 Task: Buy 4 Vacuum Valves from Exhaust & Emissions section under best seller category for shipping address: Garrett Sanchez, 1401 Camden Street, Reno, Nevada 89501, Cell Number 7752551231. Pay from credit card ending with 2005, CVV 3321
Action: Mouse moved to (26, 101)
Screenshot: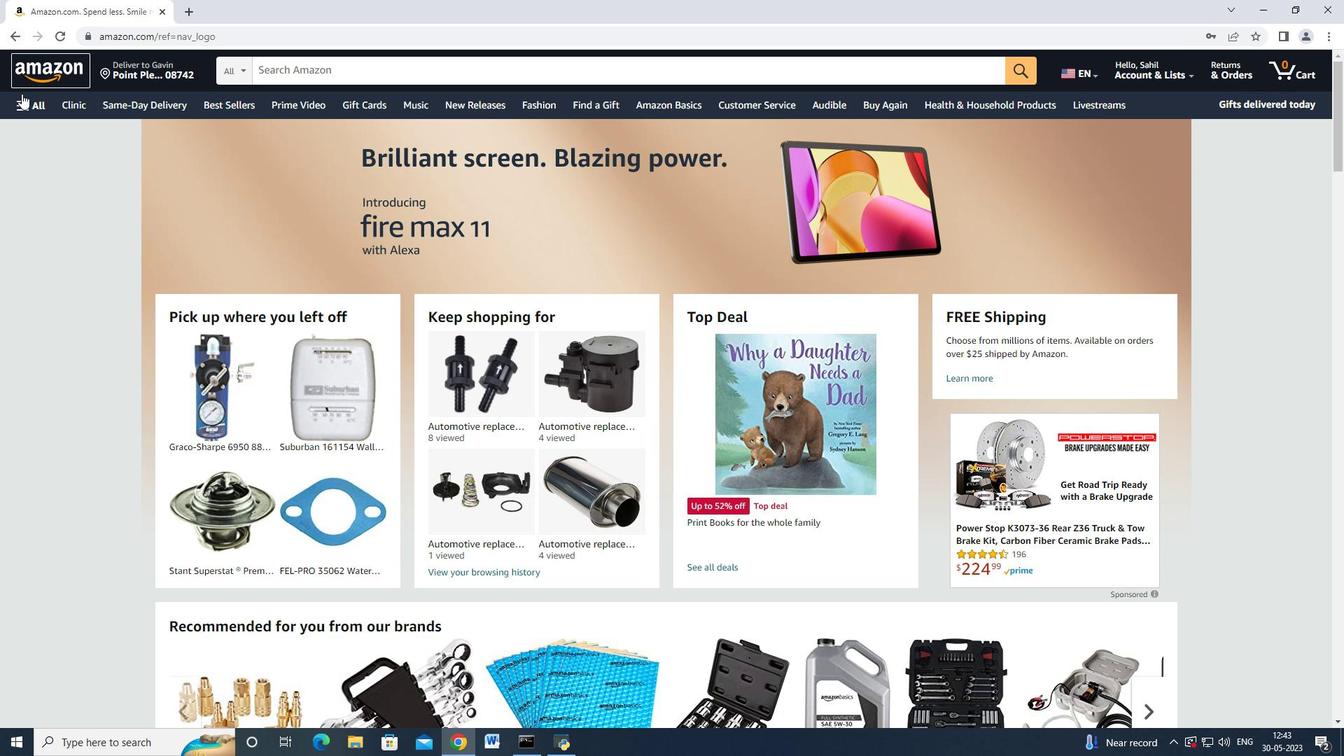 
Action: Mouse pressed left at (26, 101)
Screenshot: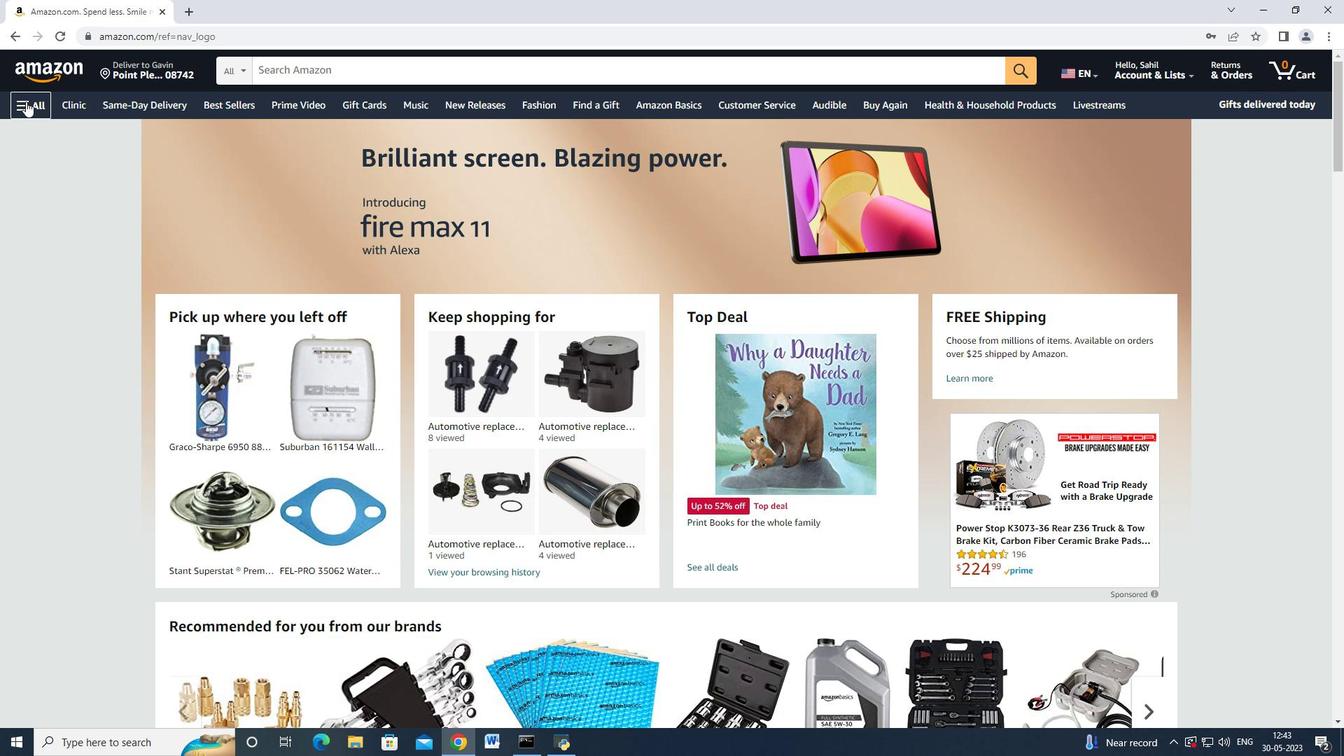 
Action: Mouse moved to (115, 201)
Screenshot: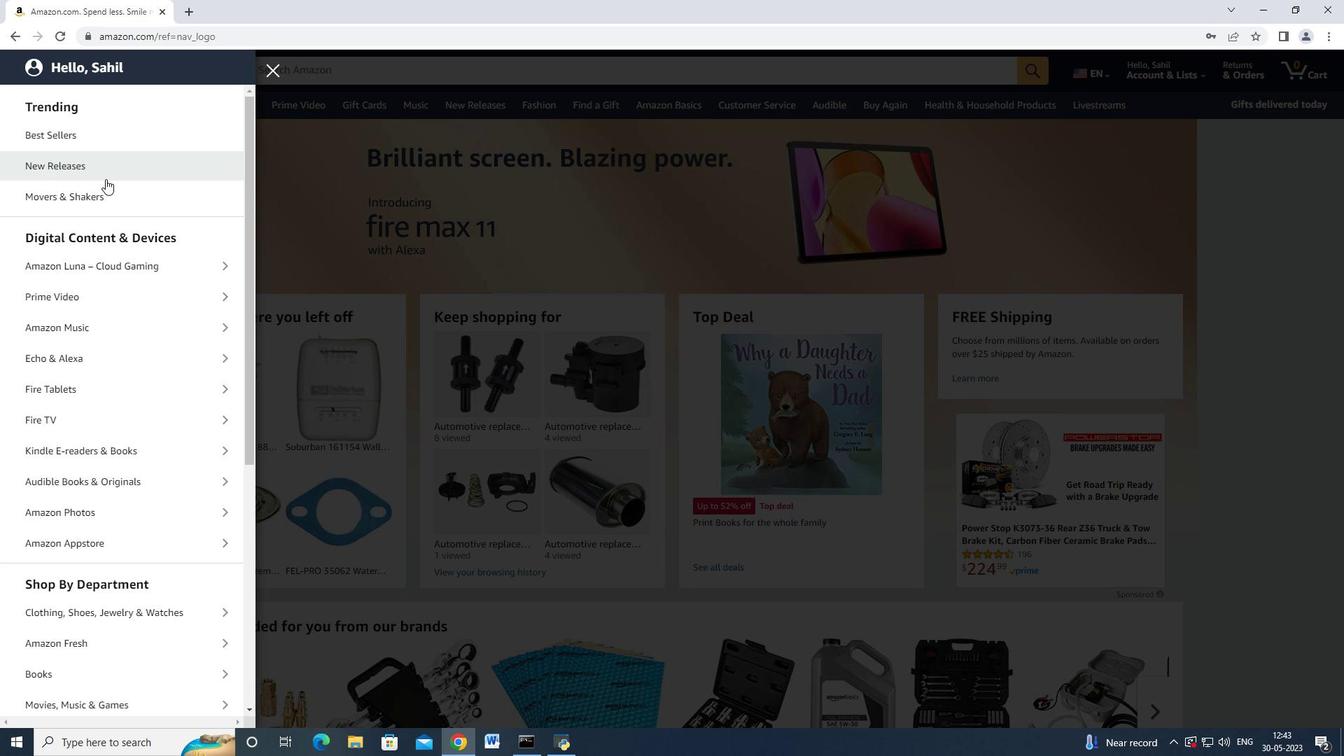
Action: Mouse scrolled (115, 200) with delta (0, 0)
Screenshot: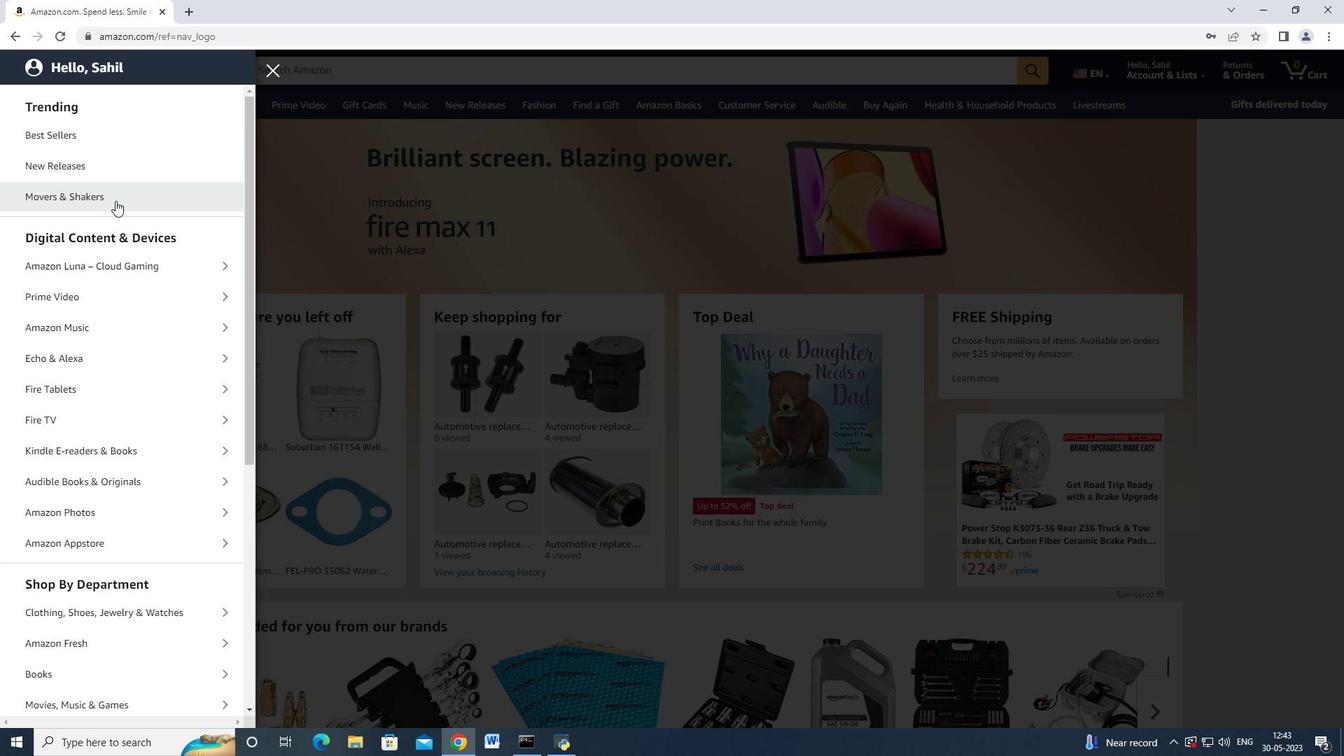 
Action: Mouse moved to (115, 201)
Screenshot: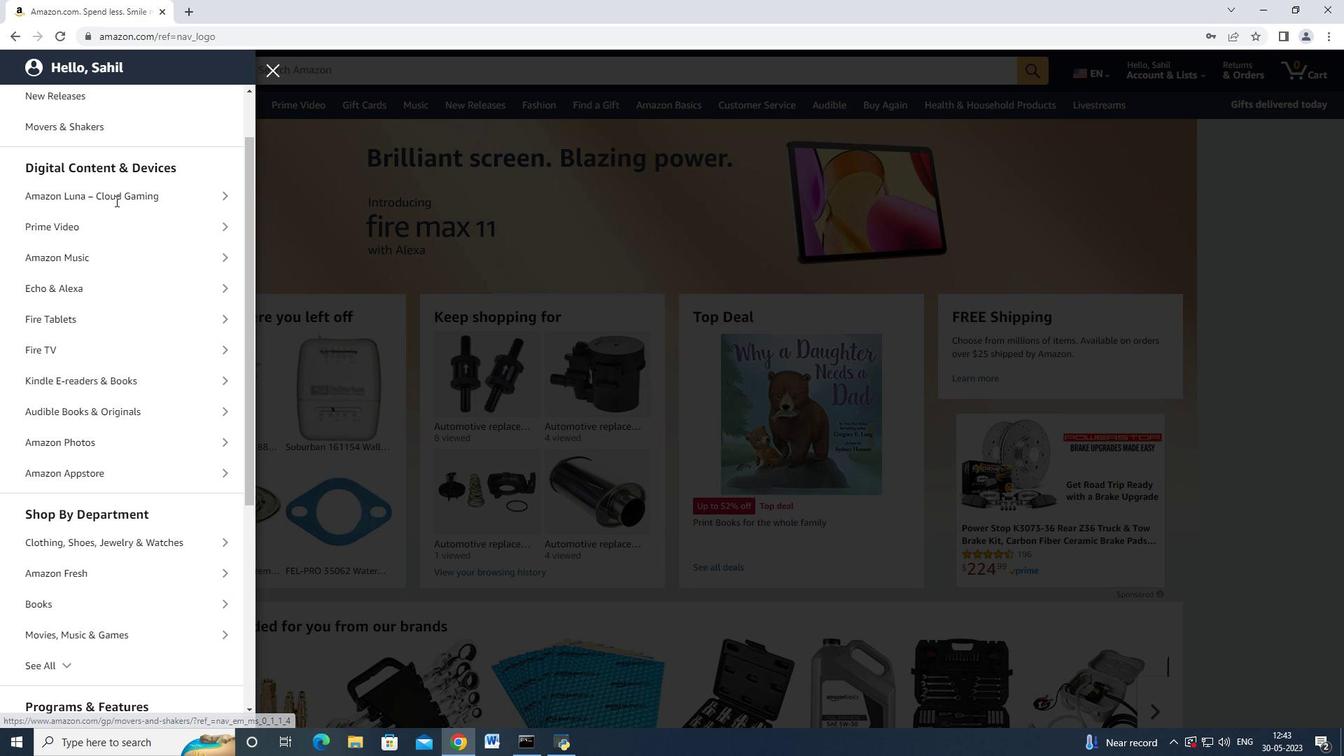 
Action: Mouse scrolled (115, 201) with delta (0, 0)
Screenshot: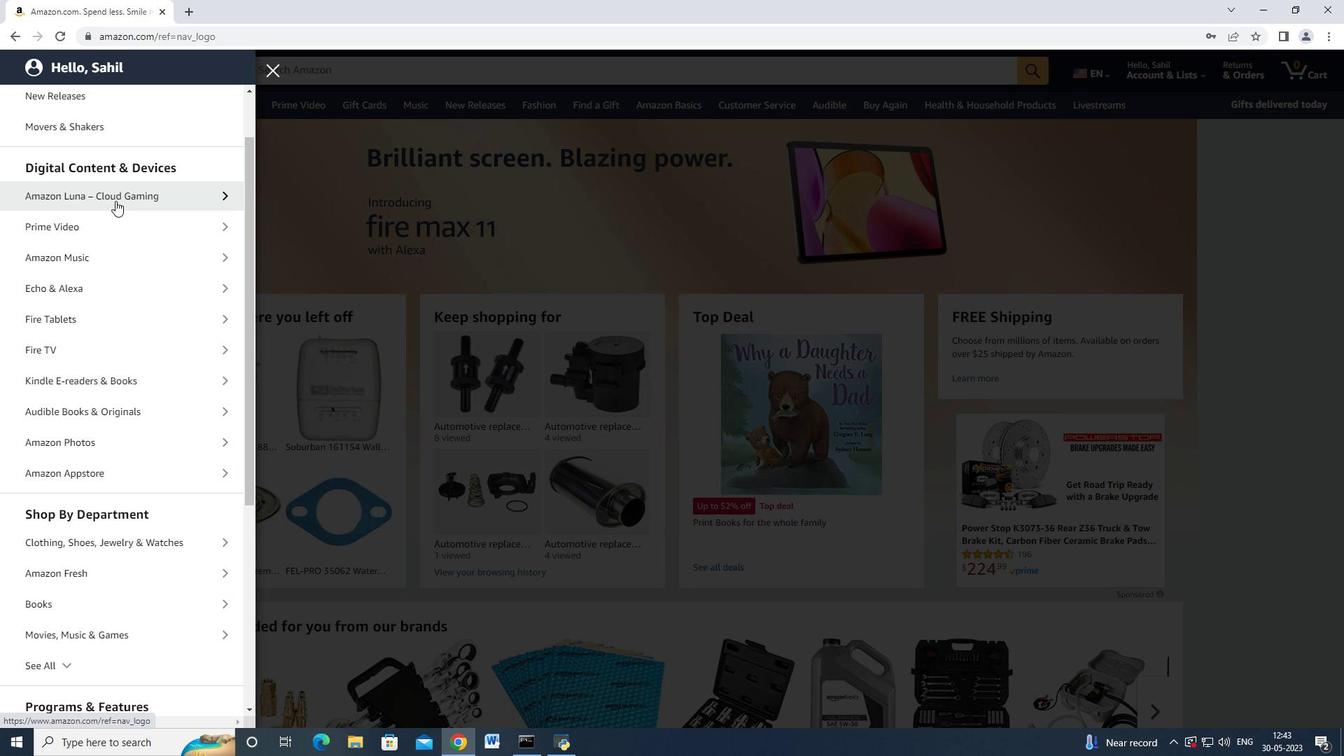 
Action: Mouse scrolled (115, 200) with delta (0, 0)
Screenshot: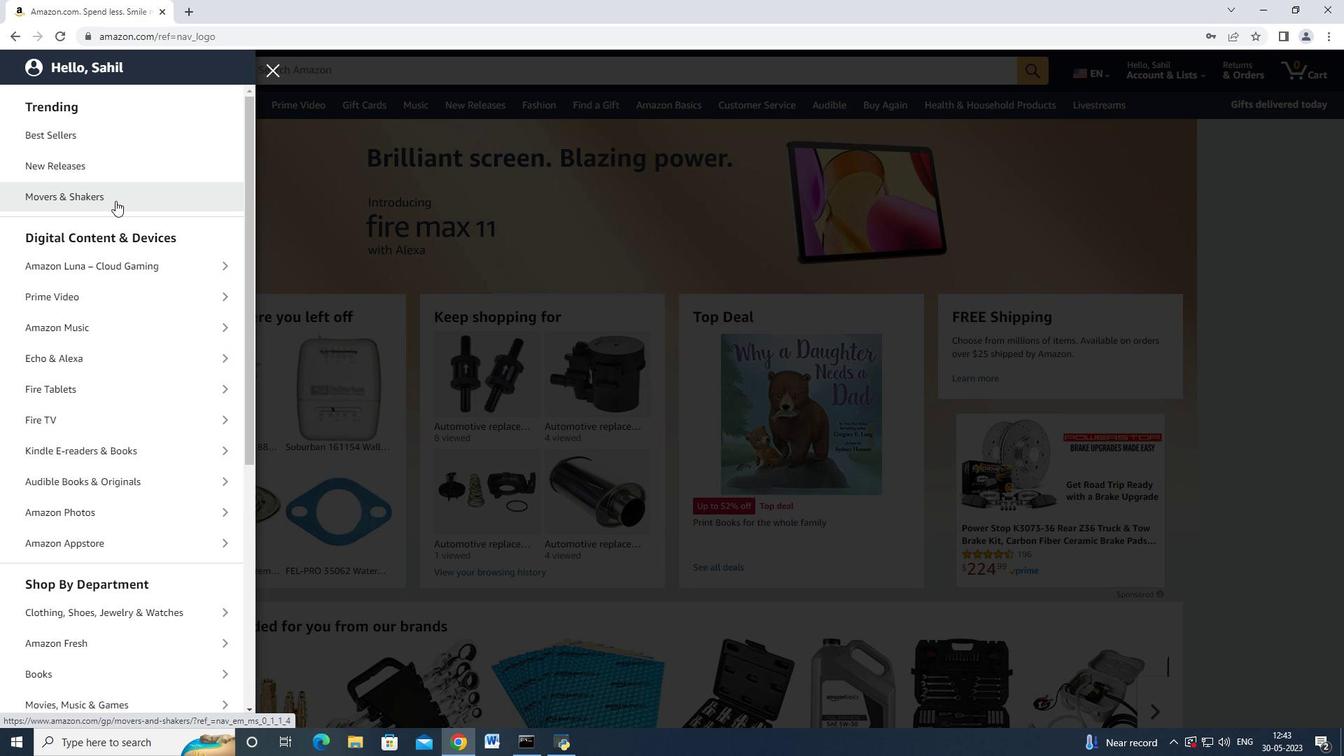 
Action: Mouse moved to (121, 240)
Screenshot: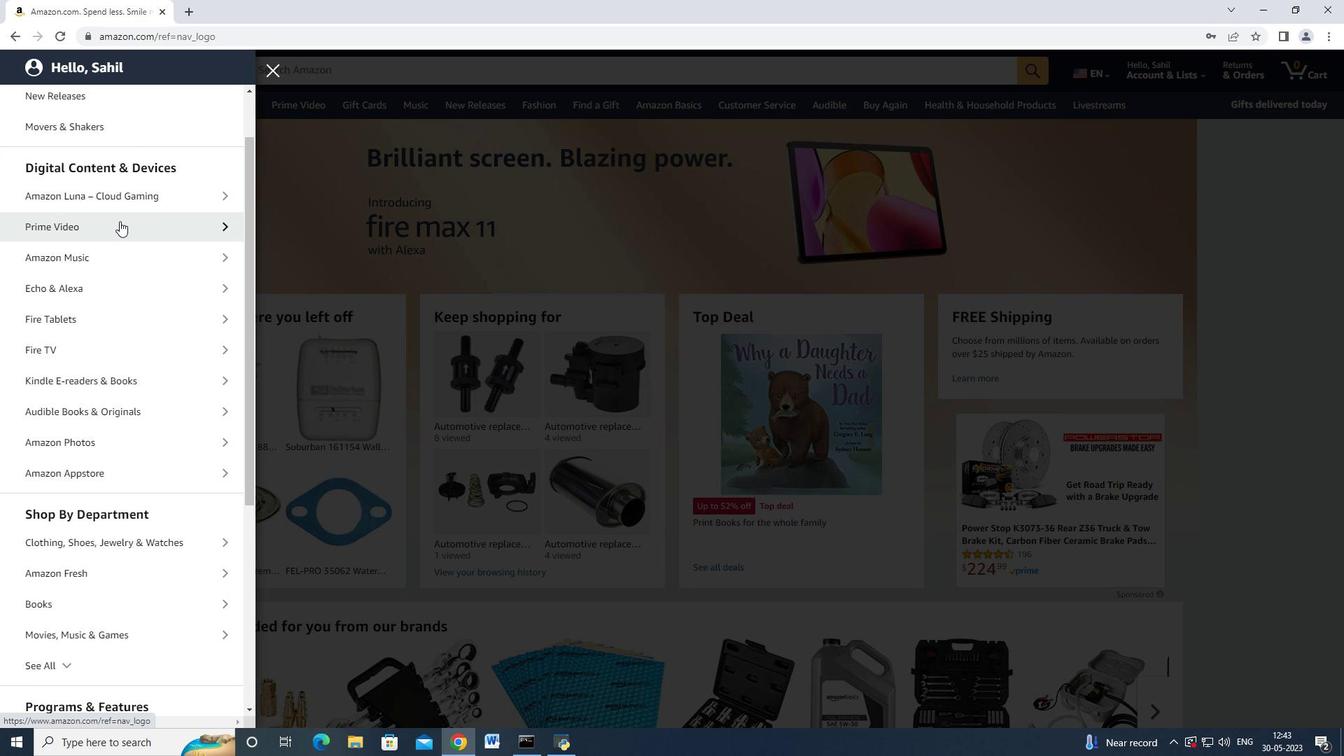 
Action: Mouse scrolled (121, 240) with delta (0, 0)
Screenshot: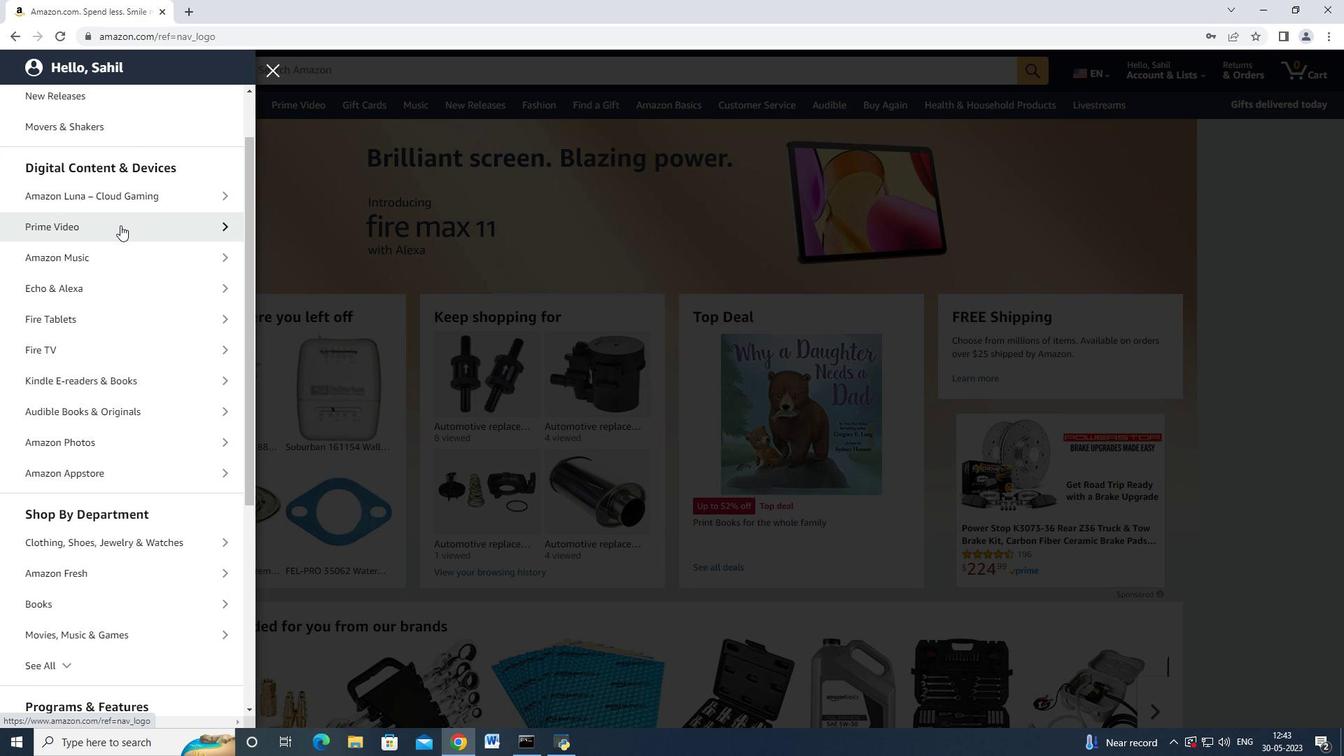 
Action: Mouse moved to (119, 318)
Screenshot: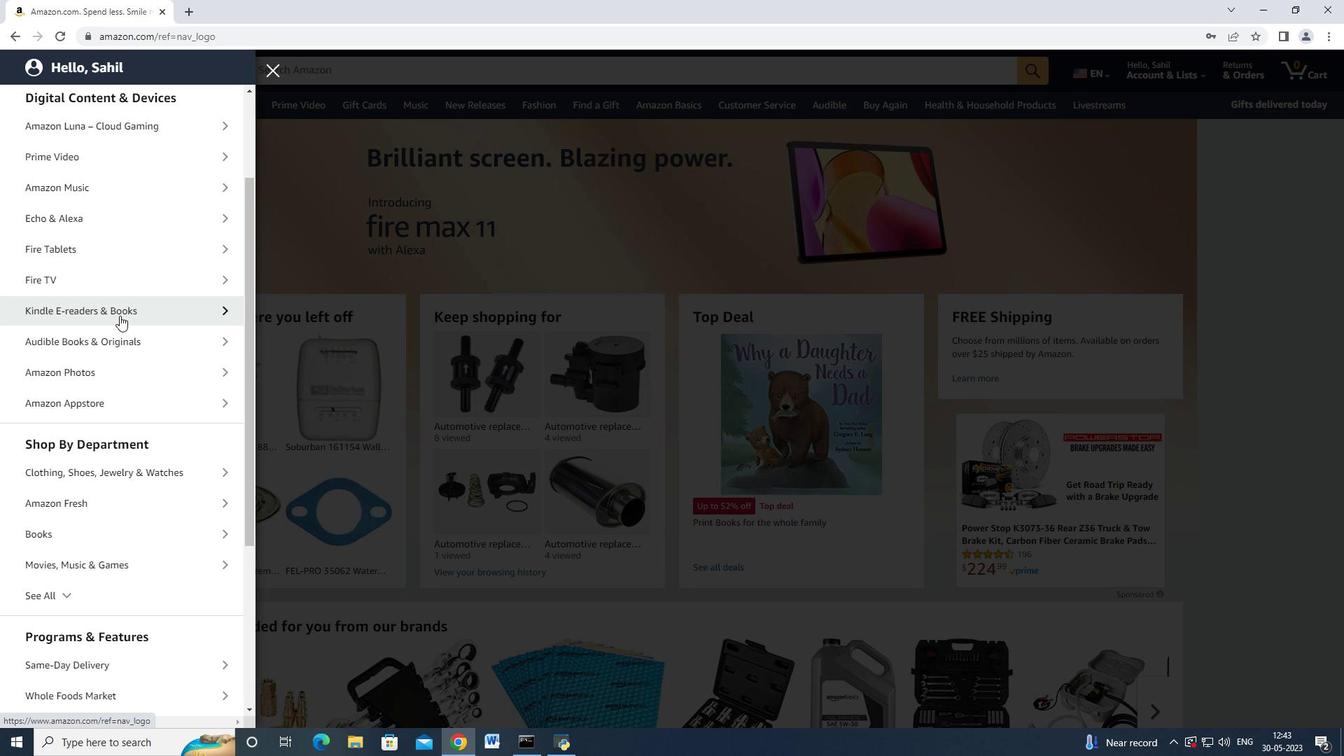 
Action: Mouse scrolled (119, 318) with delta (0, 0)
Screenshot: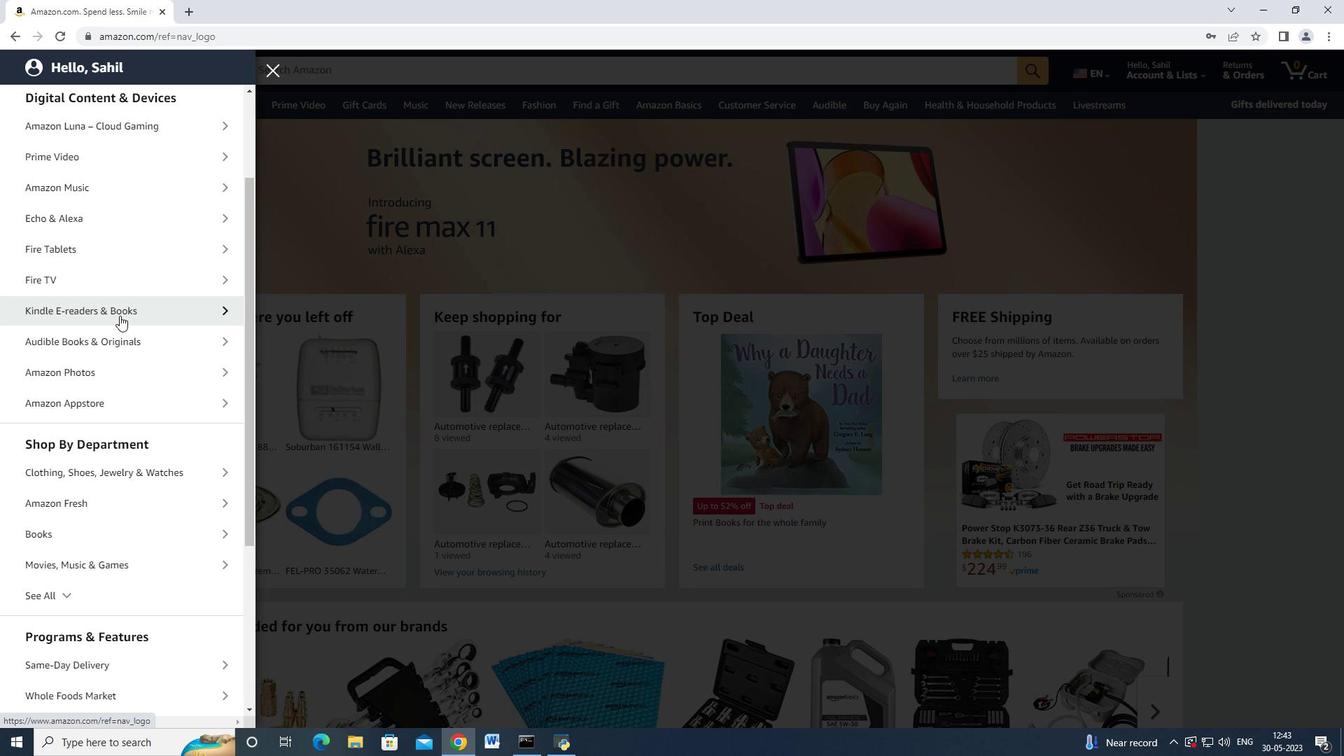 
Action: Mouse moved to (119, 327)
Screenshot: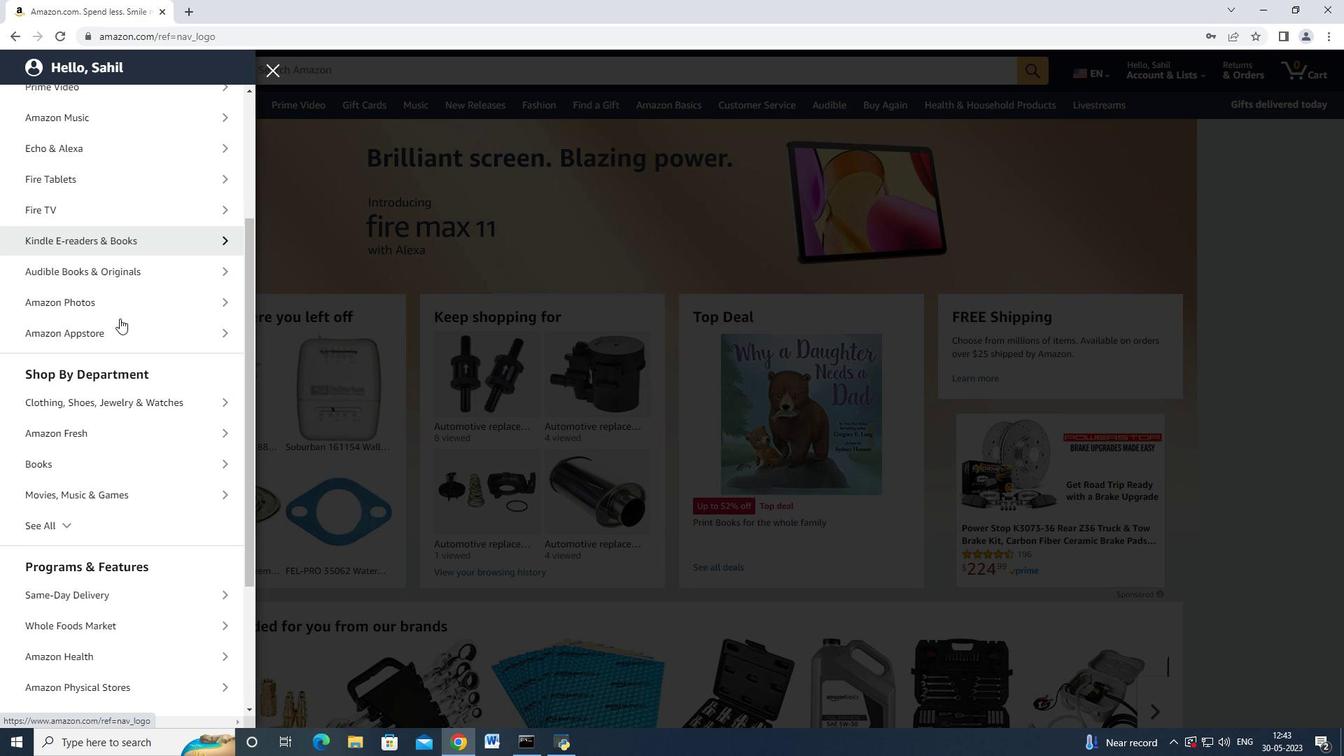 
Action: Mouse scrolled (119, 327) with delta (0, 0)
Screenshot: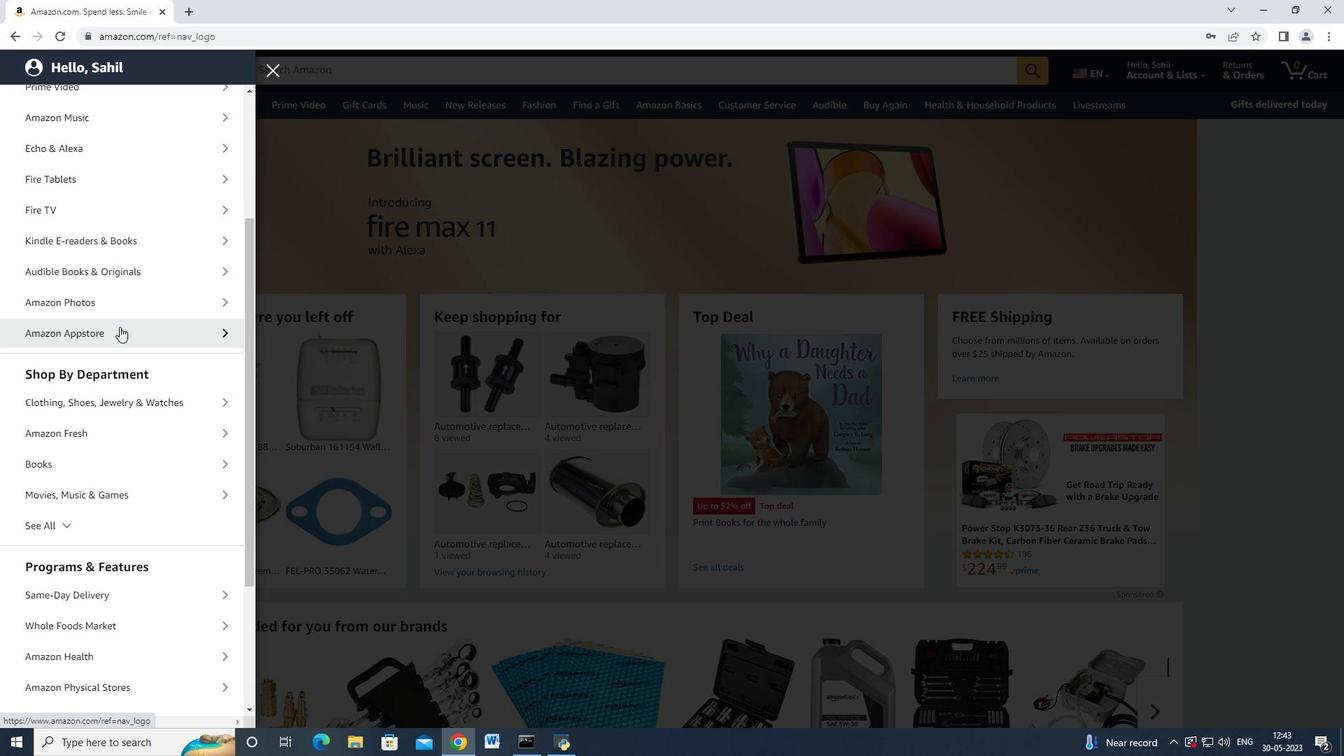 
Action: Mouse scrolled (119, 327) with delta (0, 0)
Screenshot: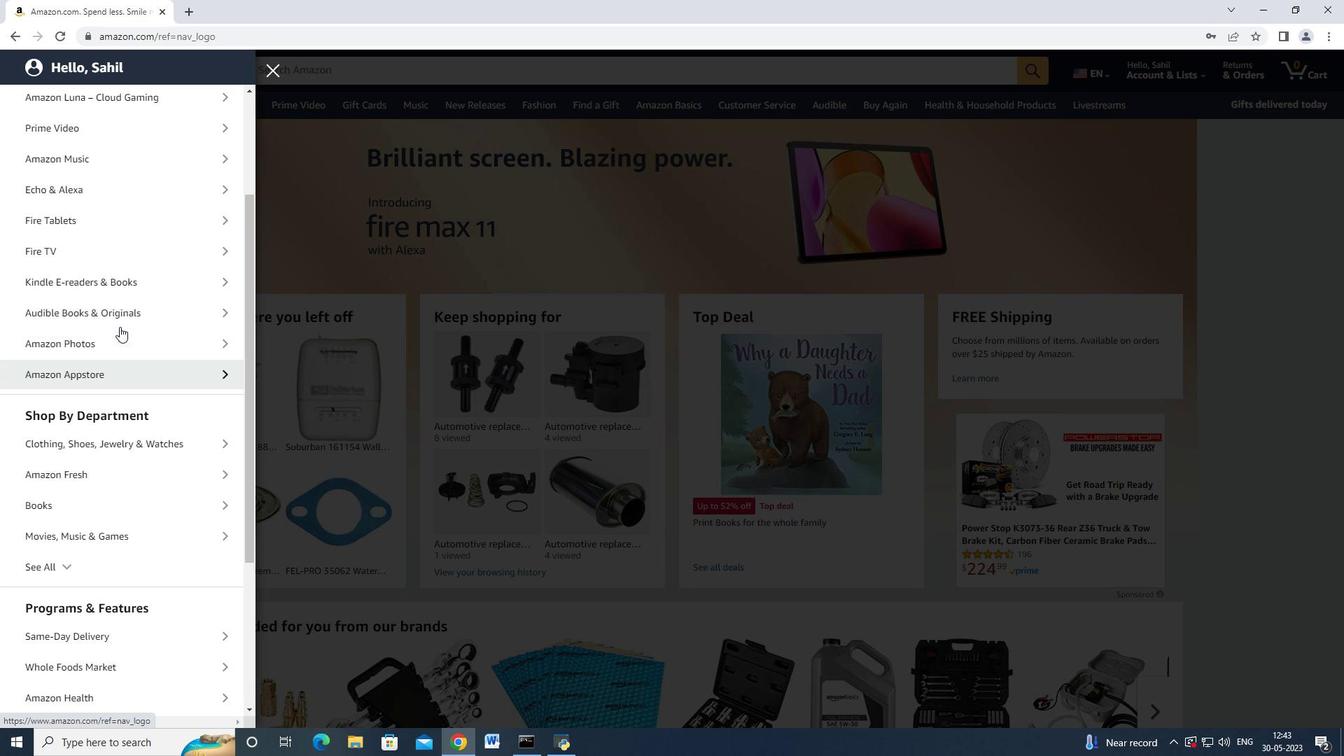 
Action: Mouse scrolled (119, 327) with delta (0, 0)
Screenshot: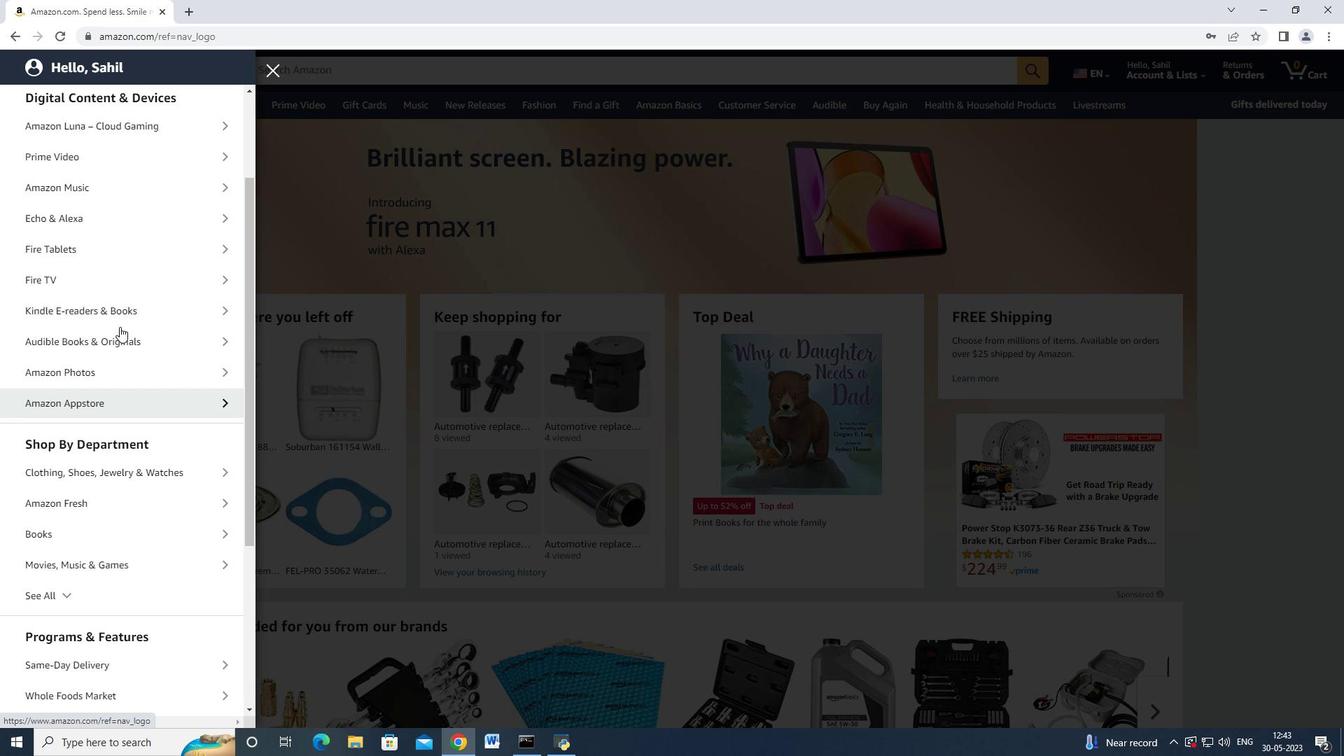 
Action: Mouse moved to (110, 294)
Screenshot: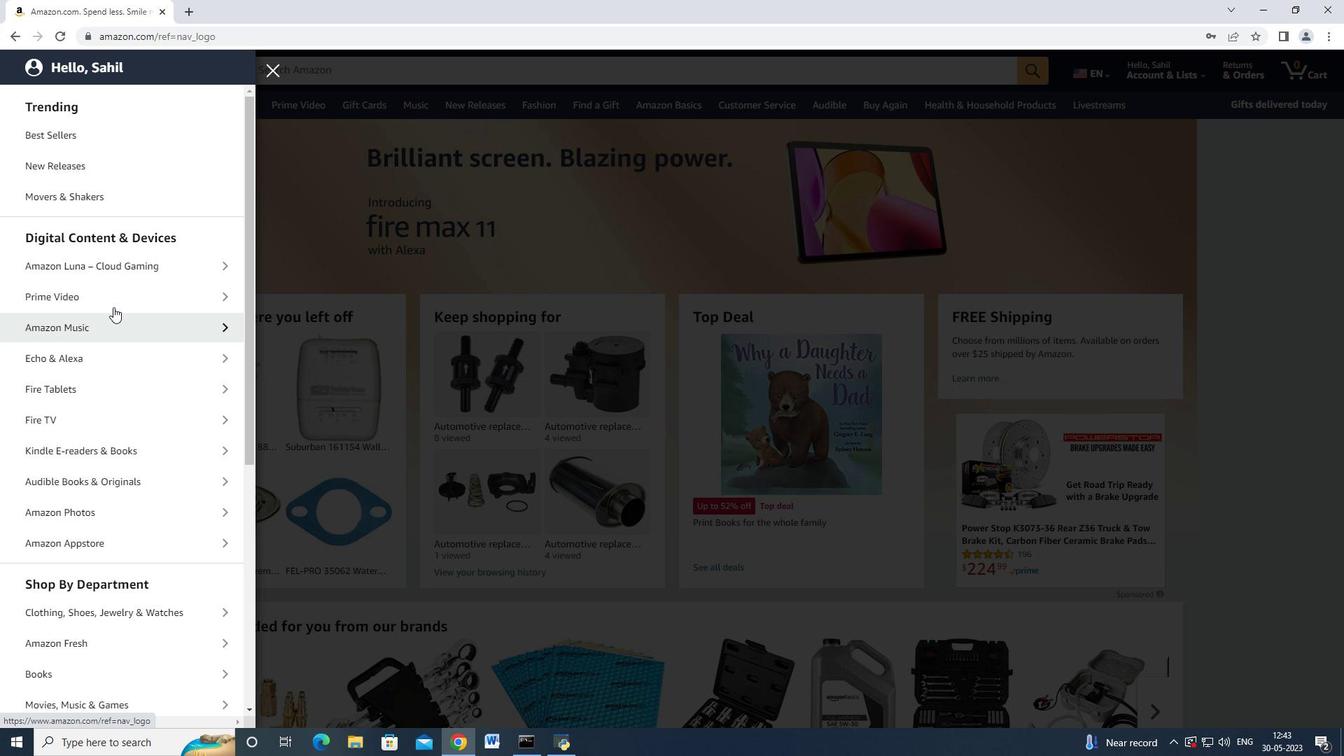 
Action: Mouse scrolled (110, 295) with delta (0, 0)
Screenshot: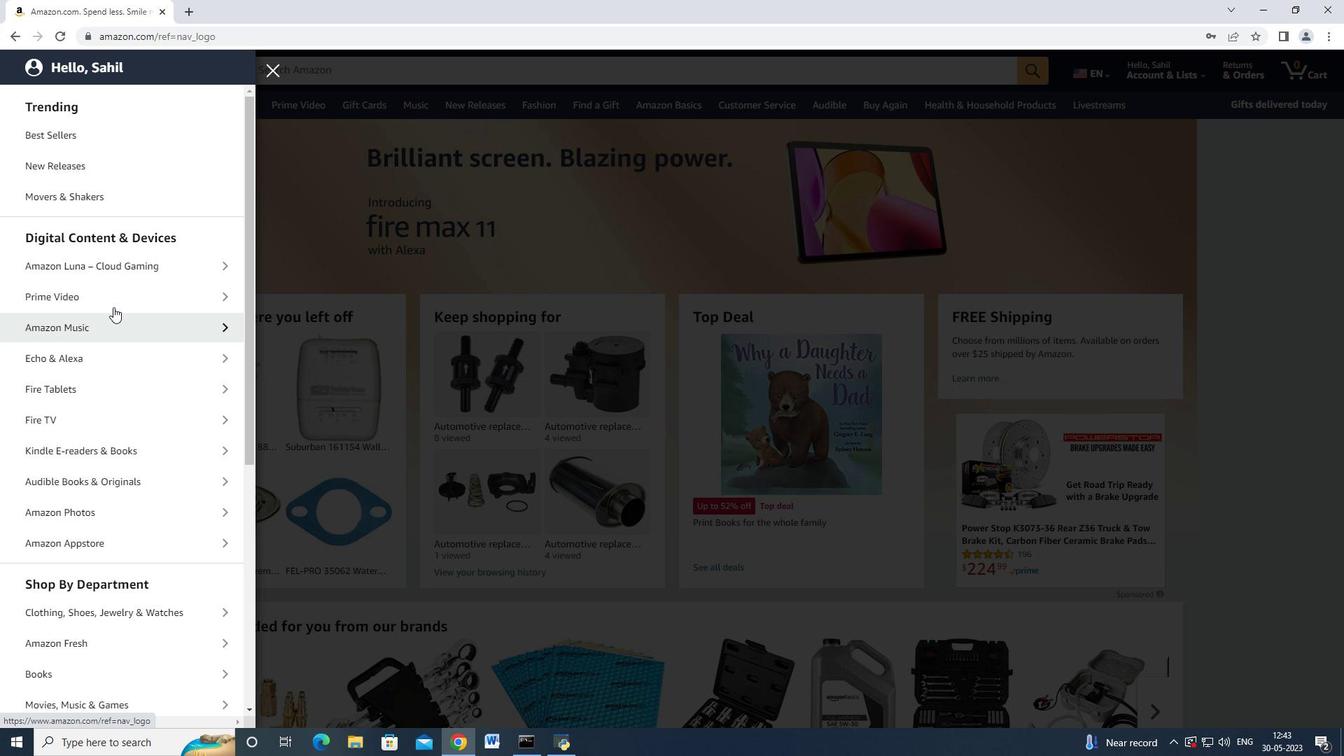 
Action: Mouse moved to (110, 294)
Screenshot: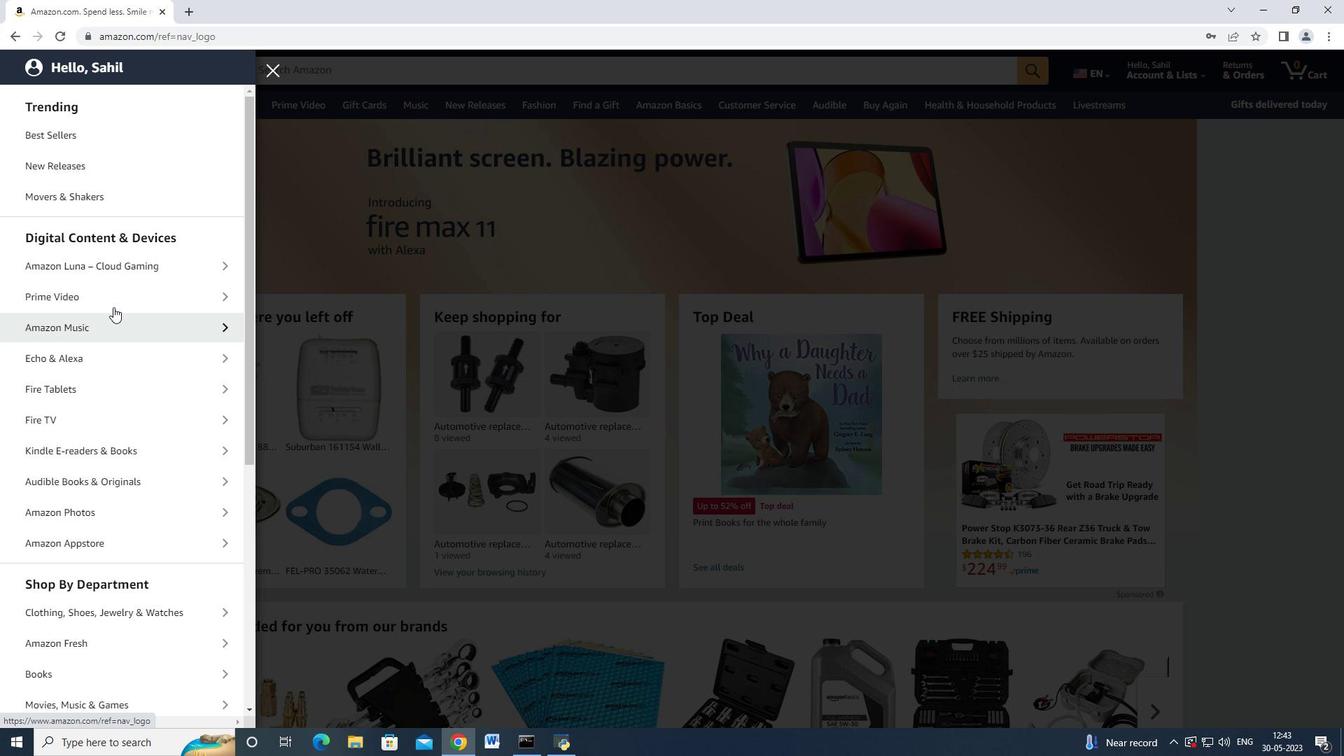
Action: Mouse scrolled (110, 294) with delta (0, 0)
Screenshot: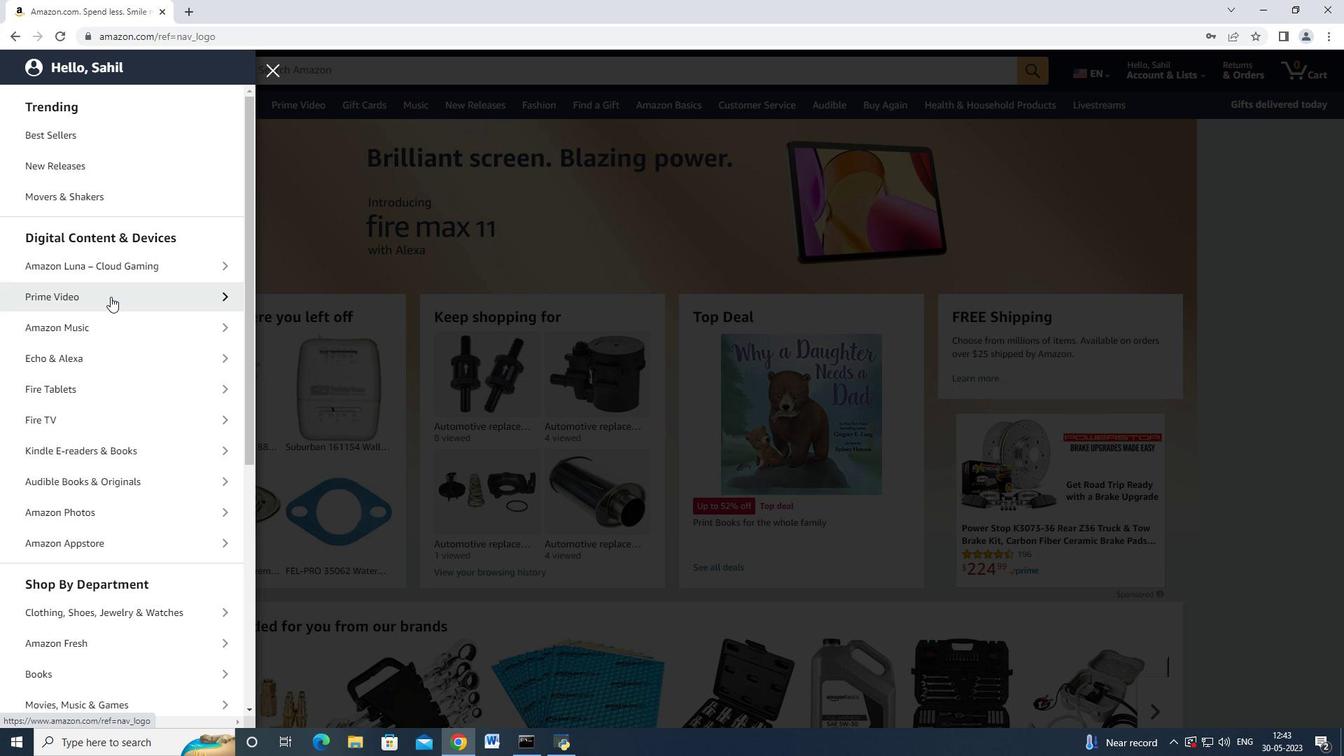 
Action: Mouse scrolled (110, 293) with delta (0, 0)
Screenshot: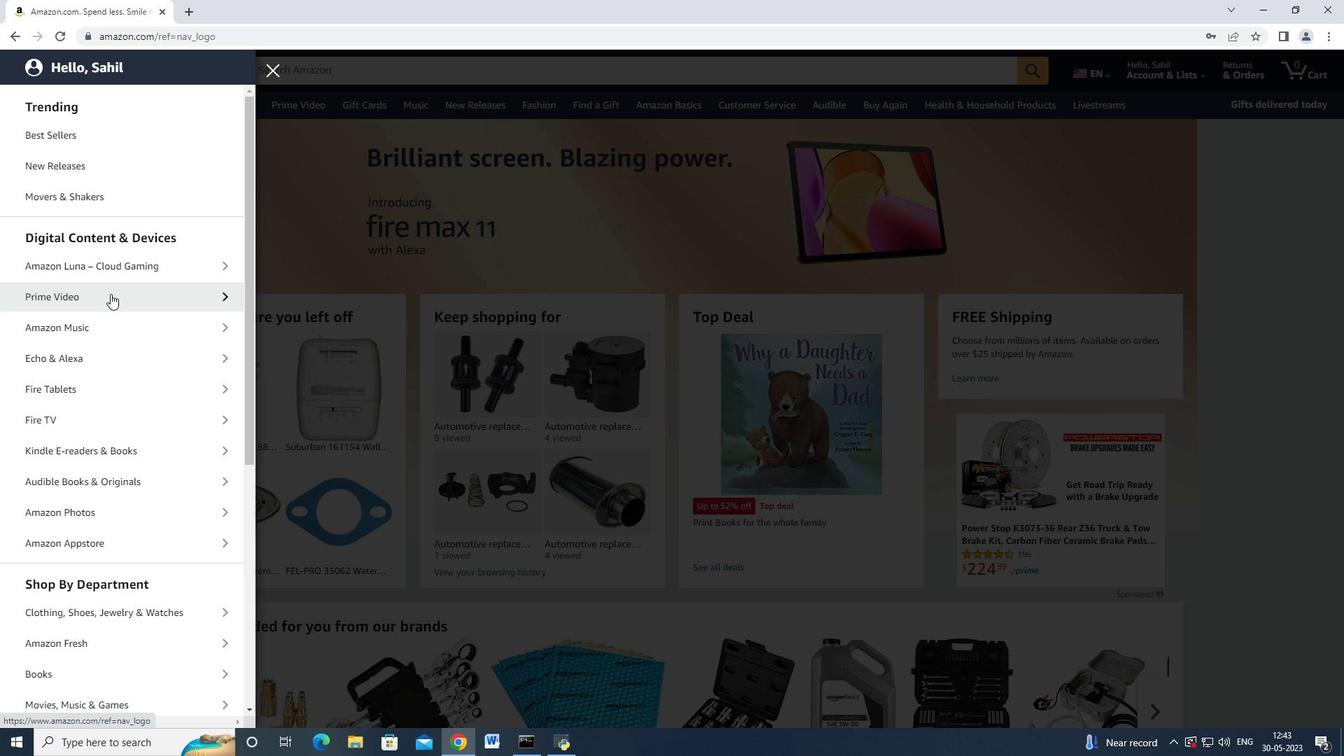 
Action: Mouse scrolled (110, 293) with delta (0, 0)
Screenshot: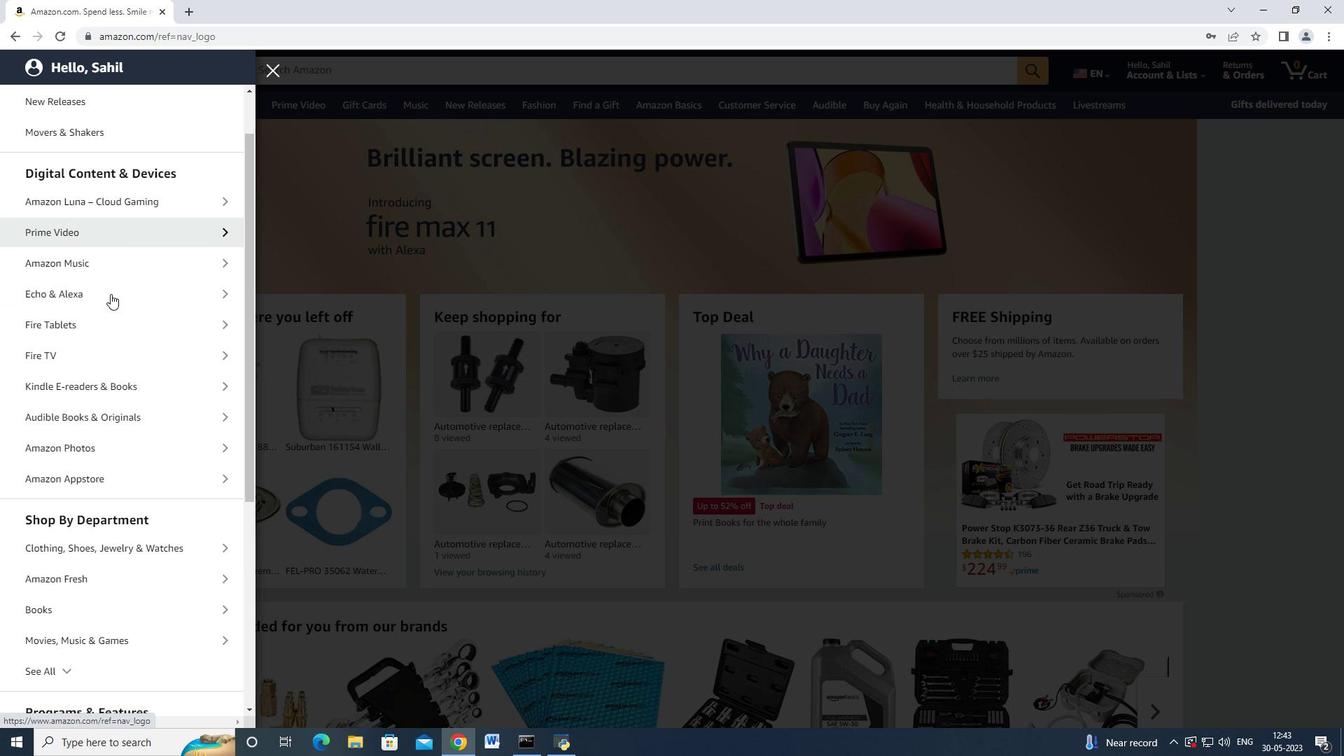 
Action: Mouse scrolled (110, 293) with delta (0, 0)
Screenshot: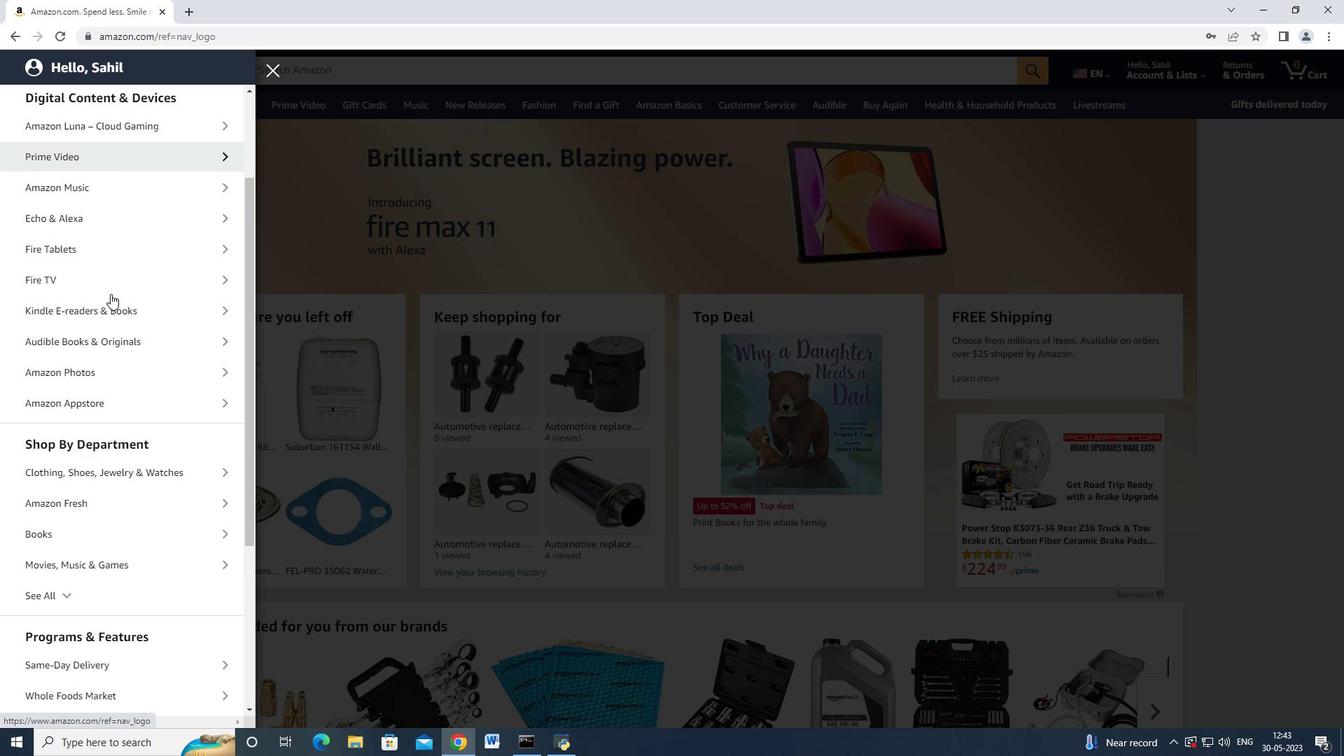
Action: Mouse scrolled (110, 293) with delta (0, 0)
Screenshot: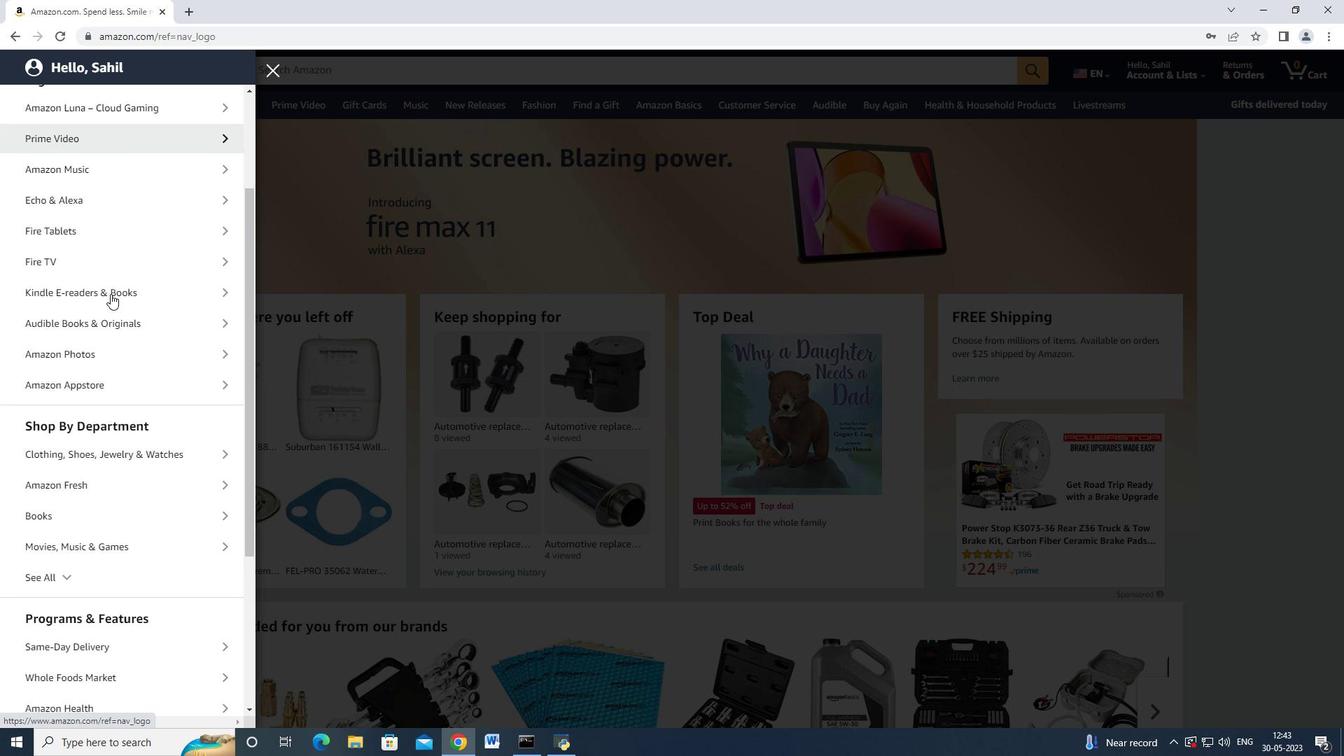 
Action: Mouse moved to (116, 371)
Screenshot: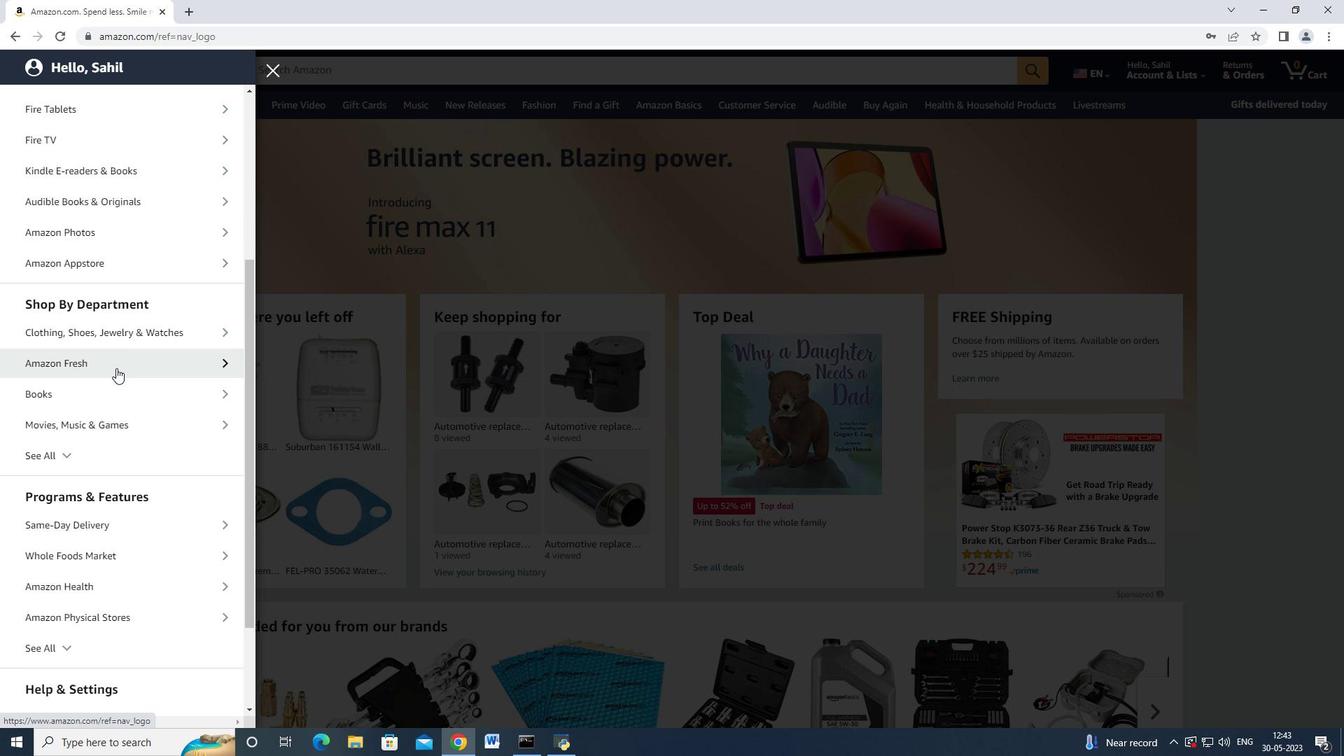 
Action: Mouse scrolled (116, 369) with delta (0, 0)
Screenshot: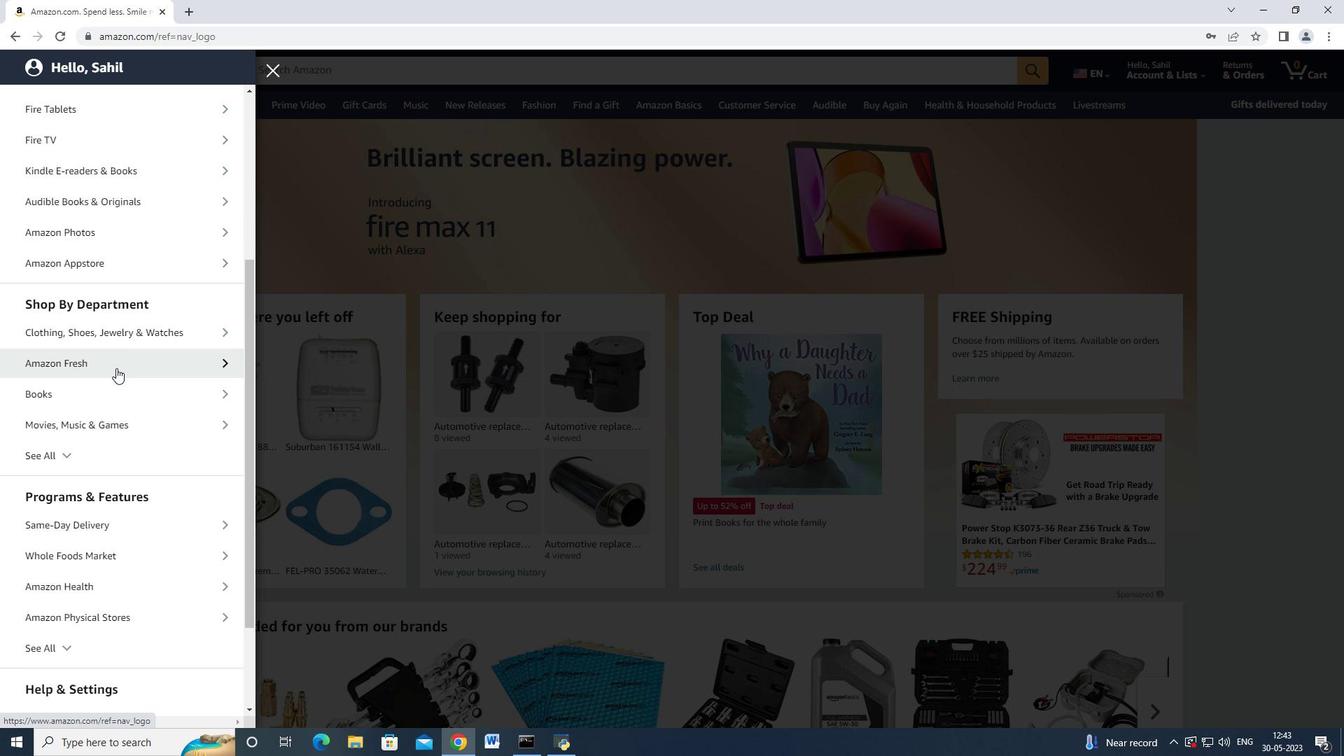 
Action: Mouse scrolled (116, 370) with delta (0, 0)
Screenshot: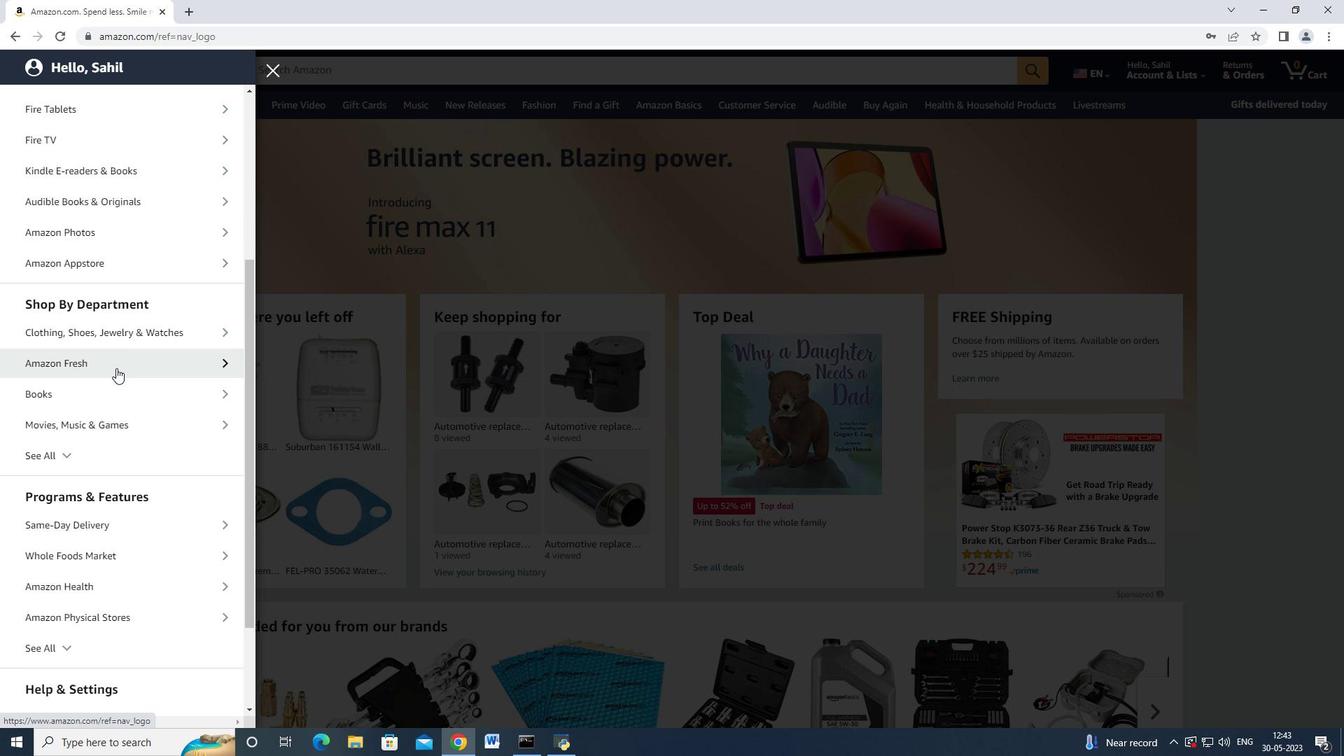 
Action: Mouse moved to (115, 367)
Screenshot: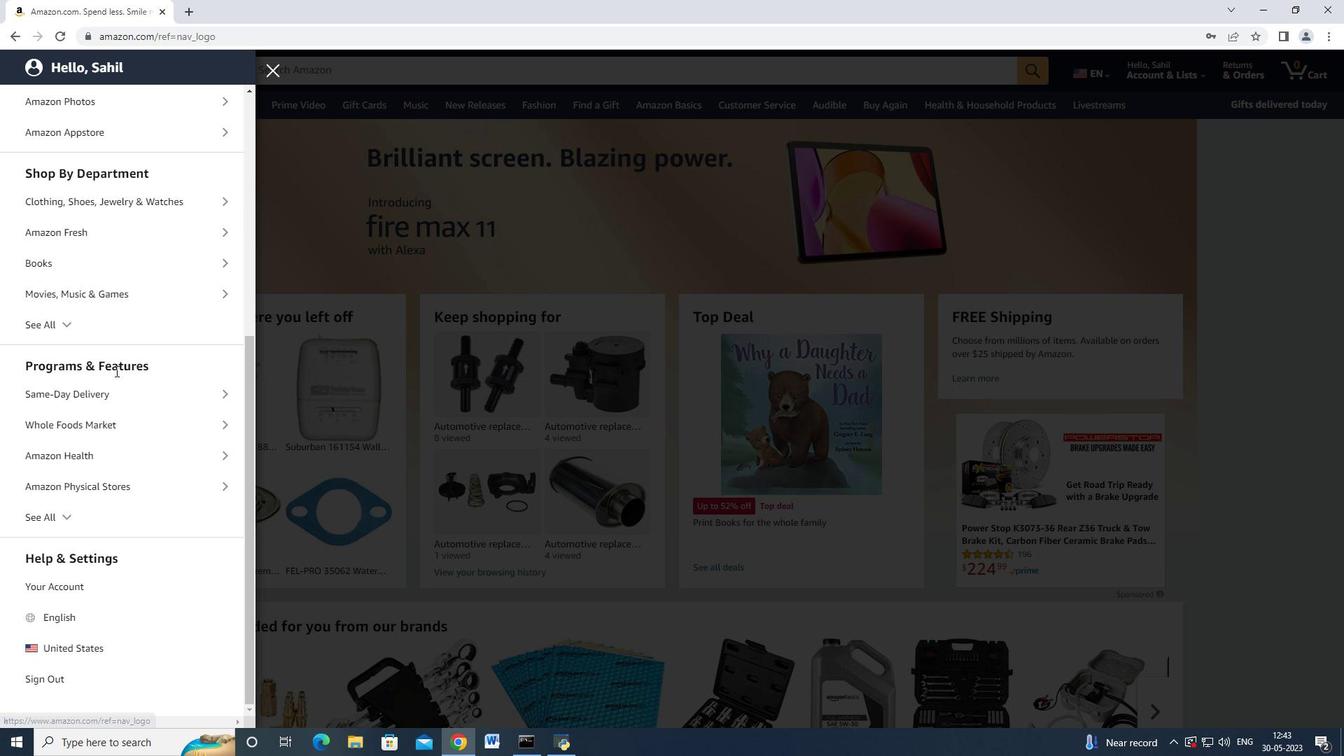 
Action: Mouse scrolled (115, 367) with delta (0, 0)
Screenshot: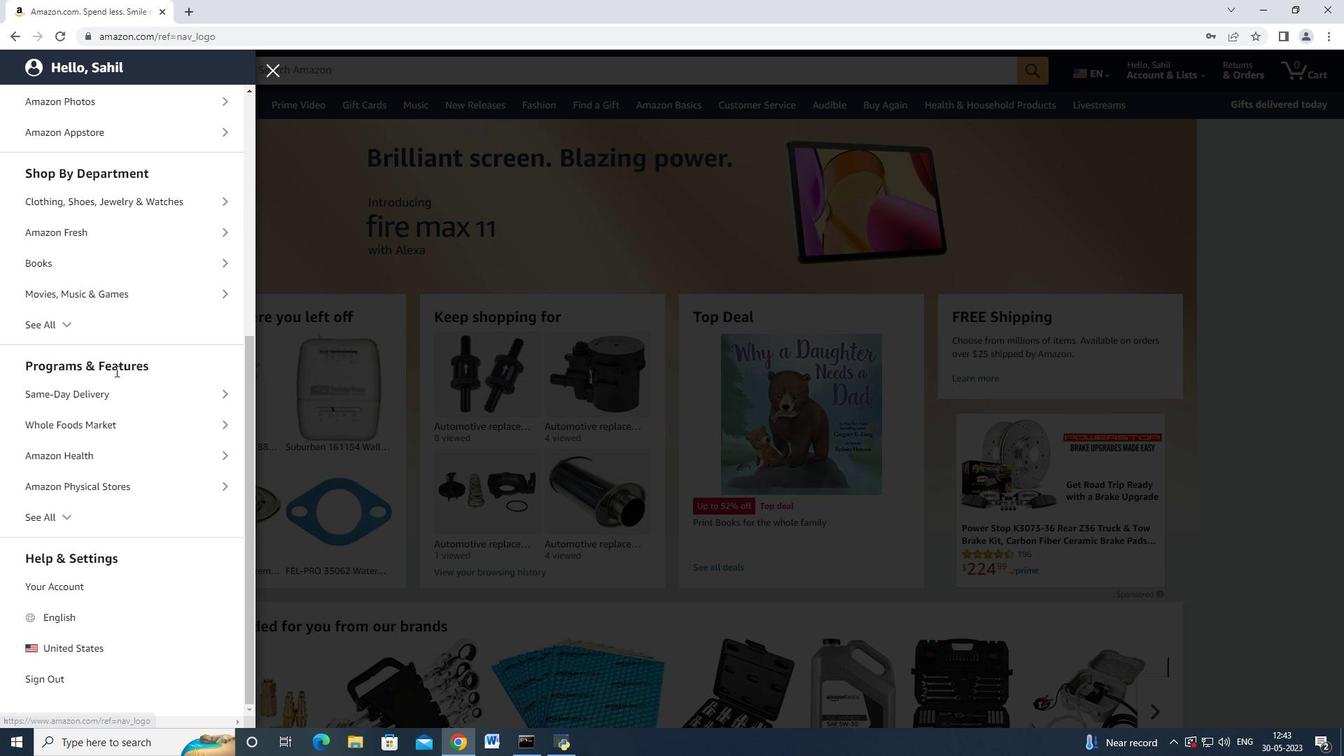 
Action: Mouse moved to (115, 366)
Screenshot: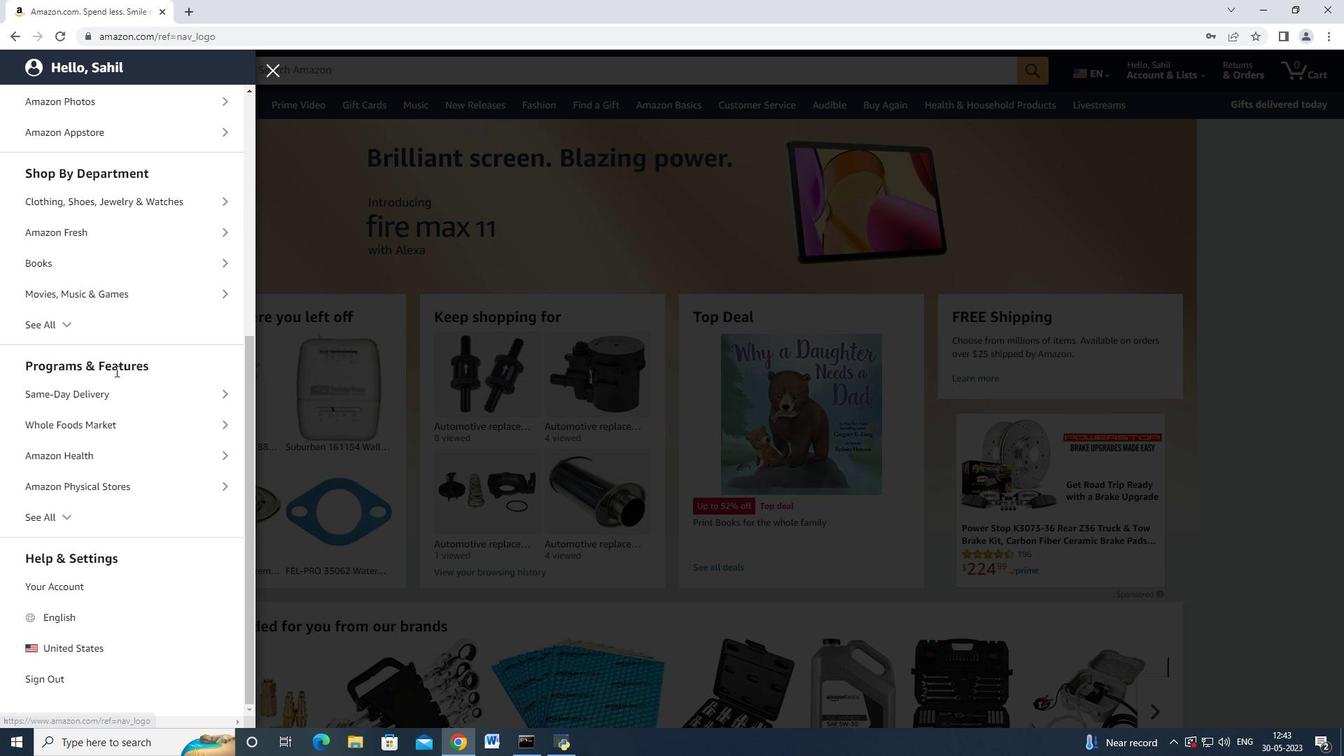 
Action: Mouse scrolled (115, 367) with delta (0, 0)
Screenshot: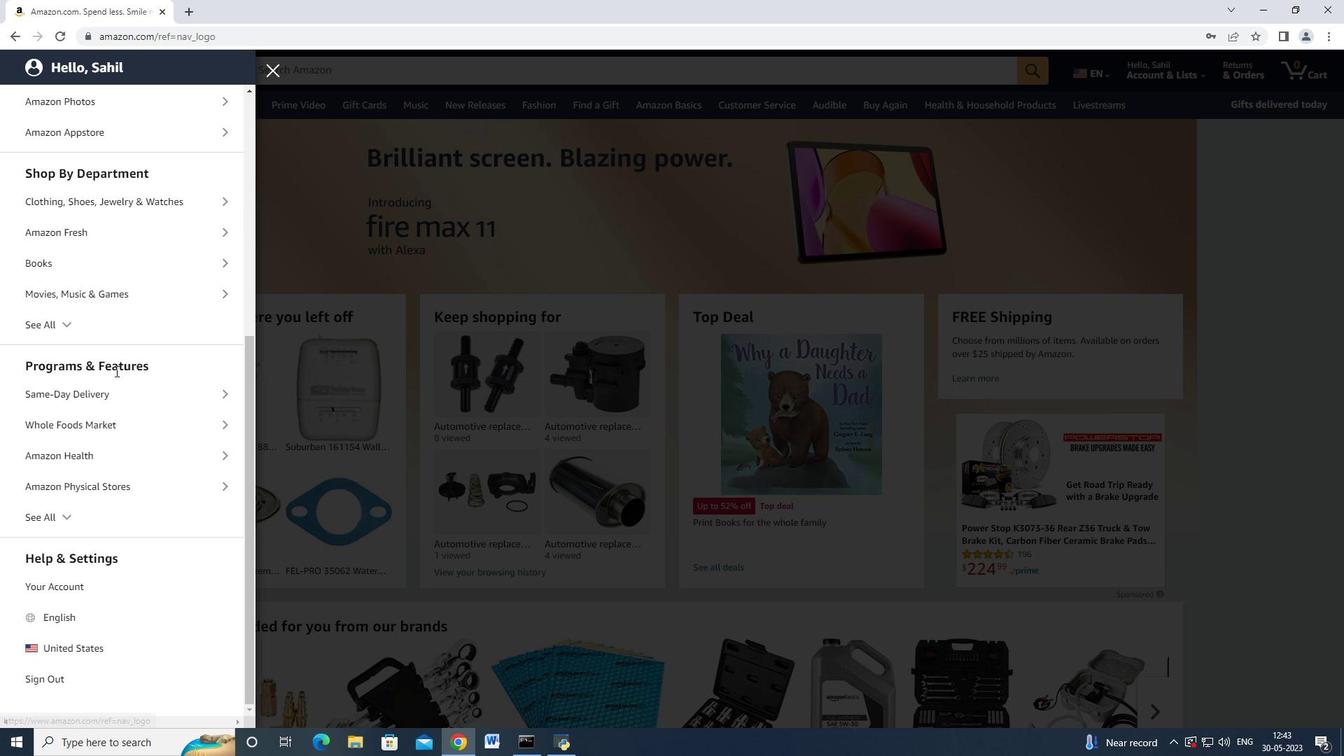 
Action: Mouse moved to (71, 466)
Screenshot: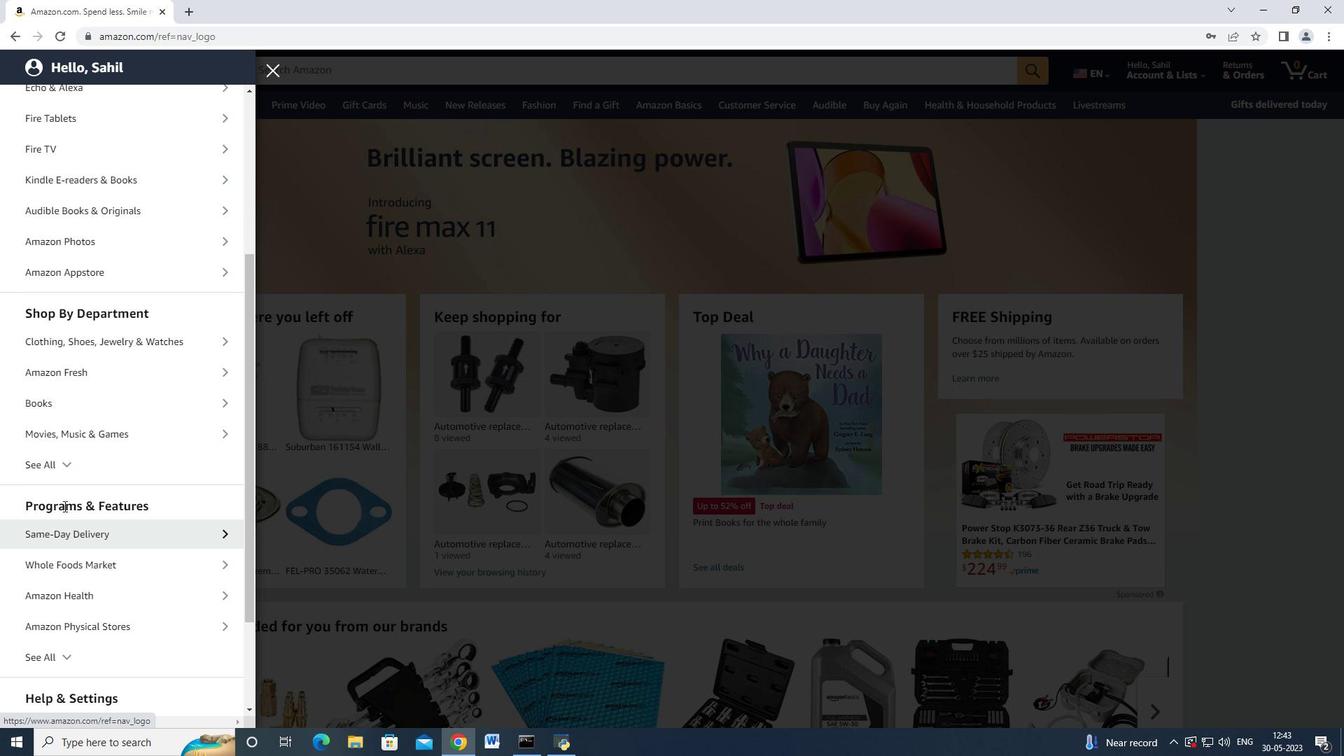 
Action: Mouse pressed left at (71, 466)
Screenshot: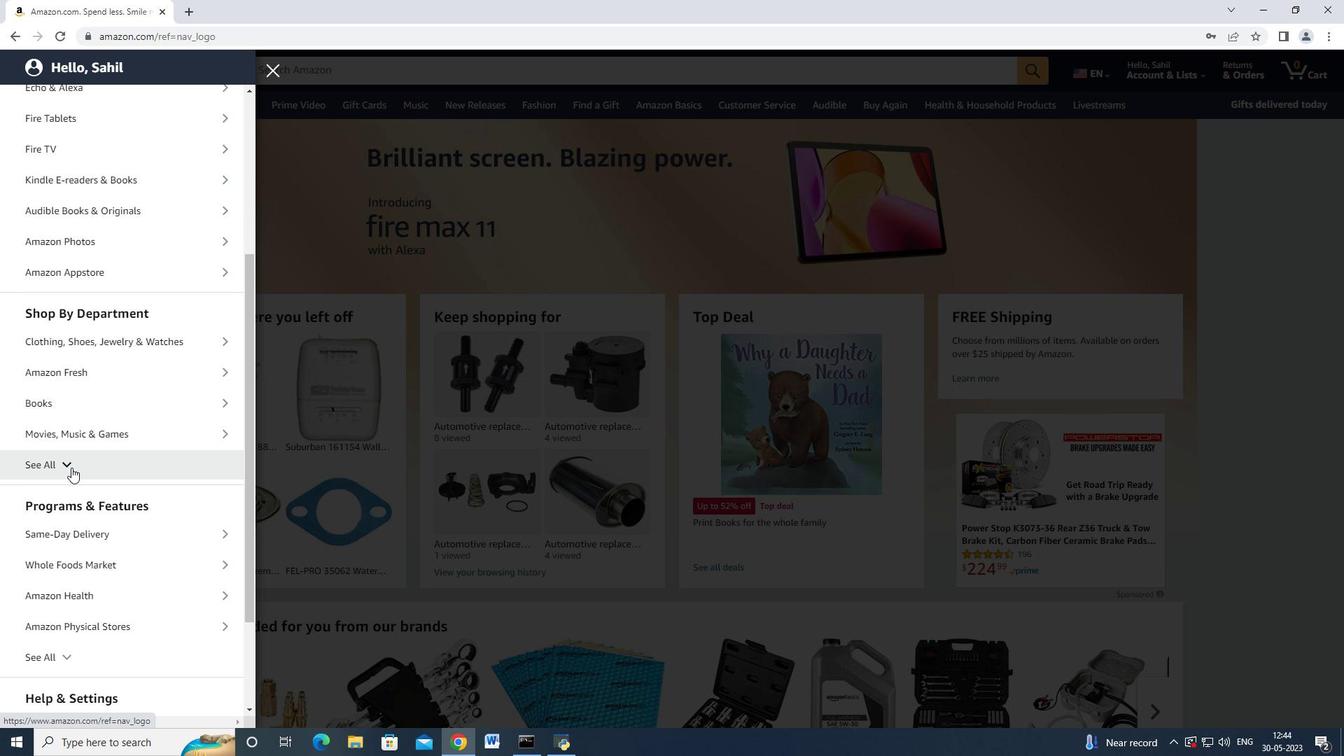 
Action: Mouse moved to (75, 465)
Screenshot: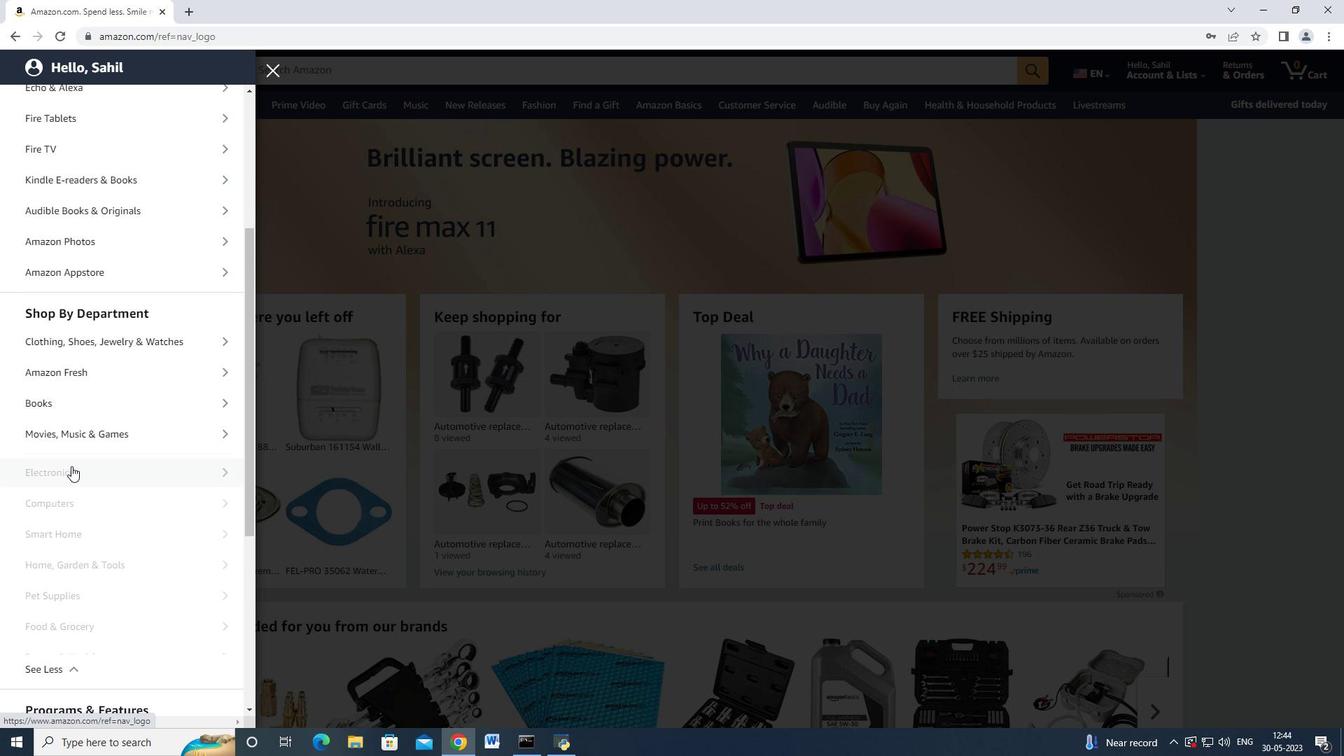 
Action: Mouse scrolled (75, 465) with delta (0, 0)
Screenshot: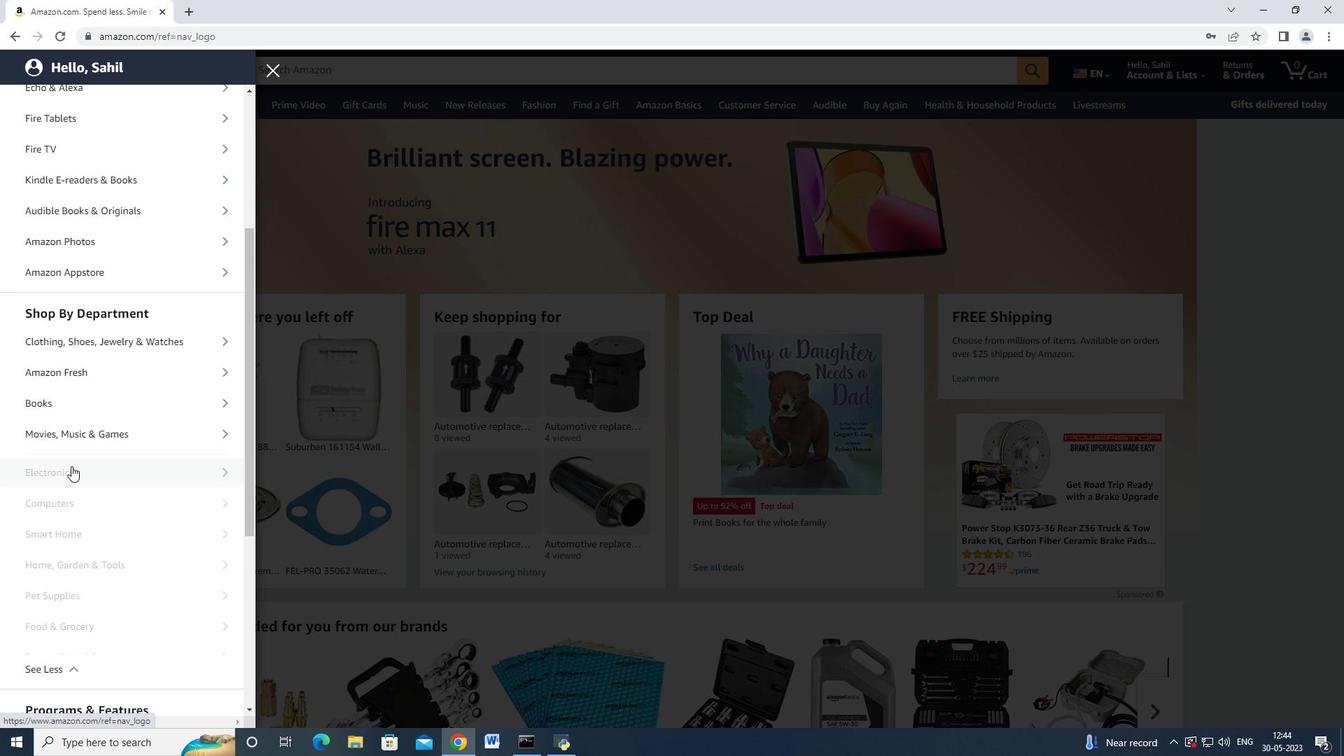 
Action: Mouse scrolled (75, 465) with delta (0, 0)
Screenshot: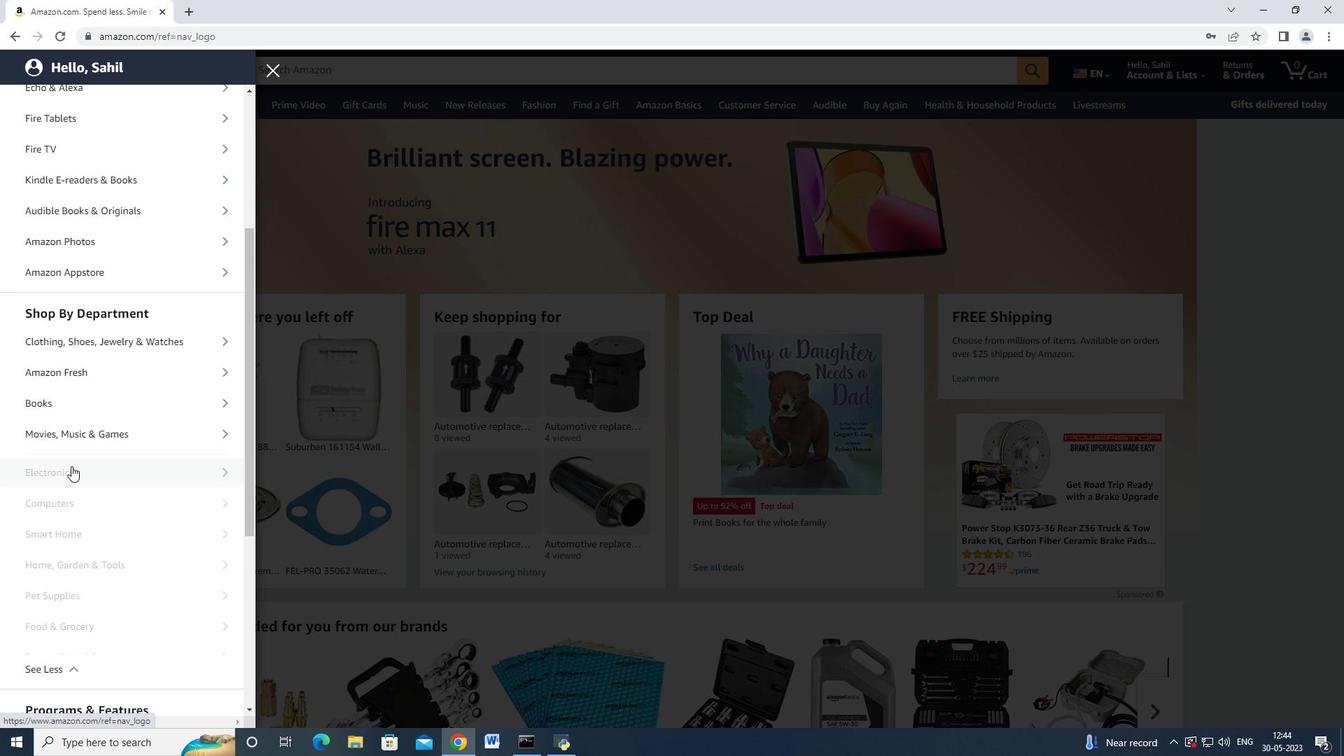 
Action: Mouse scrolled (75, 465) with delta (0, 0)
Screenshot: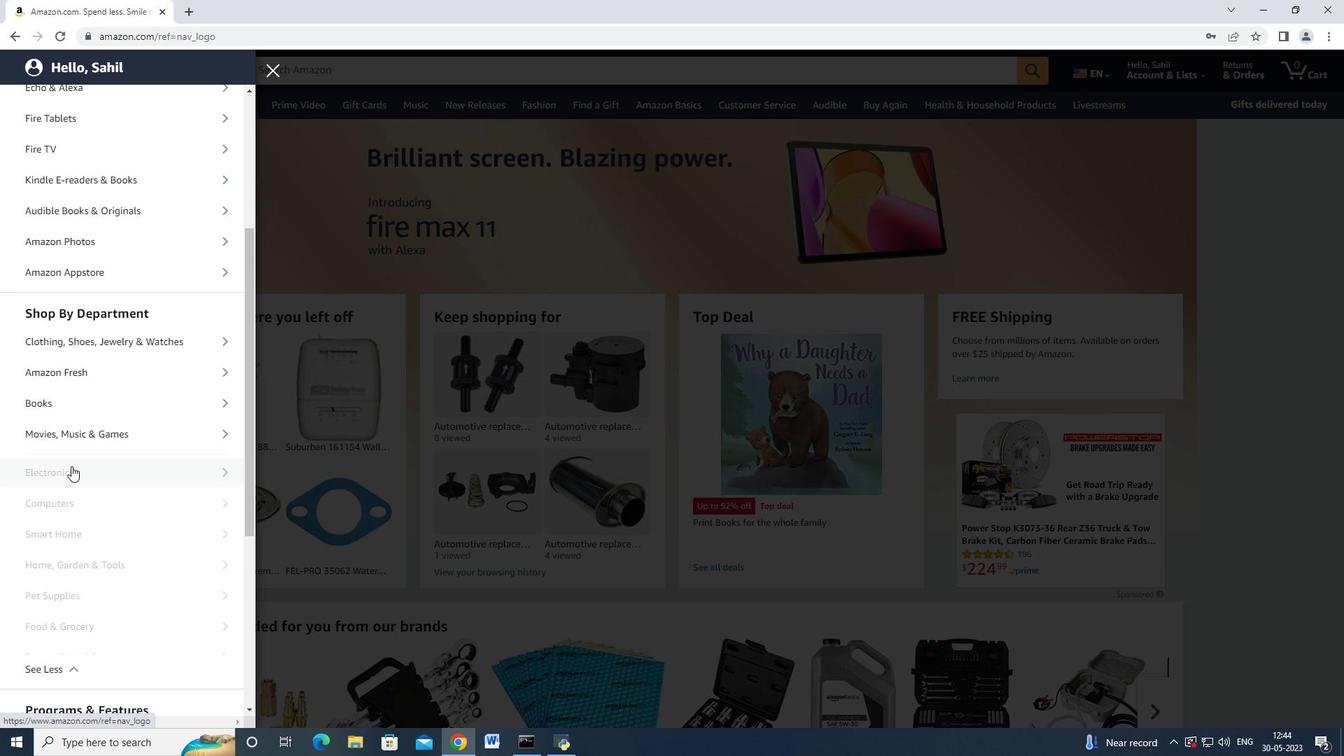 
Action: Mouse scrolled (75, 465) with delta (0, 0)
Screenshot: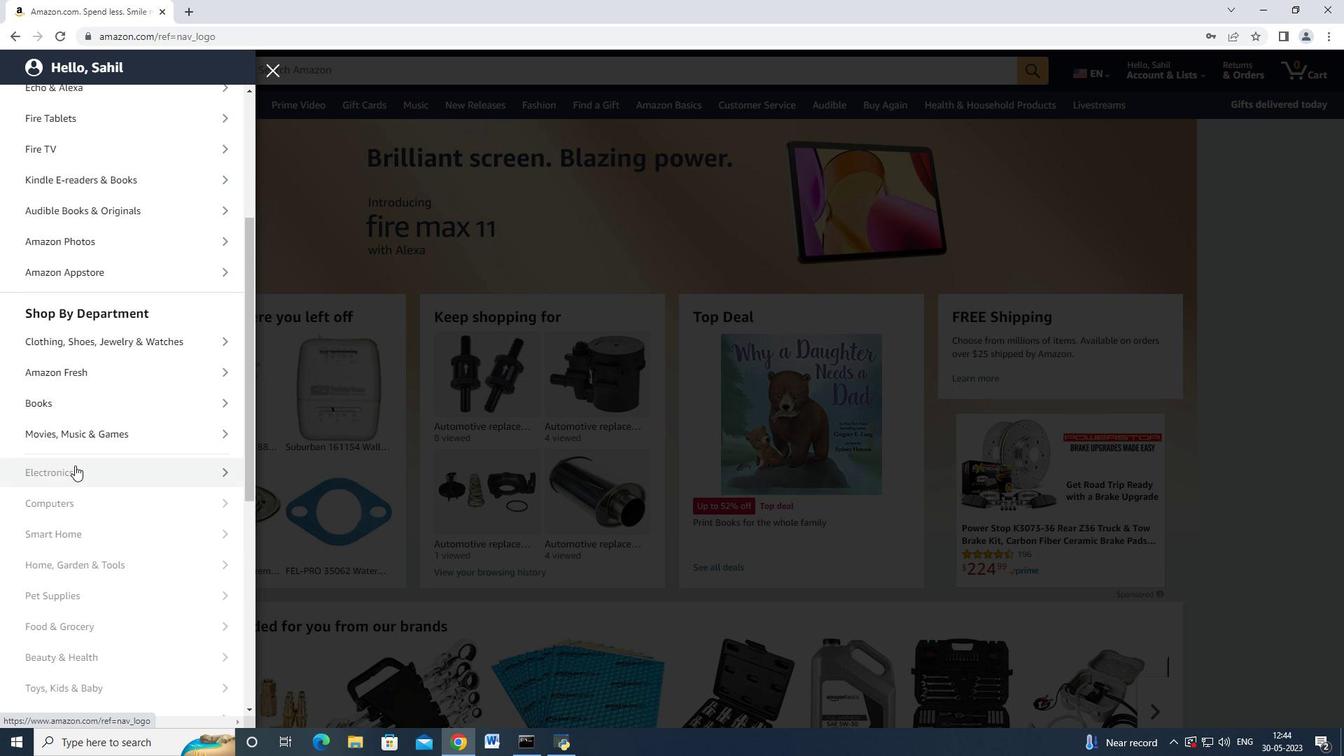 
Action: Mouse scrolled (75, 465) with delta (0, 0)
Screenshot: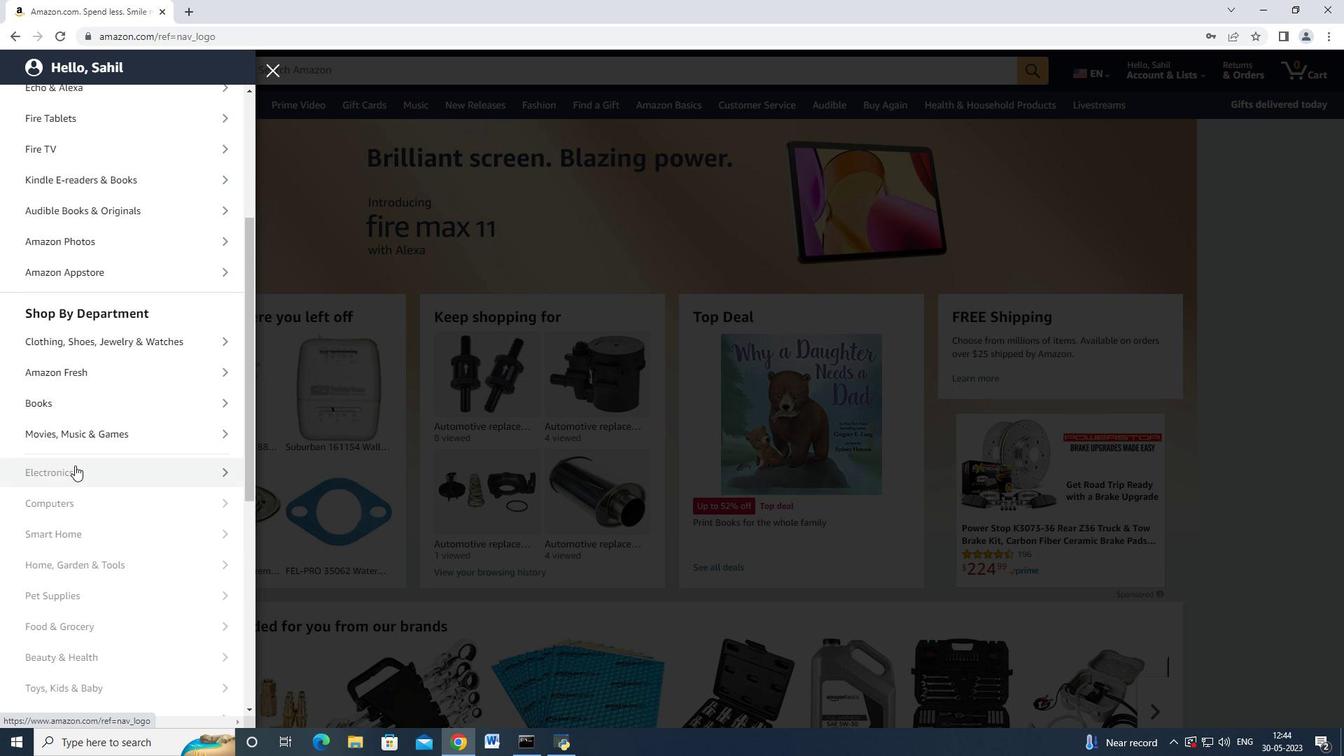 
Action: Mouse moved to (89, 341)
Screenshot: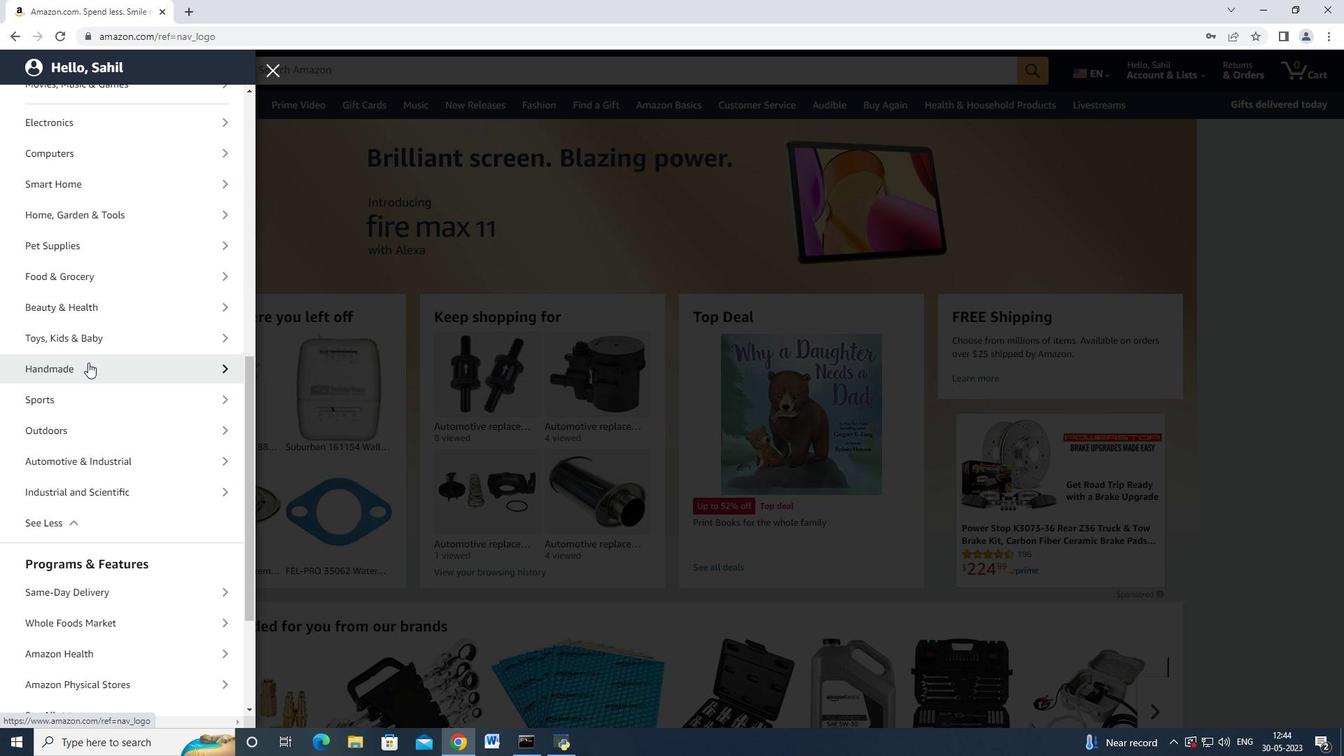 
Action: Mouse scrolled (89, 341) with delta (0, 0)
Screenshot: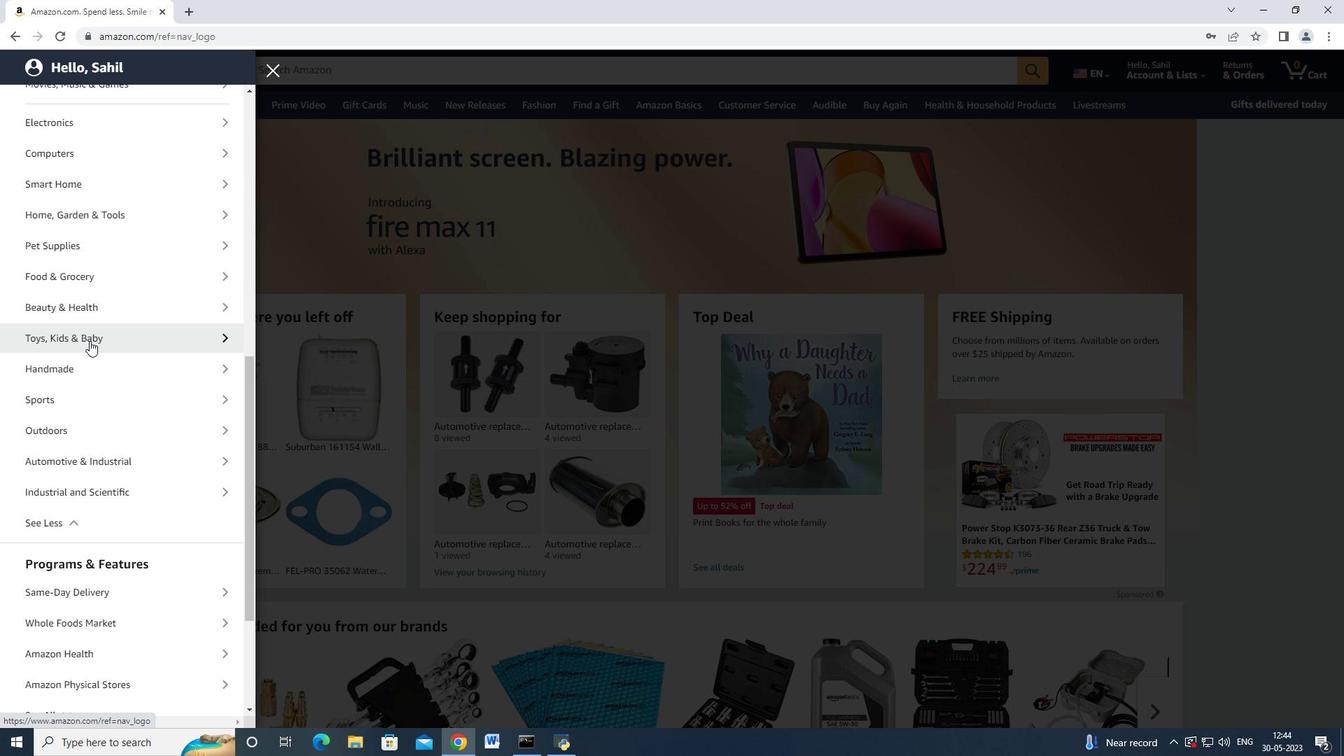 
Action: Mouse scrolled (89, 340) with delta (0, 0)
Screenshot: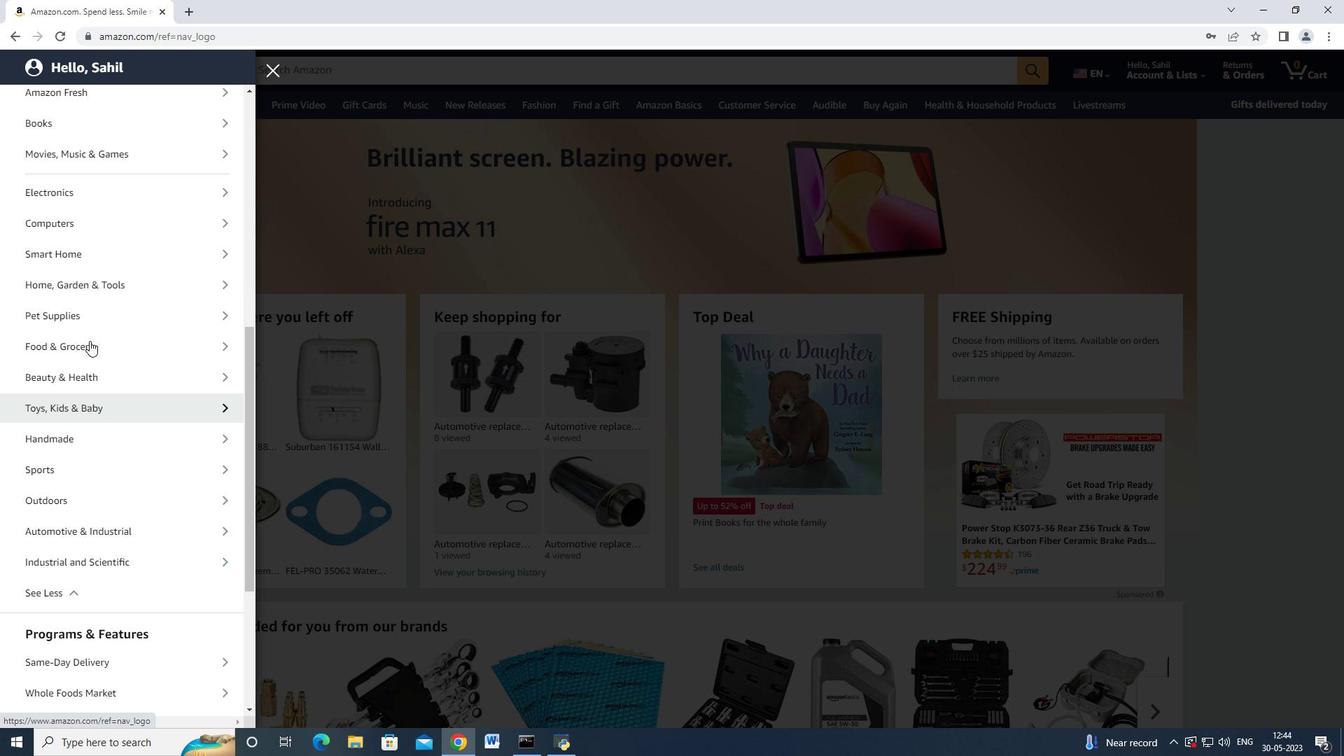 
Action: Mouse scrolled (89, 340) with delta (0, 0)
Screenshot: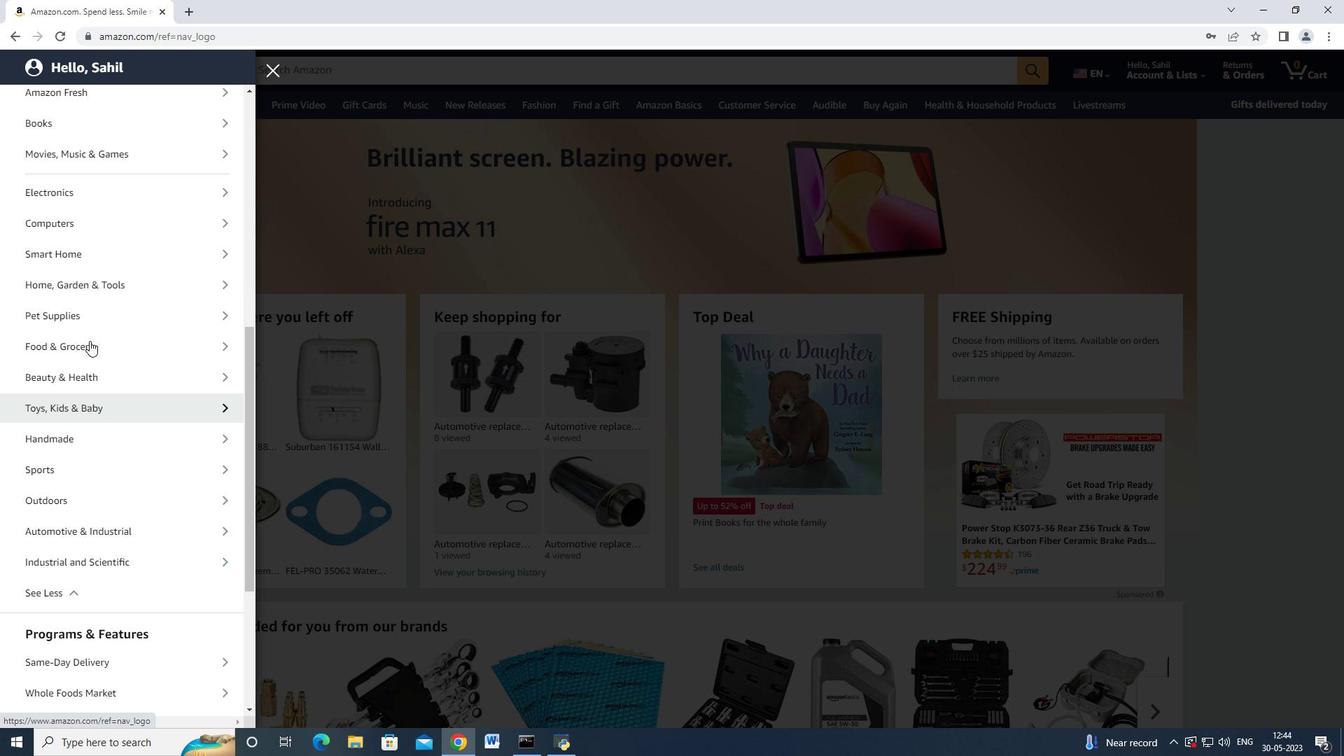 
Action: Mouse moved to (107, 397)
Screenshot: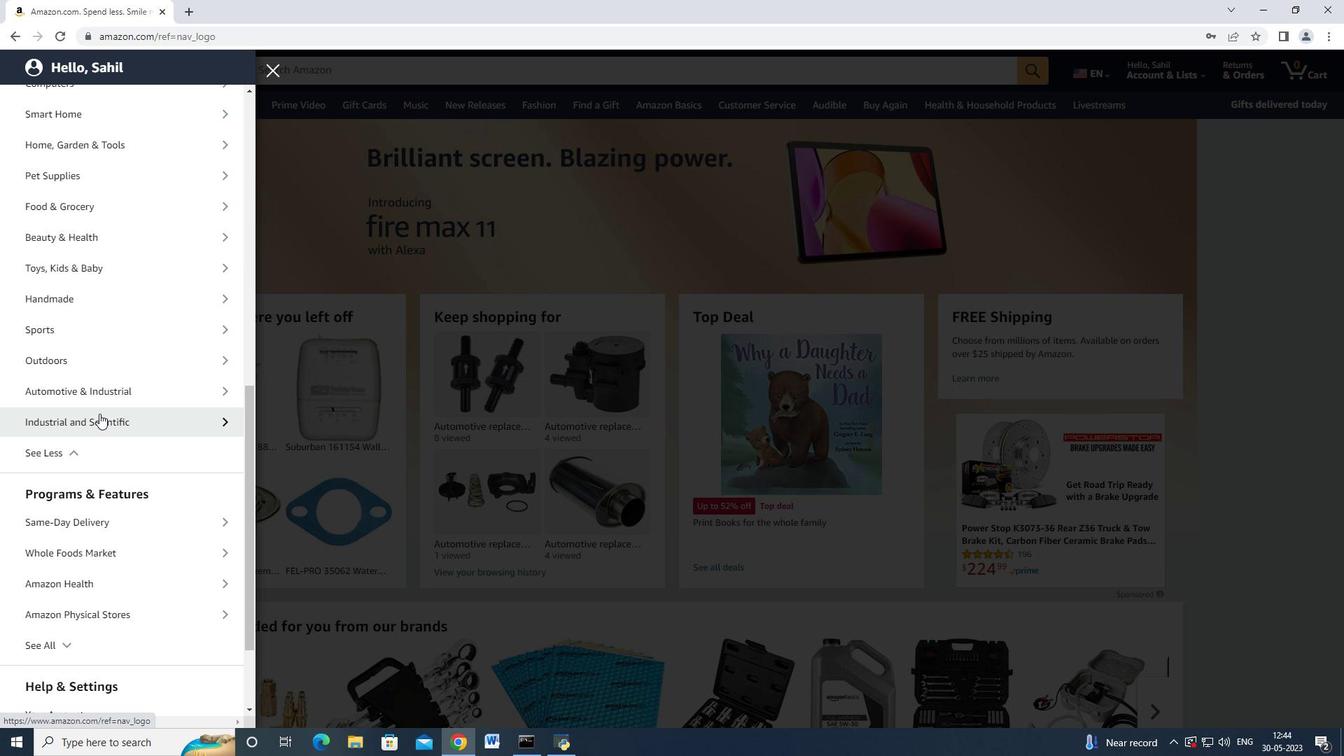 
Action: Mouse pressed left at (107, 397)
Screenshot: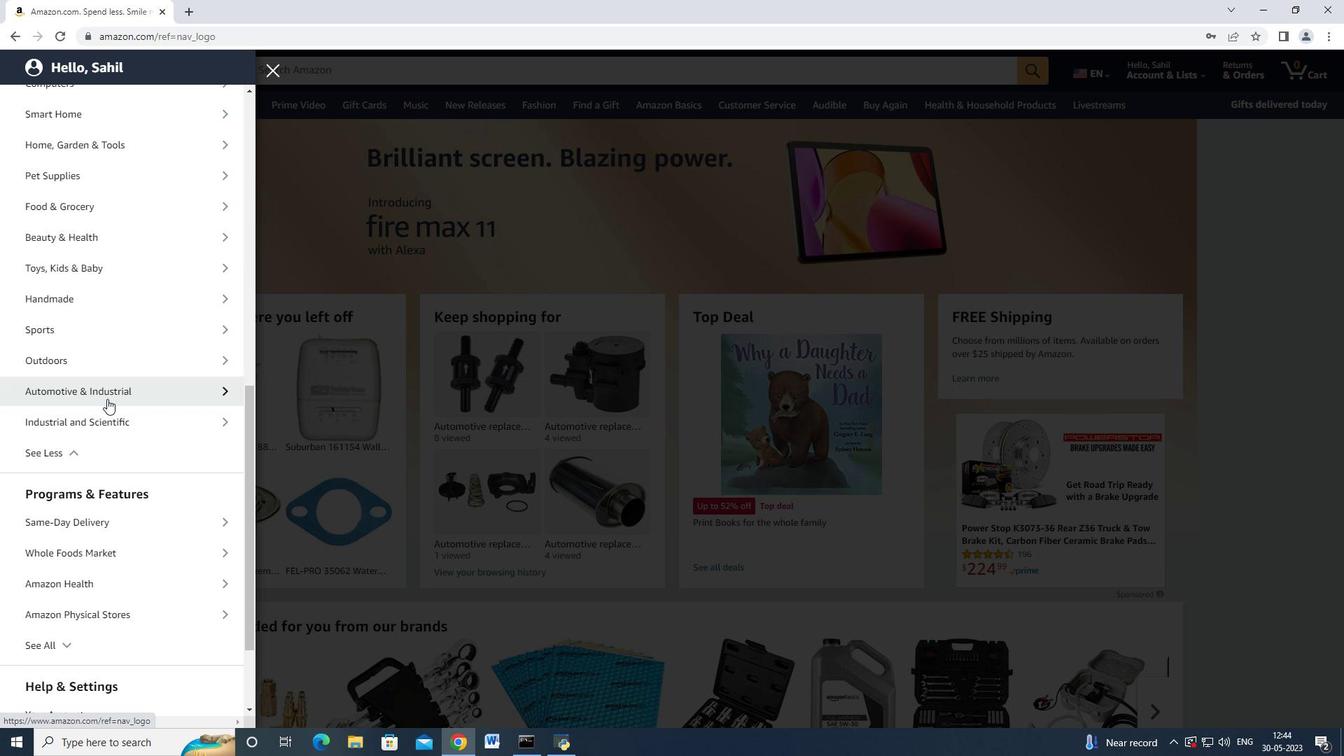
Action: Mouse moved to (109, 169)
Screenshot: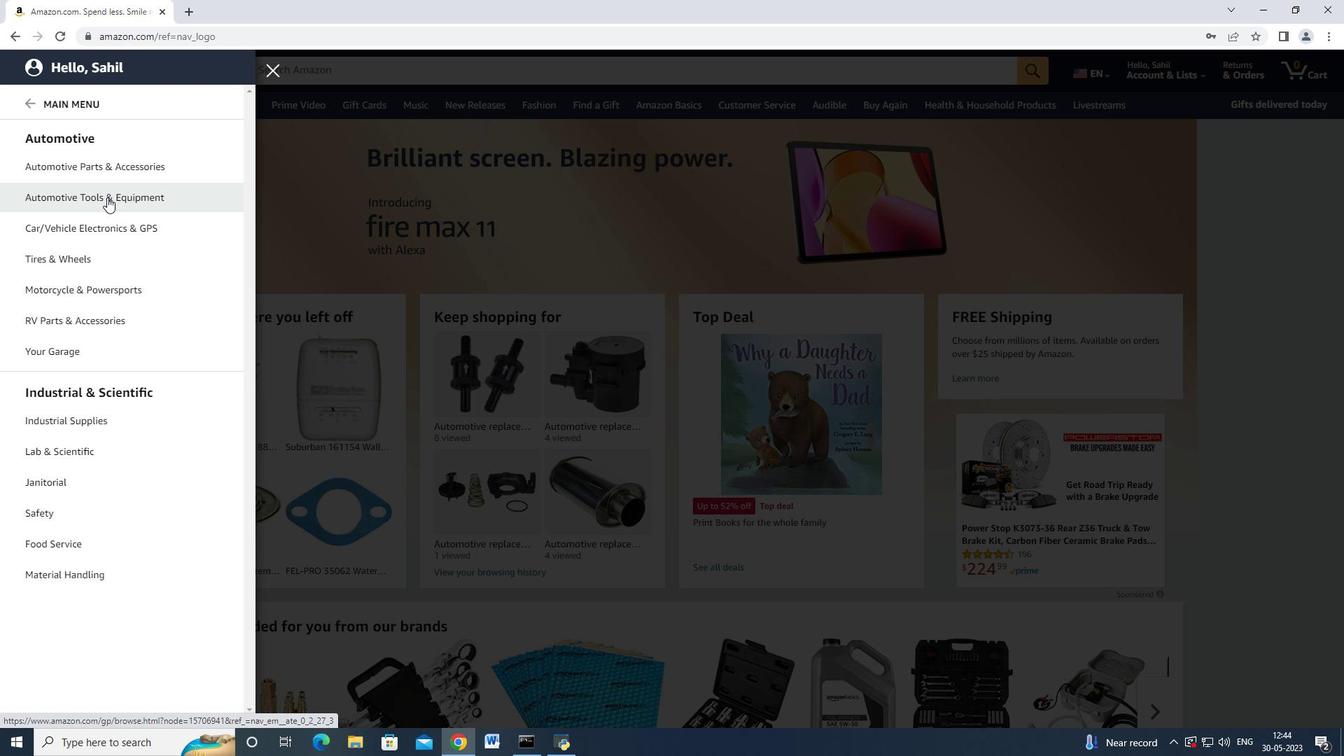 
Action: Mouse pressed left at (109, 169)
Screenshot: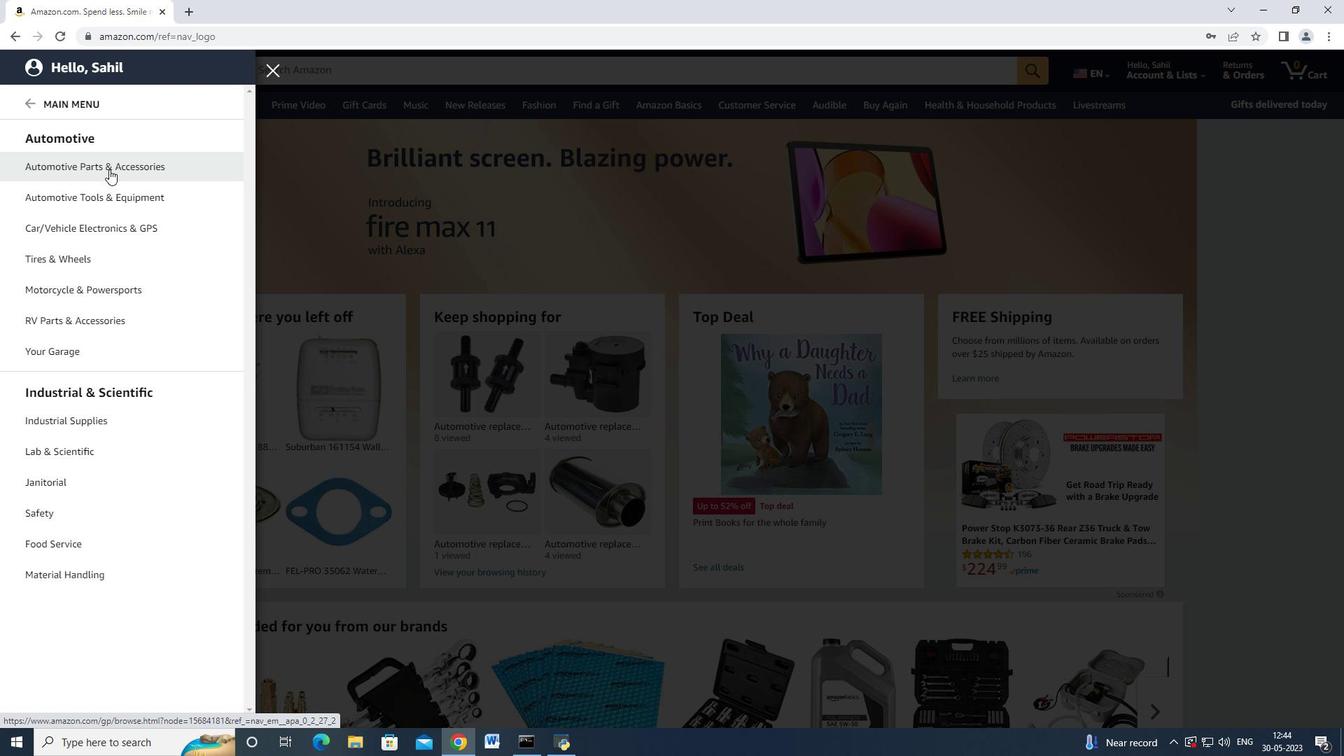 
Action: Mouse moved to (250, 108)
Screenshot: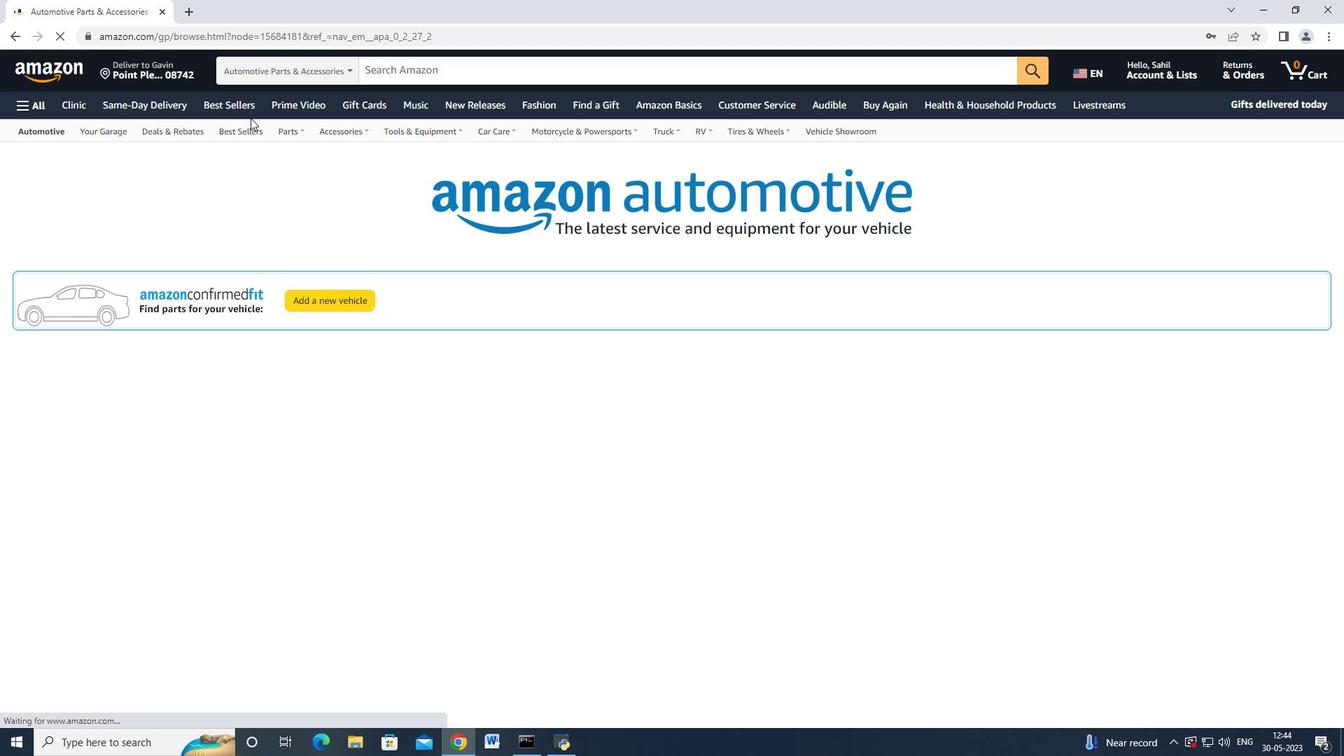 
Action: Mouse pressed left at (250, 108)
Screenshot: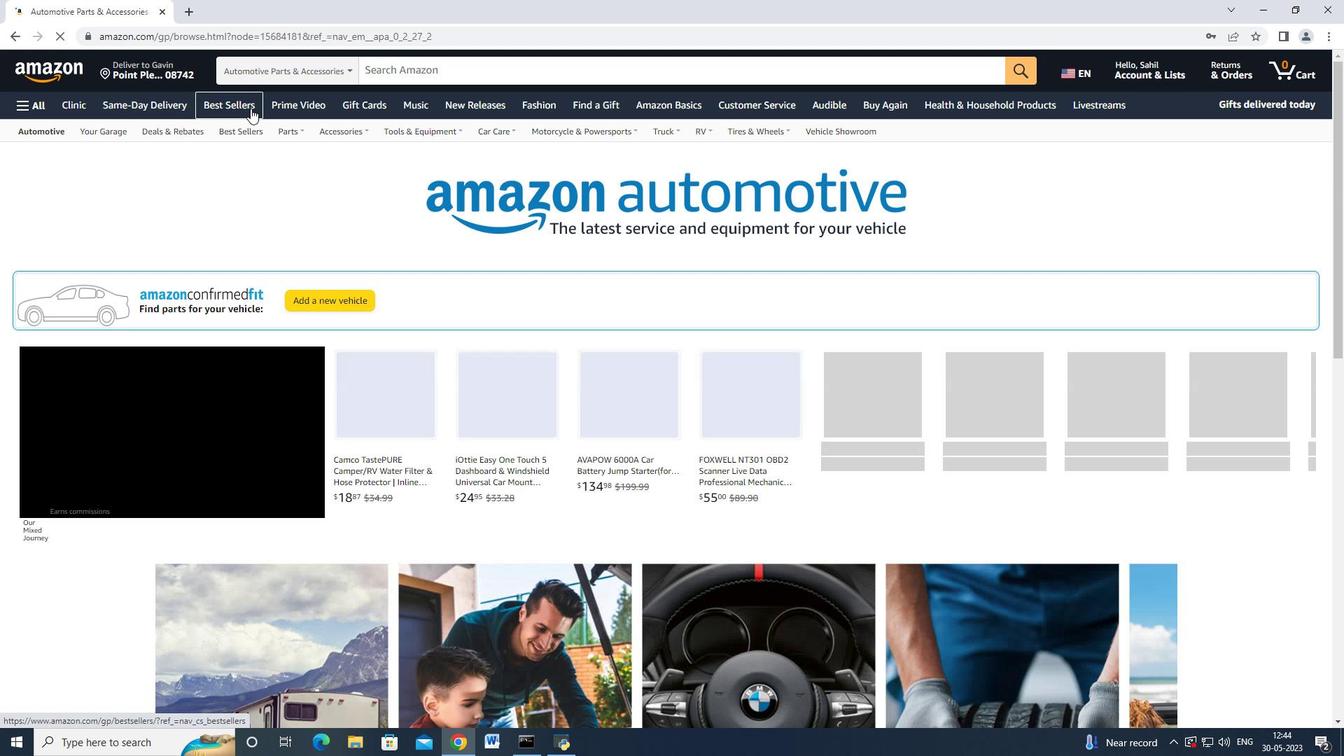 
Action: Mouse moved to (217, 286)
Screenshot: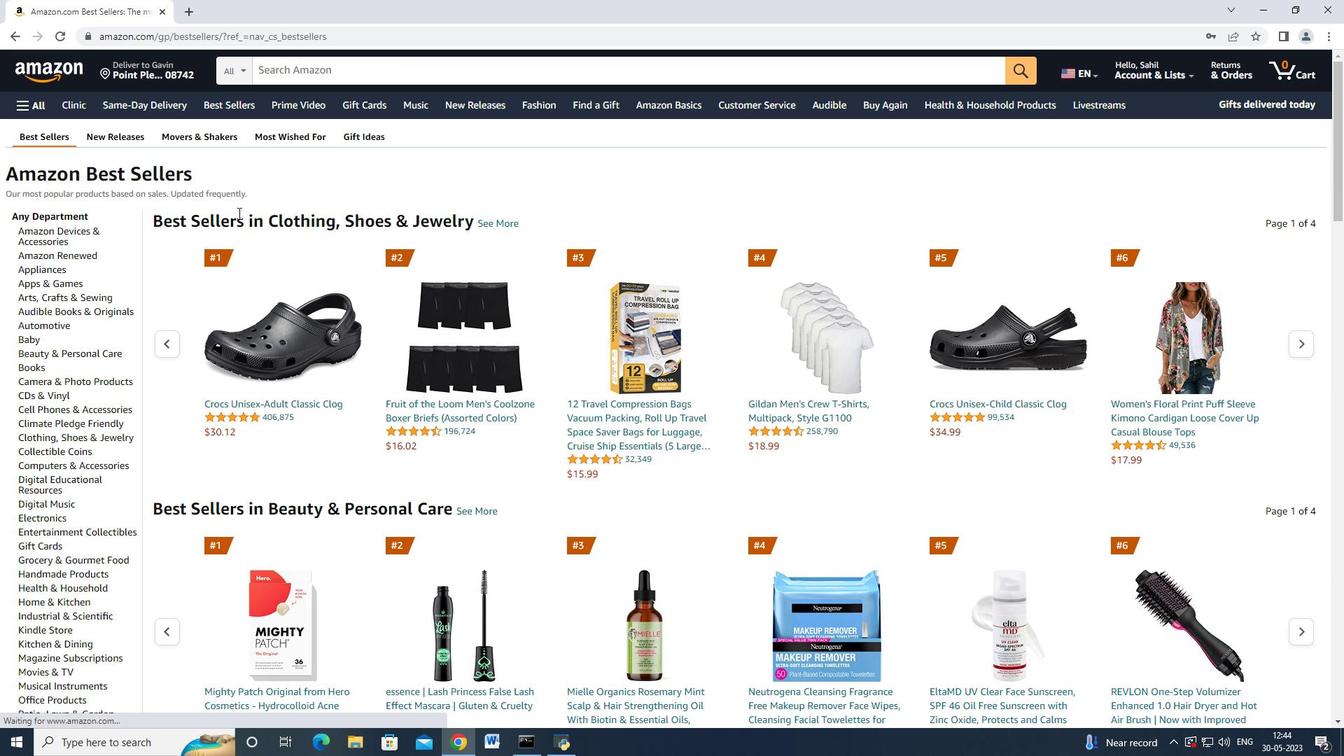 
Action: Mouse scrolled (217, 285) with delta (0, 0)
Screenshot: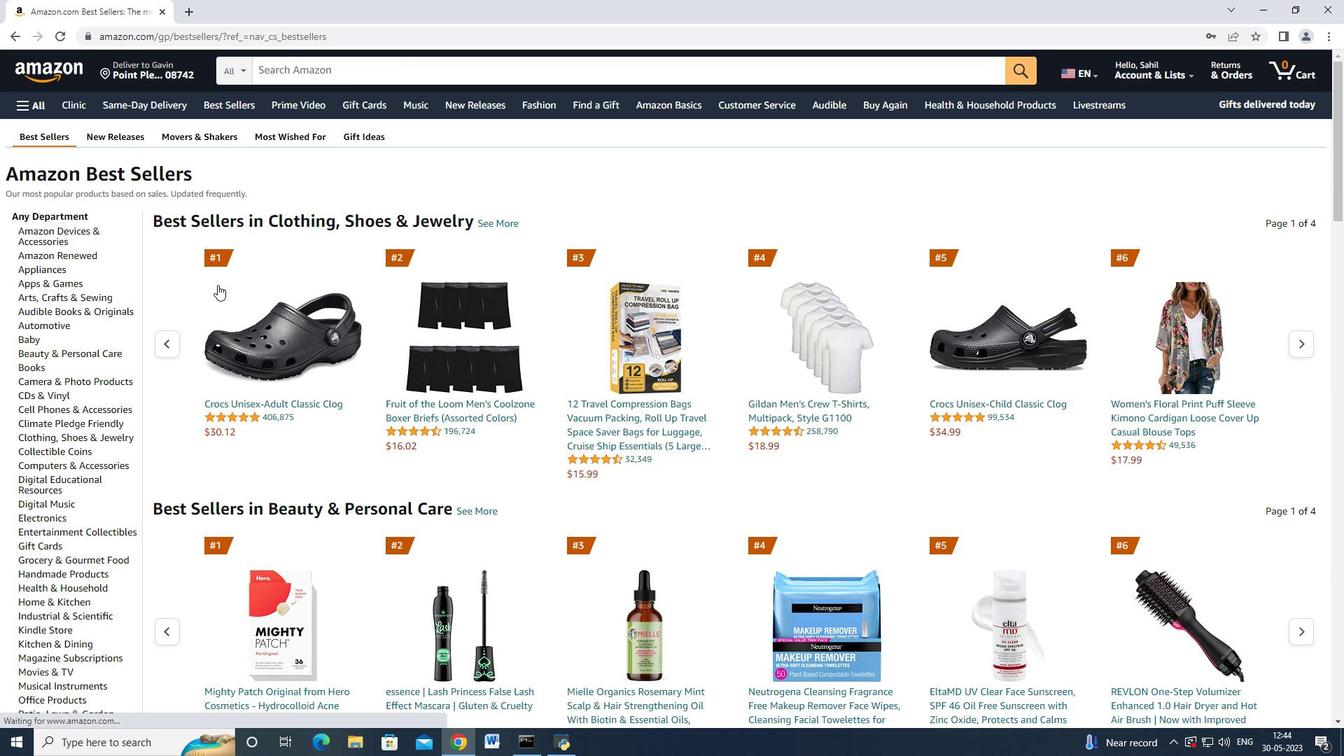 
Action: Mouse scrolled (217, 285) with delta (0, 0)
Screenshot: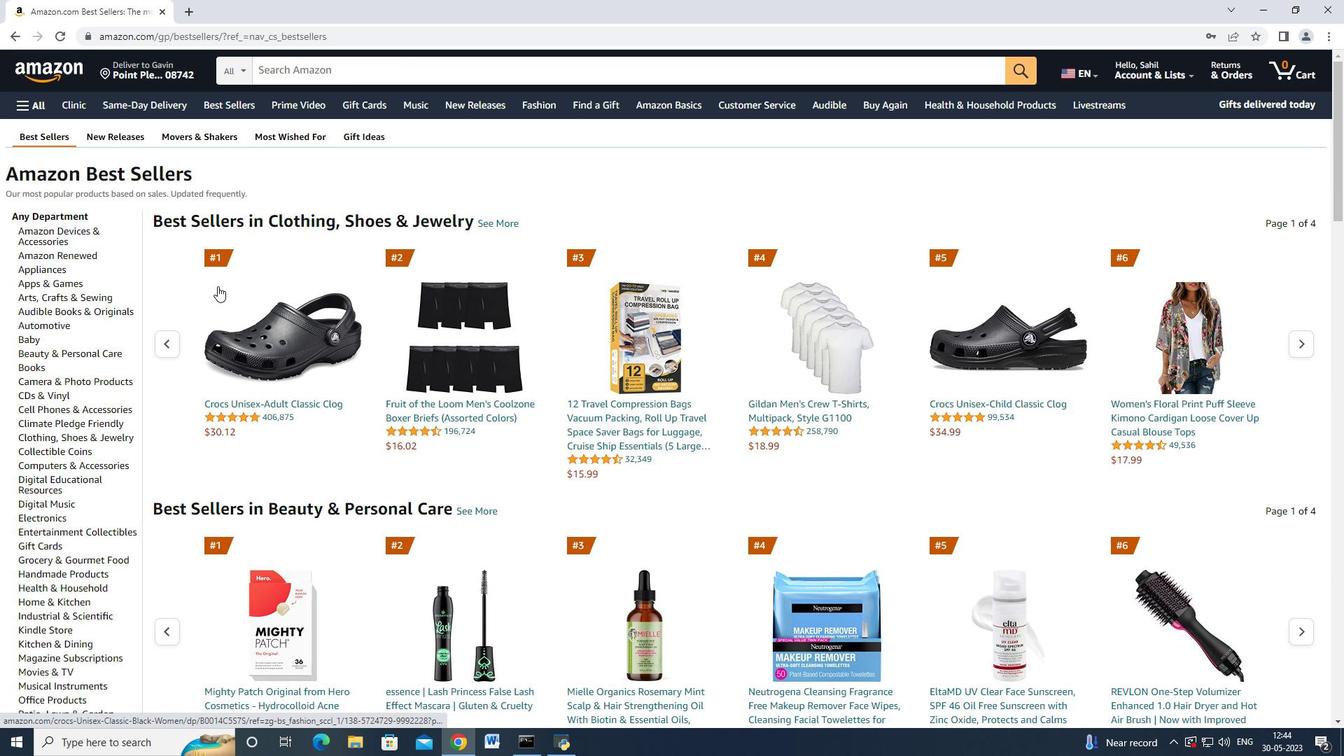 
Action: Mouse scrolled (217, 285) with delta (0, 0)
Screenshot: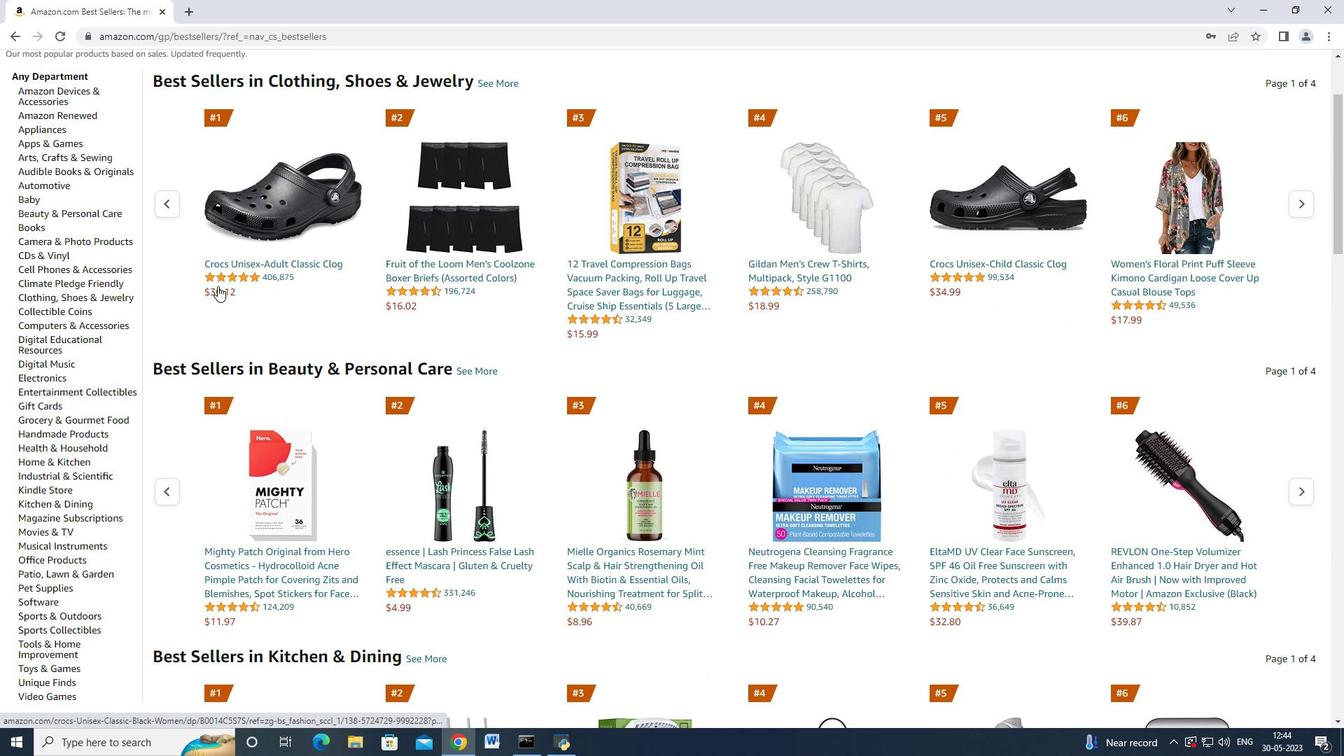 
Action: Mouse scrolled (217, 287) with delta (0, 0)
Screenshot: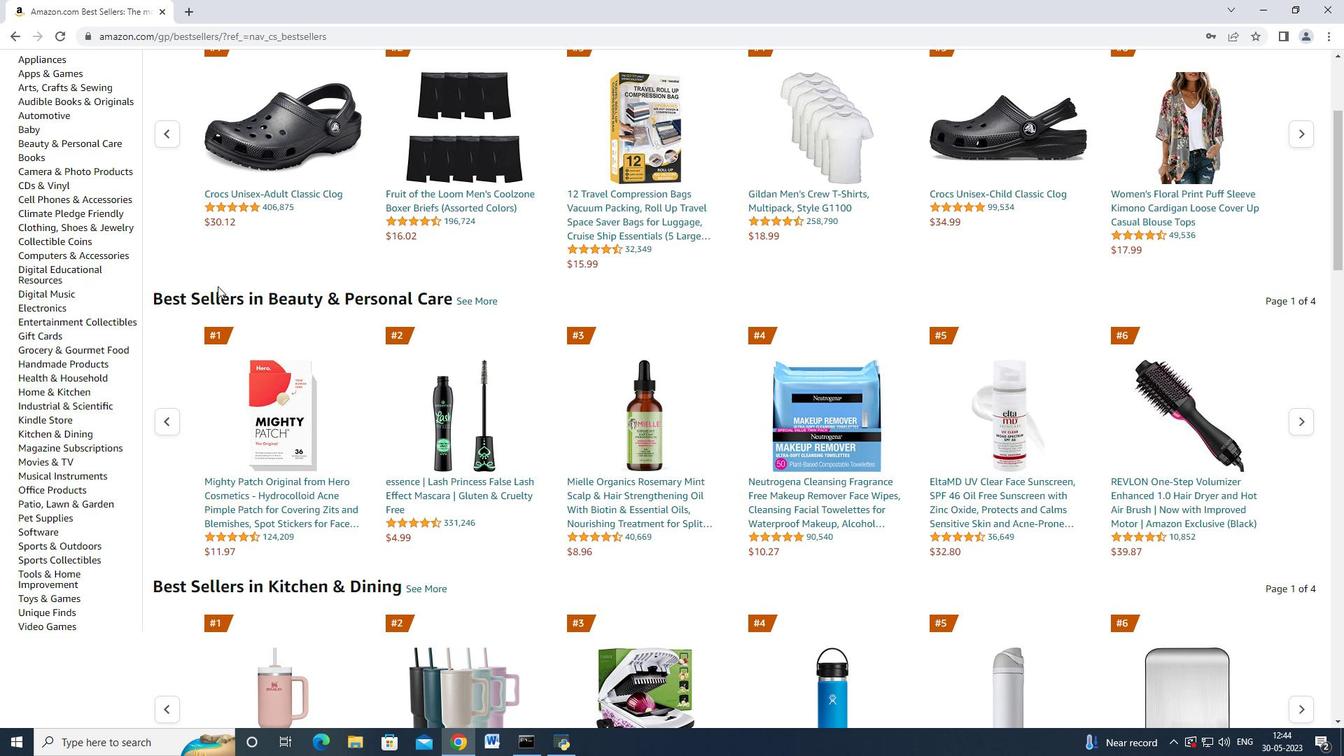 
Action: Mouse scrolled (217, 287) with delta (0, 0)
Screenshot: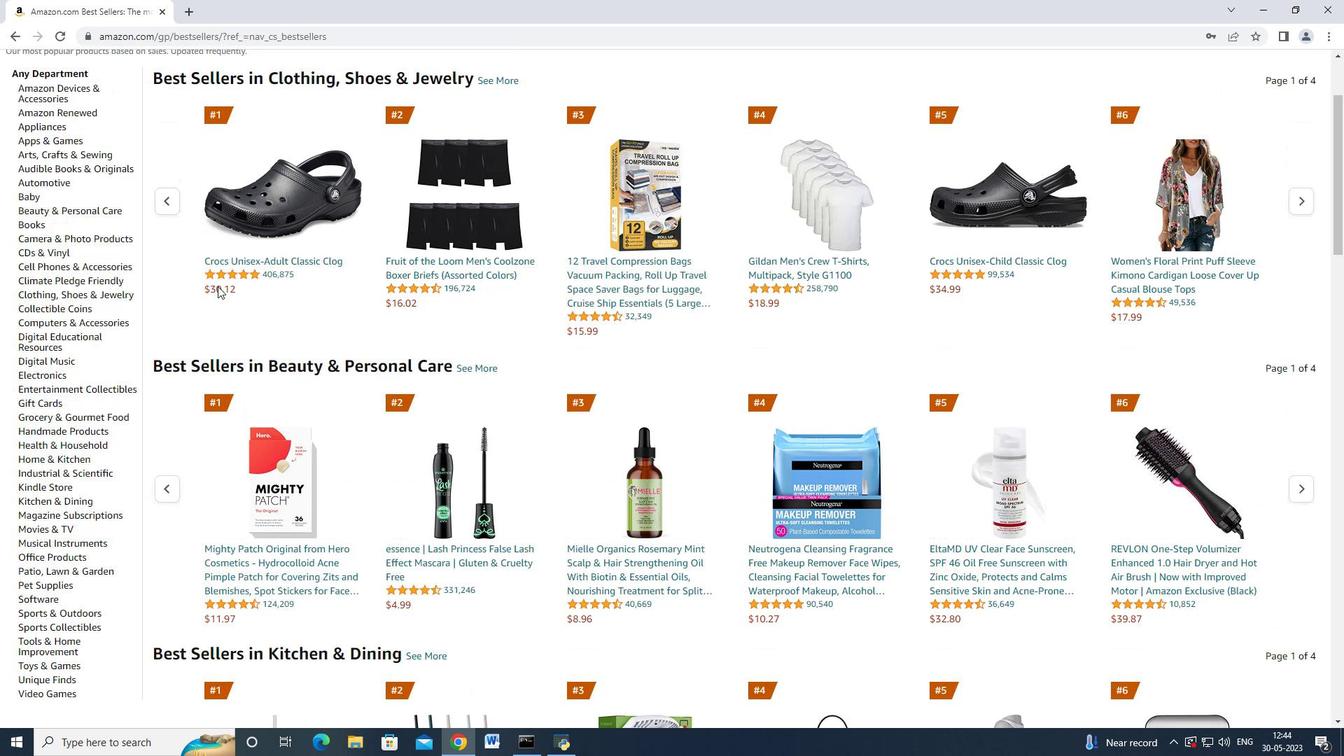 
Action: Mouse scrolled (217, 287) with delta (0, 0)
Screenshot: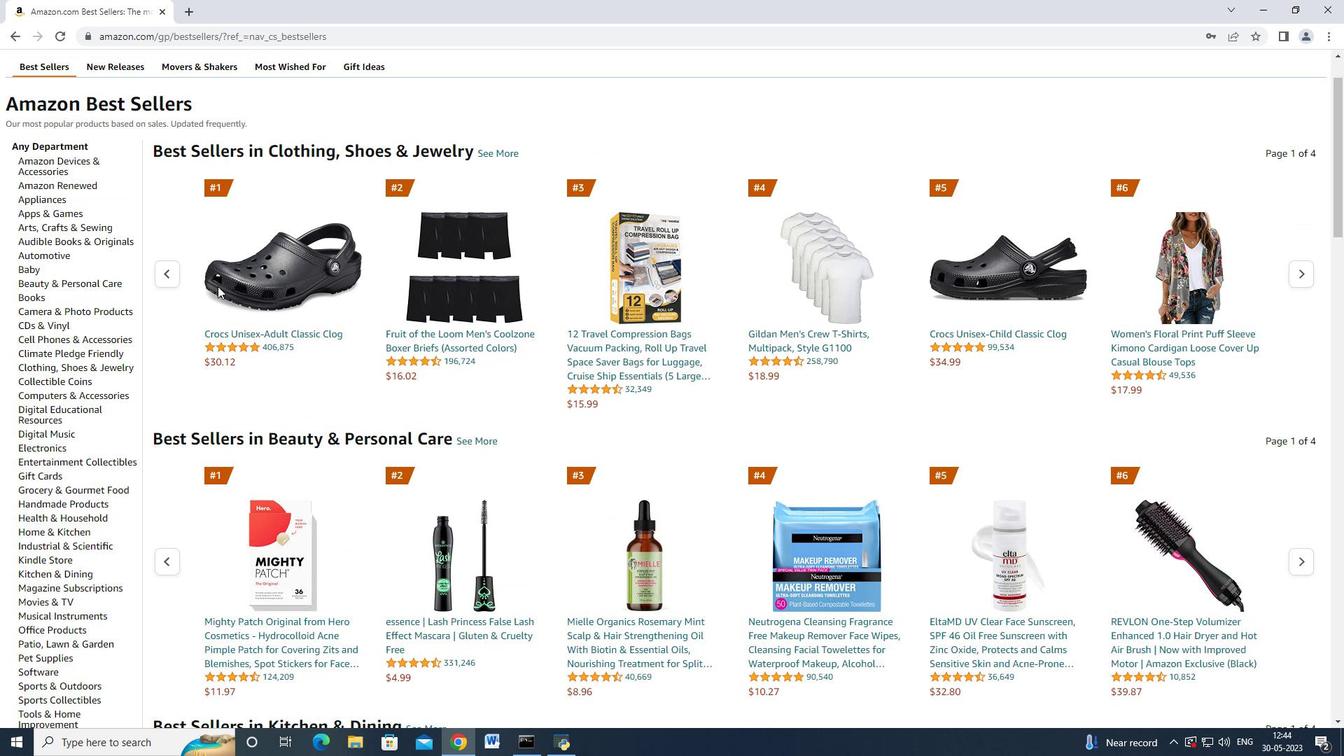 
Action: Mouse scrolled (217, 287) with delta (0, 0)
Screenshot: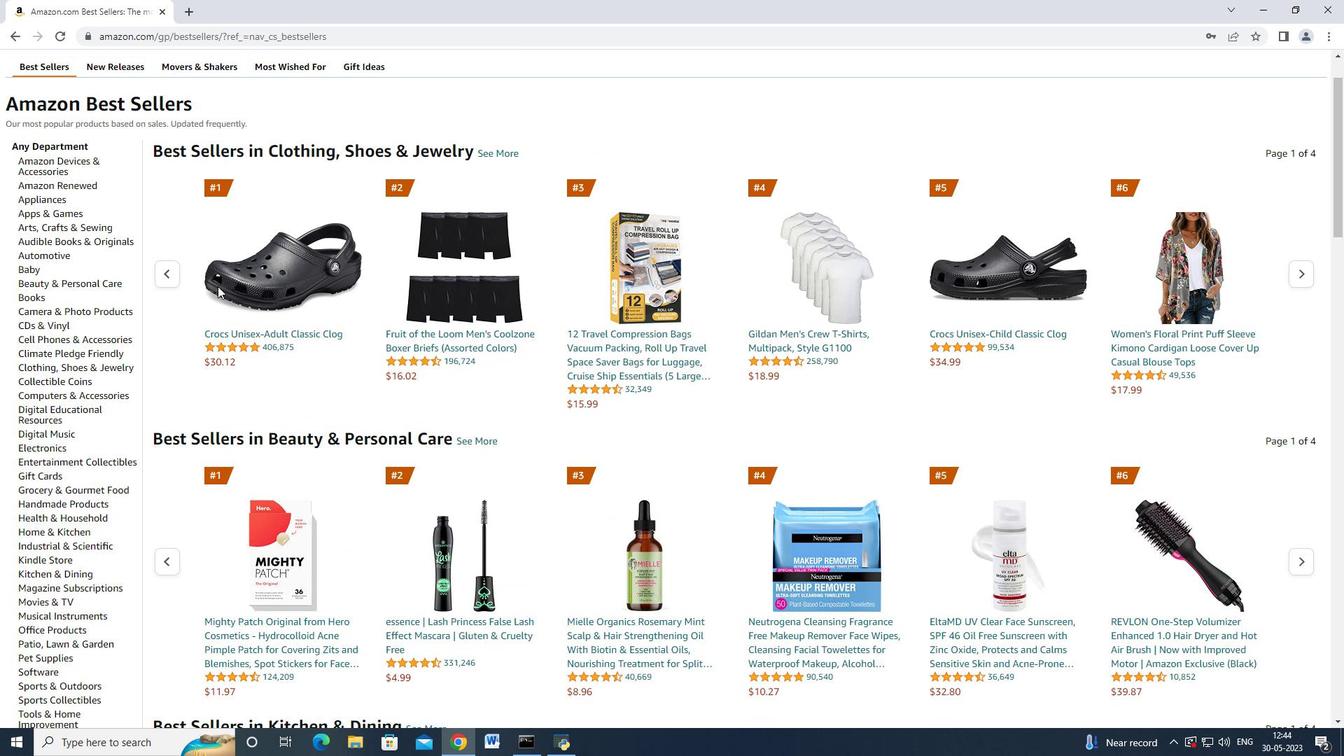 
Action: Mouse scrolled (217, 287) with delta (0, 0)
Screenshot: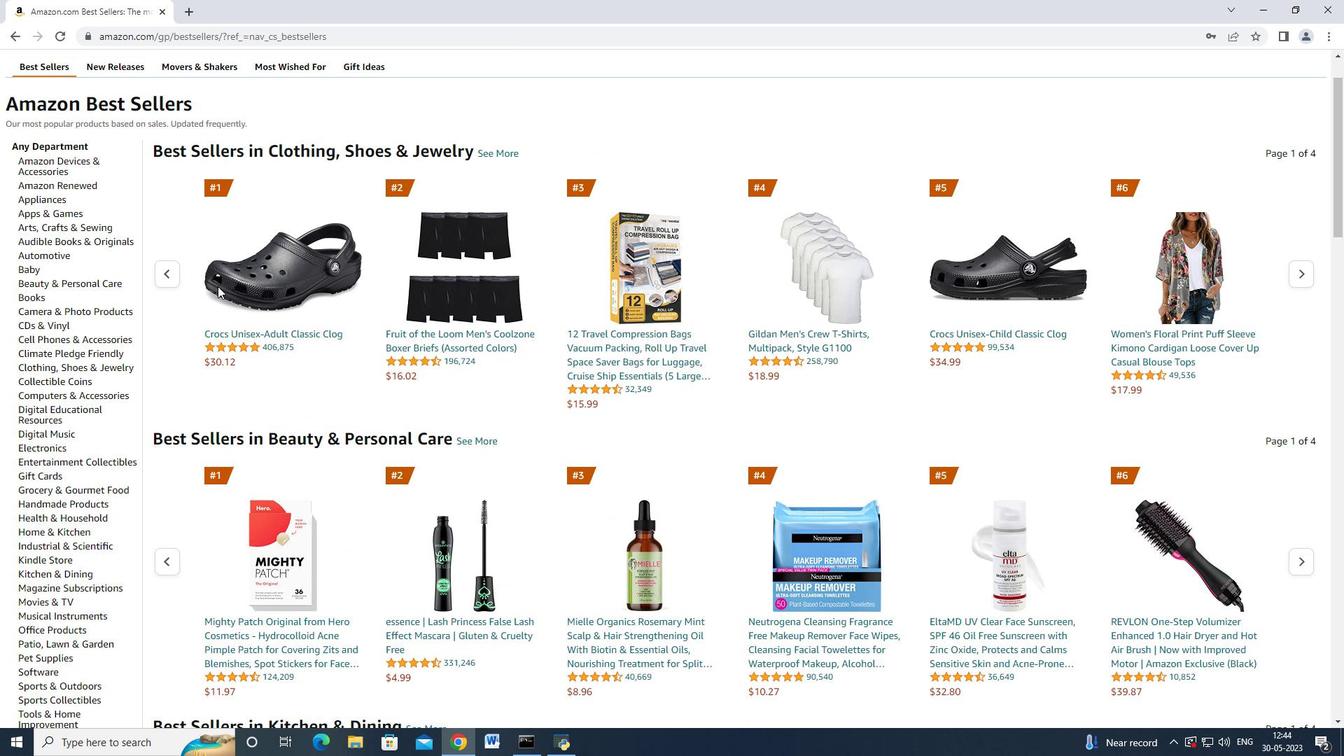 
Action: Mouse moved to (11, 39)
Screenshot: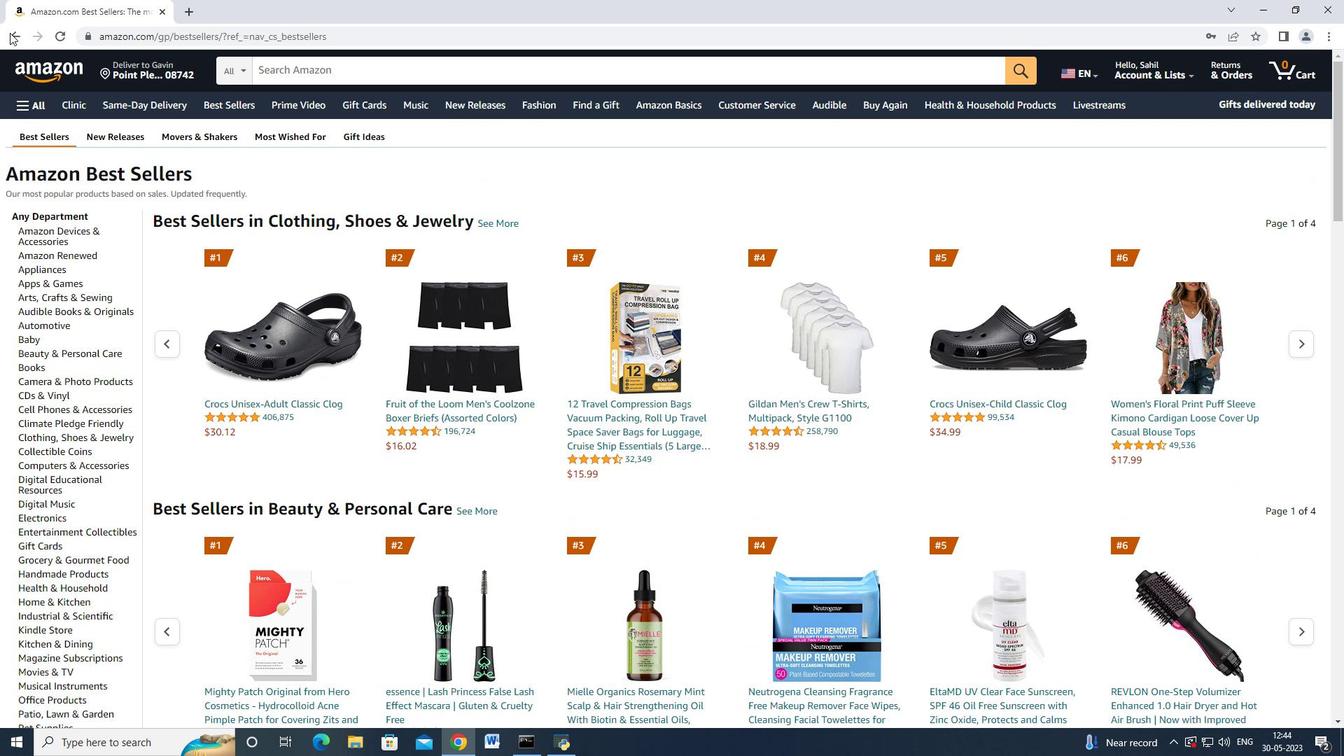 
Action: Mouse pressed left at (11, 39)
Screenshot: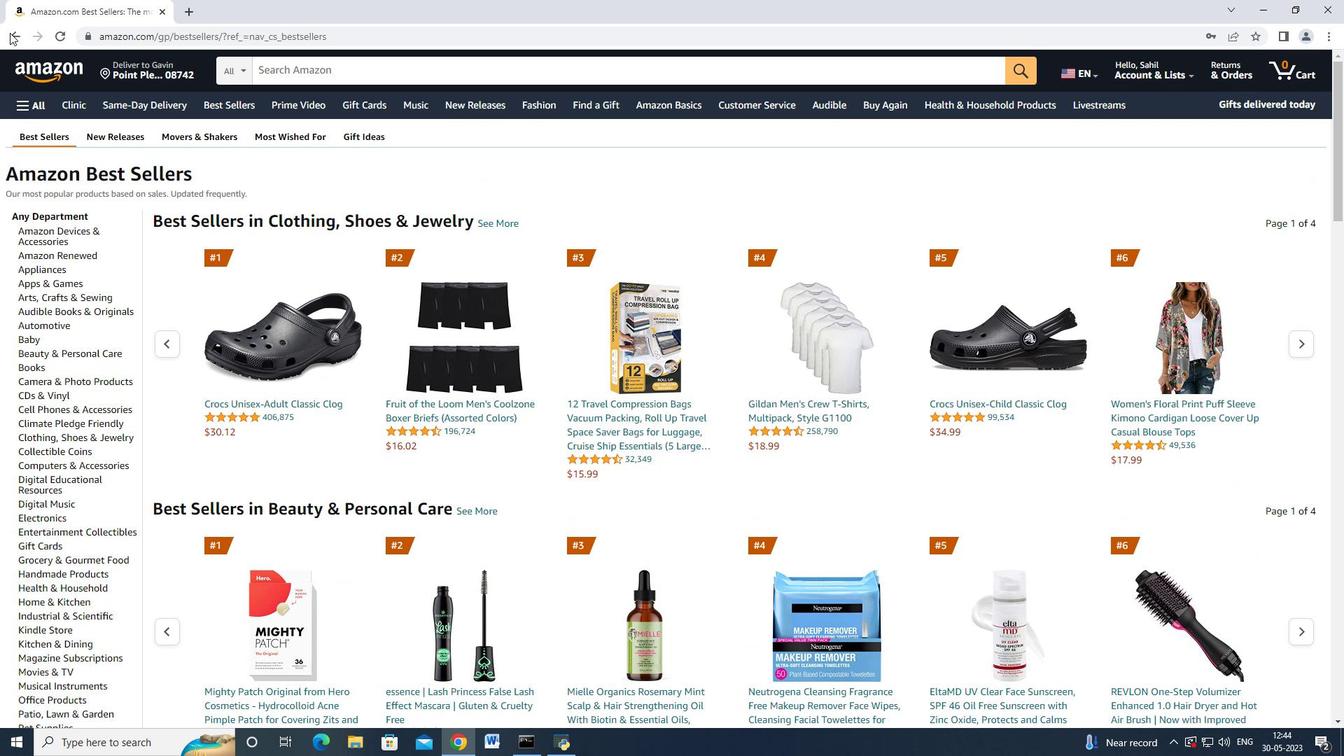 
Action: Mouse moved to (219, 128)
Screenshot: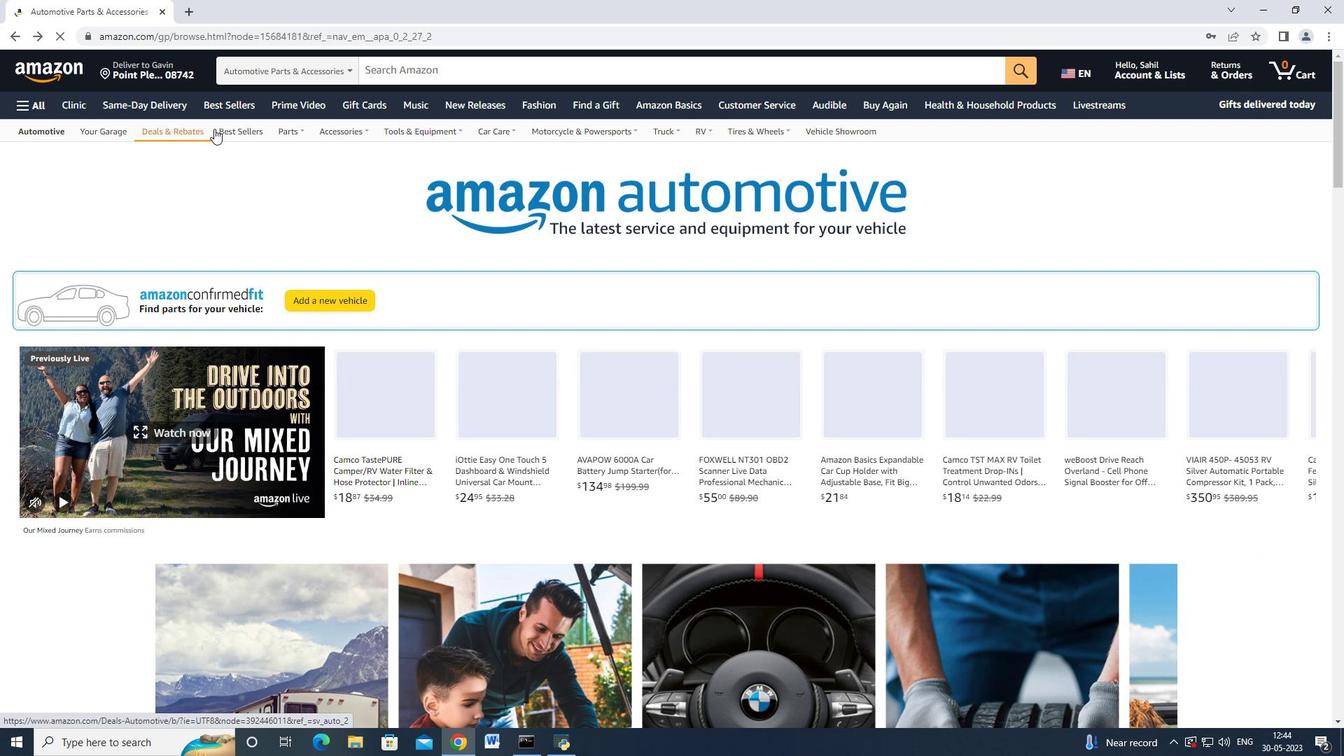 
Action: Mouse pressed left at (219, 128)
Screenshot: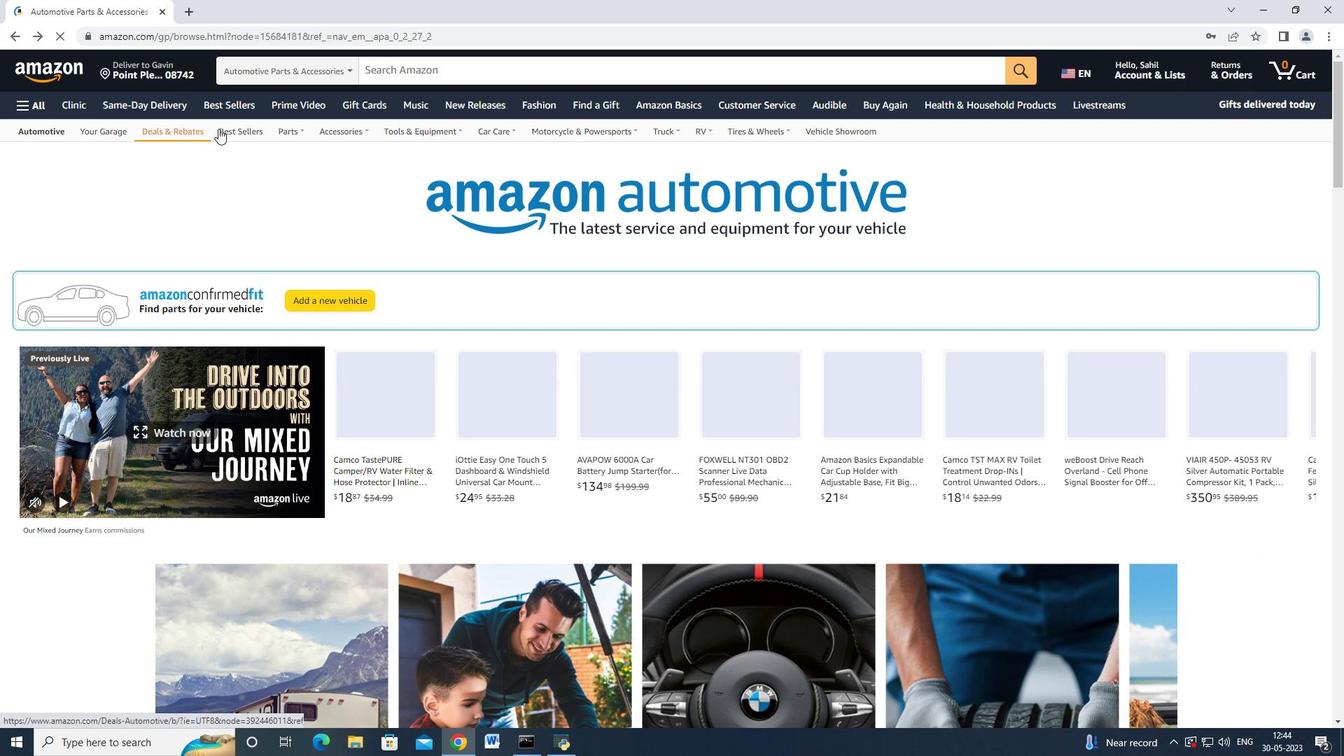 
Action: Mouse moved to (301, 180)
Screenshot: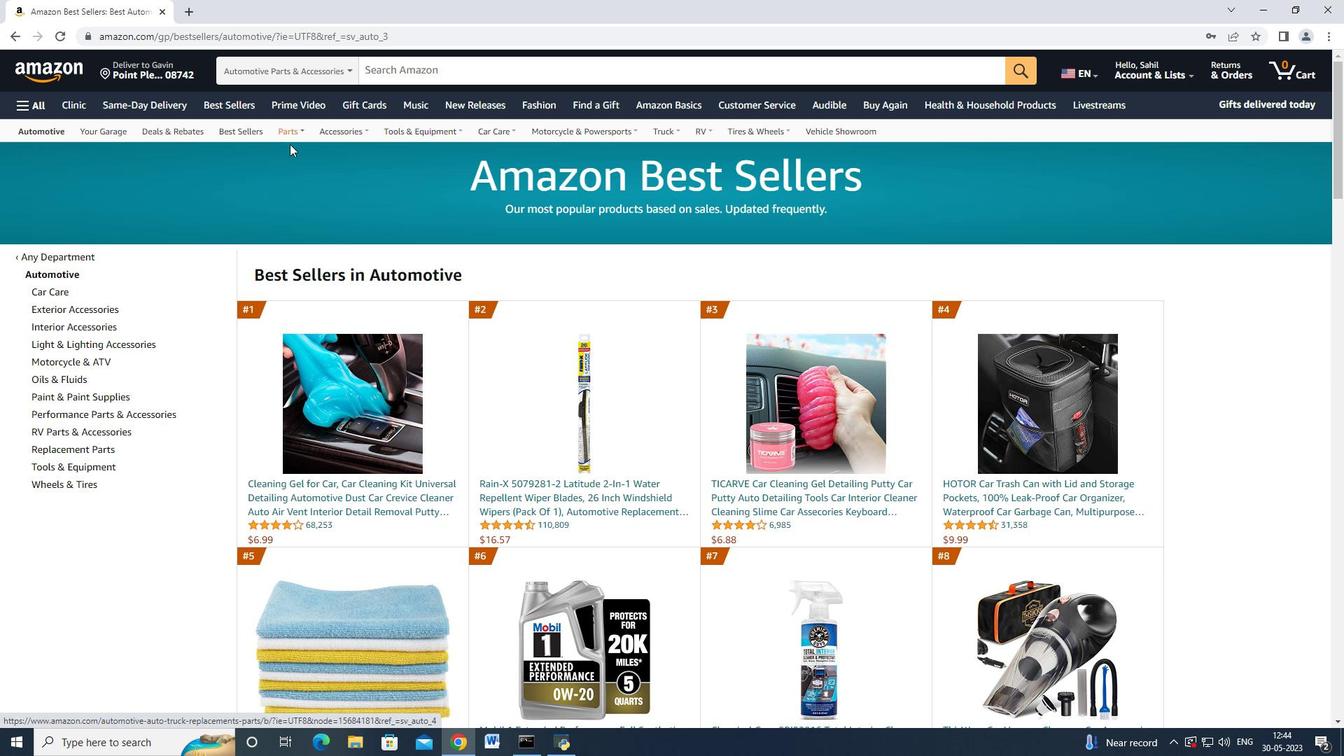 
Action: Mouse scrolled (301, 179) with delta (0, 0)
Screenshot: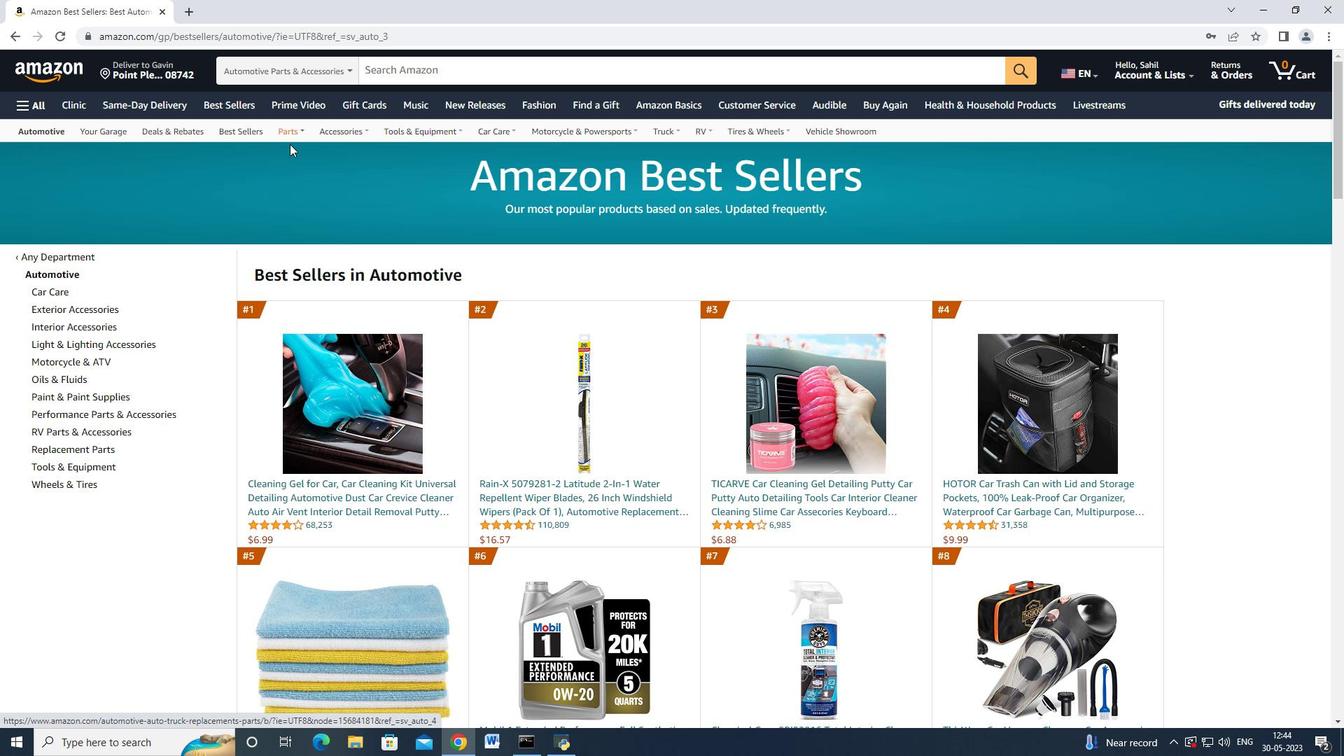 
Action: Mouse moved to (242, 248)
Screenshot: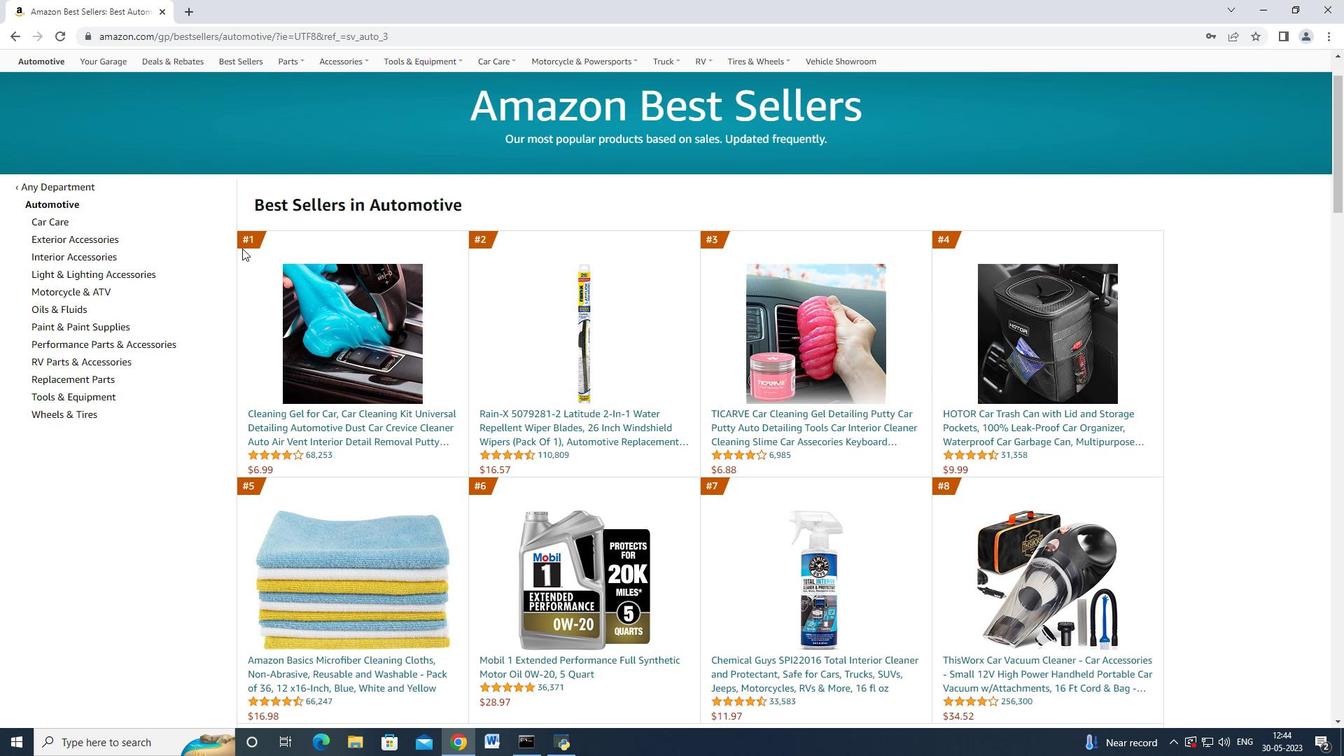 
Action: Mouse scrolled (242, 247) with delta (0, 0)
Screenshot: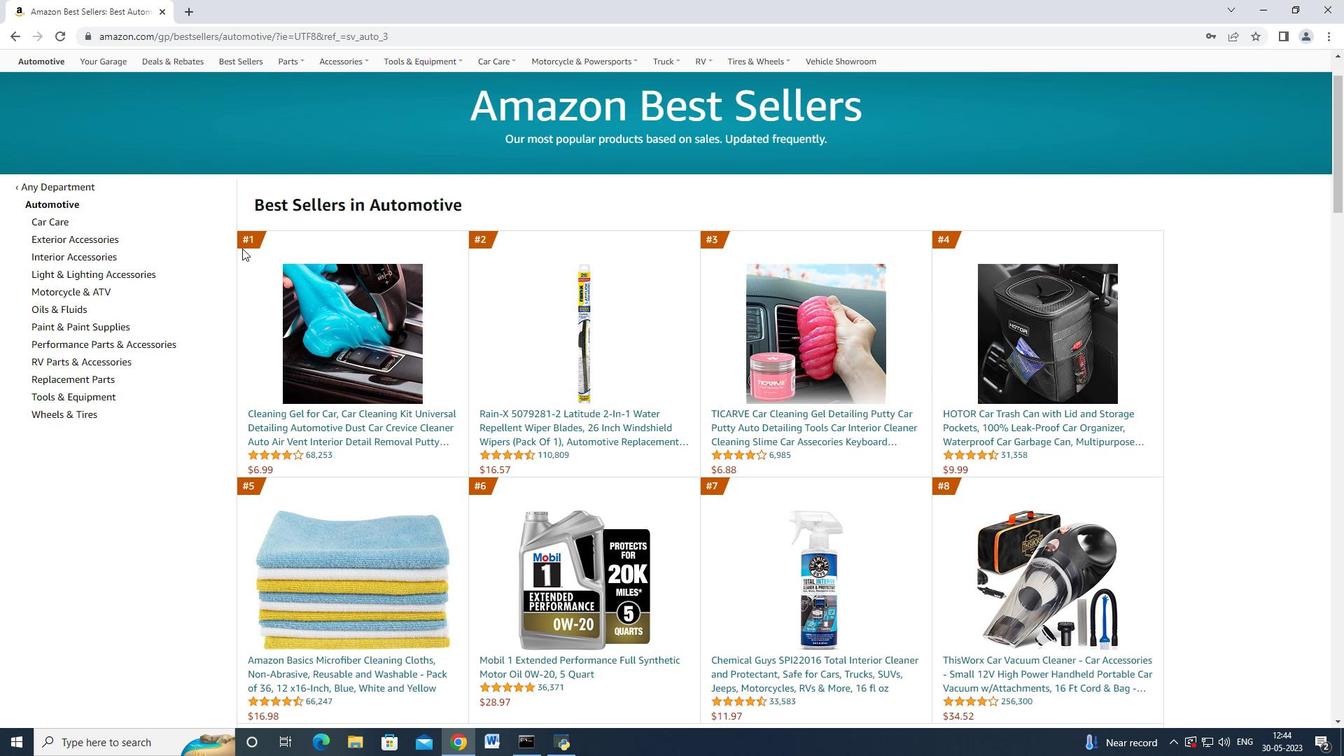 
Action: Mouse moved to (184, 293)
Screenshot: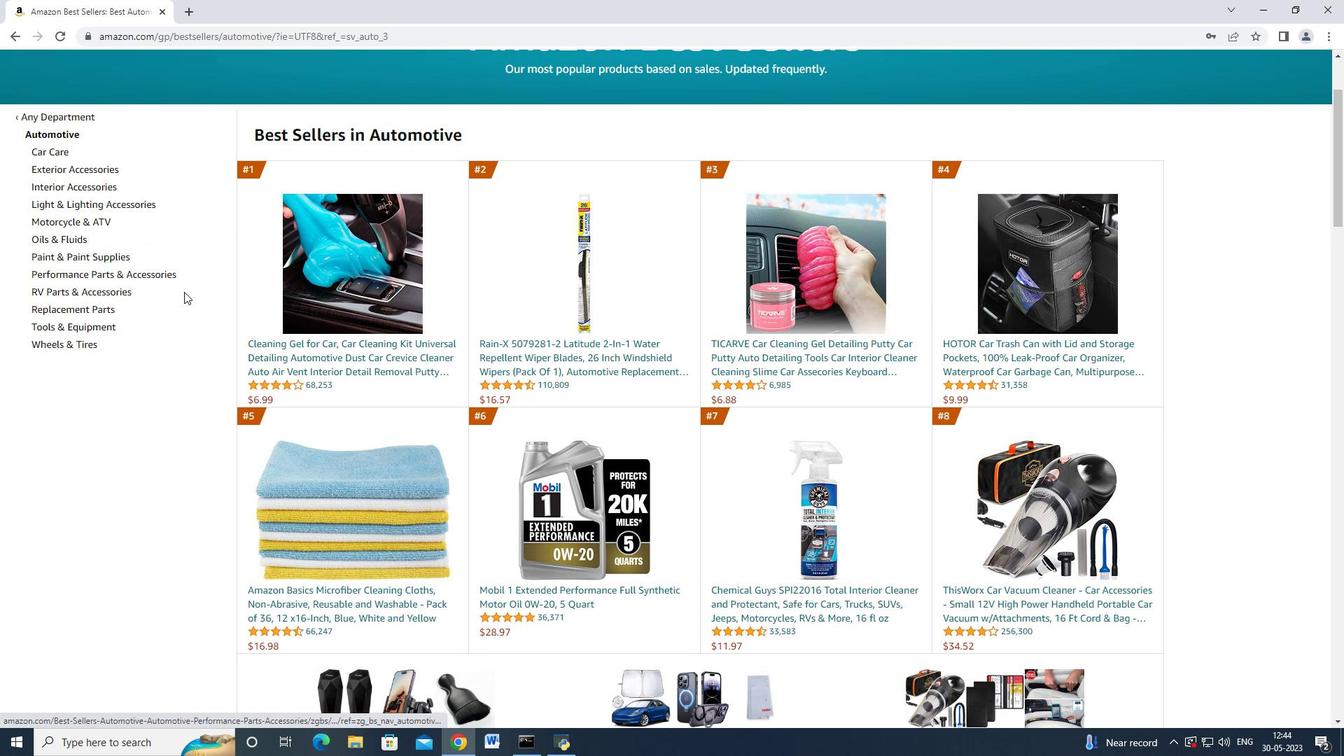 
Action: Mouse scrolled (184, 292) with delta (0, 0)
Screenshot: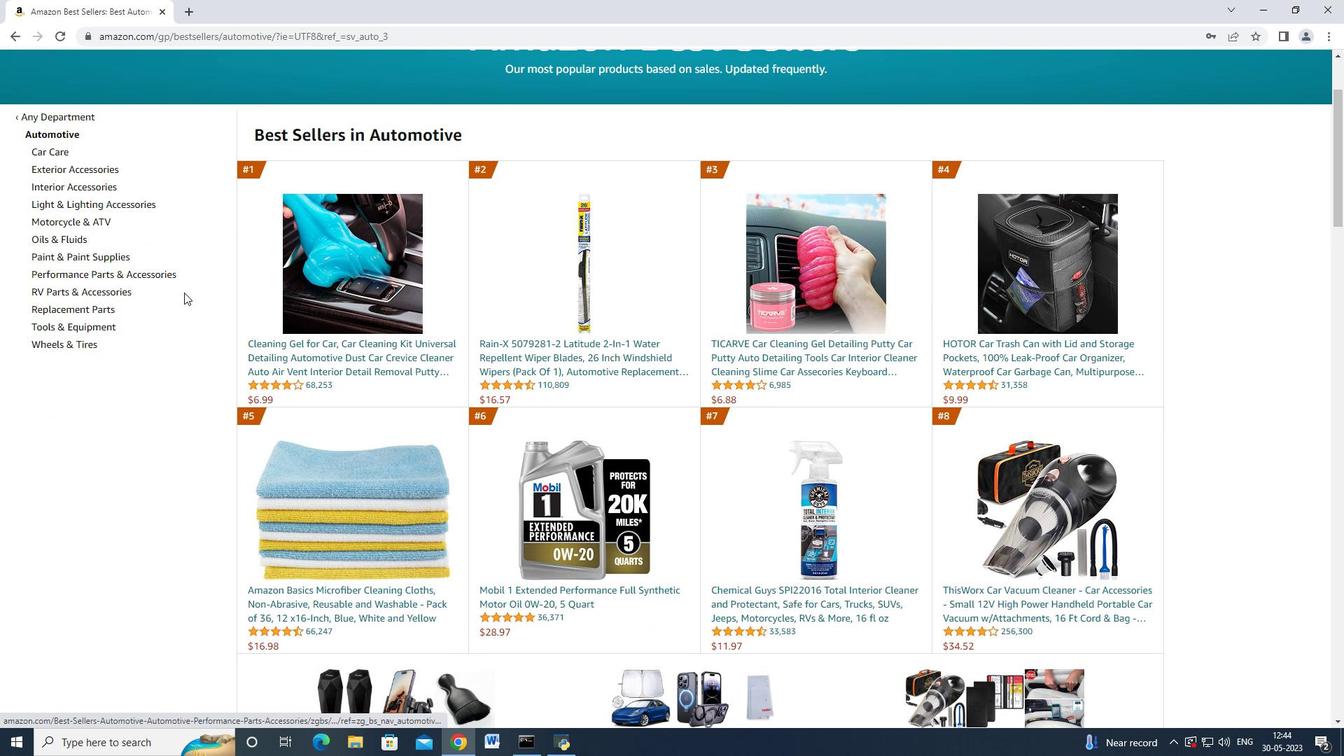 
Action: Mouse moved to (107, 245)
Screenshot: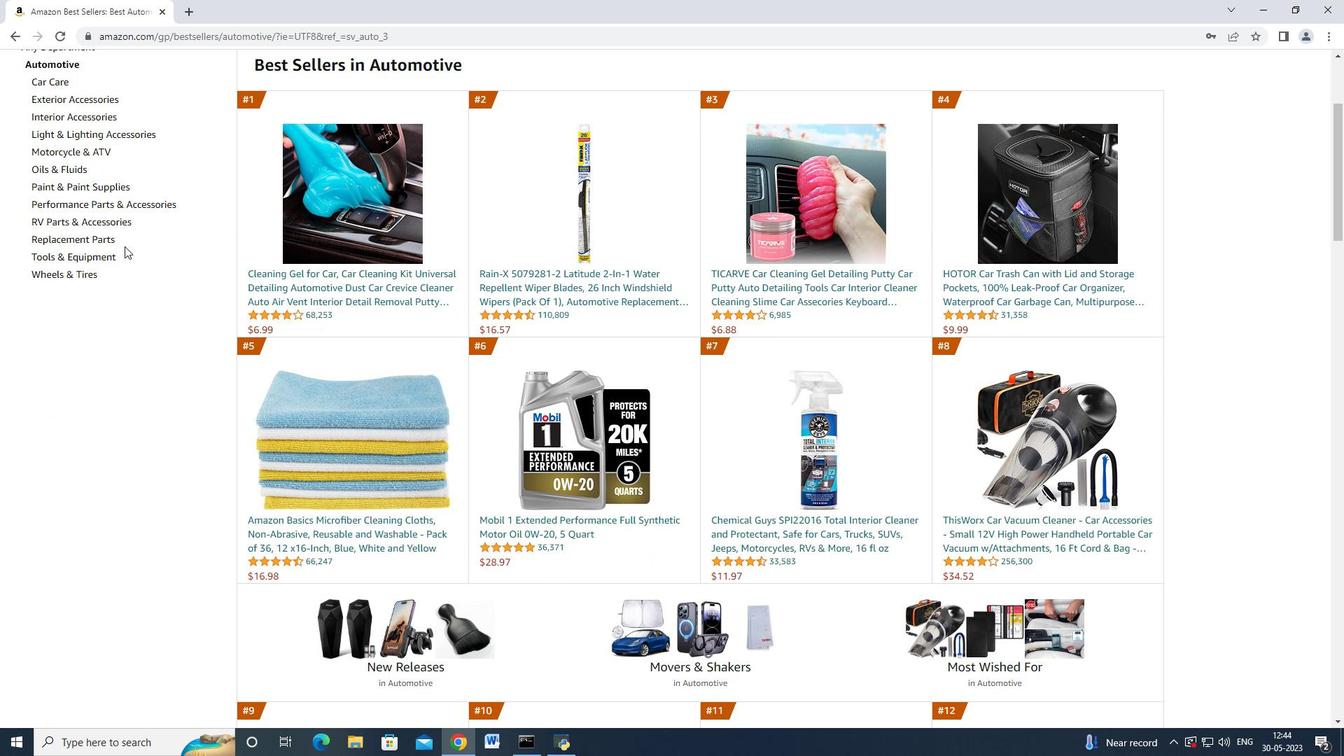 
Action: Mouse pressed left at (107, 245)
Screenshot: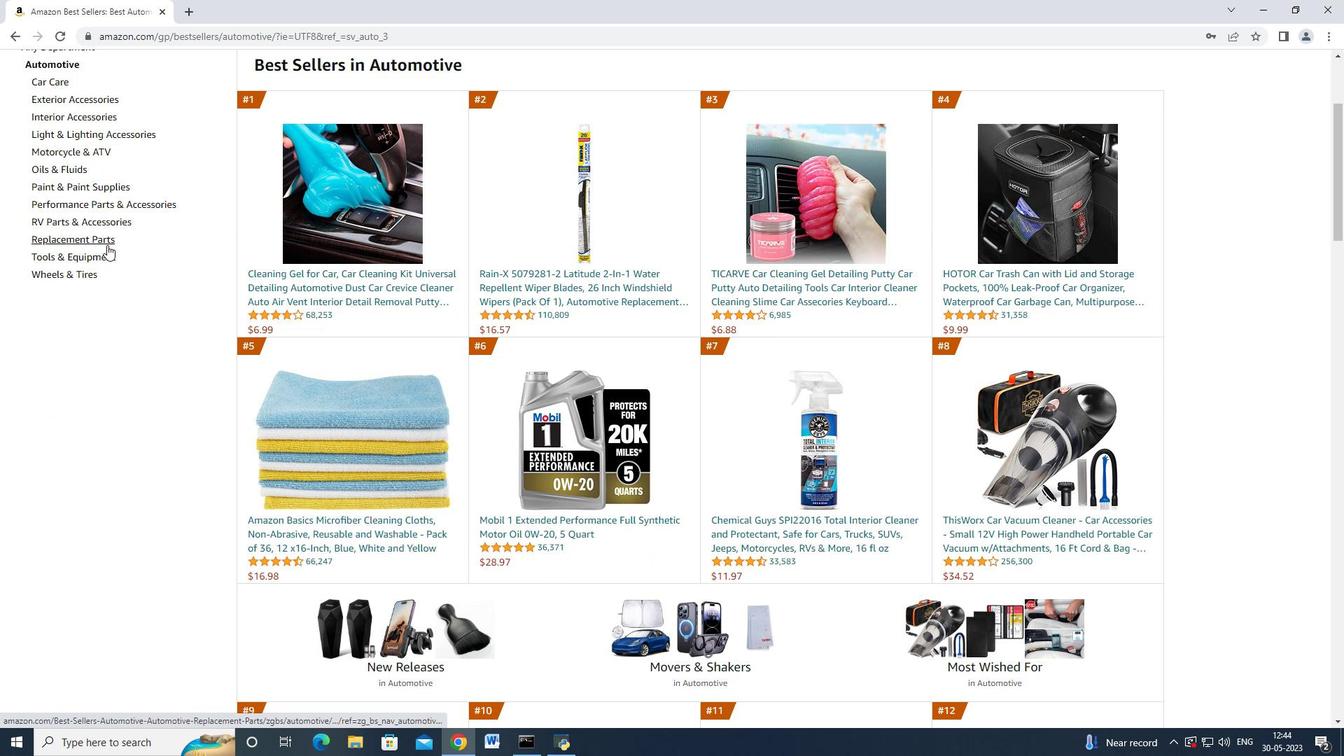 
Action: Mouse moved to (168, 273)
Screenshot: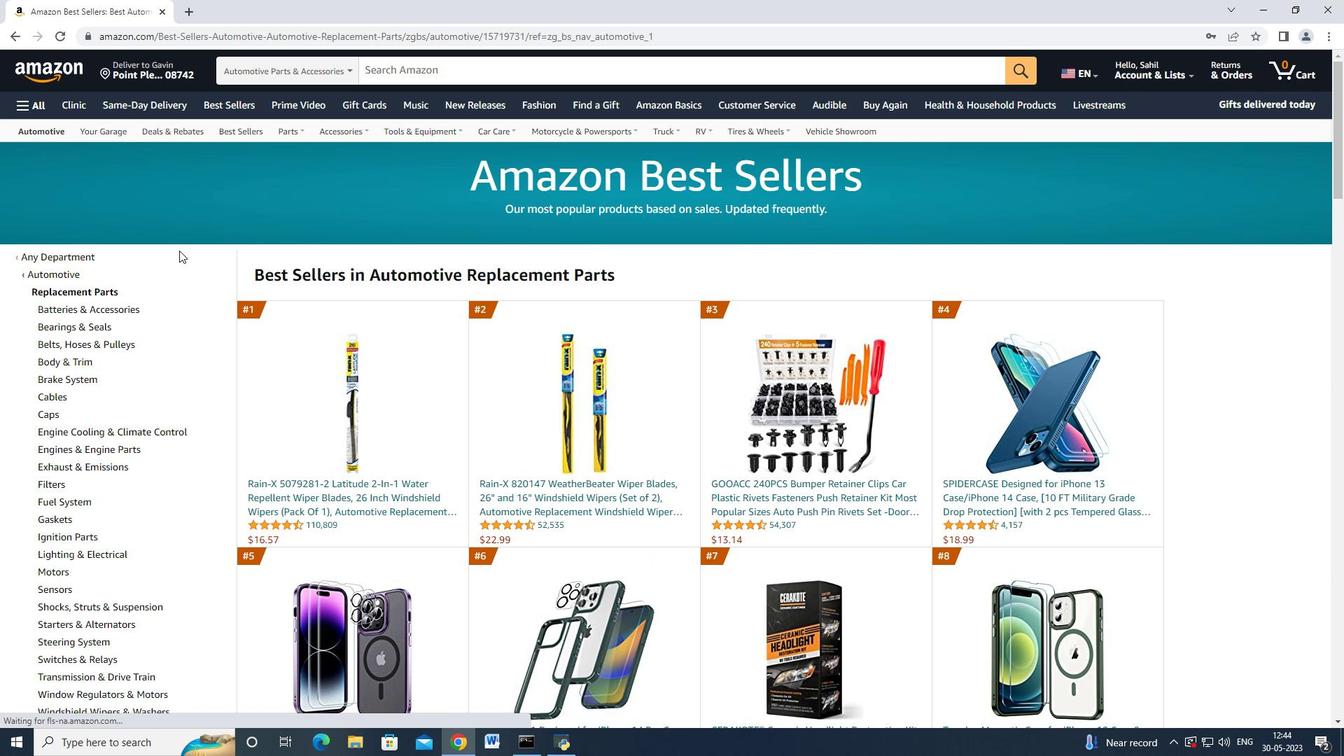 
Action: Mouse scrolled (168, 272) with delta (0, 0)
Screenshot: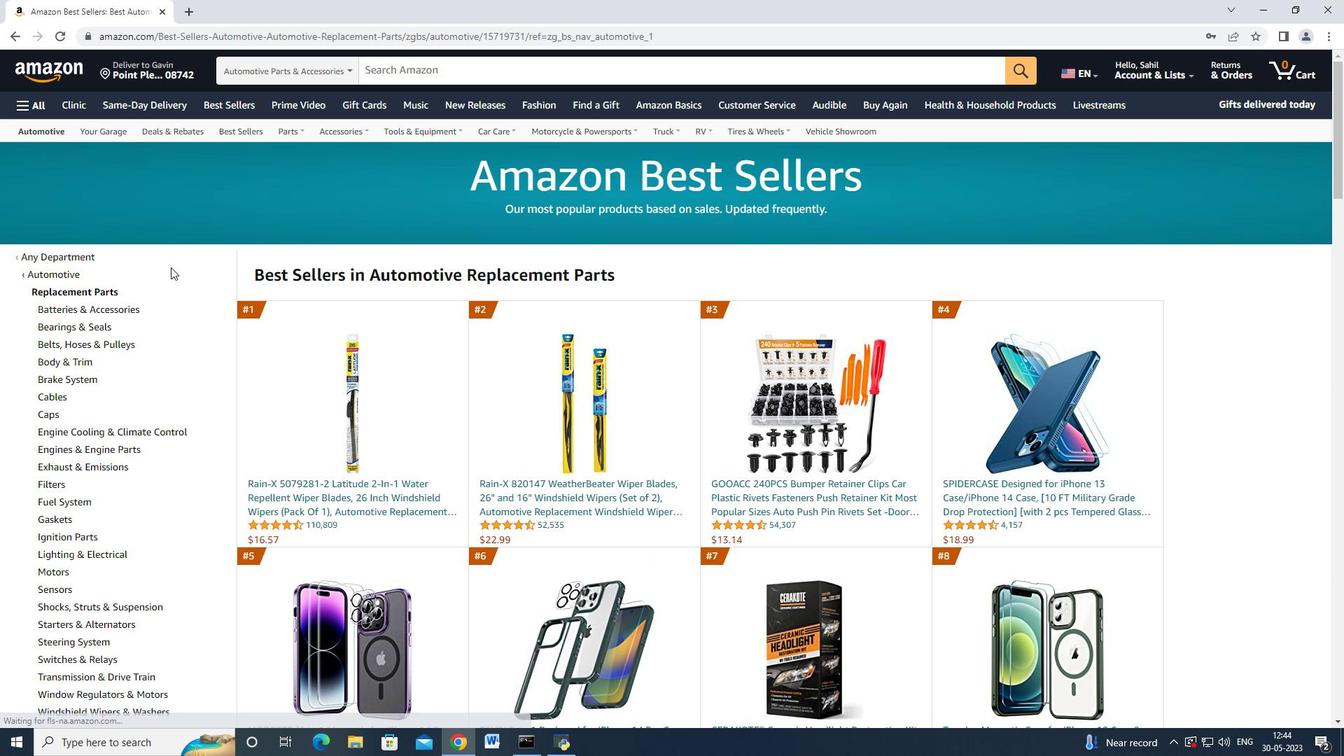 
Action: Mouse scrolled (168, 272) with delta (0, 0)
Screenshot: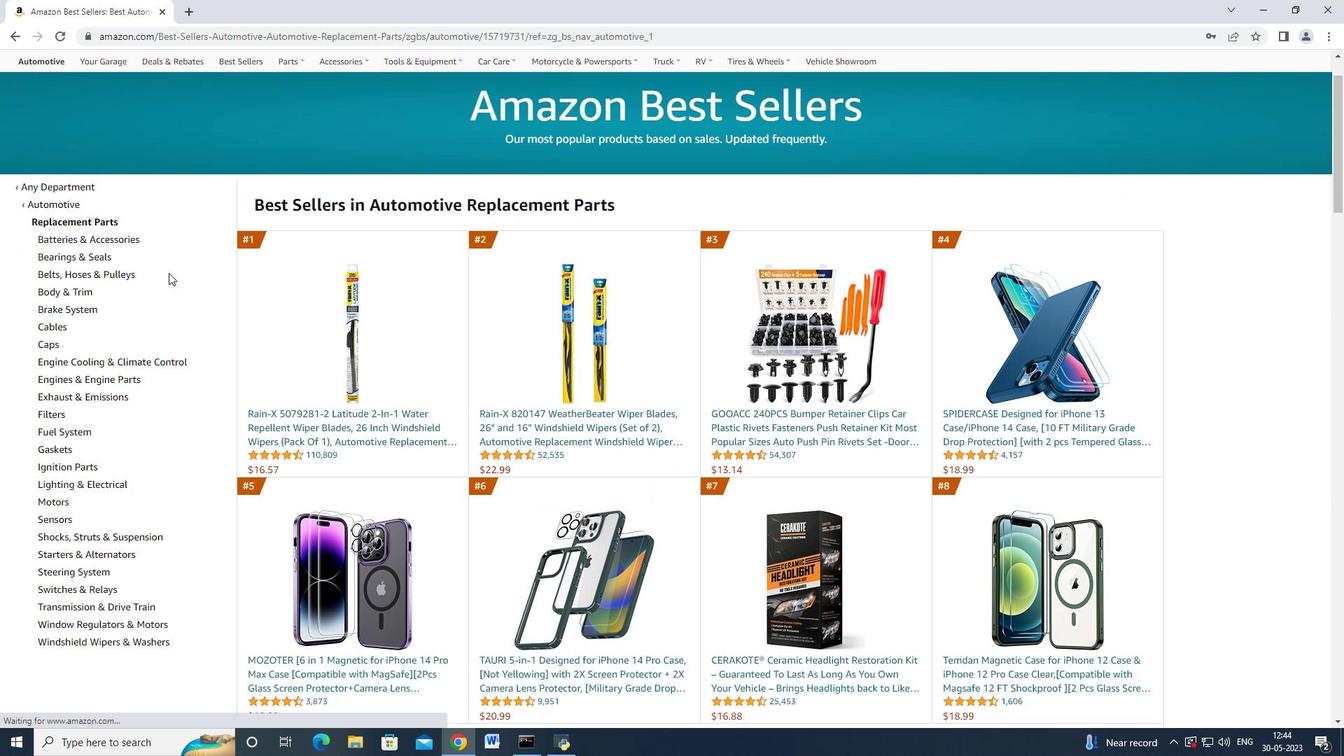 
Action: Mouse moved to (159, 287)
Screenshot: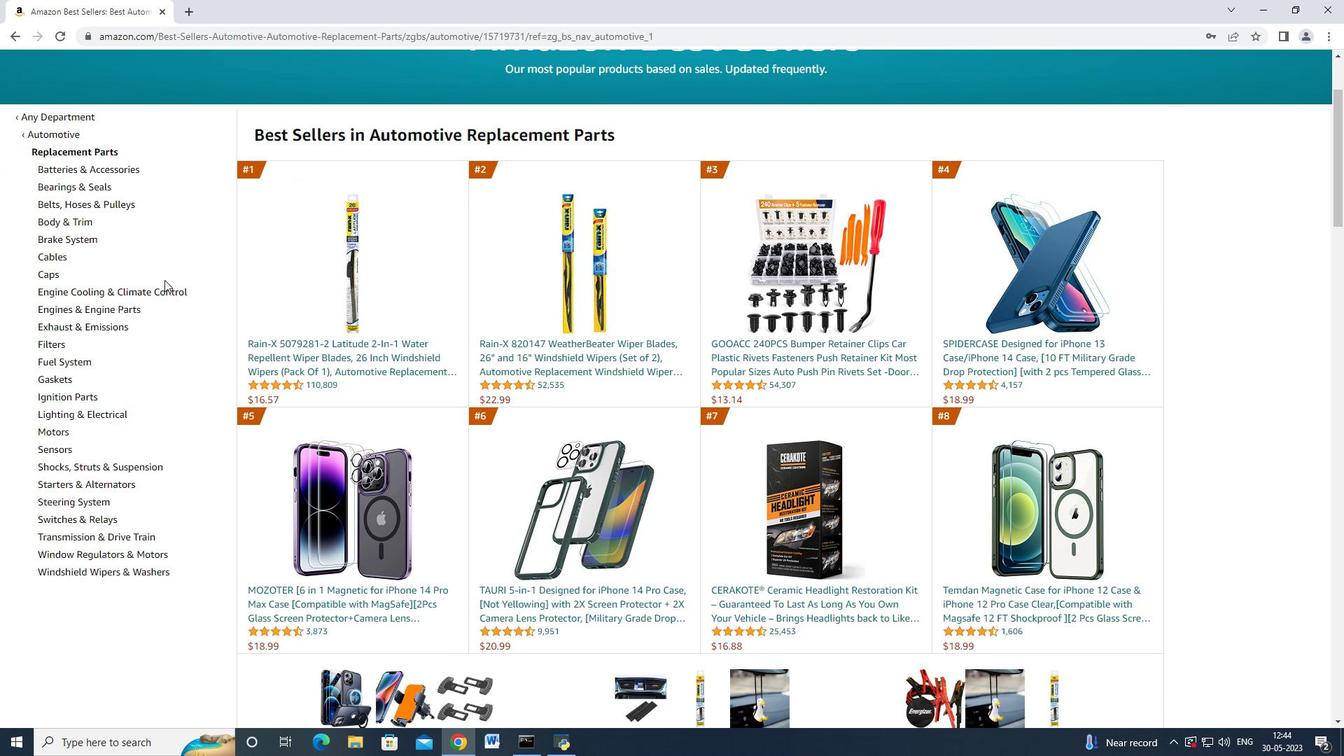 
Action: Mouse scrolled (159, 287) with delta (0, 0)
Screenshot: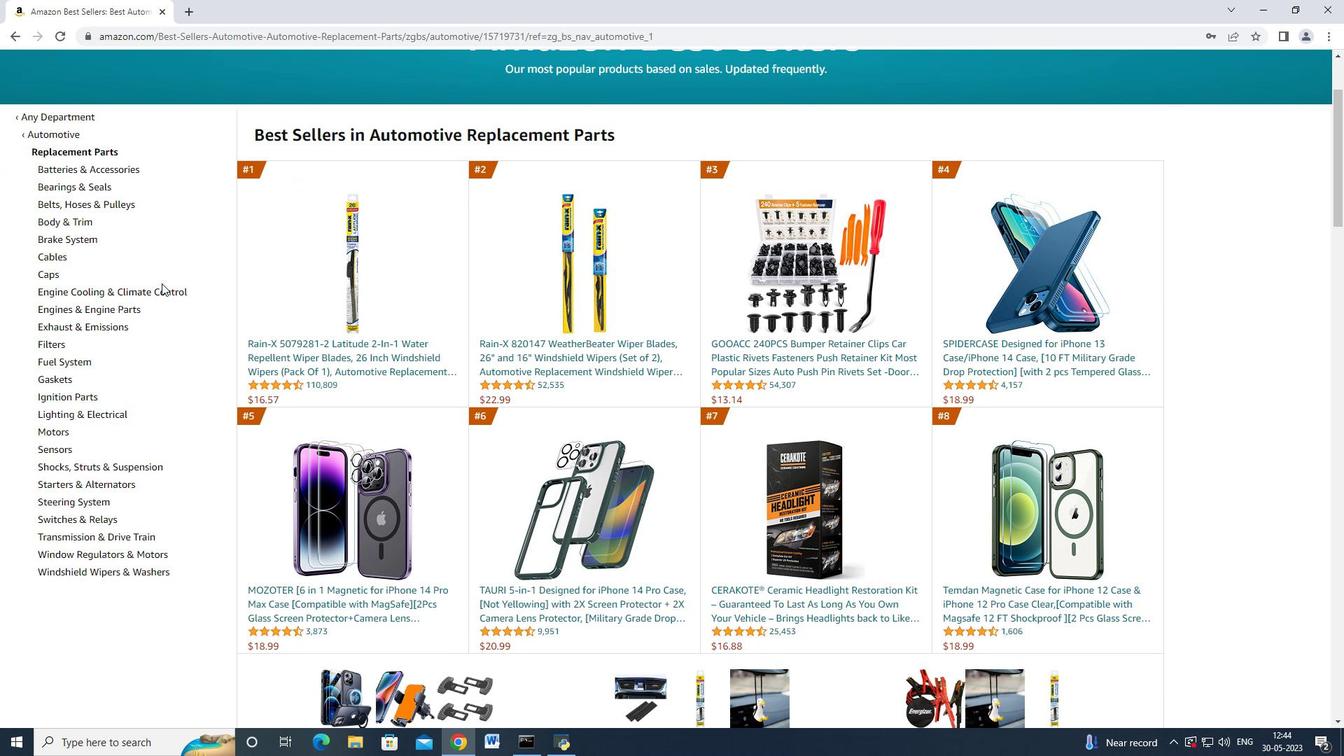 
Action: Mouse moved to (78, 258)
Screenshot: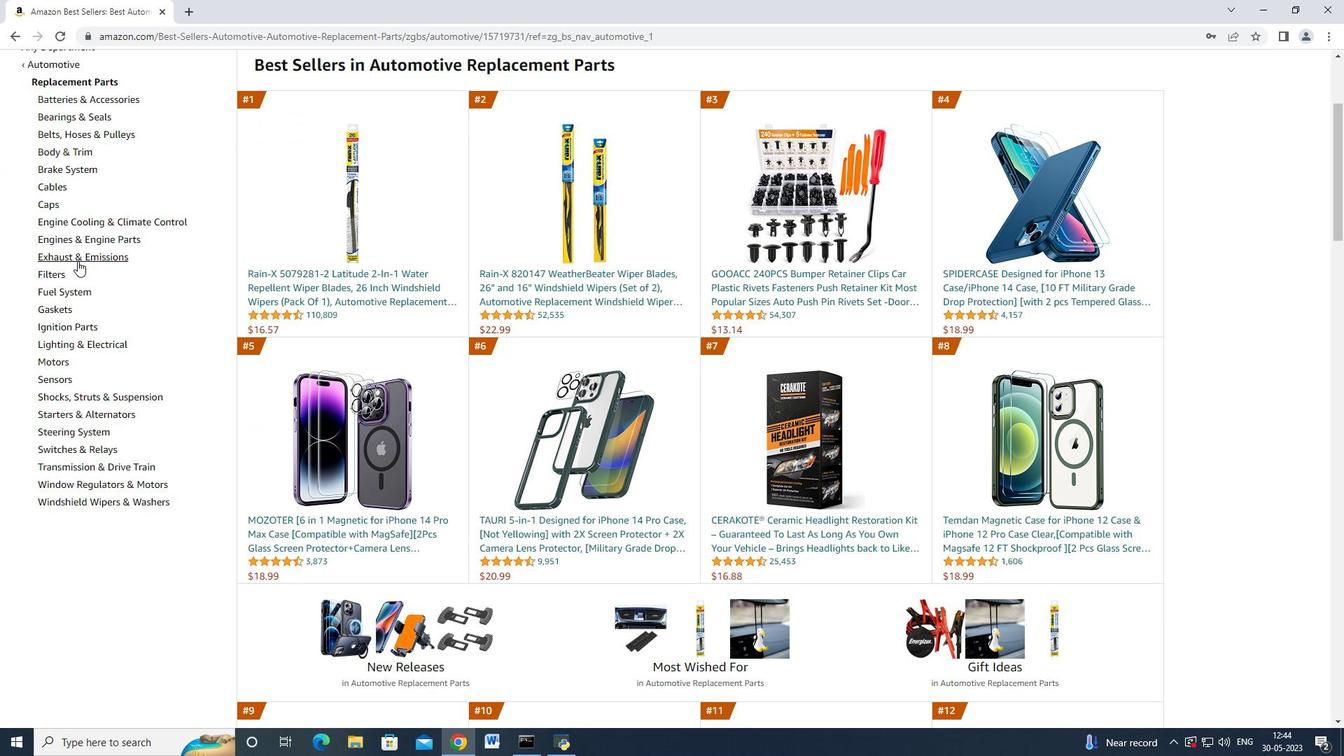 
Action: Mouse pressed left at (78, 258)
Screenshot: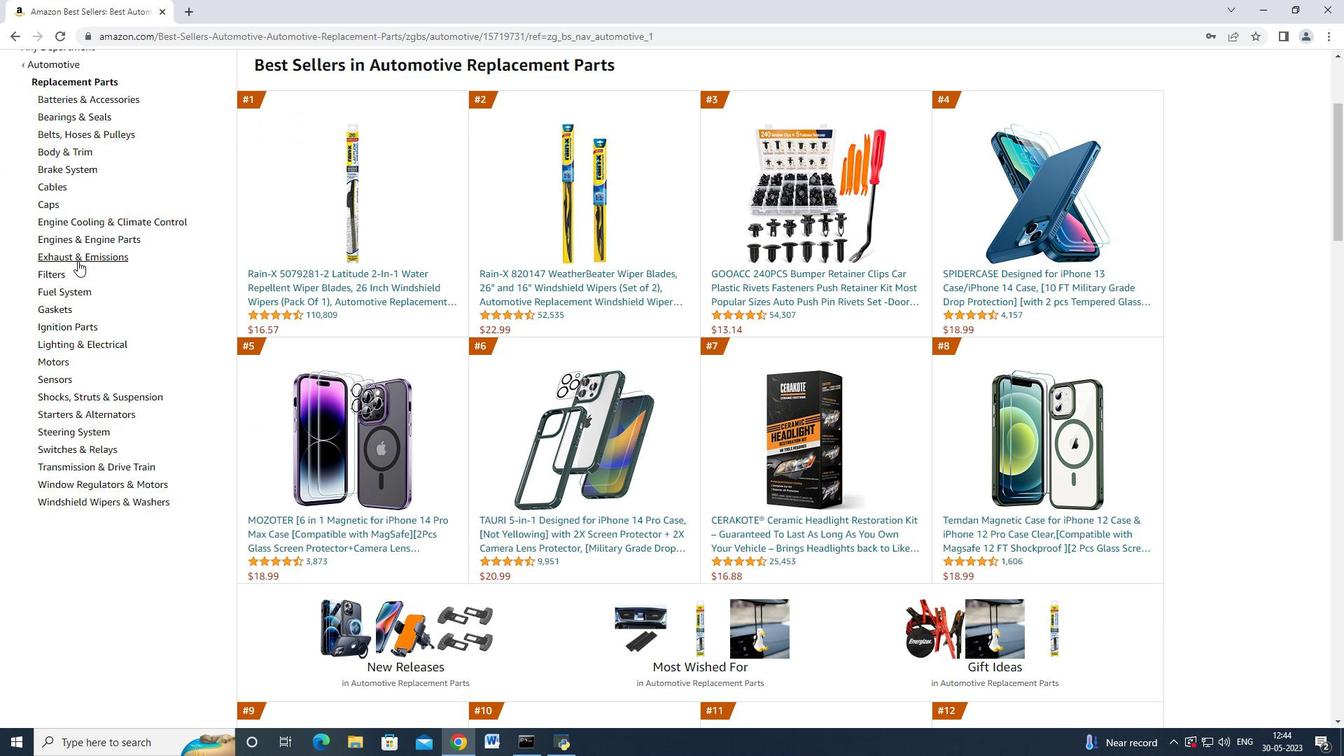 
Action: Mouse moved to (76, 298)
Screenshot: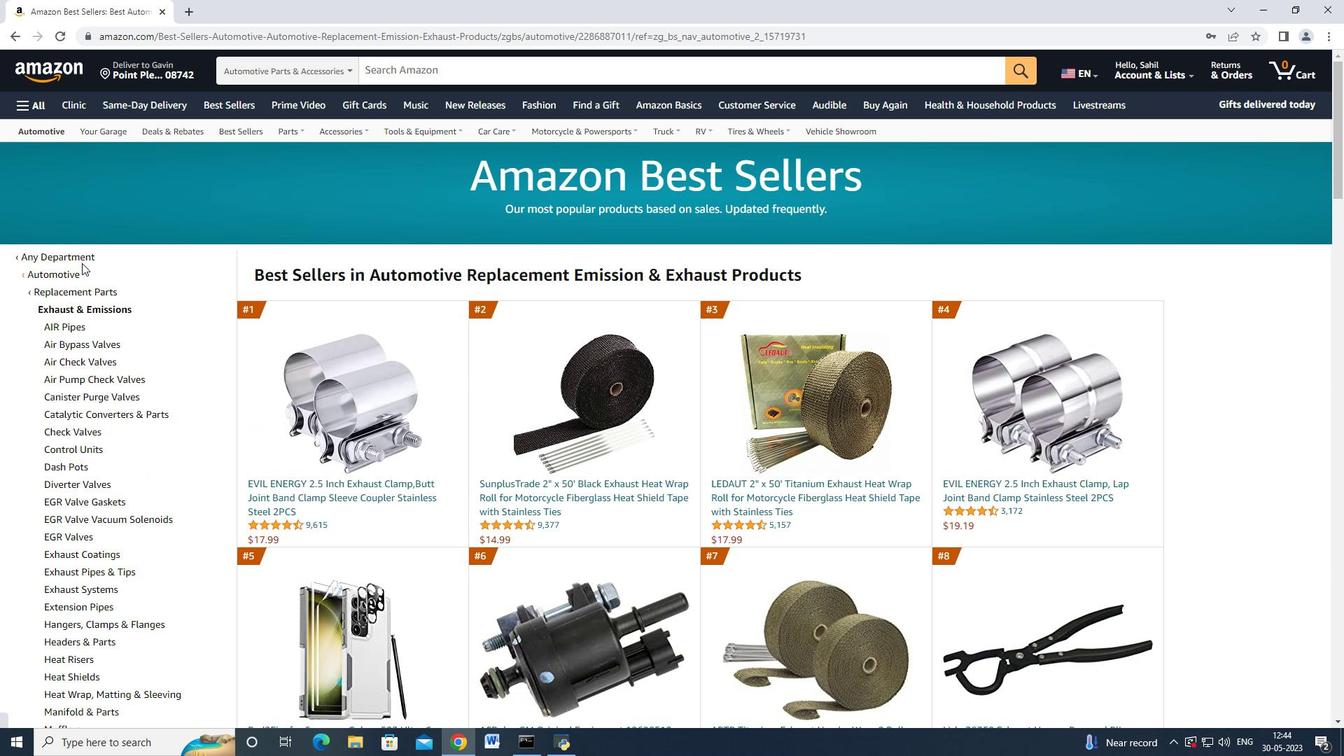
Action: Mouse scrolled (76, 297) with delta (0, 0)
Screenshot: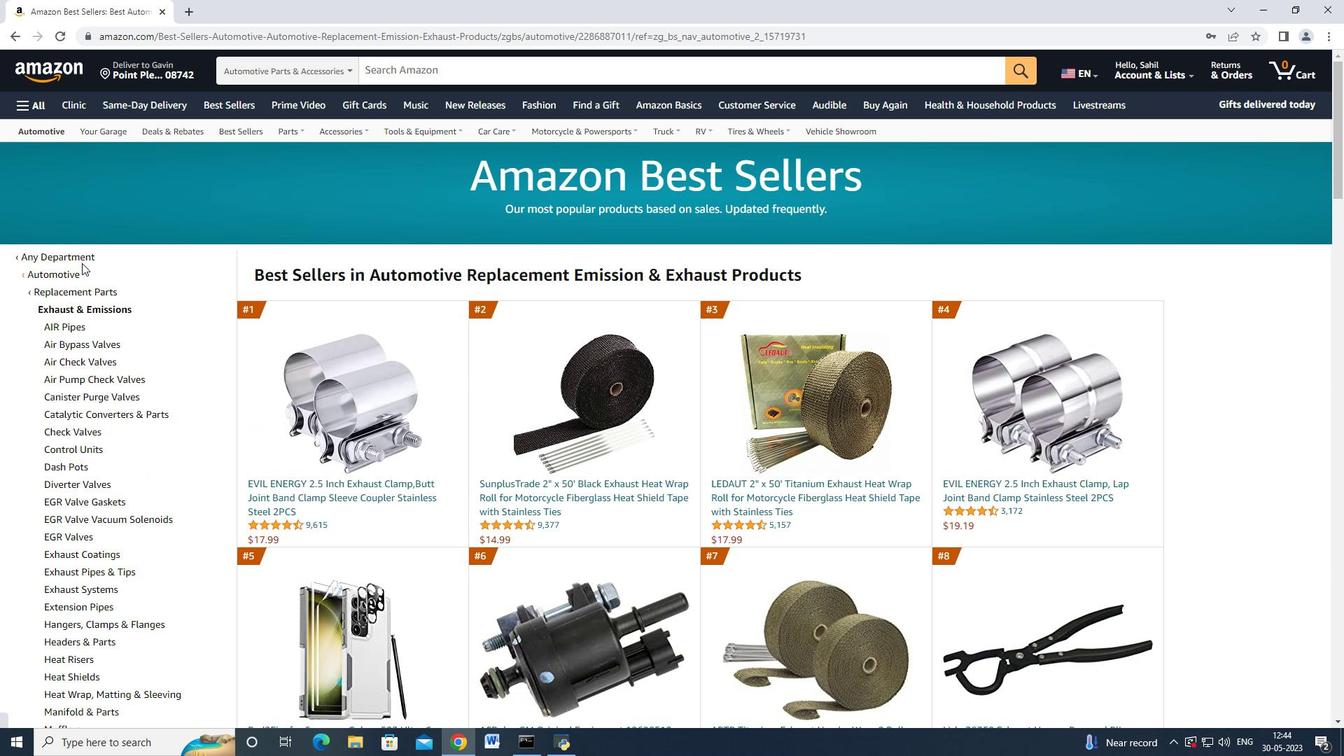 
Action: Mouse moved to (76, 308)
Screenshot: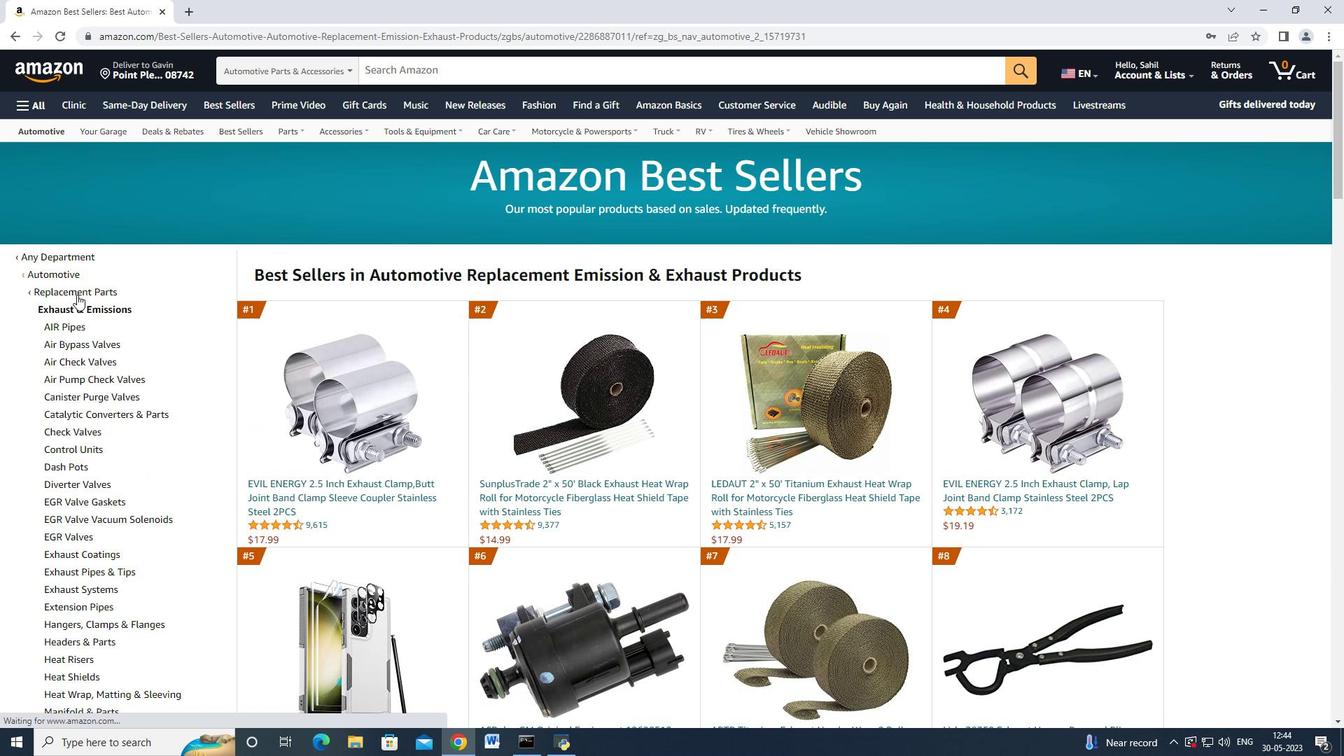 
Action: Mouse scrolled (76, 307) with delta (0, 0)
Screenshot: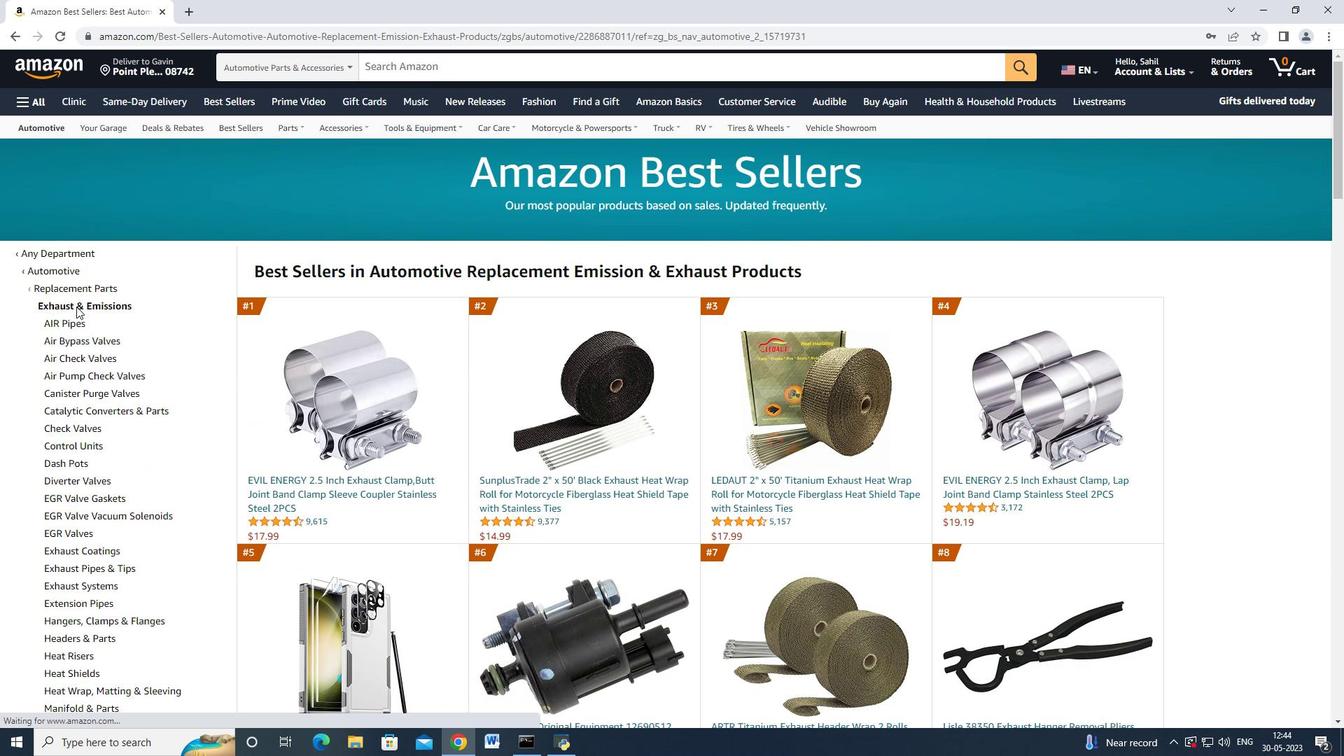 
Action: Mouse moved to (137, 430)
Screenshot: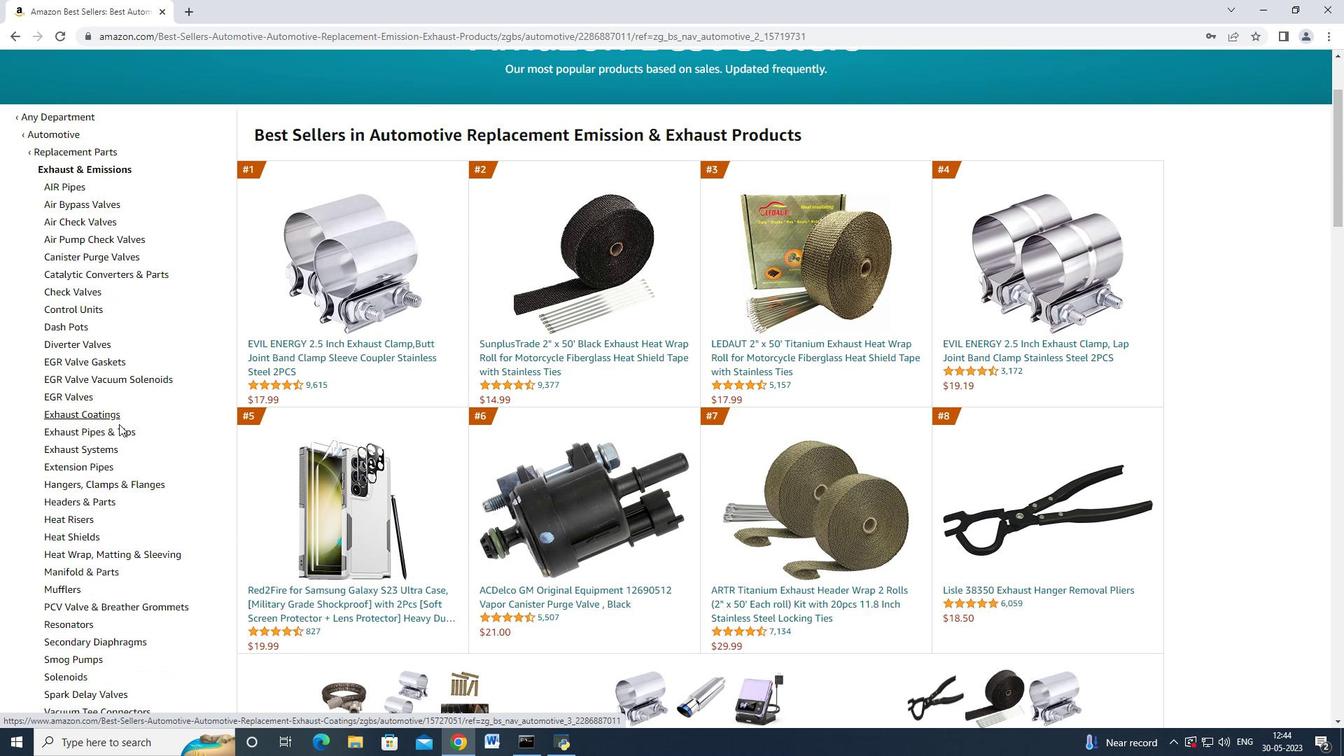 
Action: Mouse scrolled (137, 430) with delta (0, 0)
Screenshot: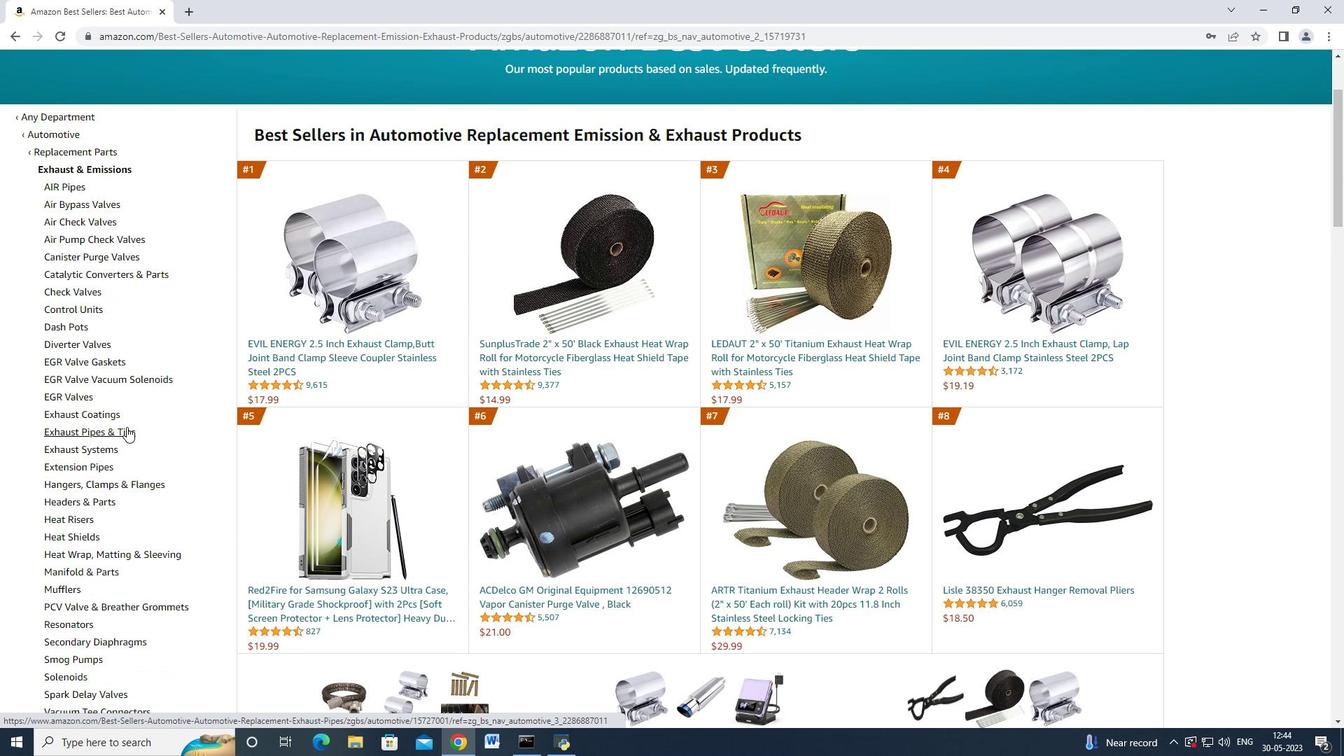 
Action: Mouse moved to (154, 429)
Screenshot: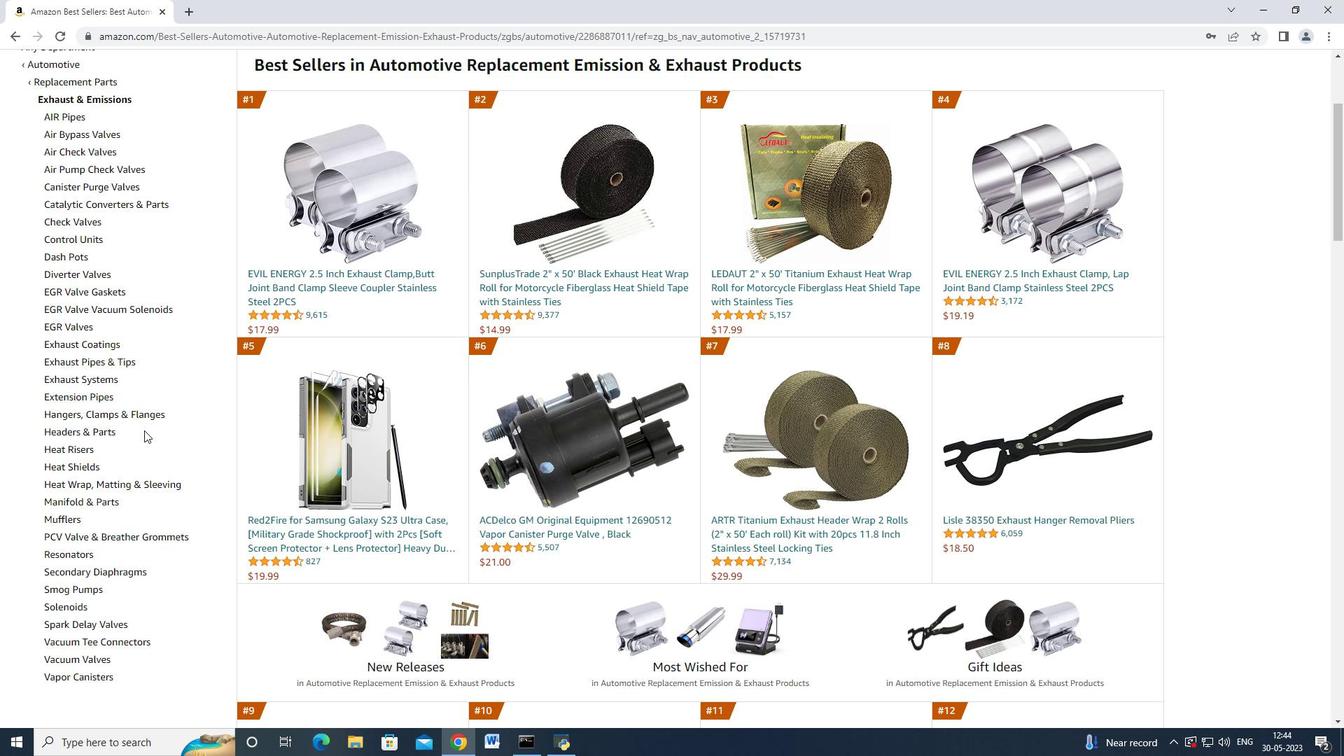 
Action: Mouse scrolled (154, 428) with delta (0, 0)
Screenshot: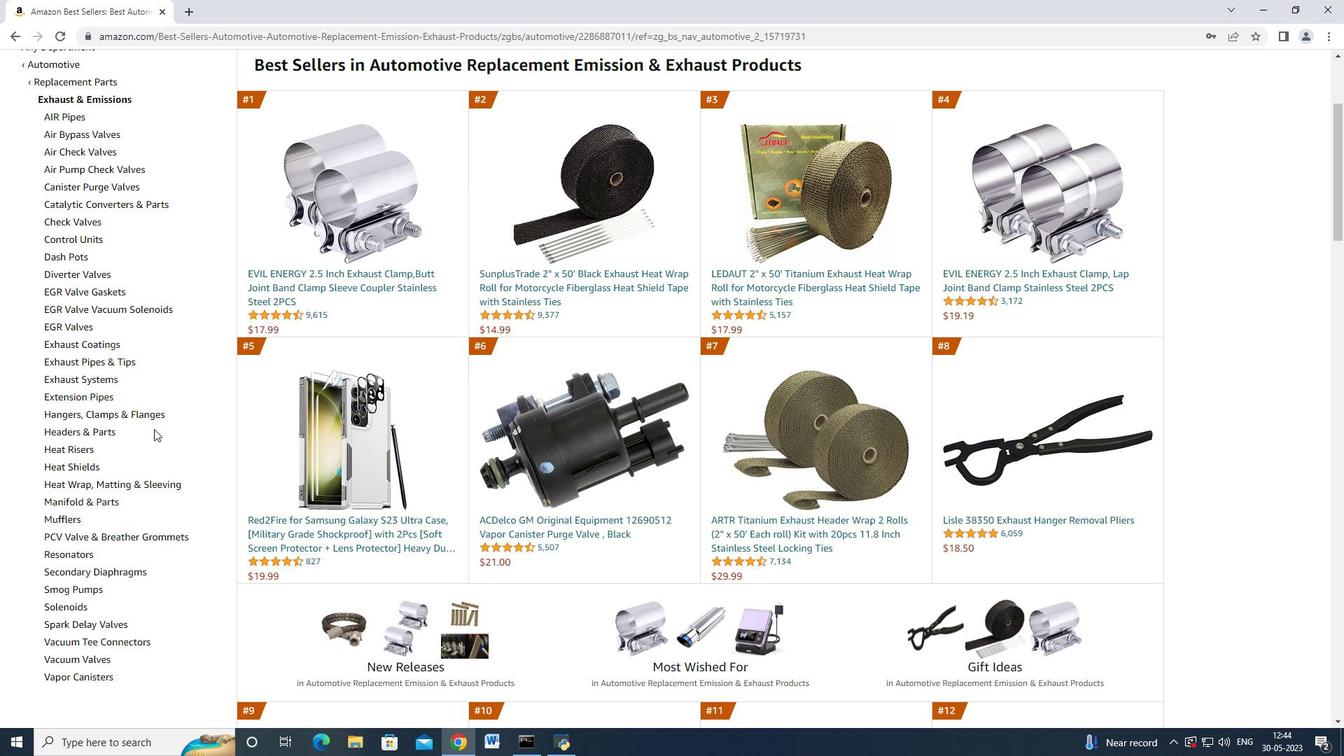 
Action: Mouse moved to (159, 427)
Screenshot: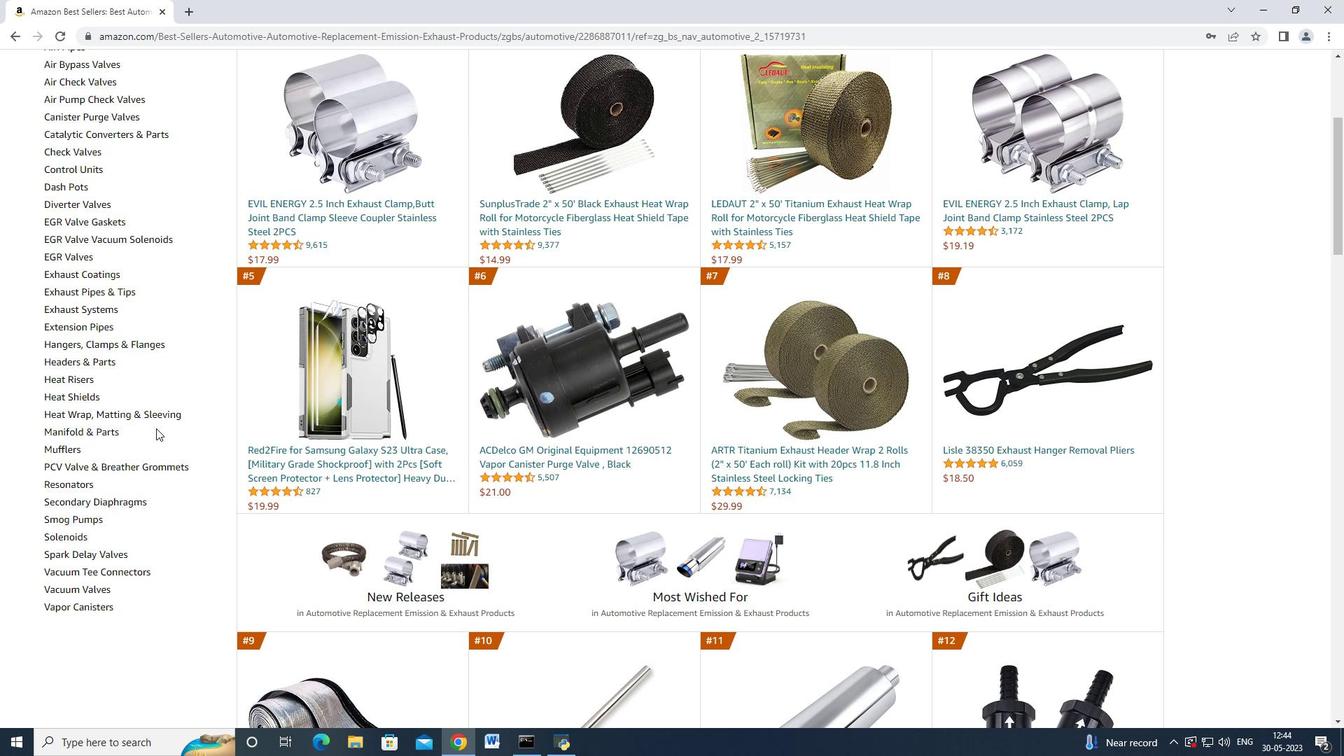 
Action: Mouse scrolled (159, 427) with delta (0, 0)
Screenshot: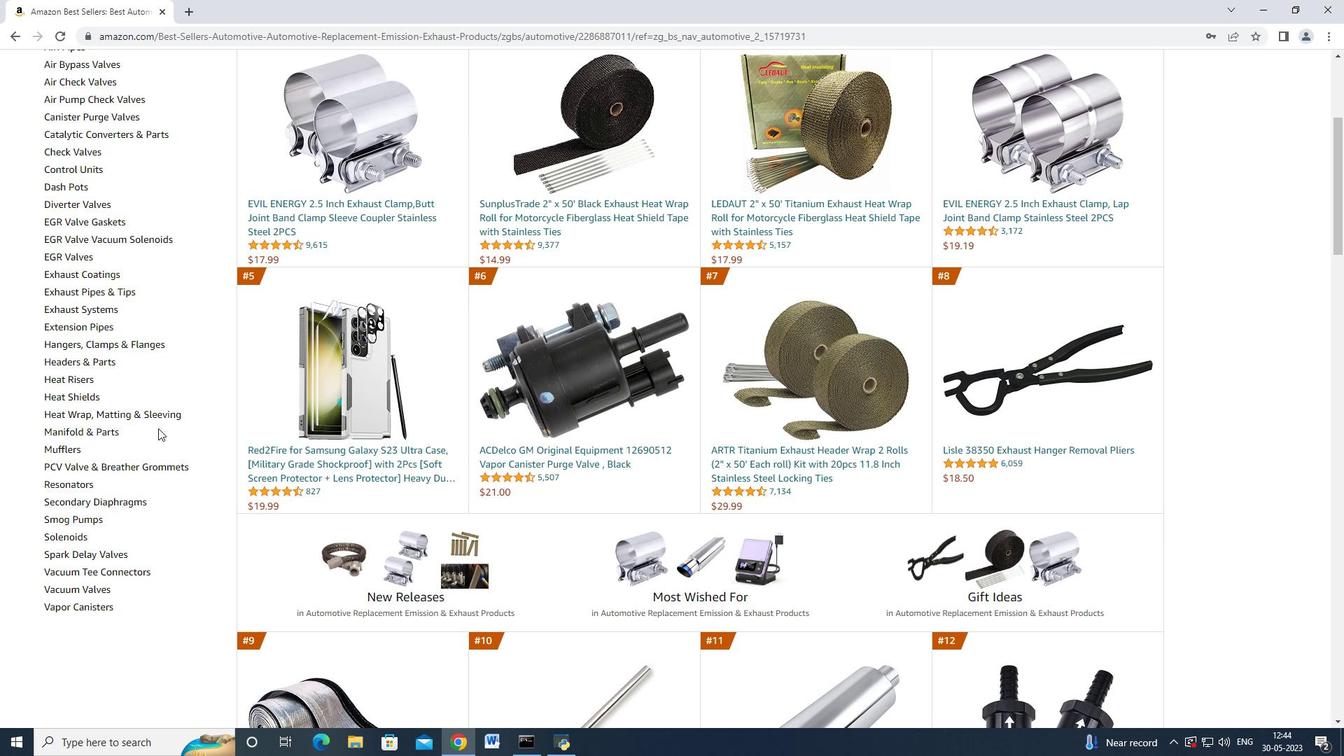 
Action: Mouse moved to (163, 427)
Screenshot: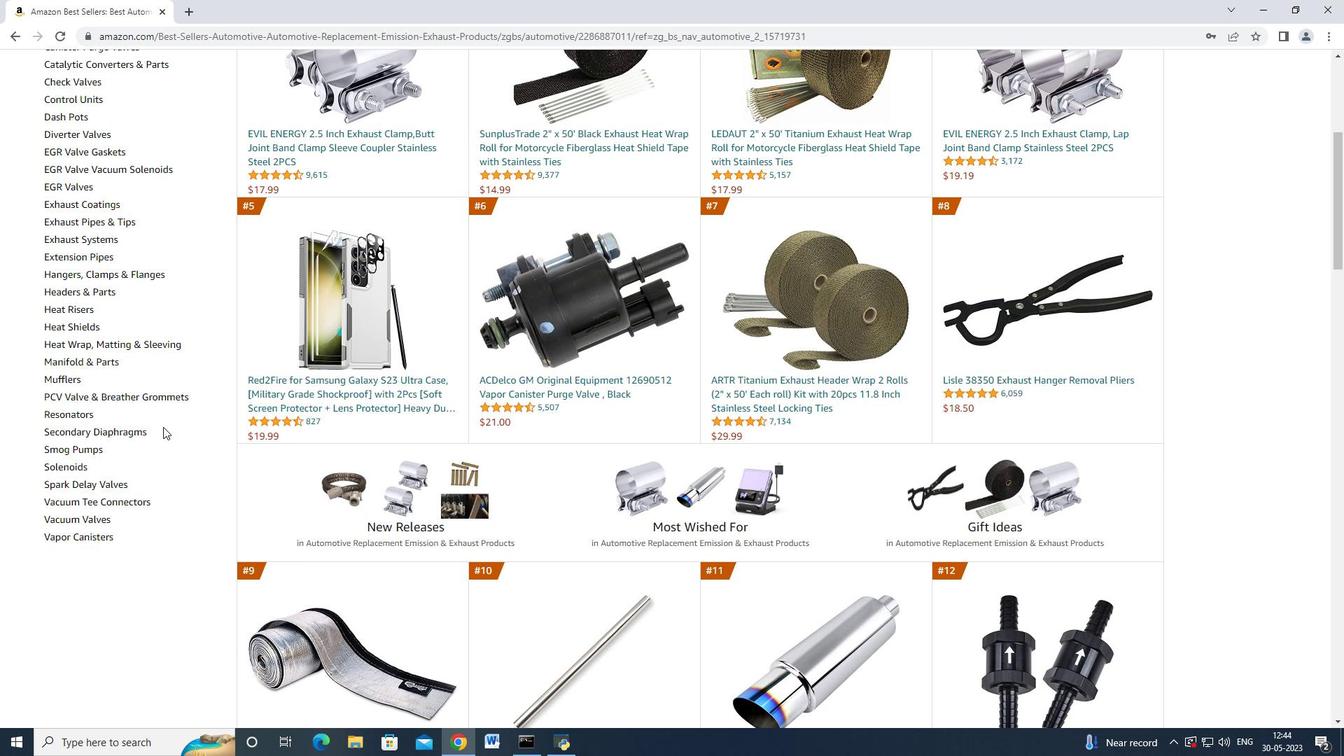 
Action: Mouse scrolled (163, 427) with delta (0, 0)
Screenshot: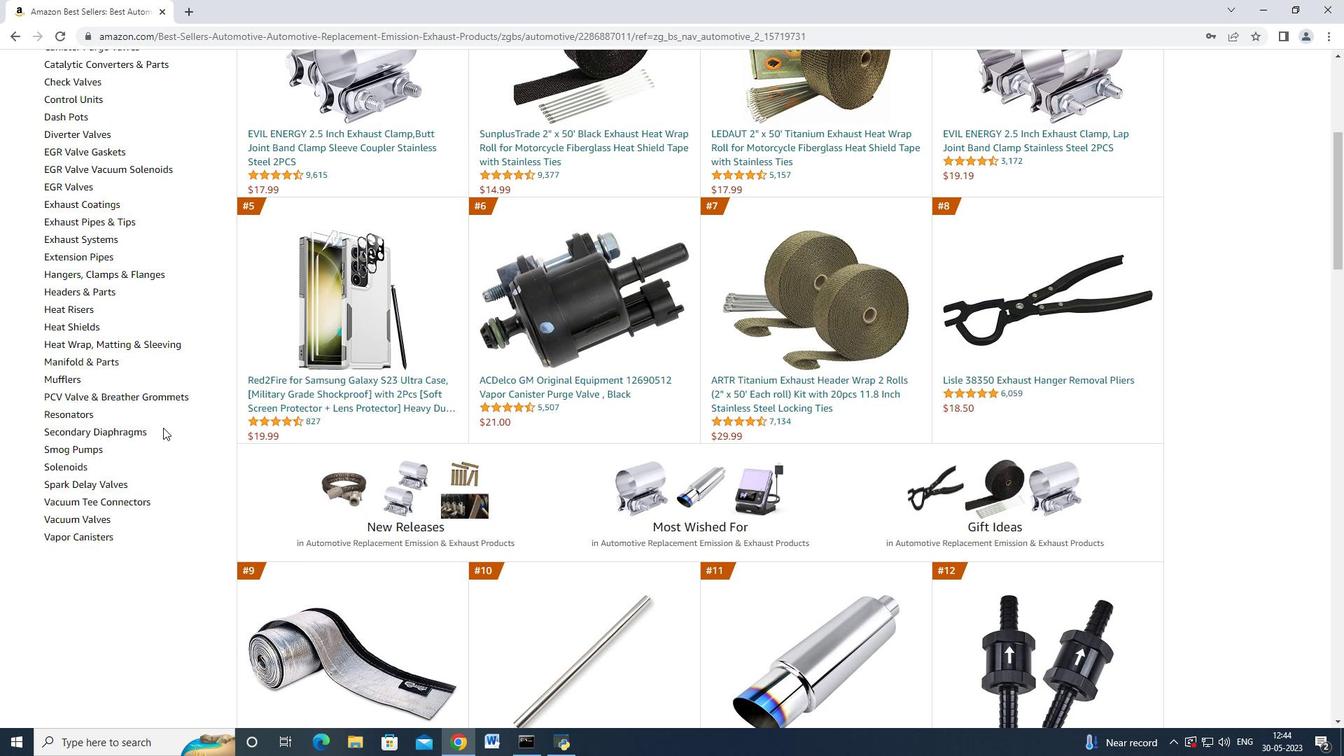 
Action: Mouse scrolled (163, 427) with delta (0, 0)
Screenshot: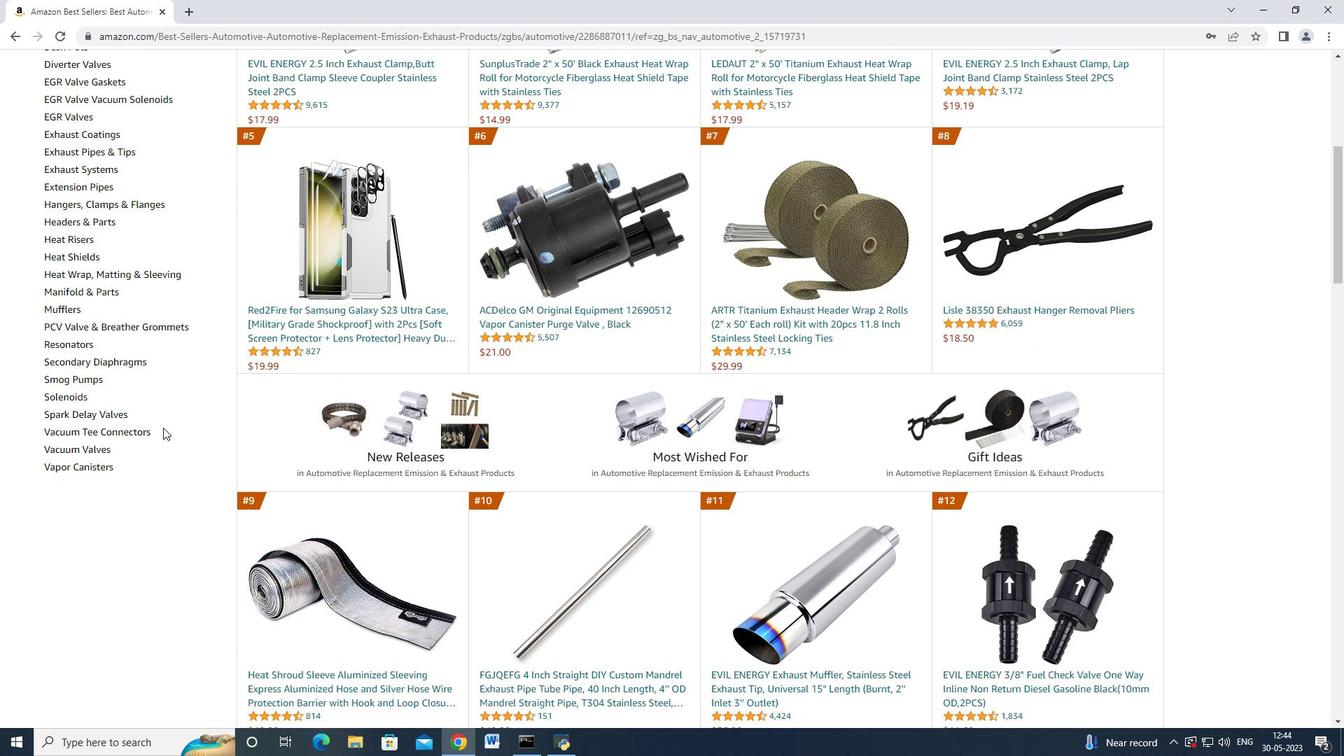
Action: Mouse scrolled (163, 428) with delta (0, 0)
Screenshot: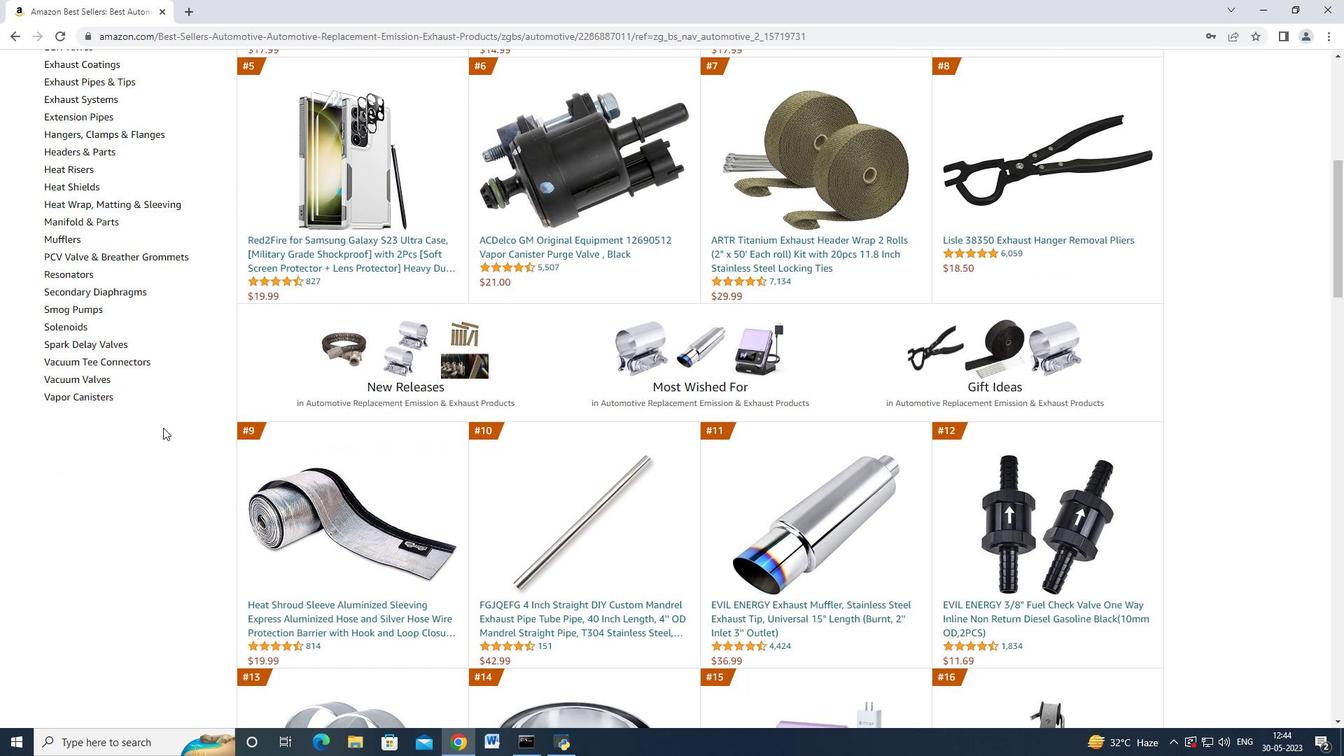 
Action: Mouse scrolled (163, 428) with delta (0, 0)
Screenshot: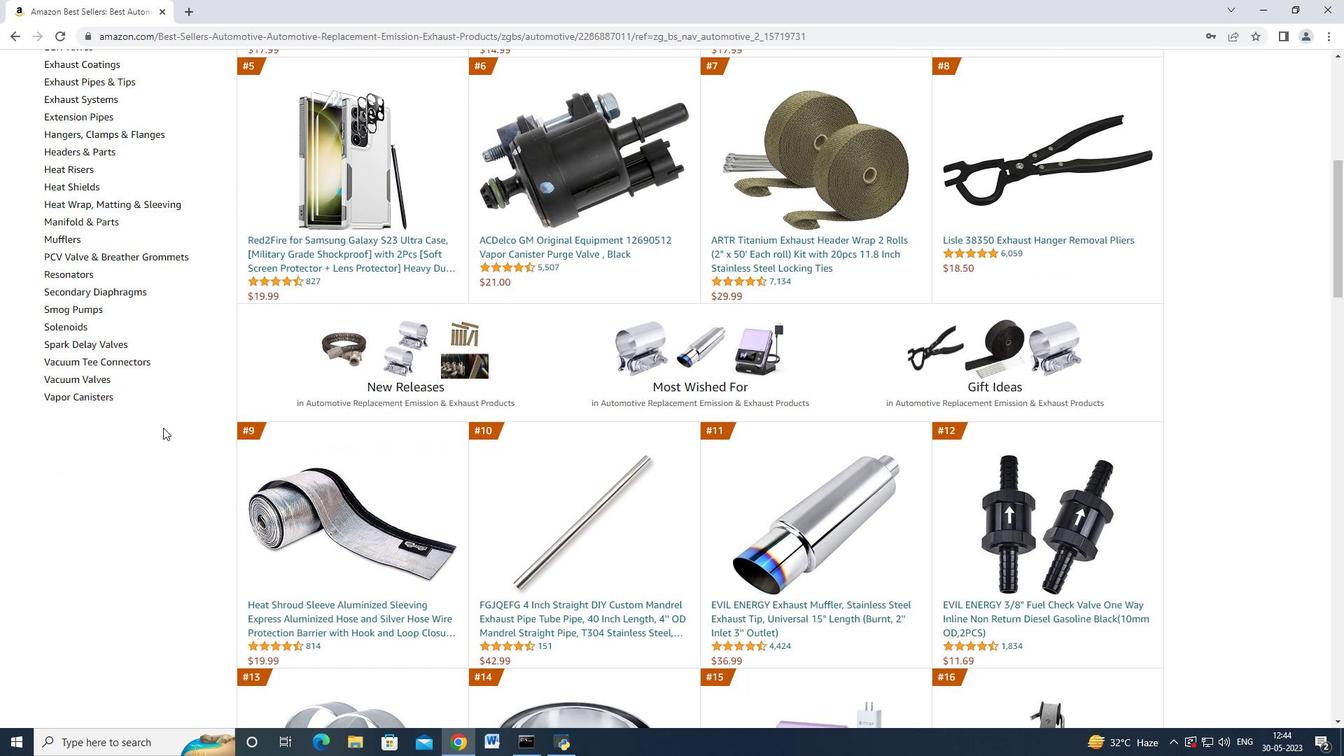 
Action: Mouse scrolled (163, 428) with delta (0, 0)
Screenshot: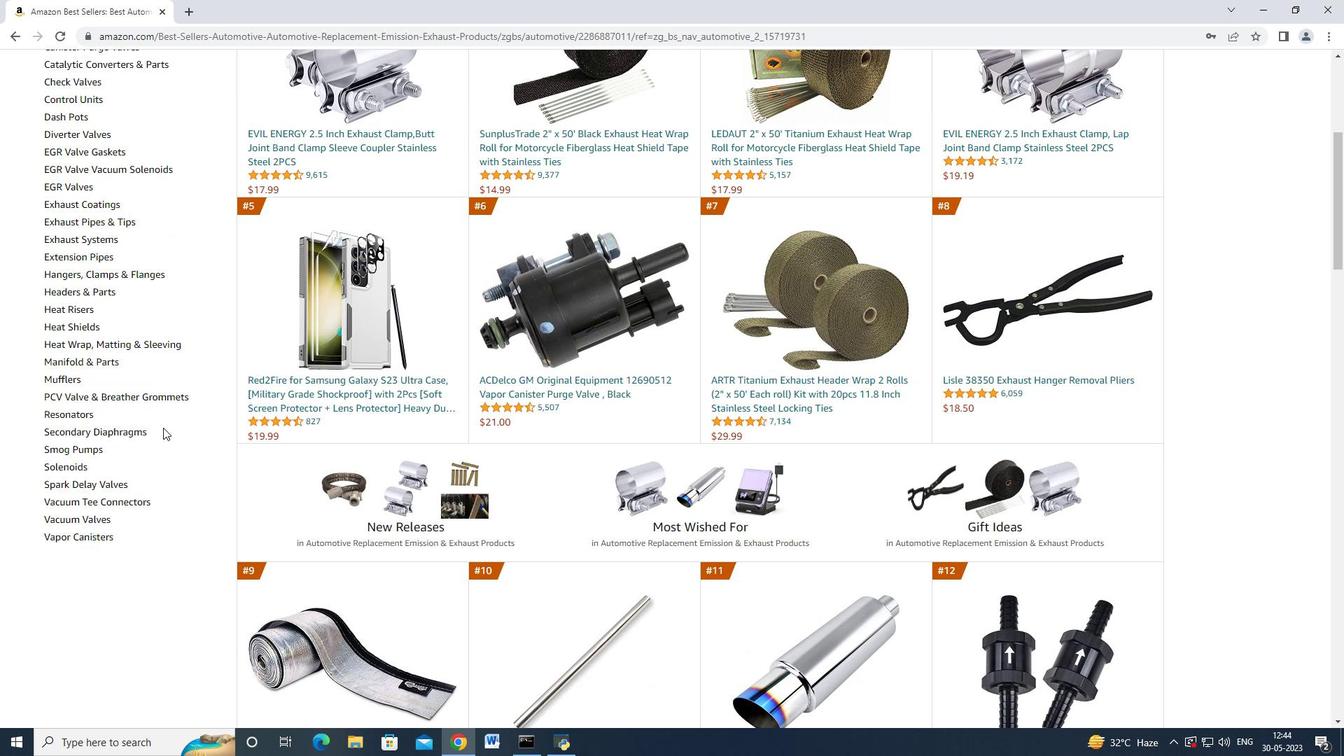 
Action: Mouse scrolled (163, 428) with delta (0, 0)
Screenshot: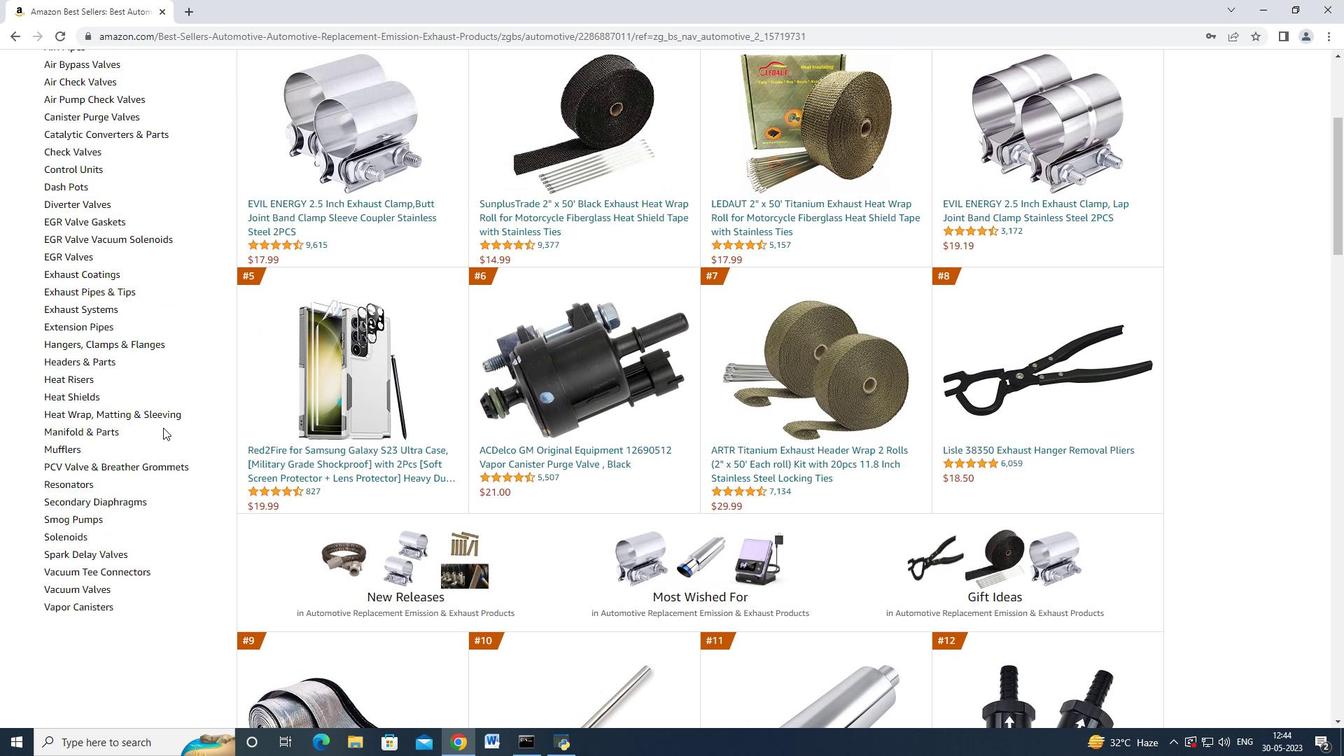 
Action: Mouse moved to (111, 364)
Screenshot: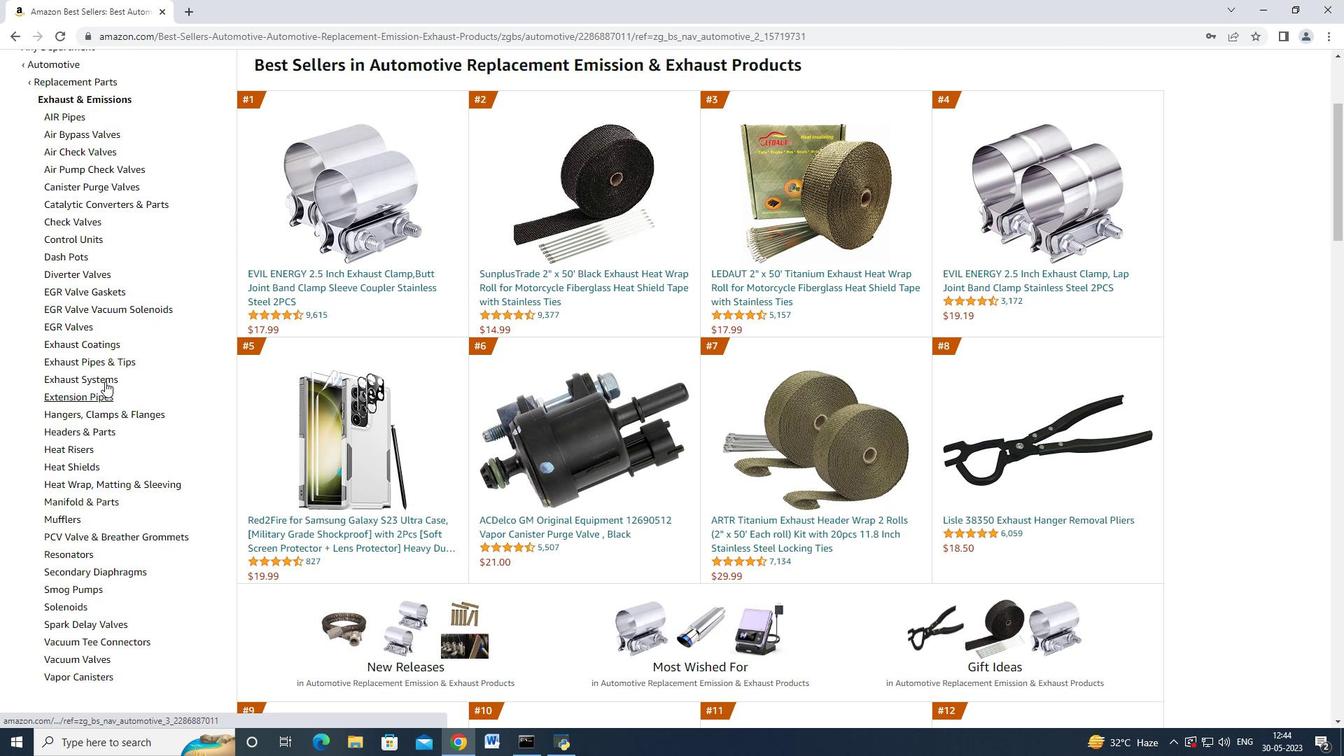 
Action: Mouse scrolled (111, 363) with delta (0, 0)
Screenshot: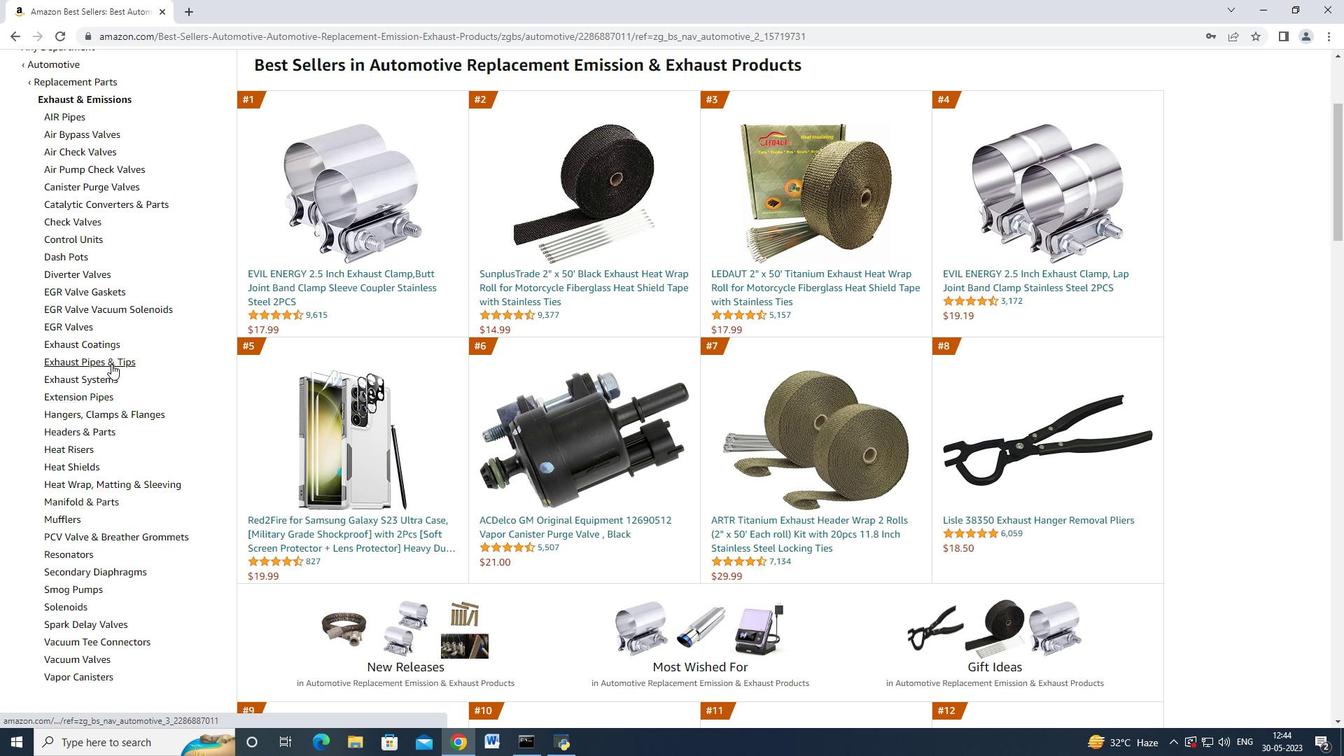 
Action: Mouse moved to (80, 592)
Screenshot: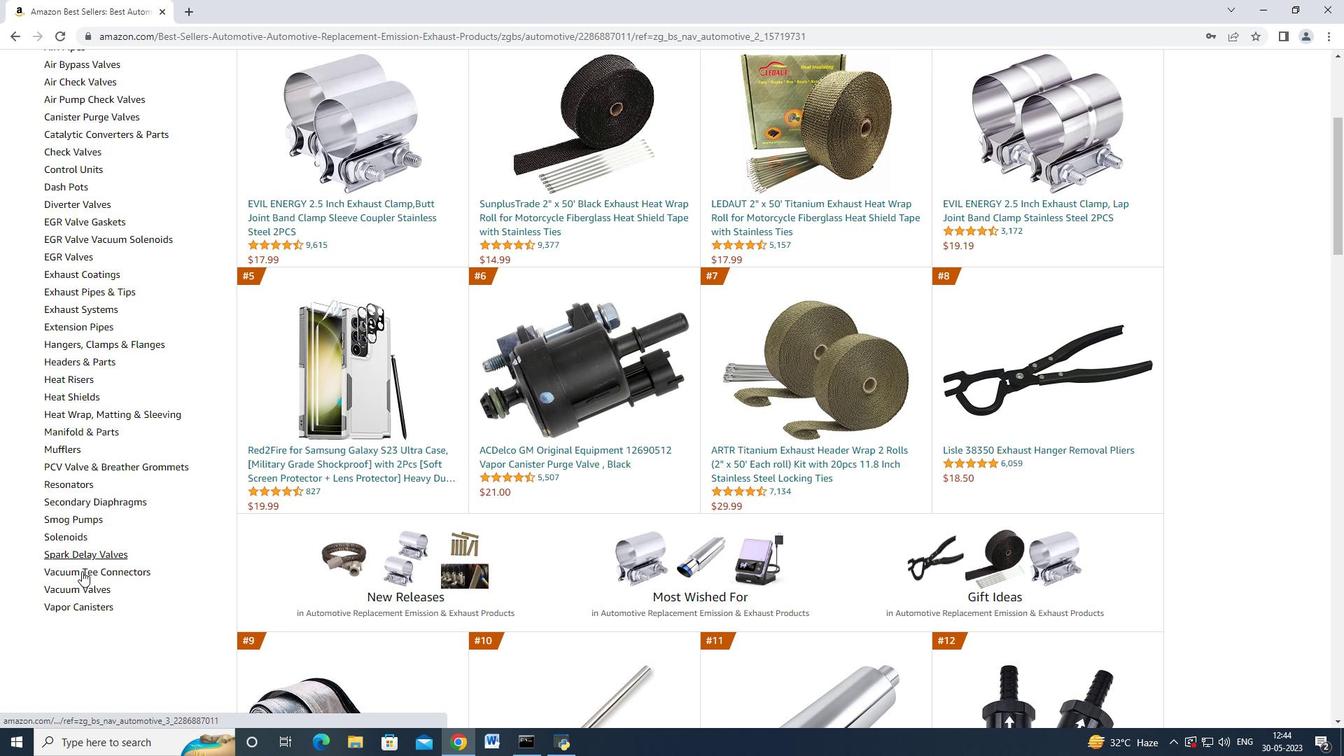 
Action: Mouse pressed left at (80, 592)
Screenshot: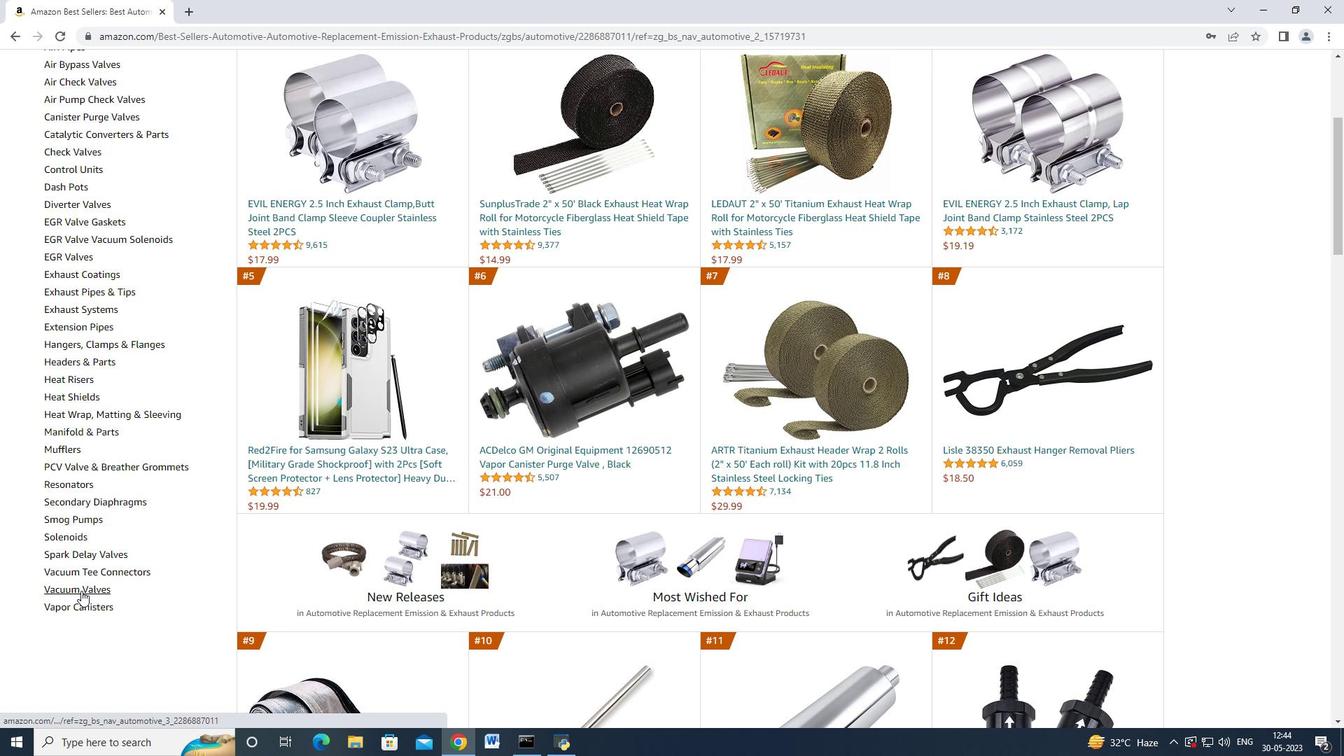 
Action: Mouse moved to (340, 479)
Screenshot: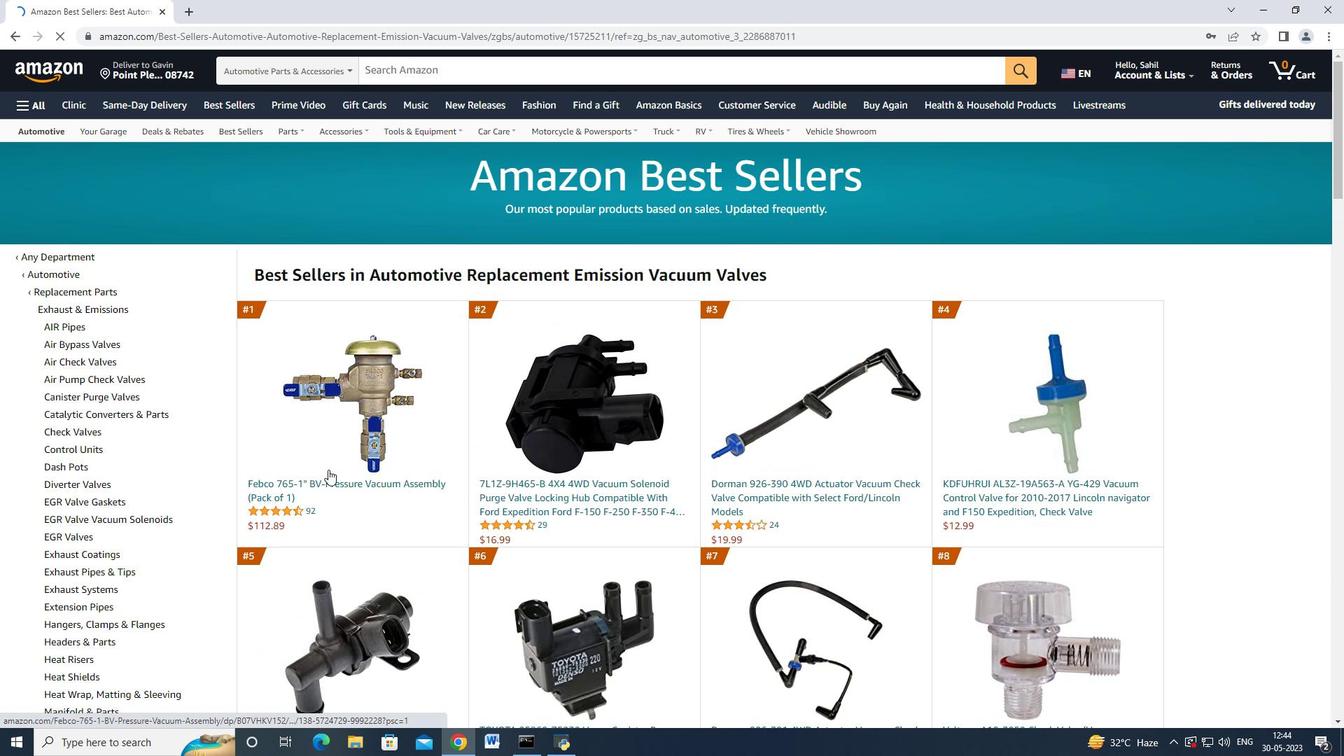 
Action: Mouse pressed left at (340, 479)
Screenshot: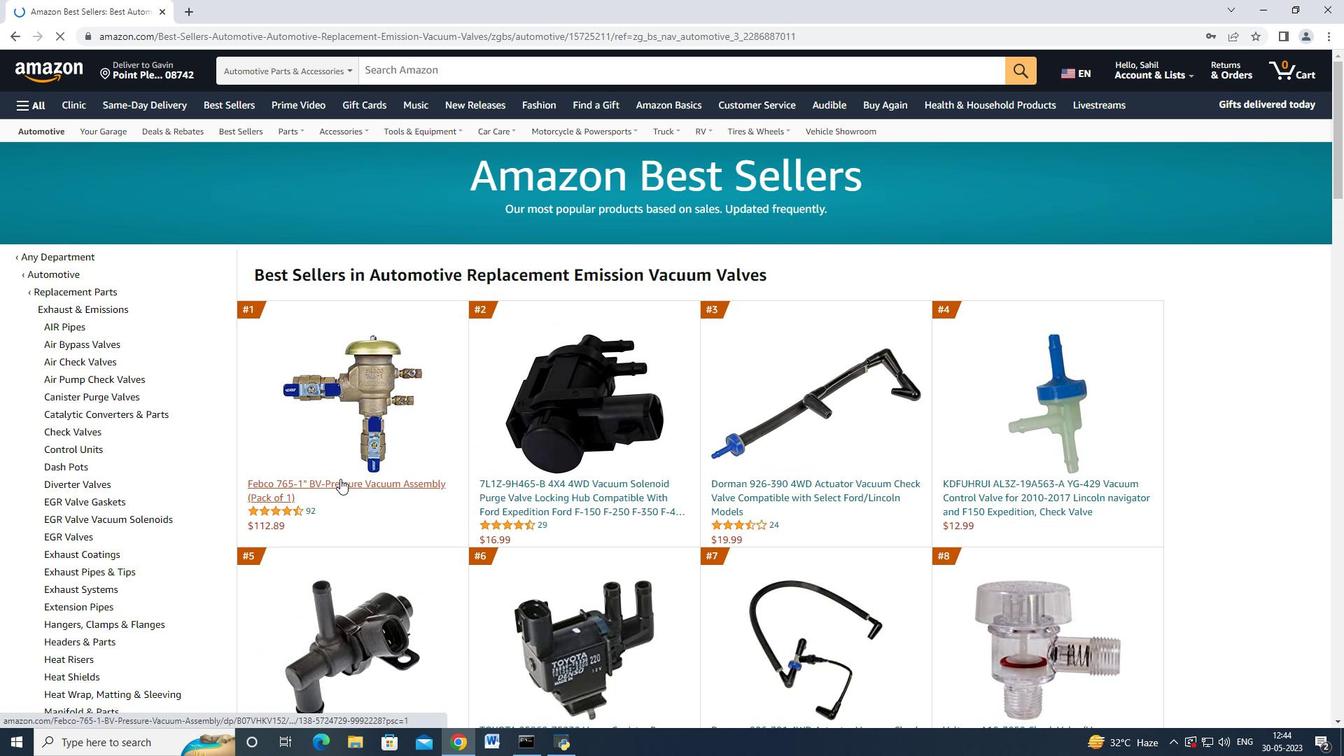 
Action: Mouse moved to (1051, 378)
Screenshot: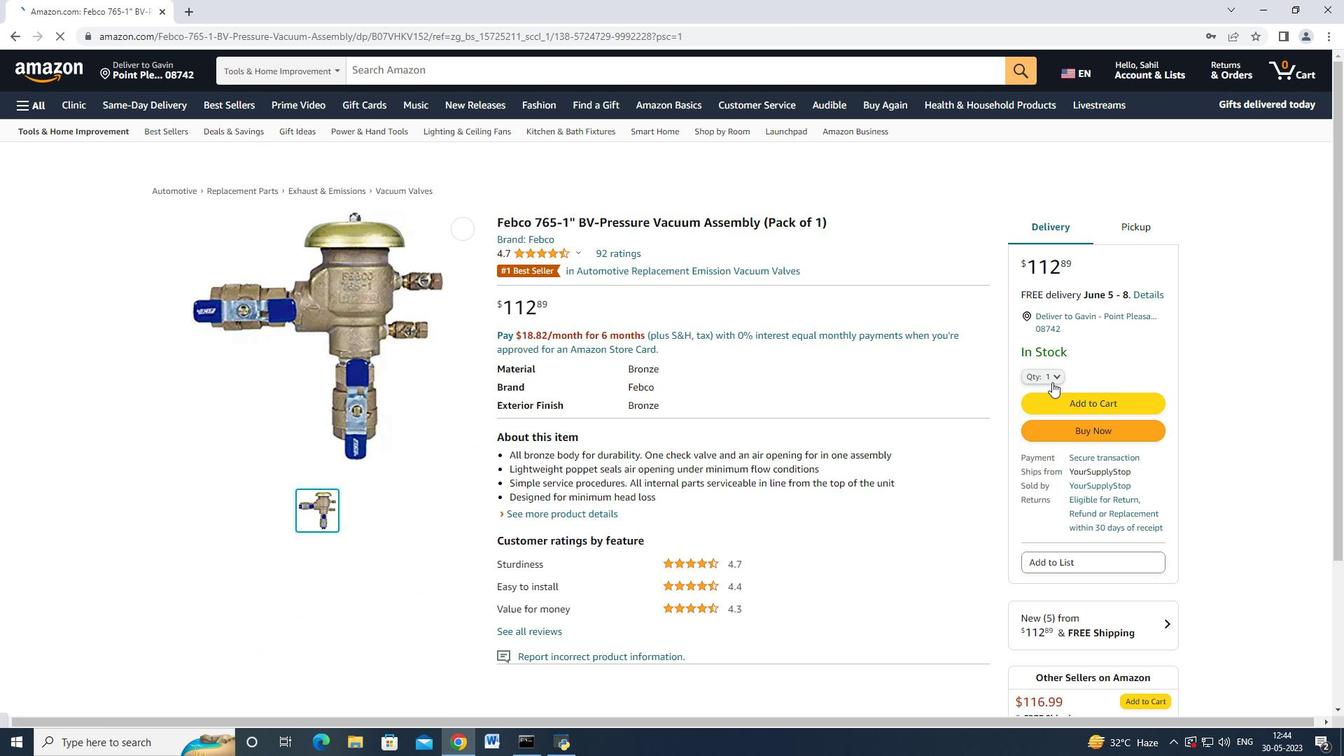 
Action: Mouse pressed left at (1051, 378)
Screenshot: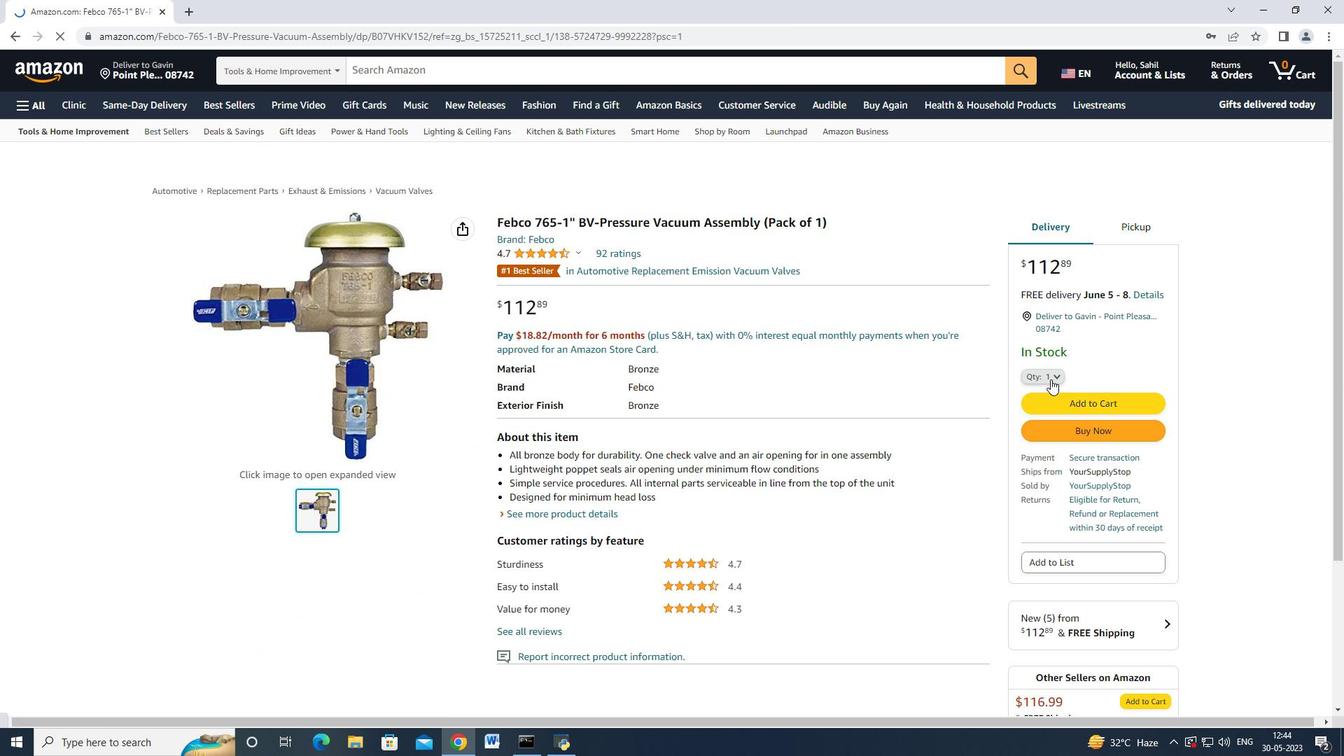 
Action: Mouse moved to (1042, 430)
Screenshot: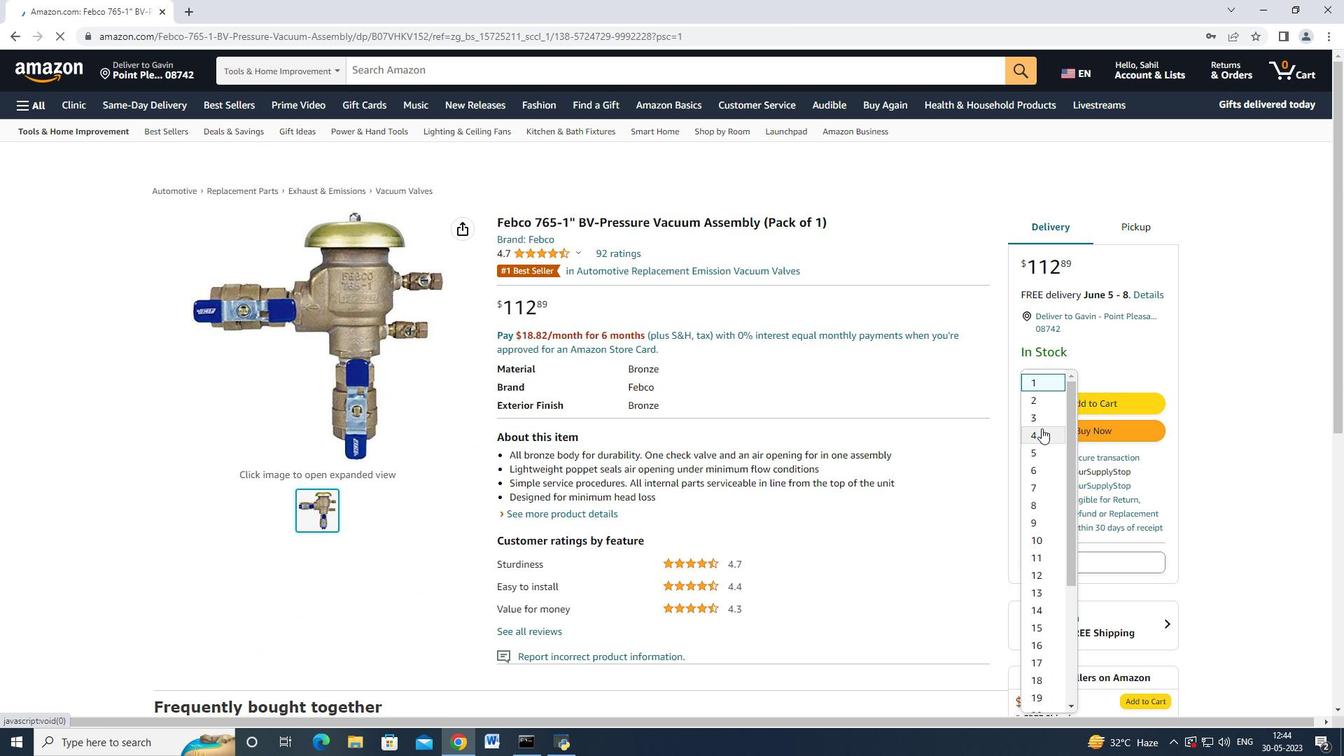 
Action: Mouse pressed left at (1042, 430)
Screenshot: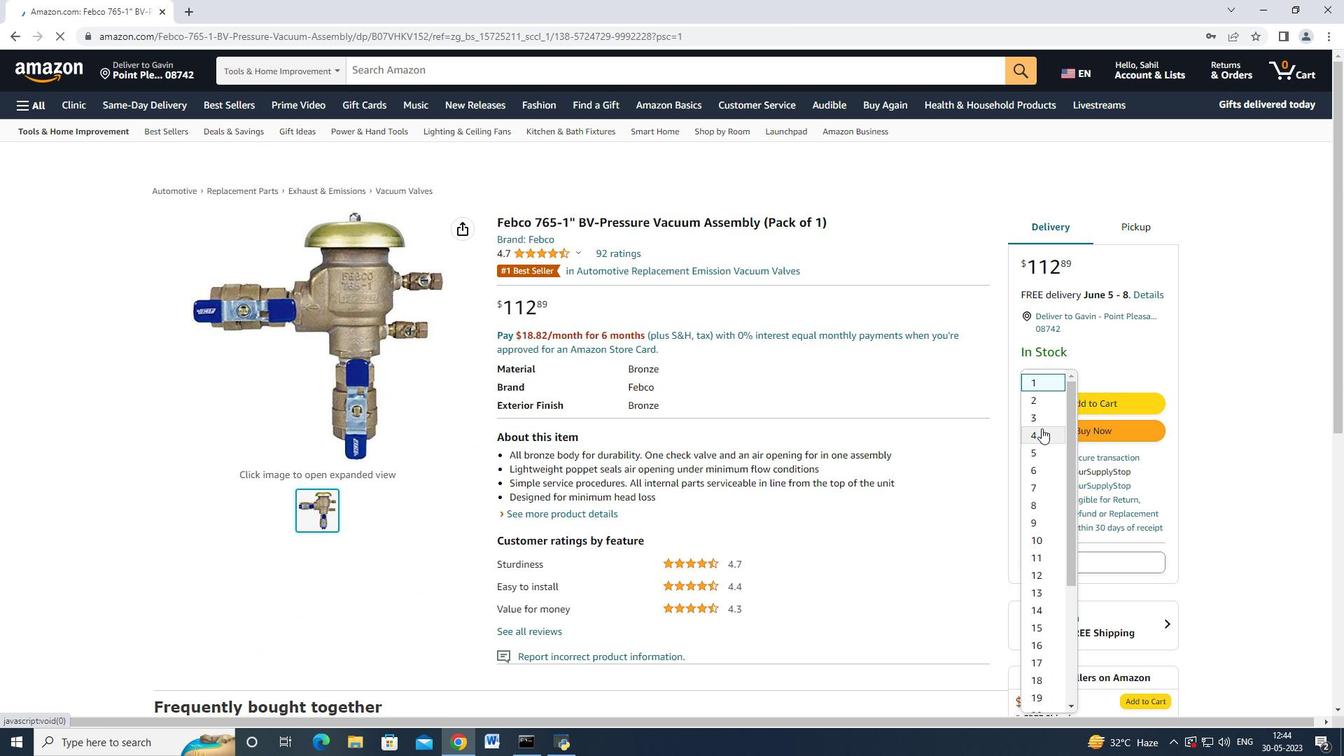 
Action: Mouse moved to (1089, 403)
Screenshot: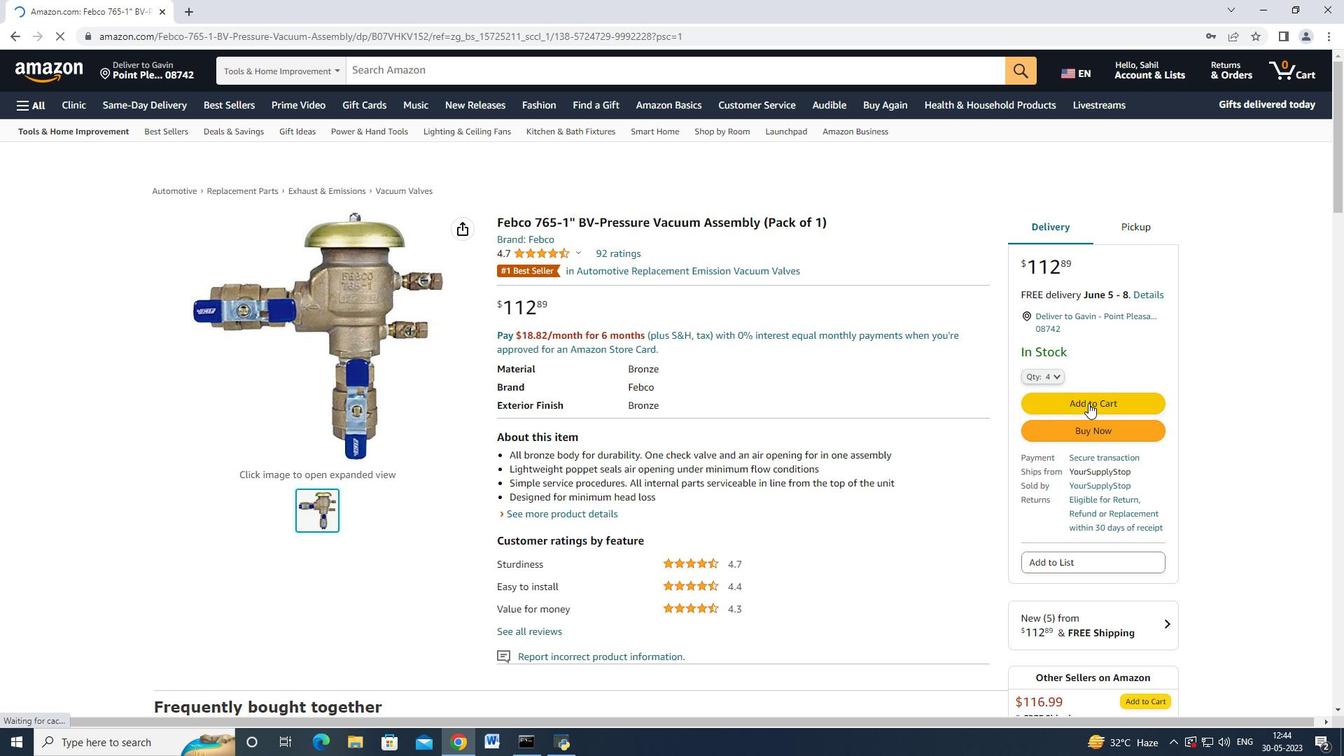 
Action: Mouse pressed left at (1089, 403)
Screenshot: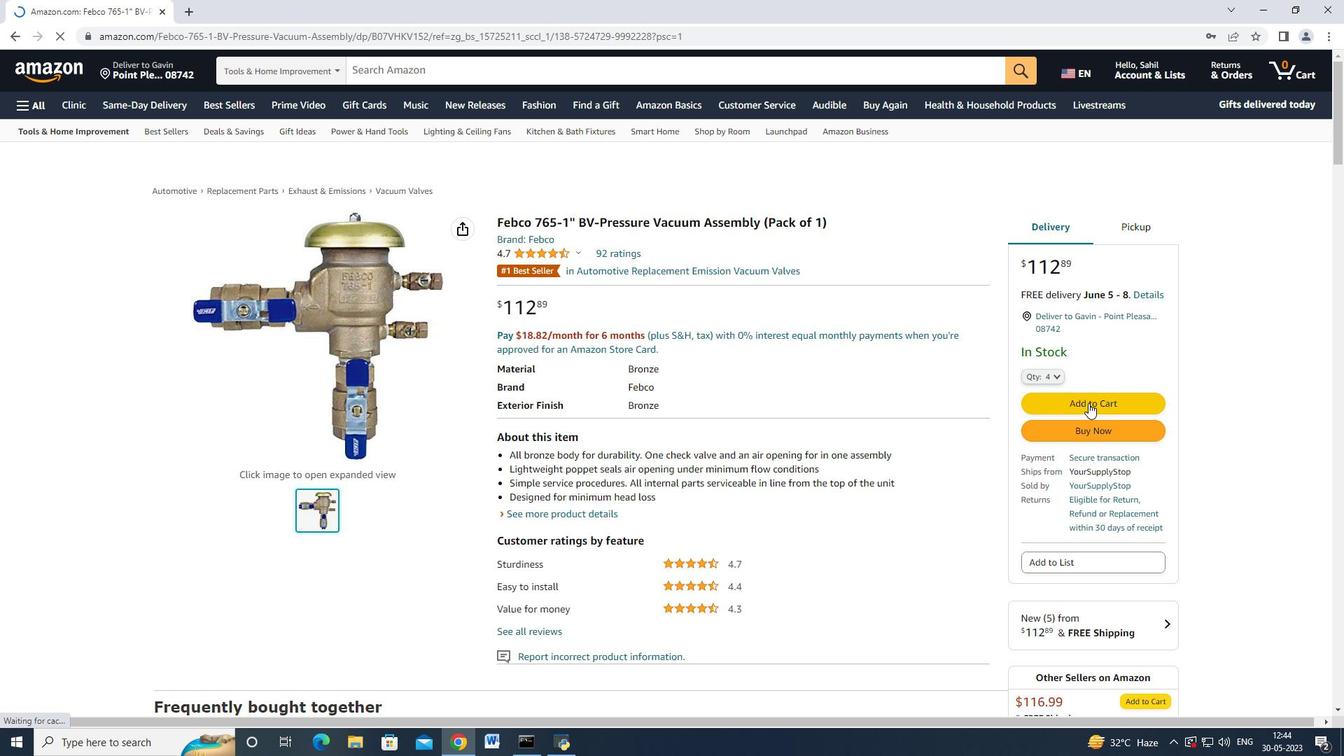 
Action: Mouse moved to (1136, 180)
Screenshot: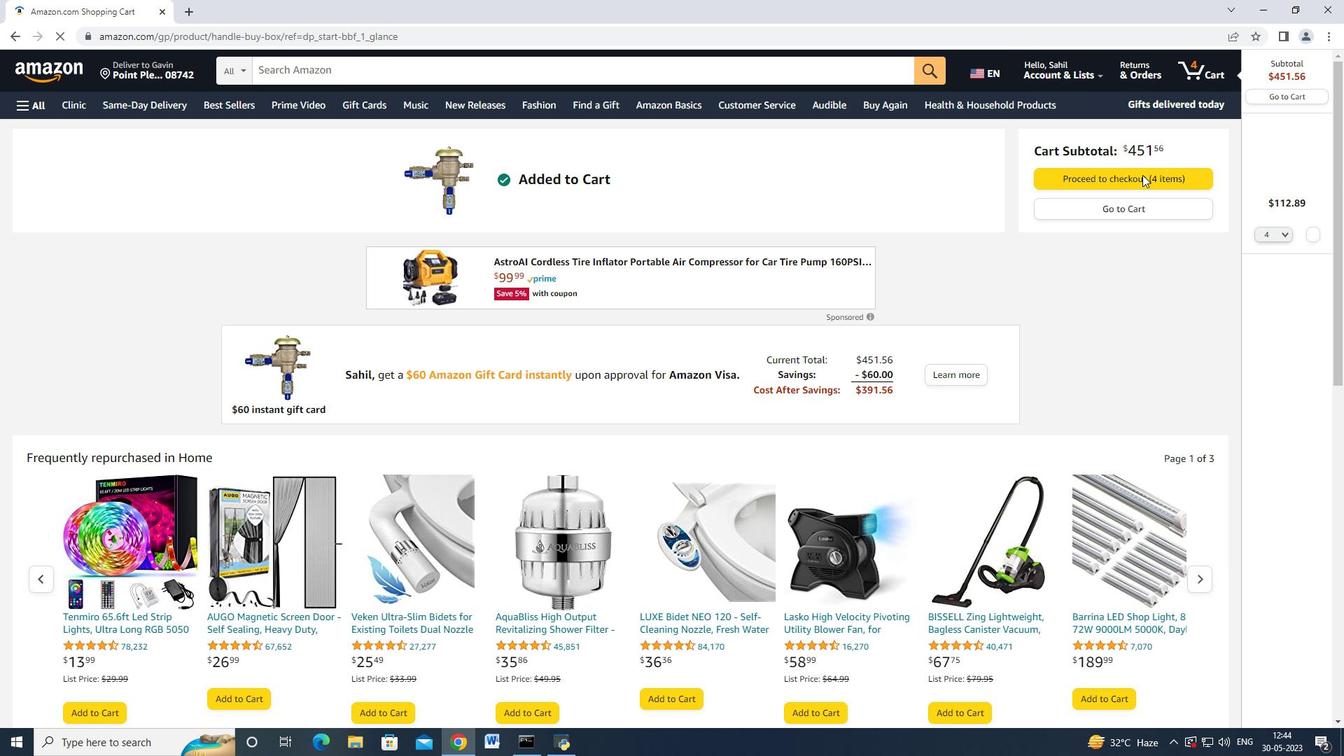 
Action: Mouse pressed left at (1136, 180)
Screenshot: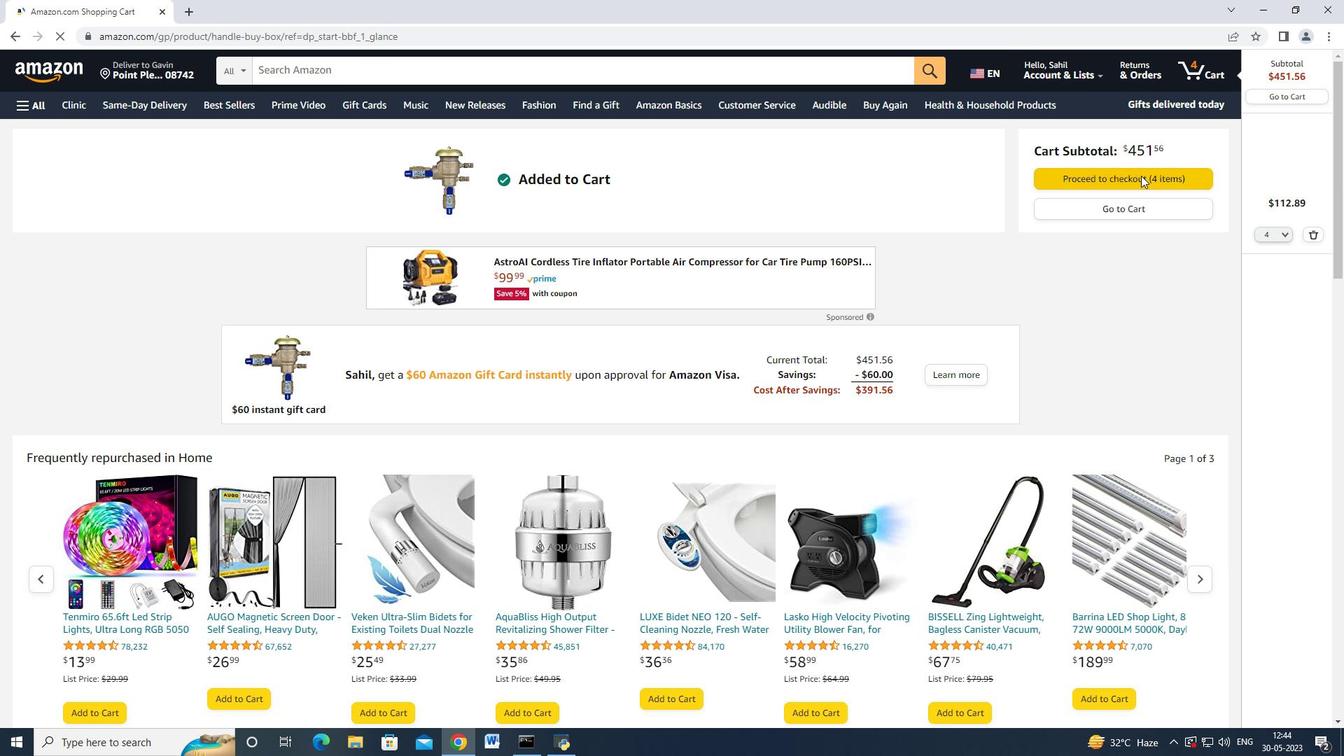 
Action: Mouse moved to (649, 257)
Screenshot: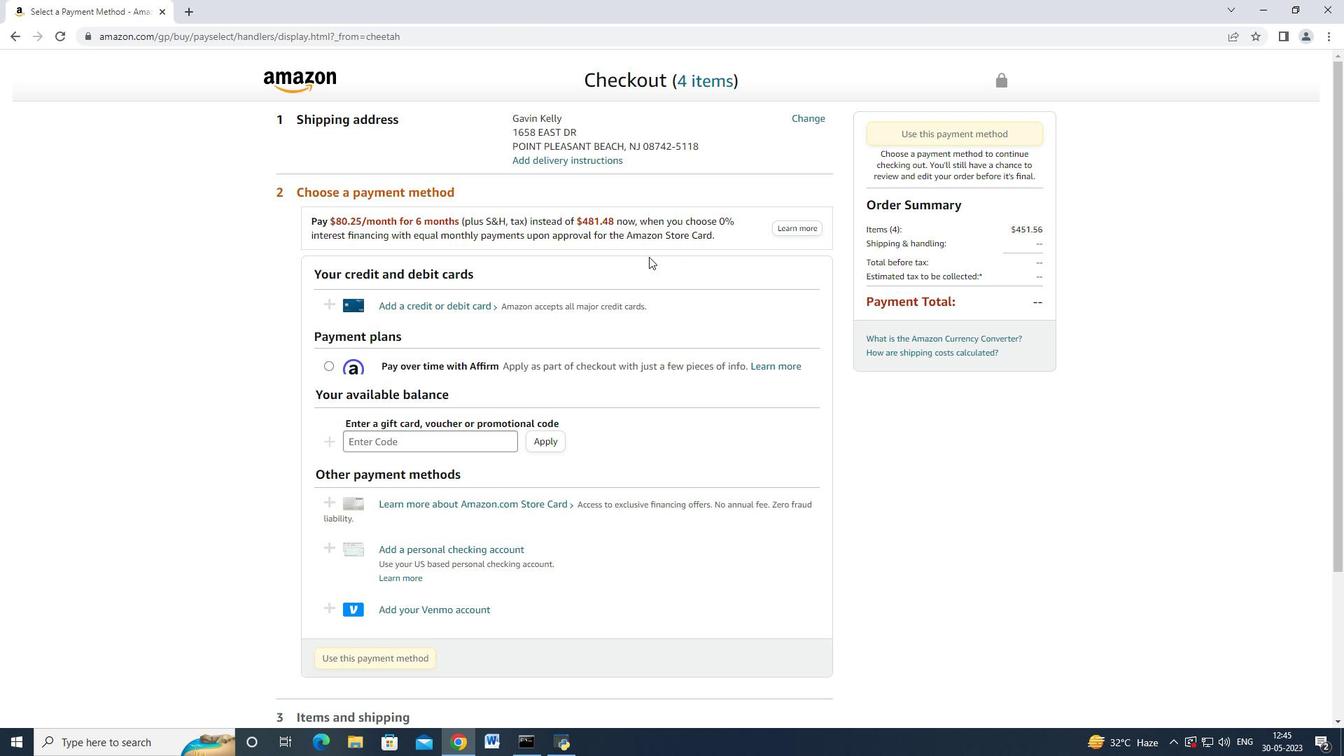 
Action: Mouse scrolled (649, 256) with delta (0, 0)
Screenshot: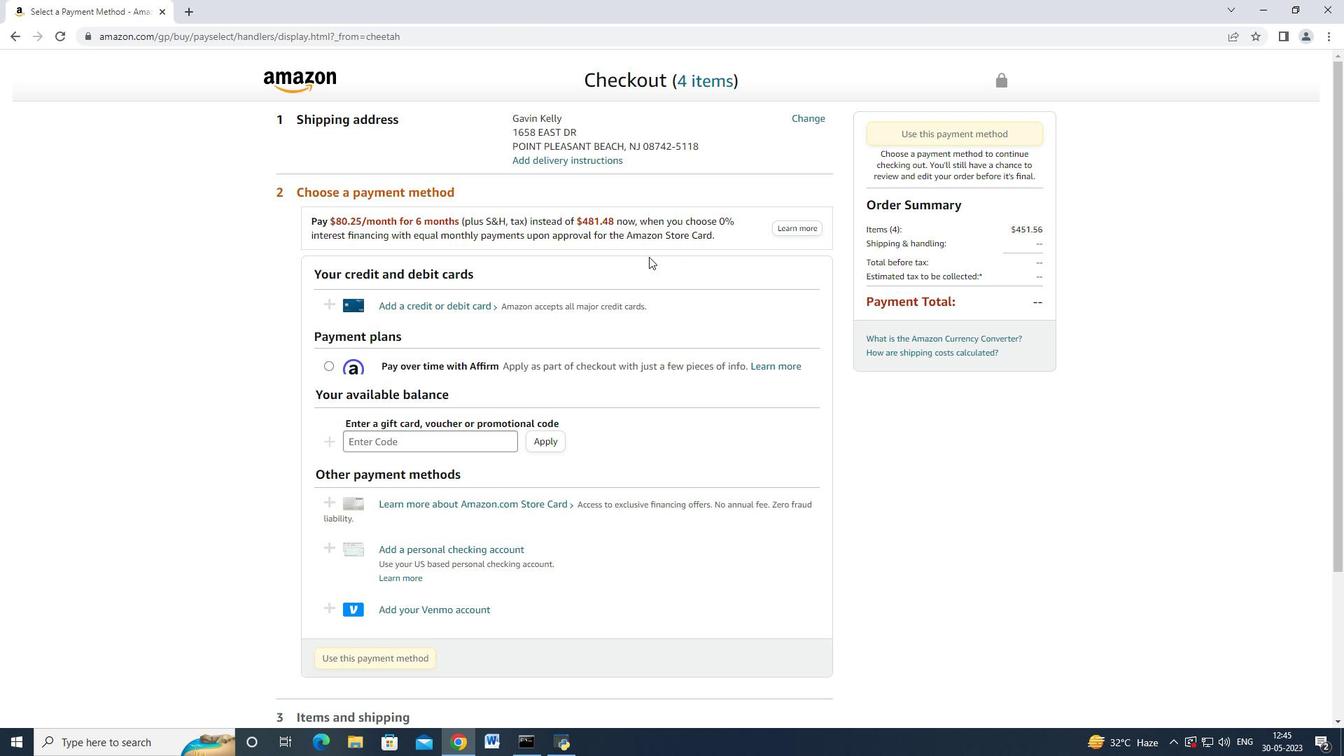 
Action: Mouse moved to (615, 262)
Screenshot: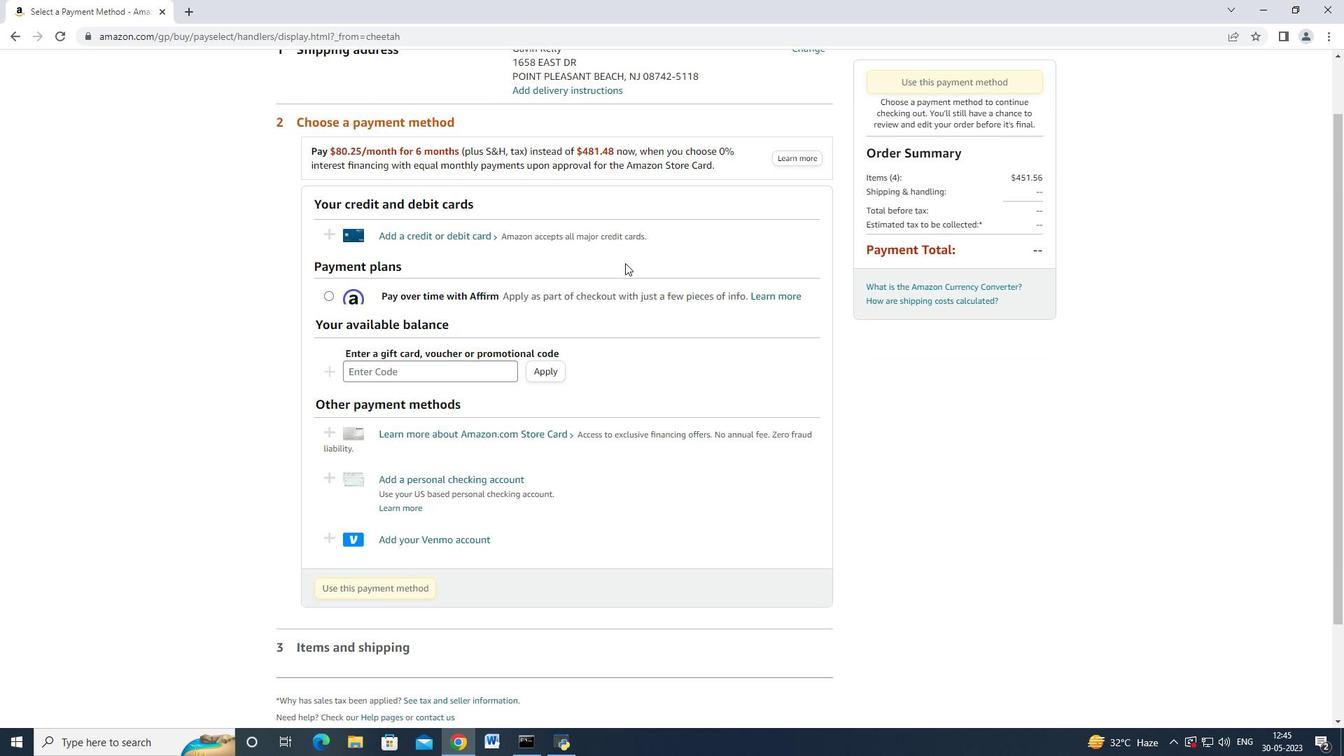 
Action: Mouse scrolled (615, 263) with delta (0, 0)
Screenshot: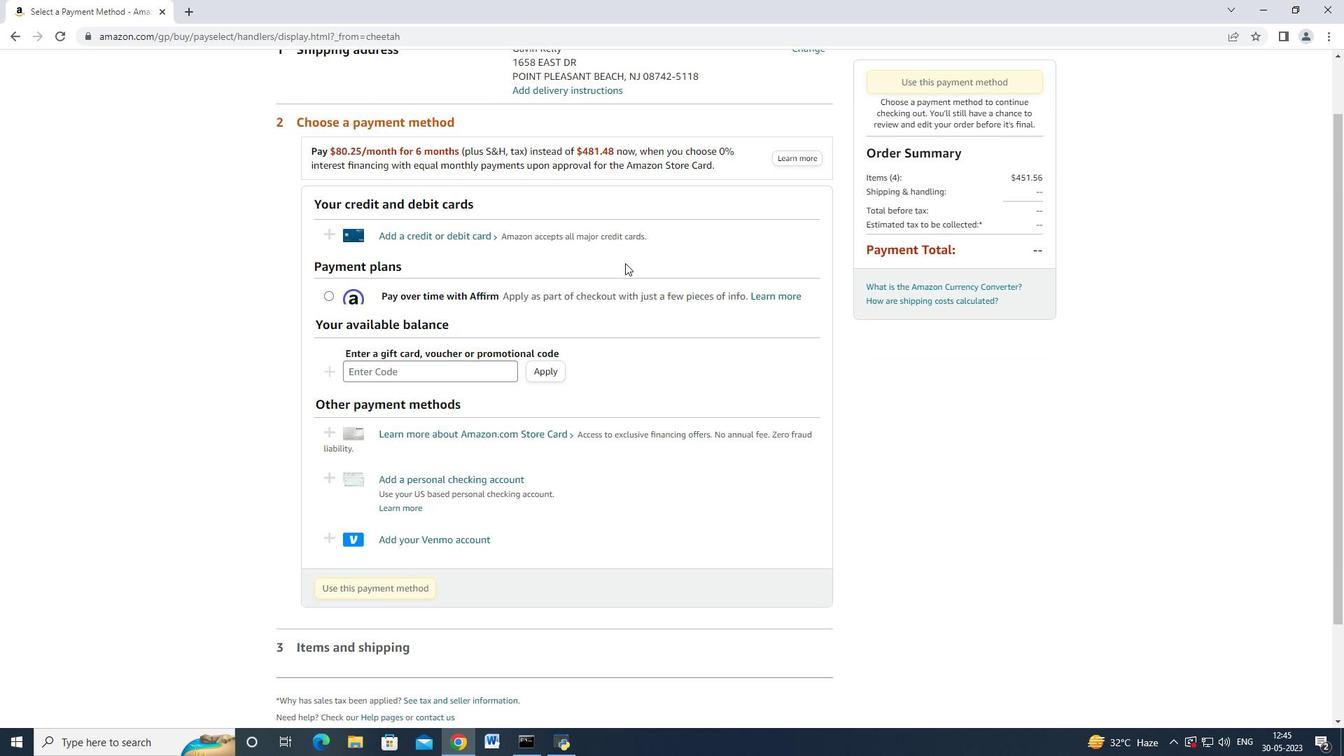 
Action: Mouse moved to (435, 304)
Screenshot: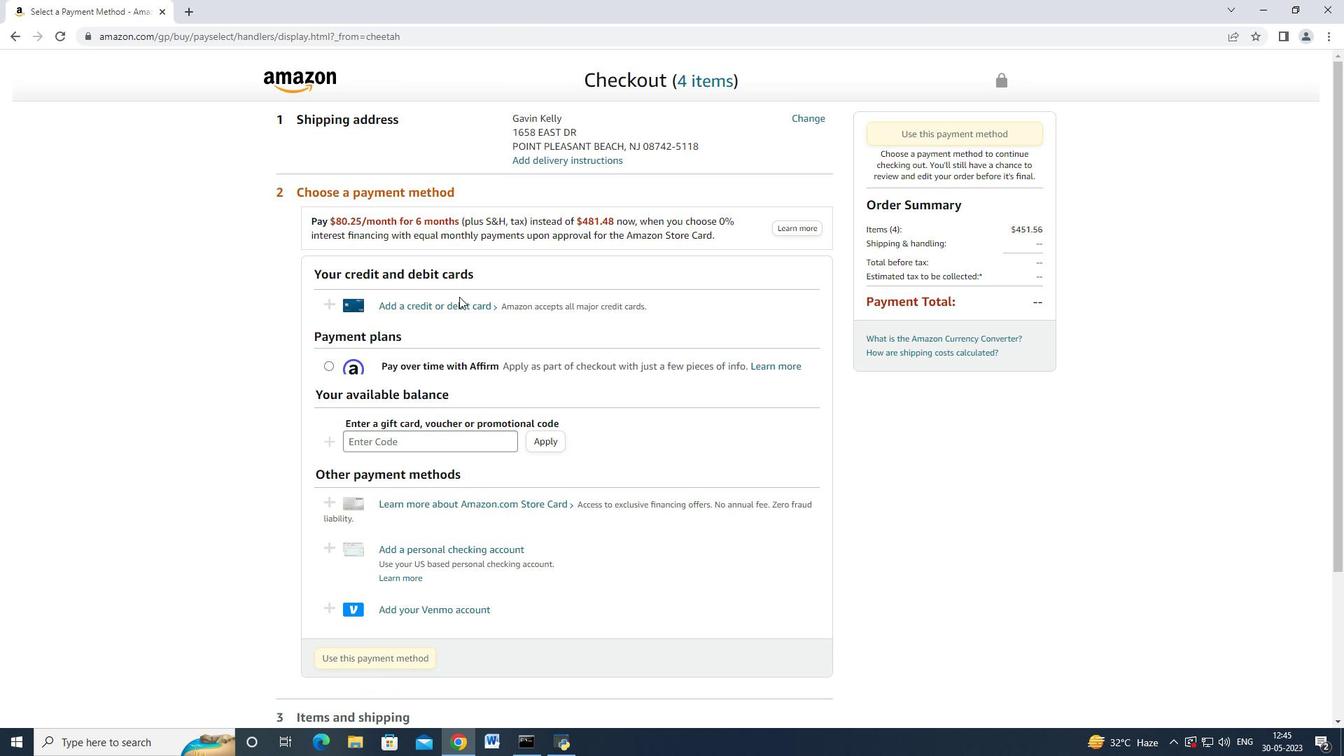 
Action: Mouse pressed left at (435, 304)
Screenshot: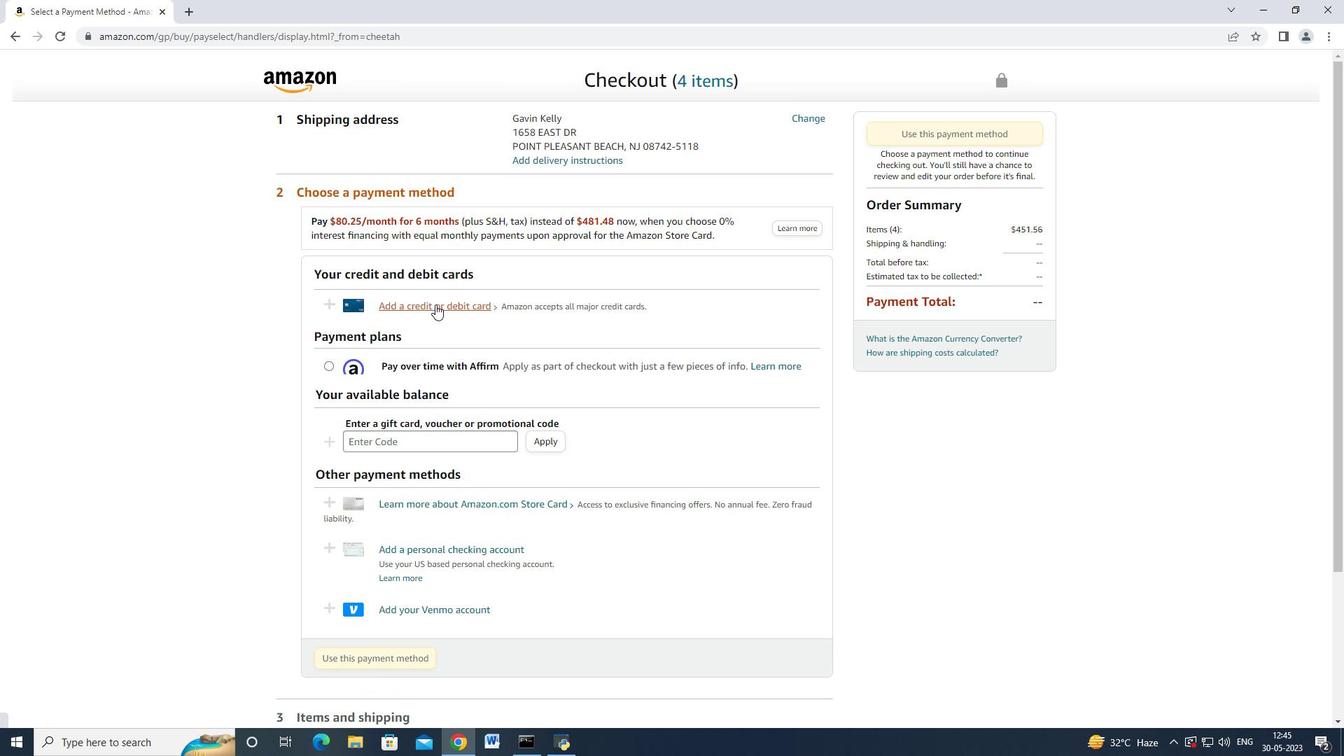 
Action: Mouse moved to (890, 282)
Screenshot: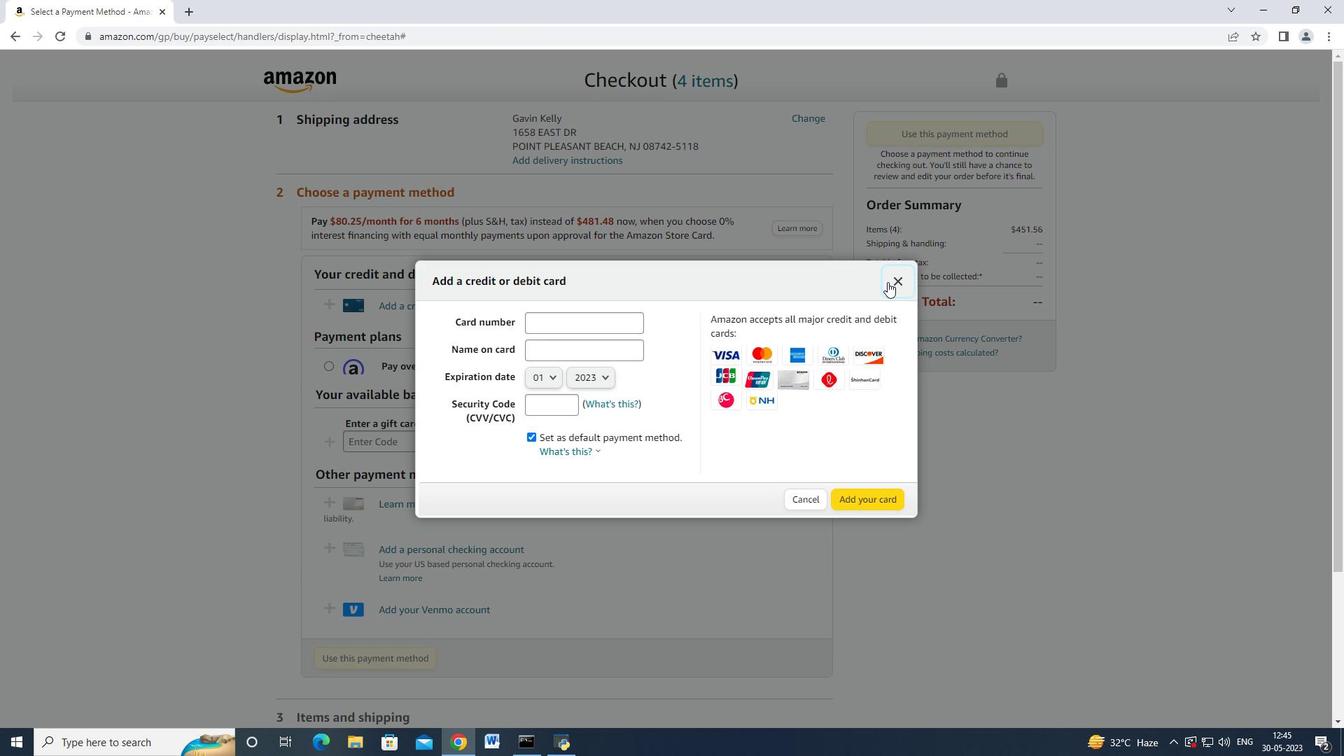 
Action: Mouse pressed left at (890, 282)
Screenshot: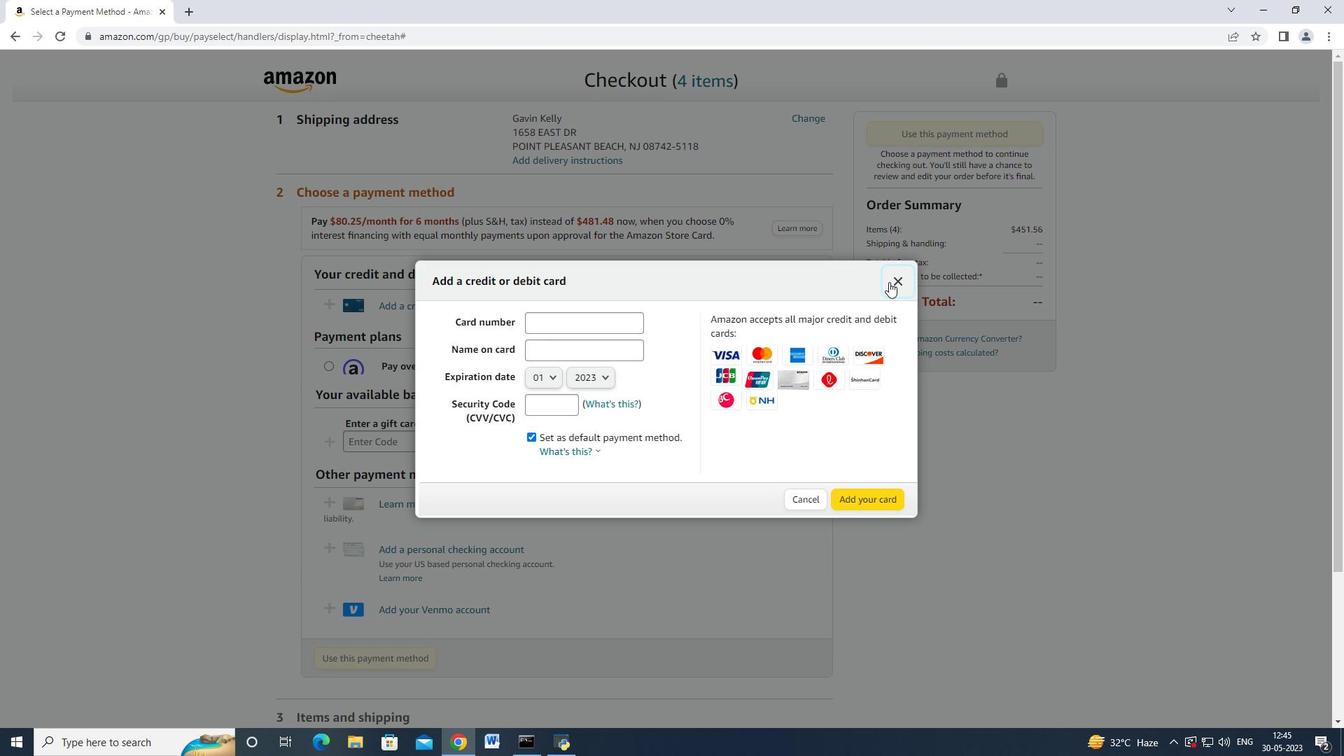 
Action: Mouse moved to (807, 120)
Screenshot: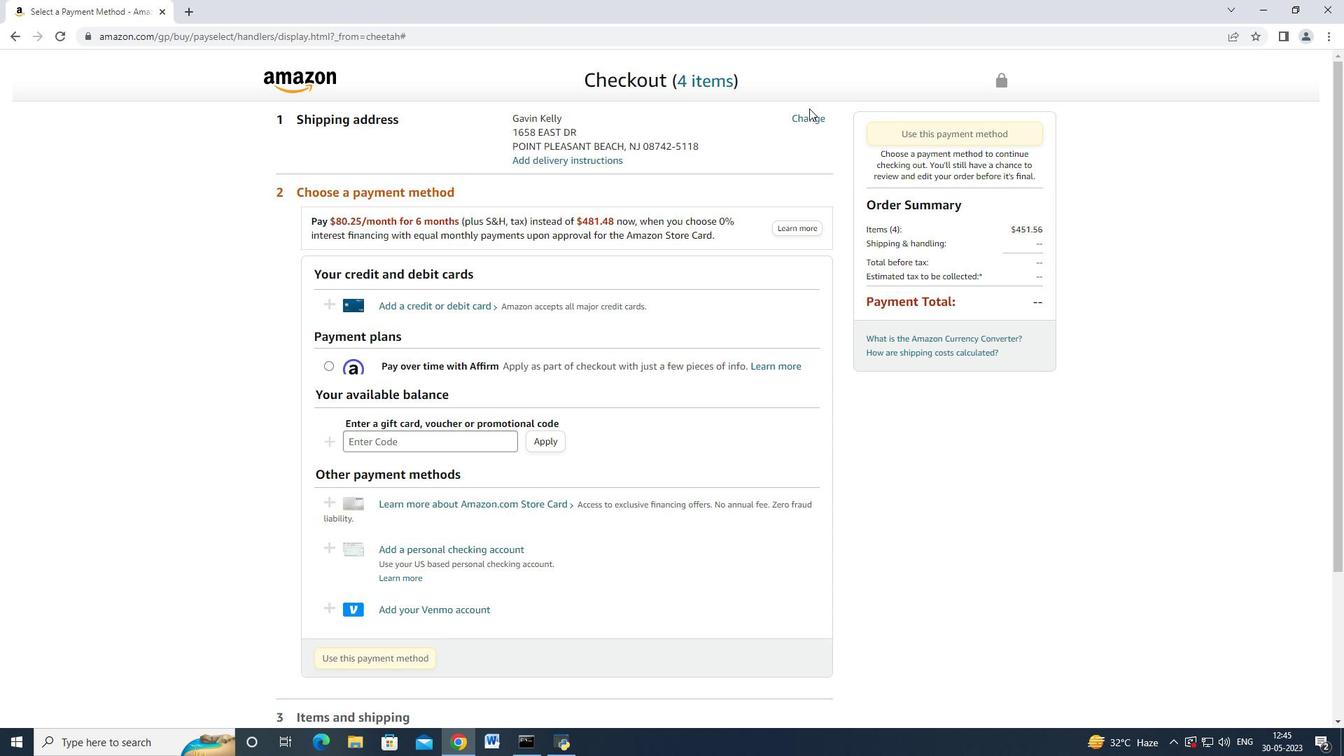 
Action: Mouse pressed left at (807, 120)
Screenshot: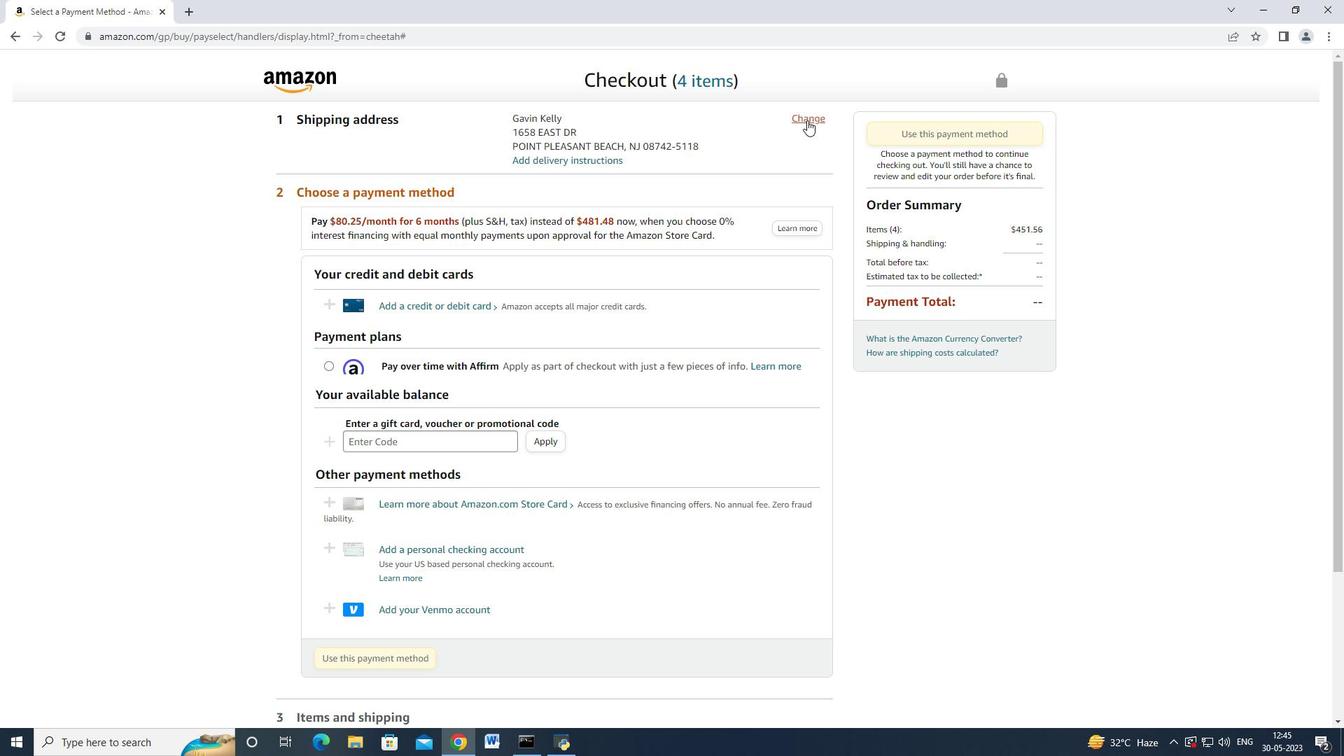 
Action: Mouse moved to (592, 297)
Screenshot: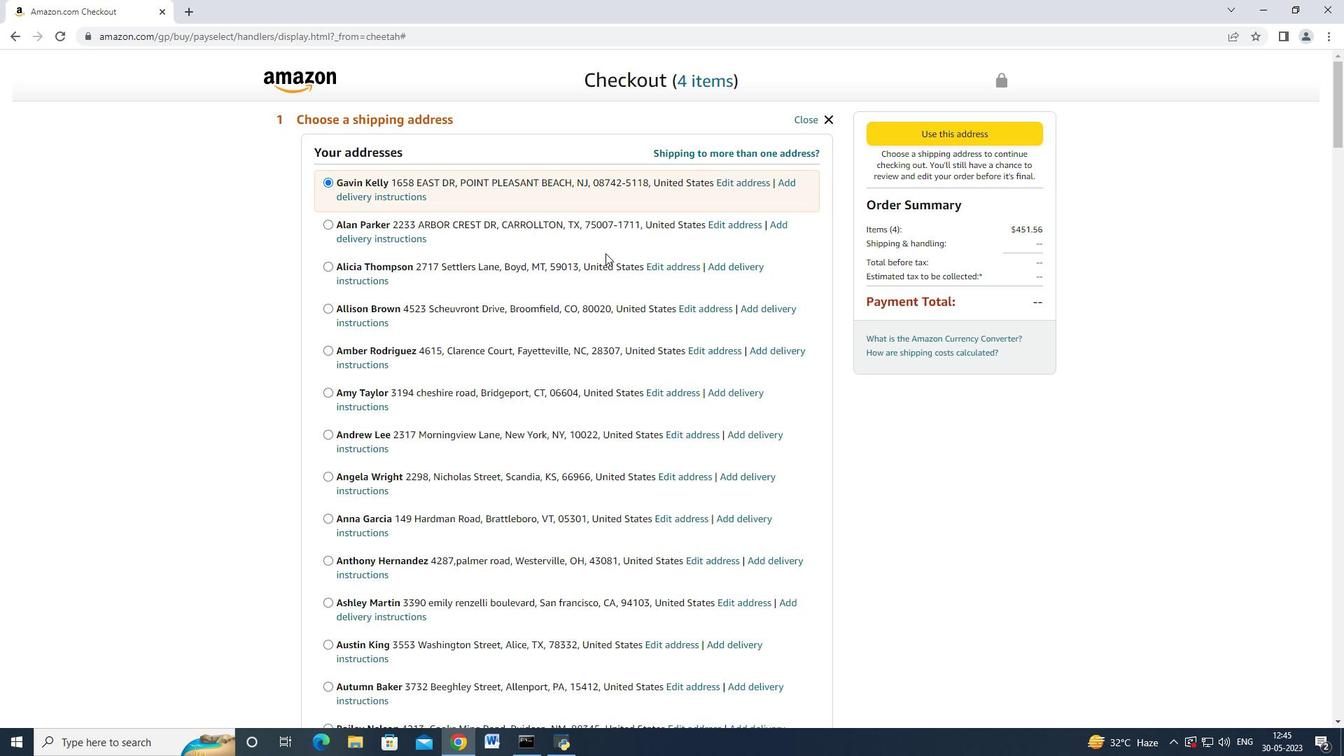 
Action: Mouse scrolled (592, 296) with delta (0, 0)
Screenshot: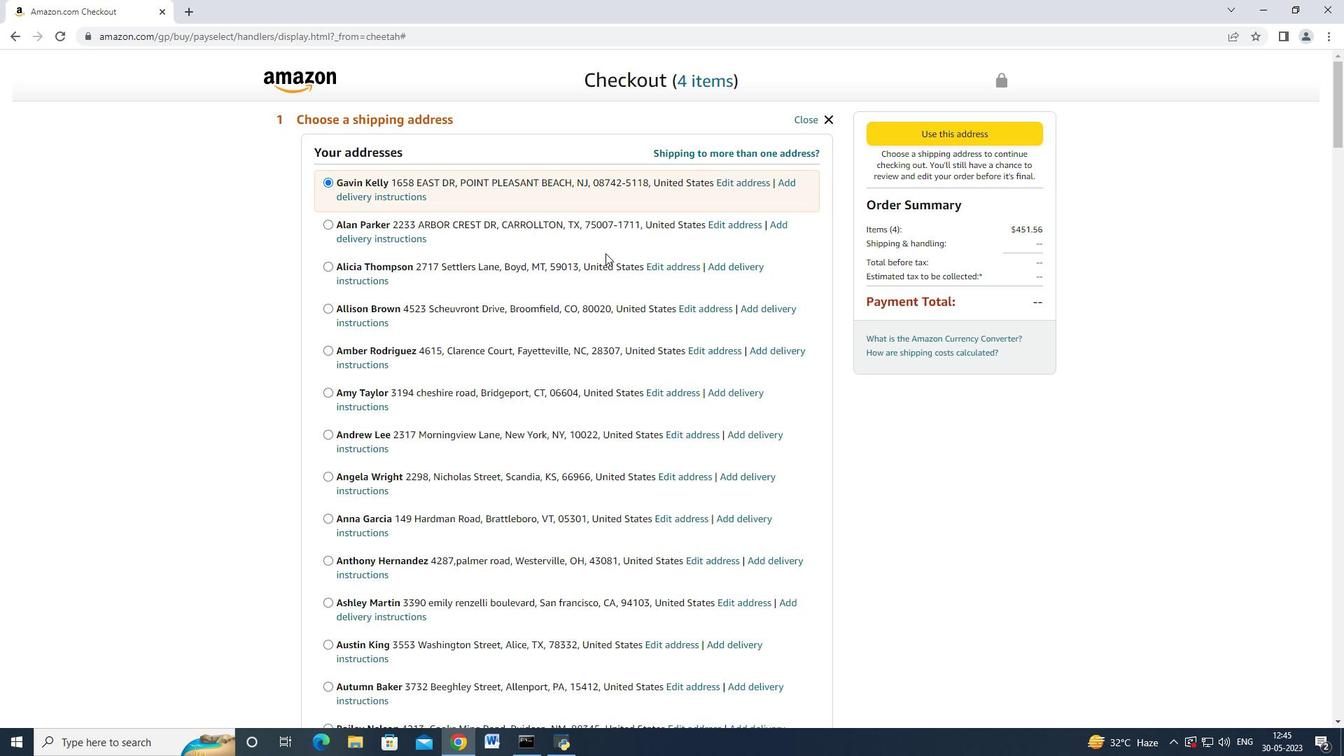 
Action: Mouse moved to (590, 298)
Screenshot: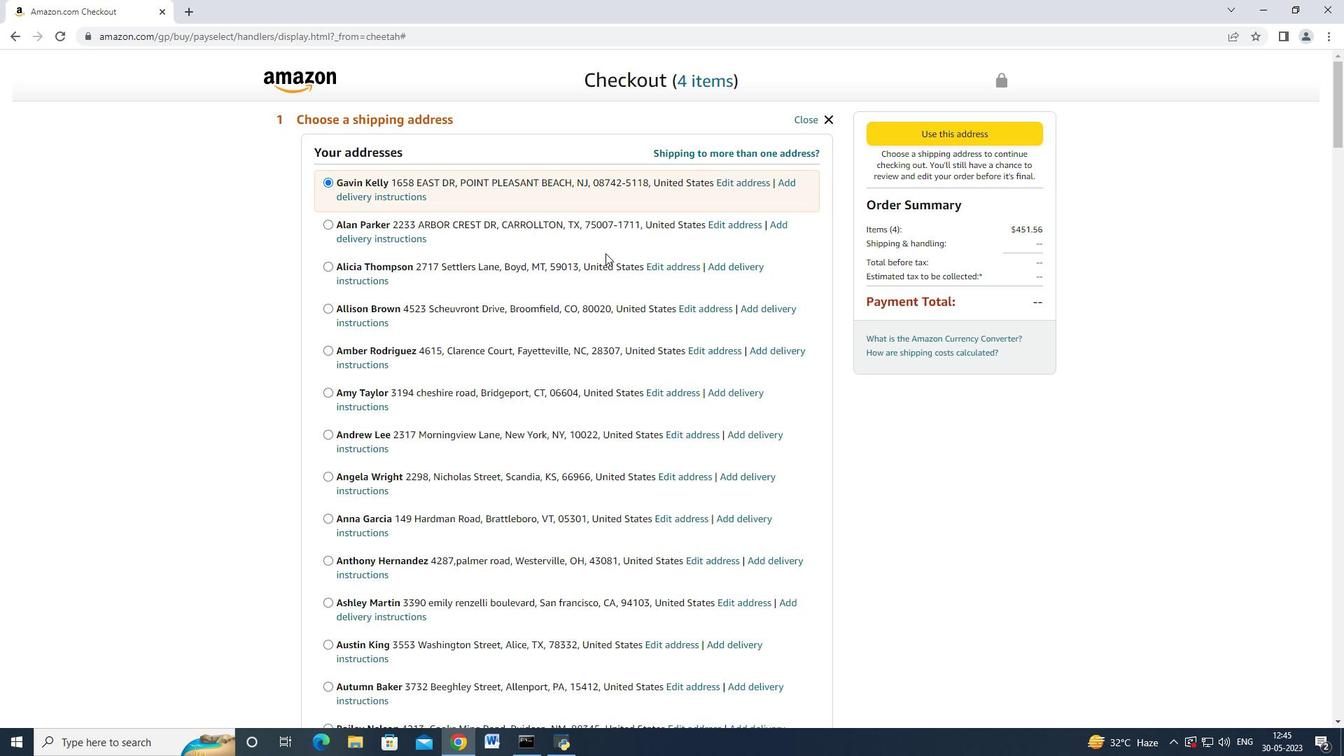 
Action: Mouse scrolled (590, 297) with delta (0, 0)
Screenshot: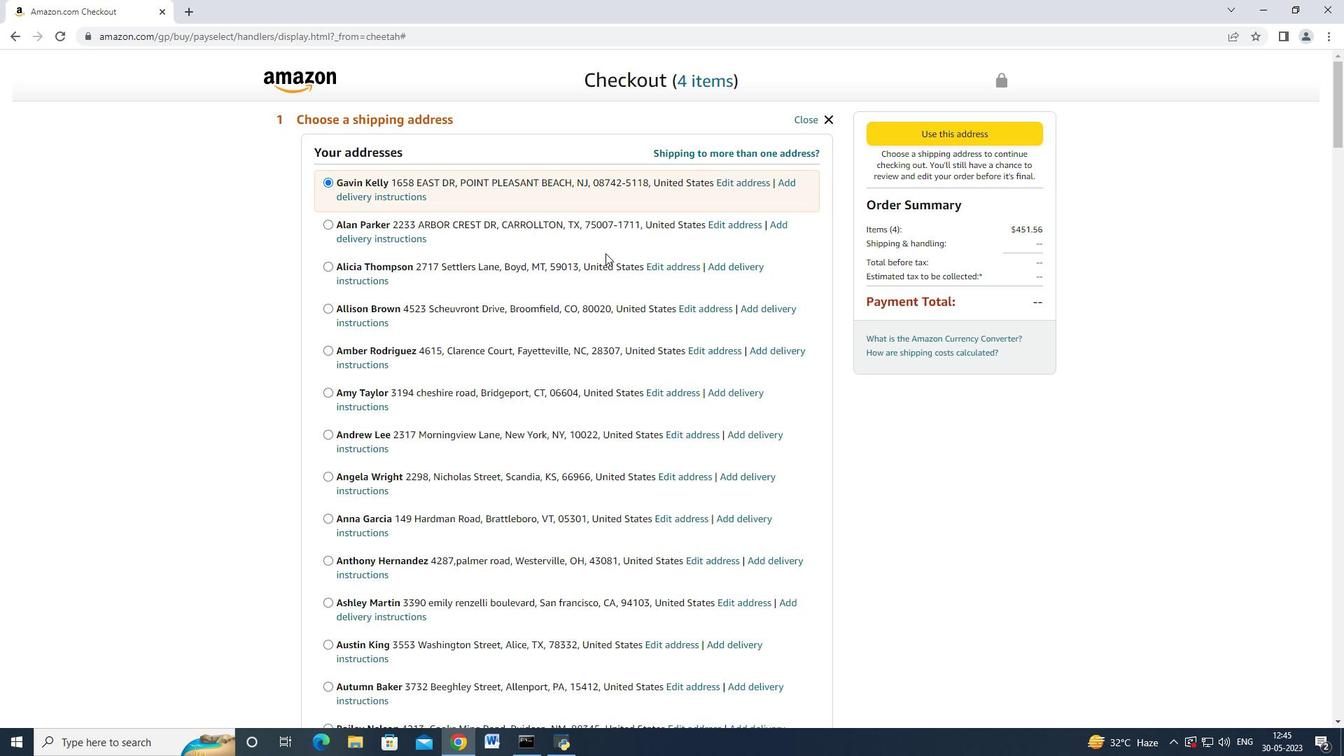 
Action: Mouse moved to (589, 298)
Screenshot: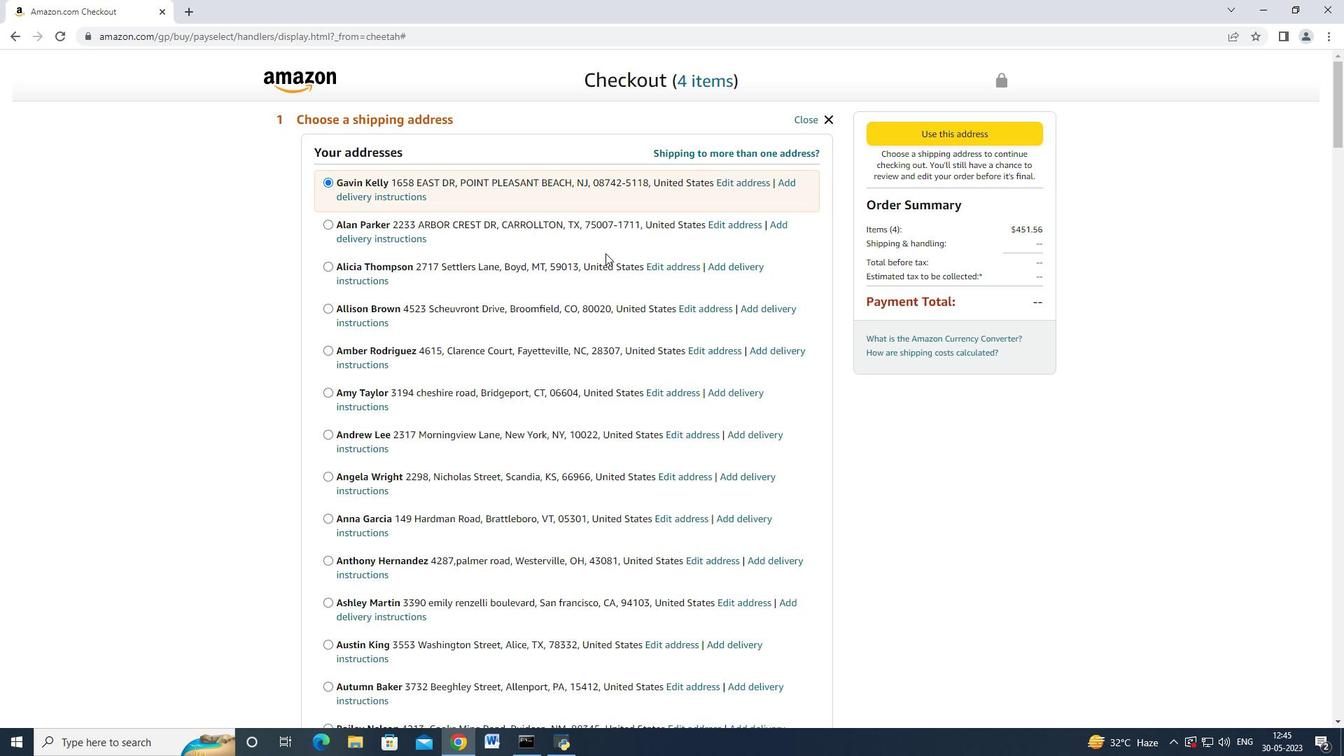 
Action: Mouse scrolled (589, 297) with delta (0, 0)
Screenshot: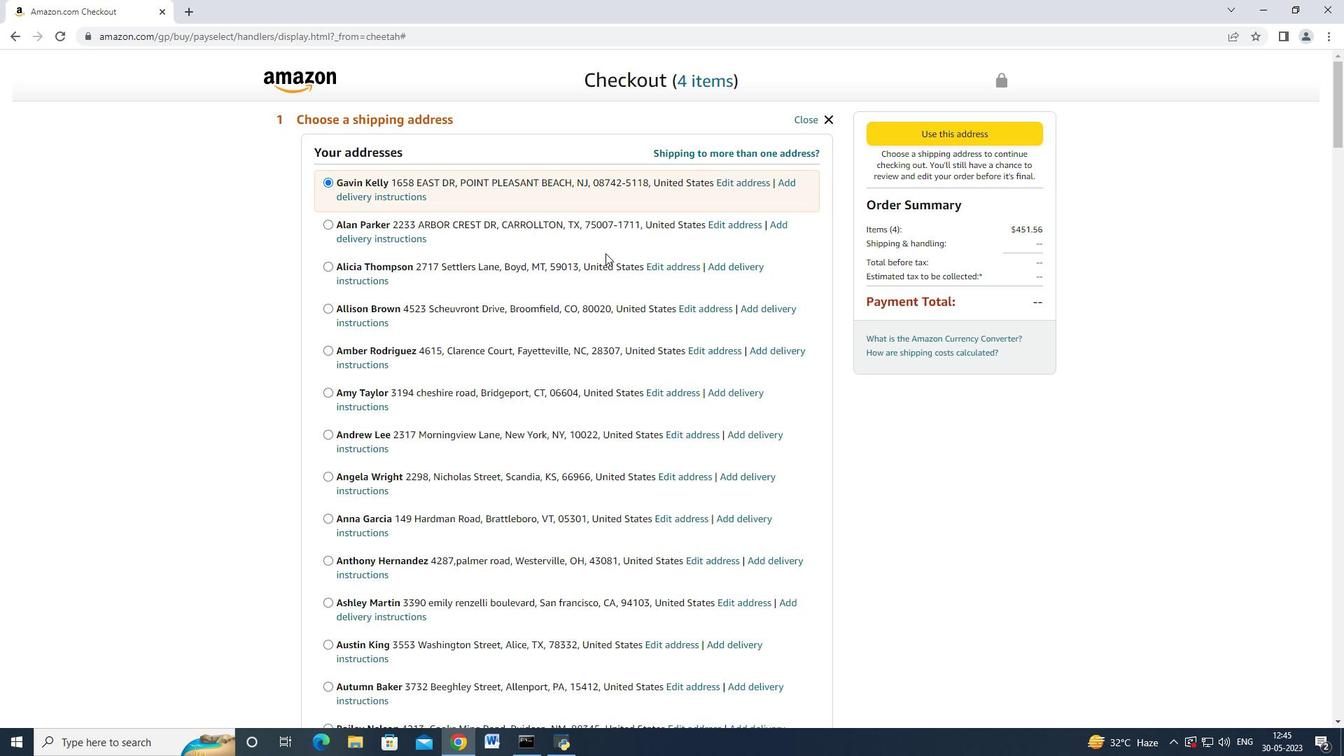 
Action: Mouse moved to (589, 298)
Screenshot: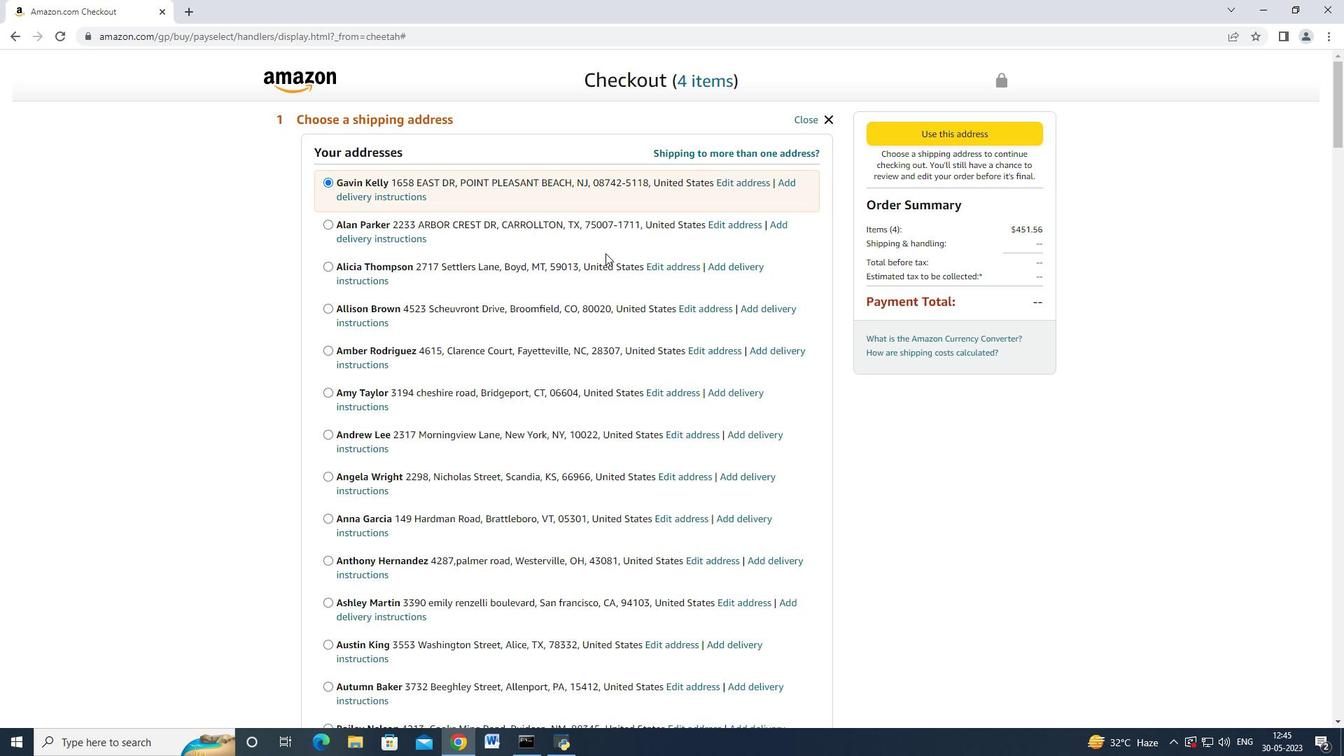 
Action: Mouse scrolled (589, 297) with delta (0, 0)
Screenshot: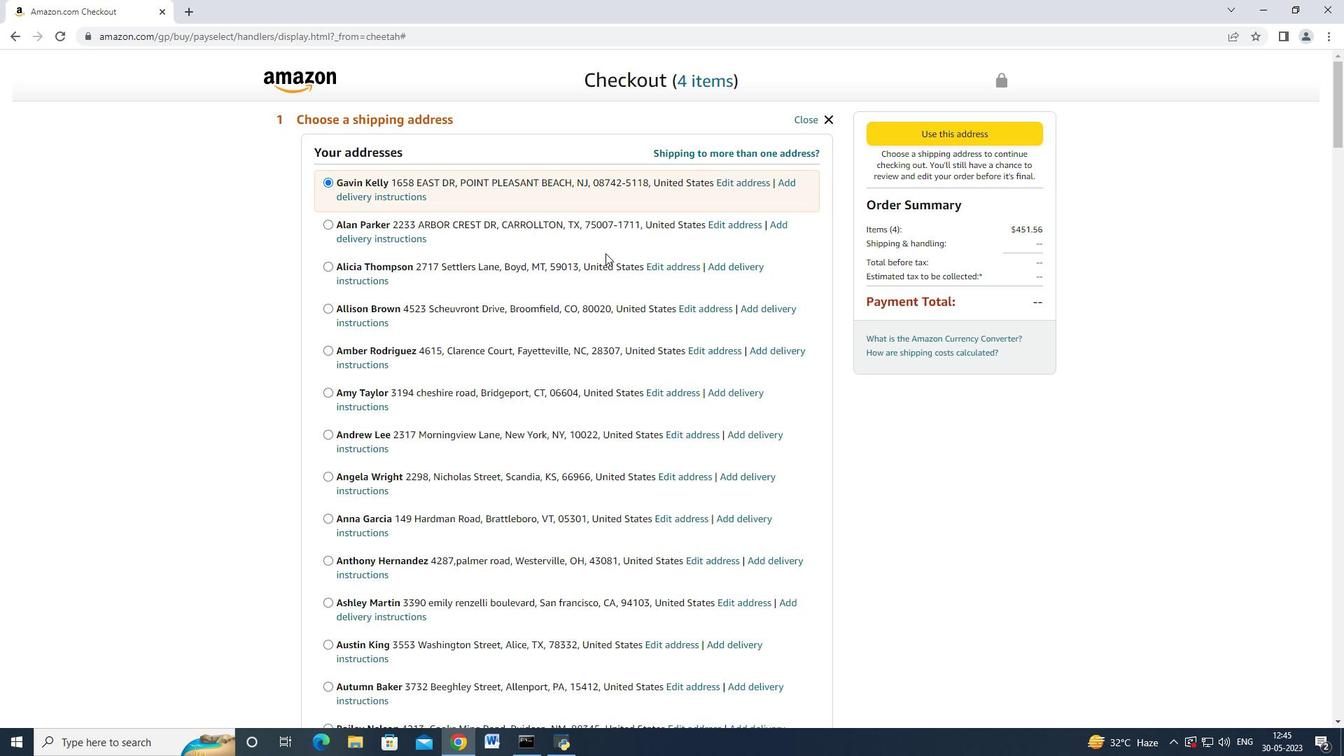 
Action: Mouse moved to (587, 298)
Screenshot: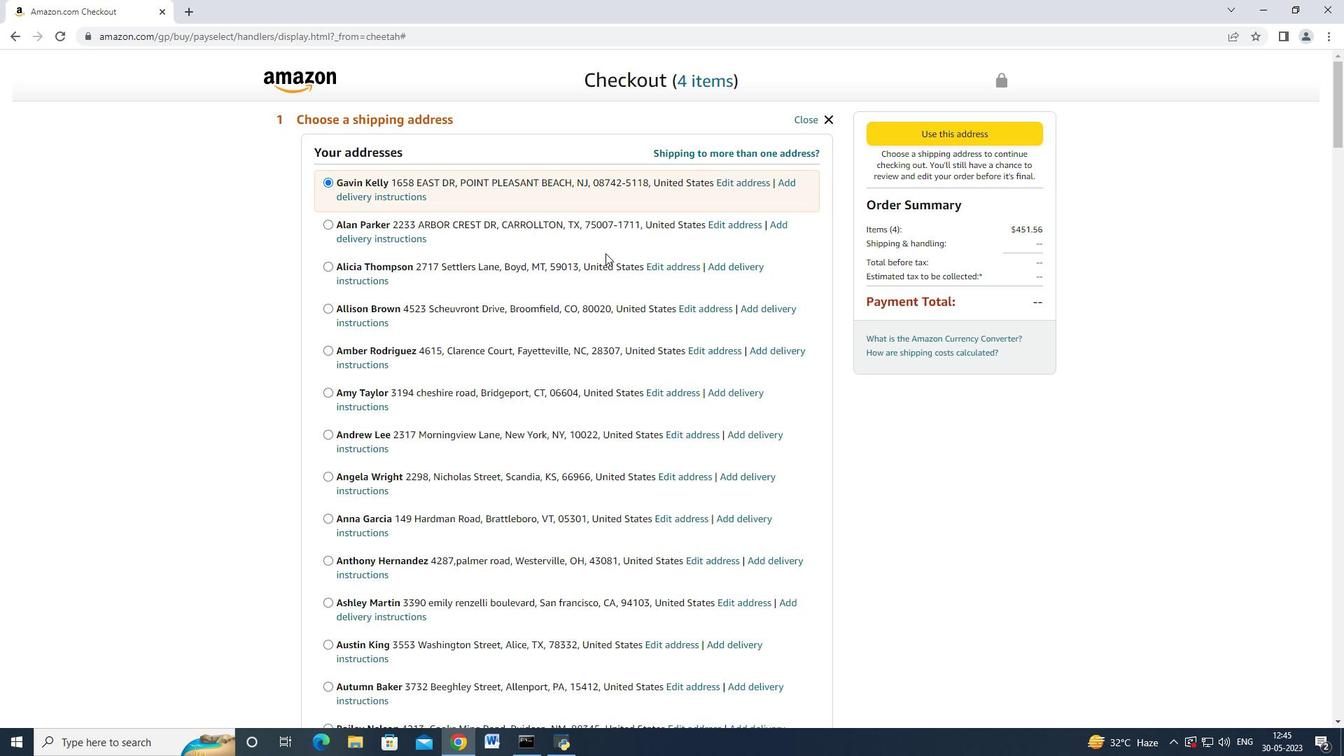 
Action: Mouse scrolled (589, 297) with delta (0, 0)
Screenshot: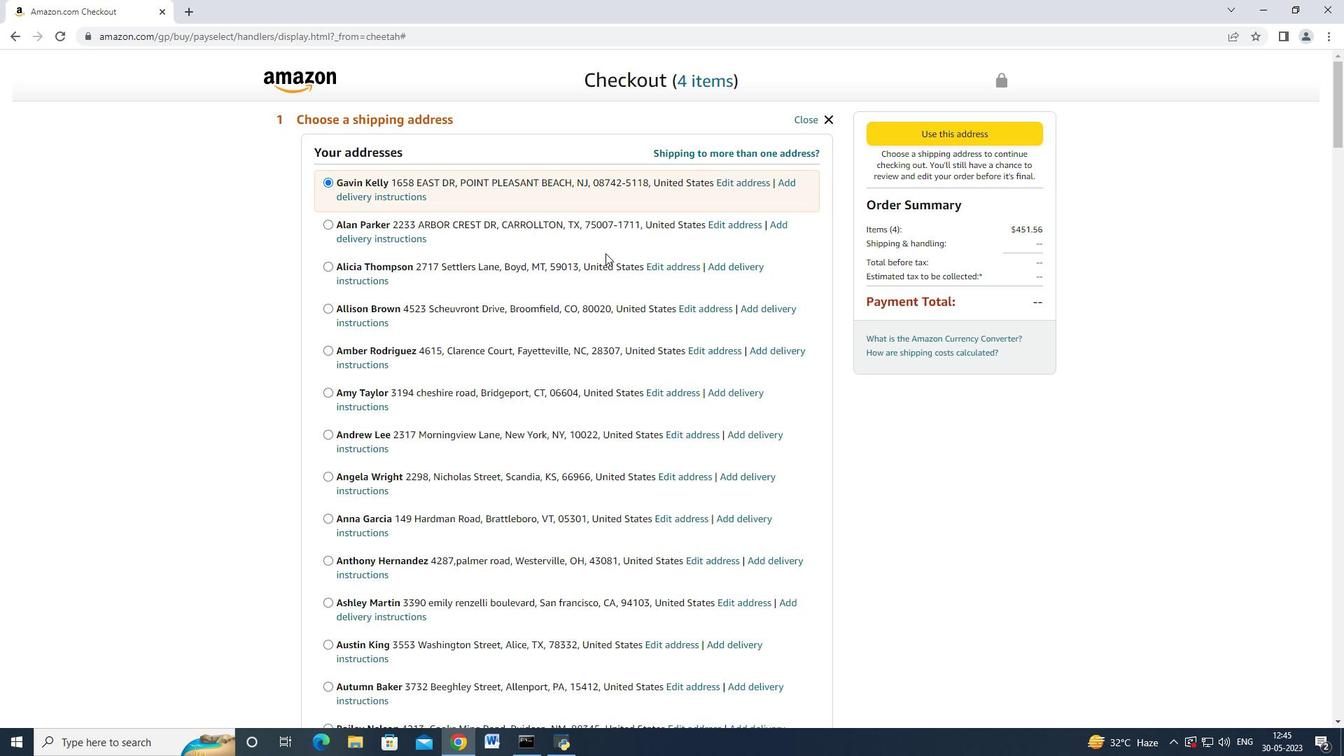 
Action: Mouse moved to (586, 298)
Screenshot: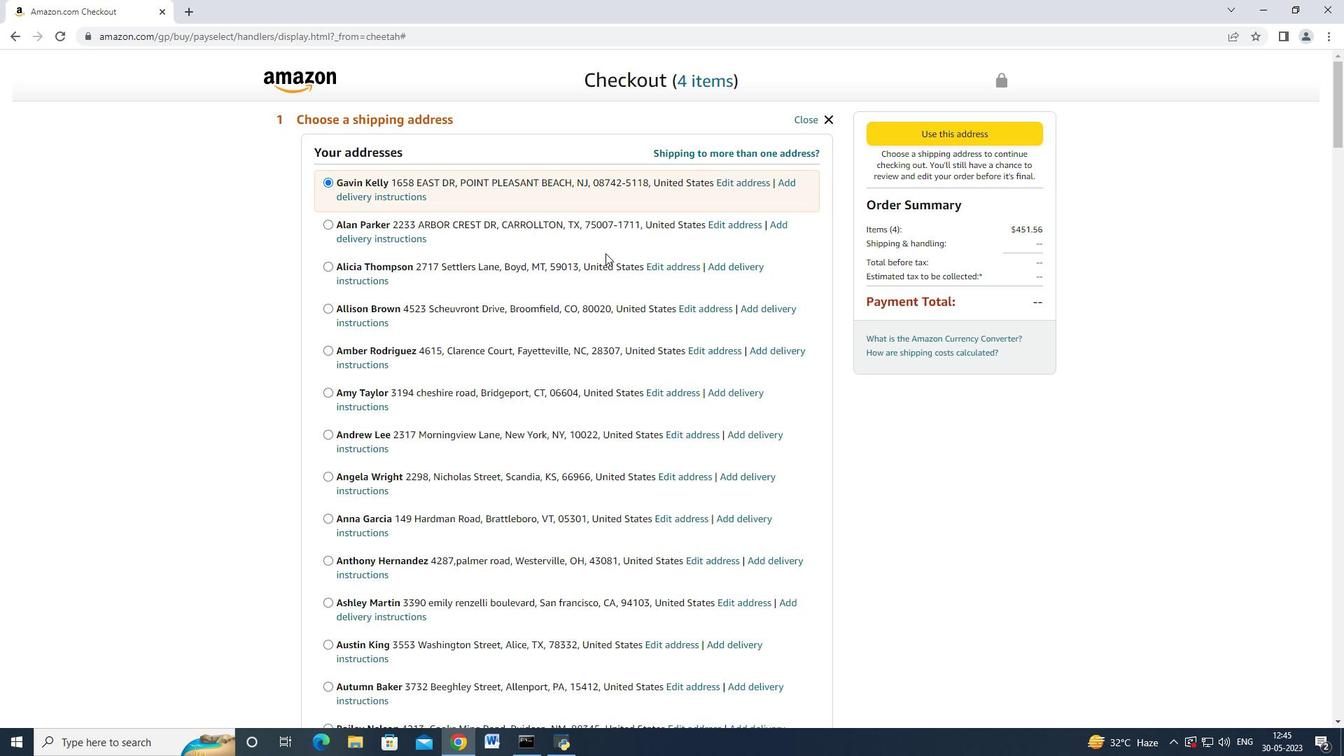 
Action: Mouse scrolled (587, 297) with delta (0, 0)
Screenshot: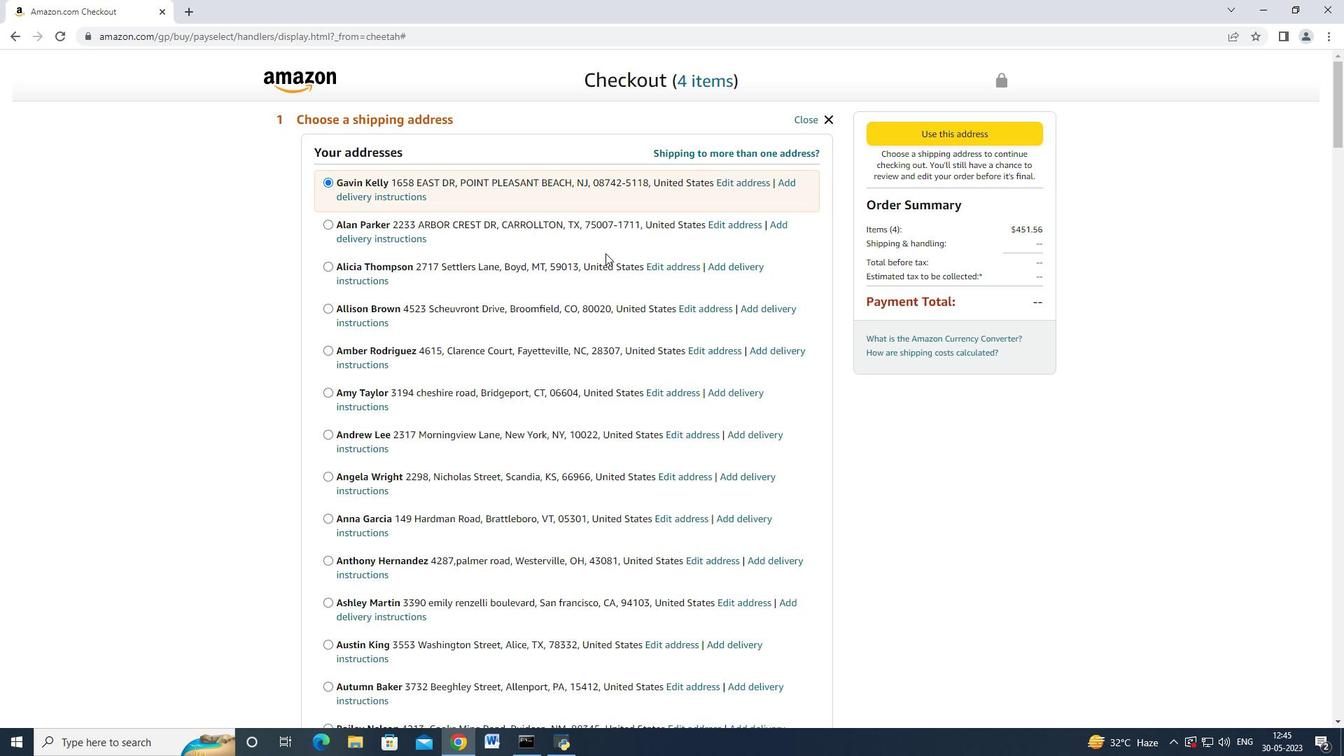 
Action: Mouse moved to (584, 298)
Screenshot: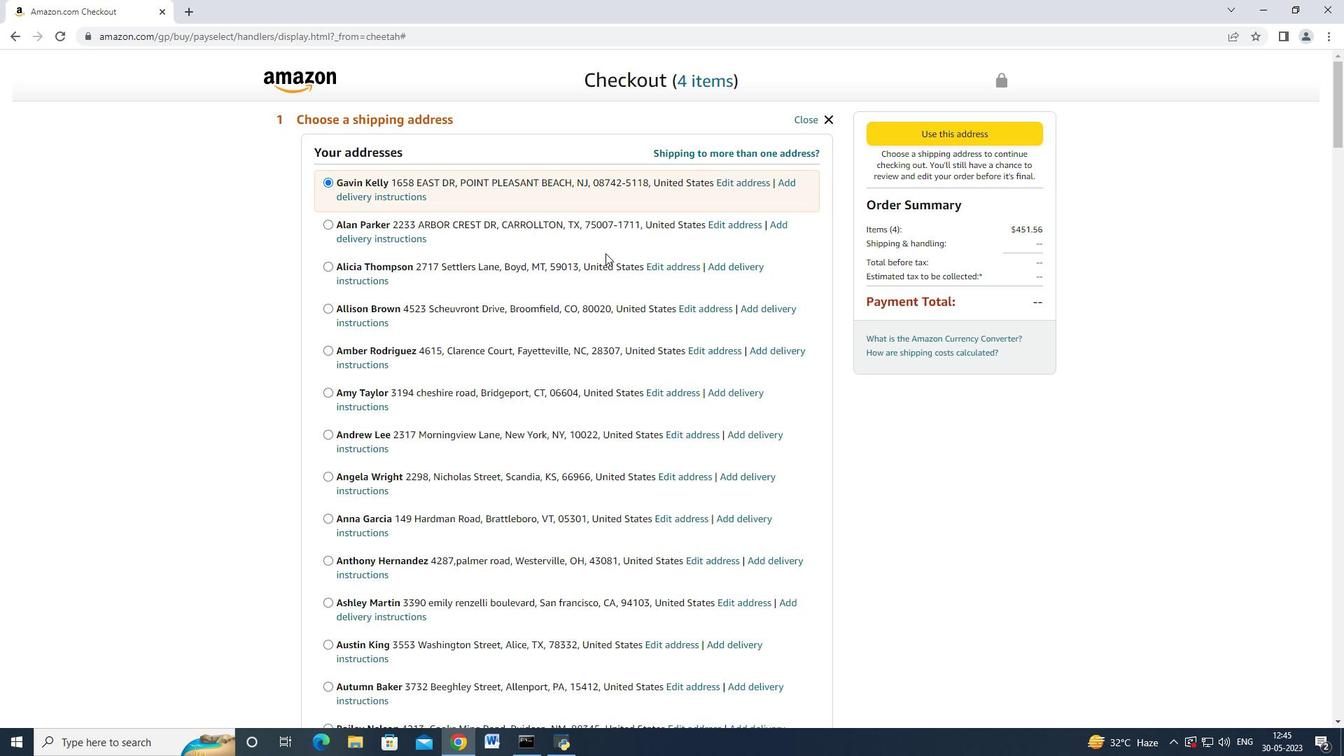
Action: Mouse scrolled (586, 297) with delta (0, -1)
Screenshot: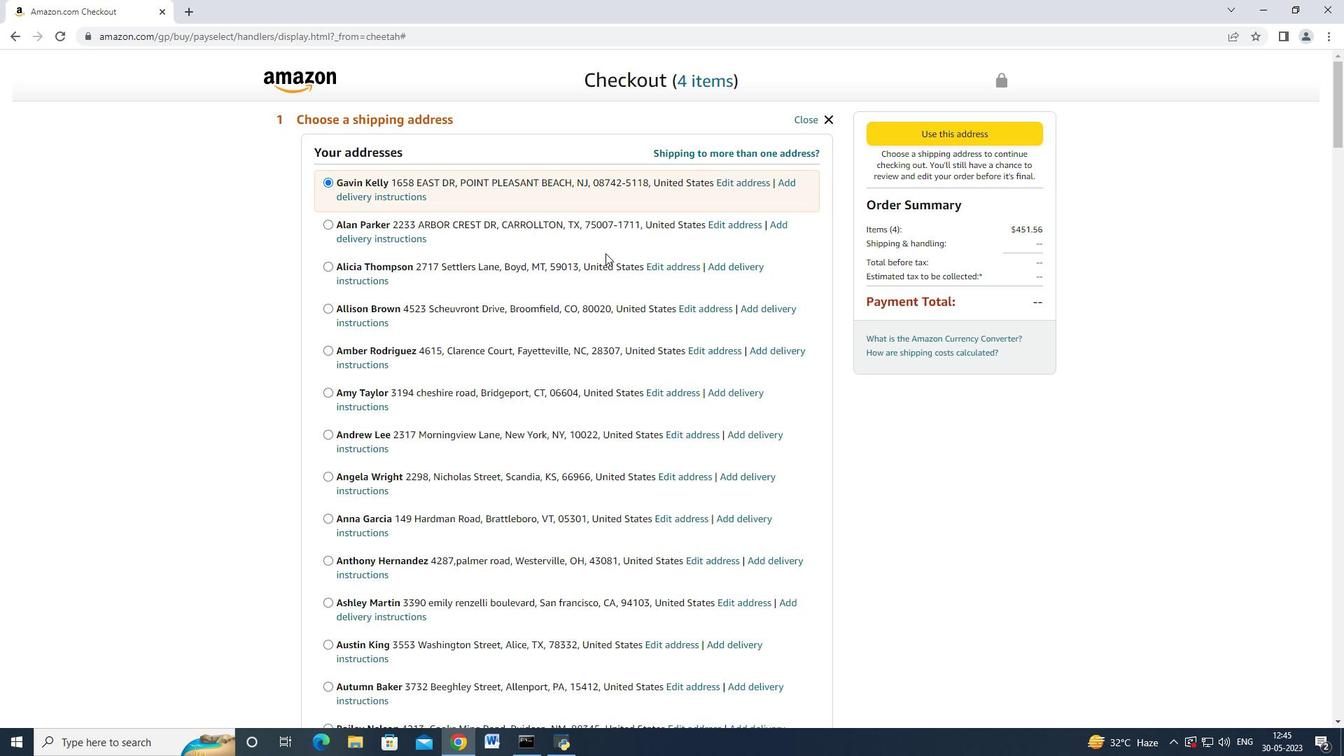 
Action: Mouse moved to (572, 294)
Screenshot: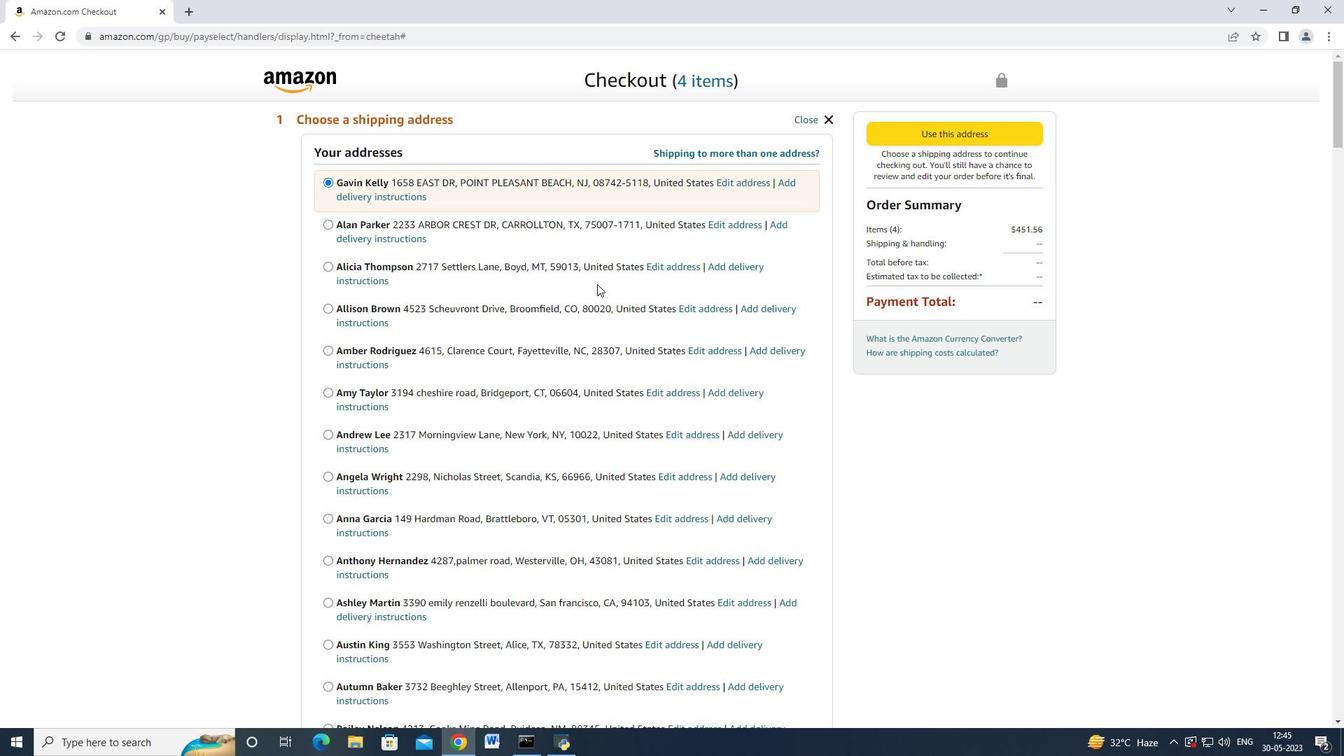 
Action: Mouse scrolled (579, 296) with delta (0, 0)
Screenshot: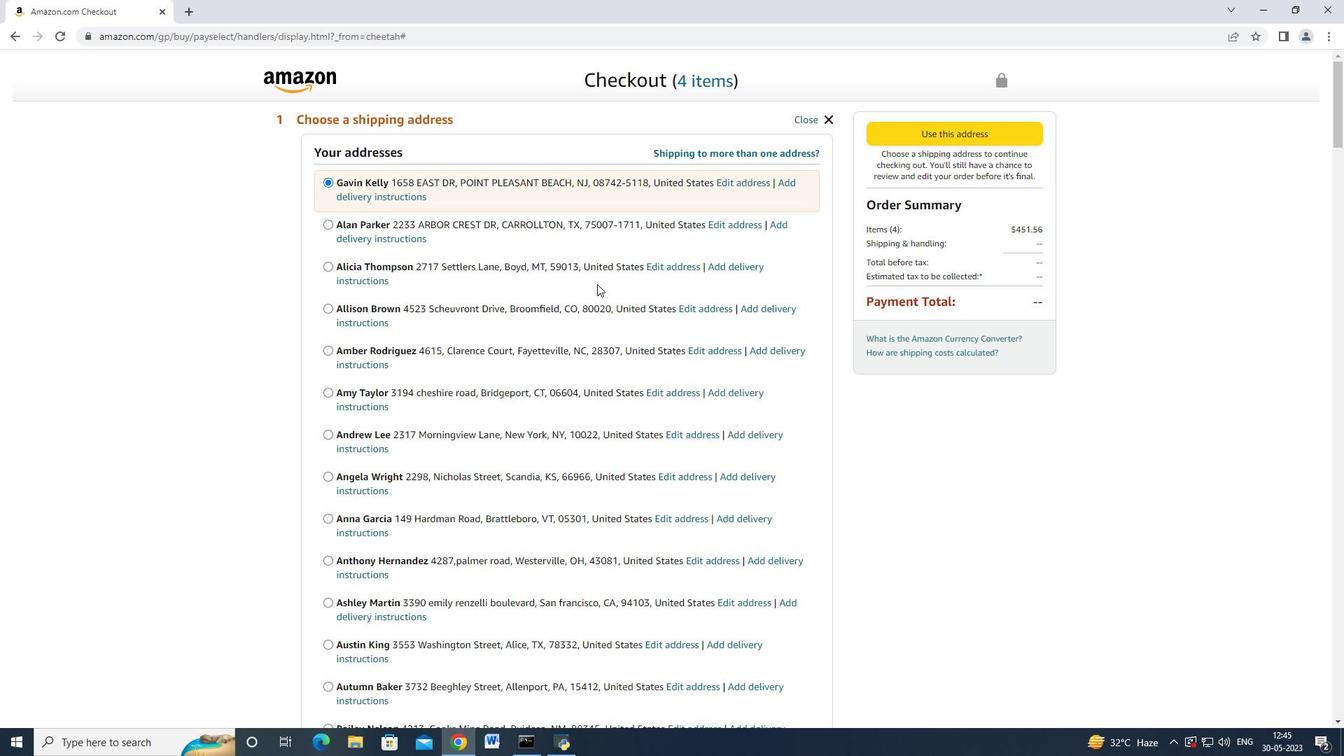 
Action: Mouse moved to (547, 313)
Screenshot: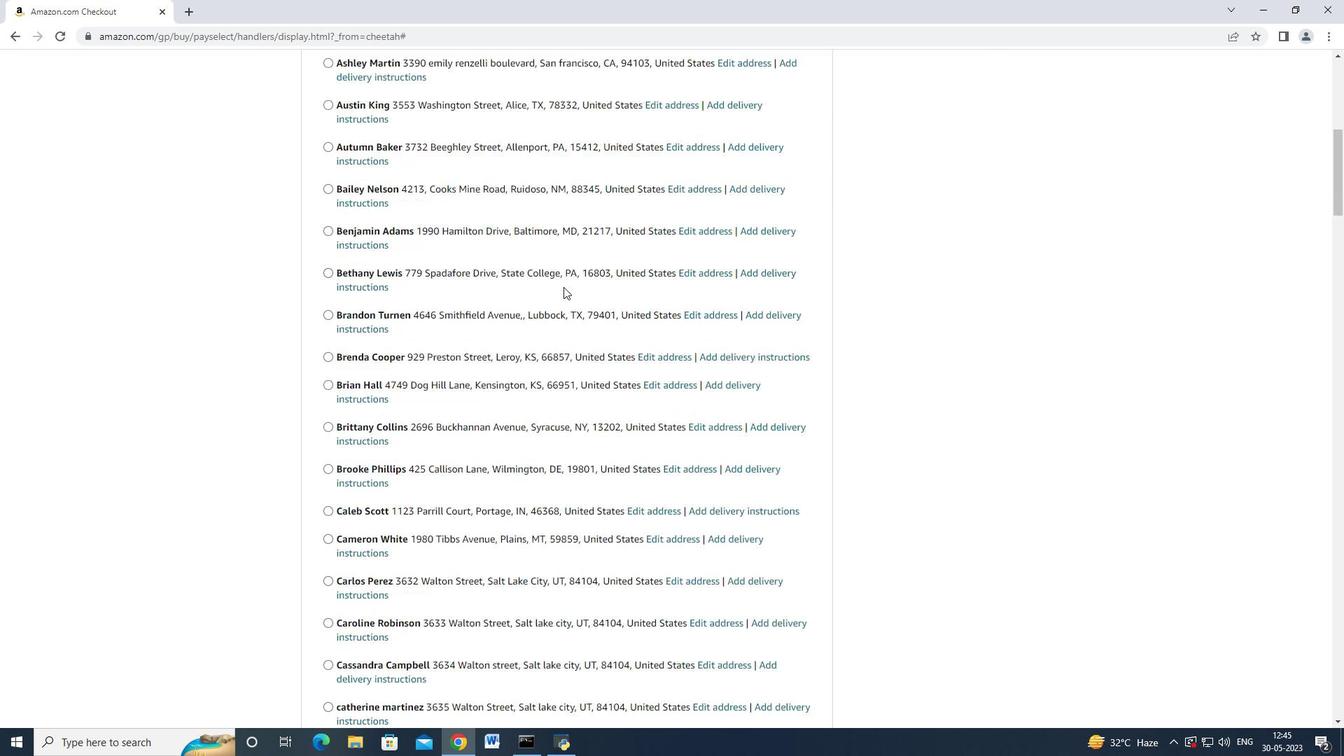 
Action: Mouse scrolled (549, 311) with delta (0, 0)
Screenshot: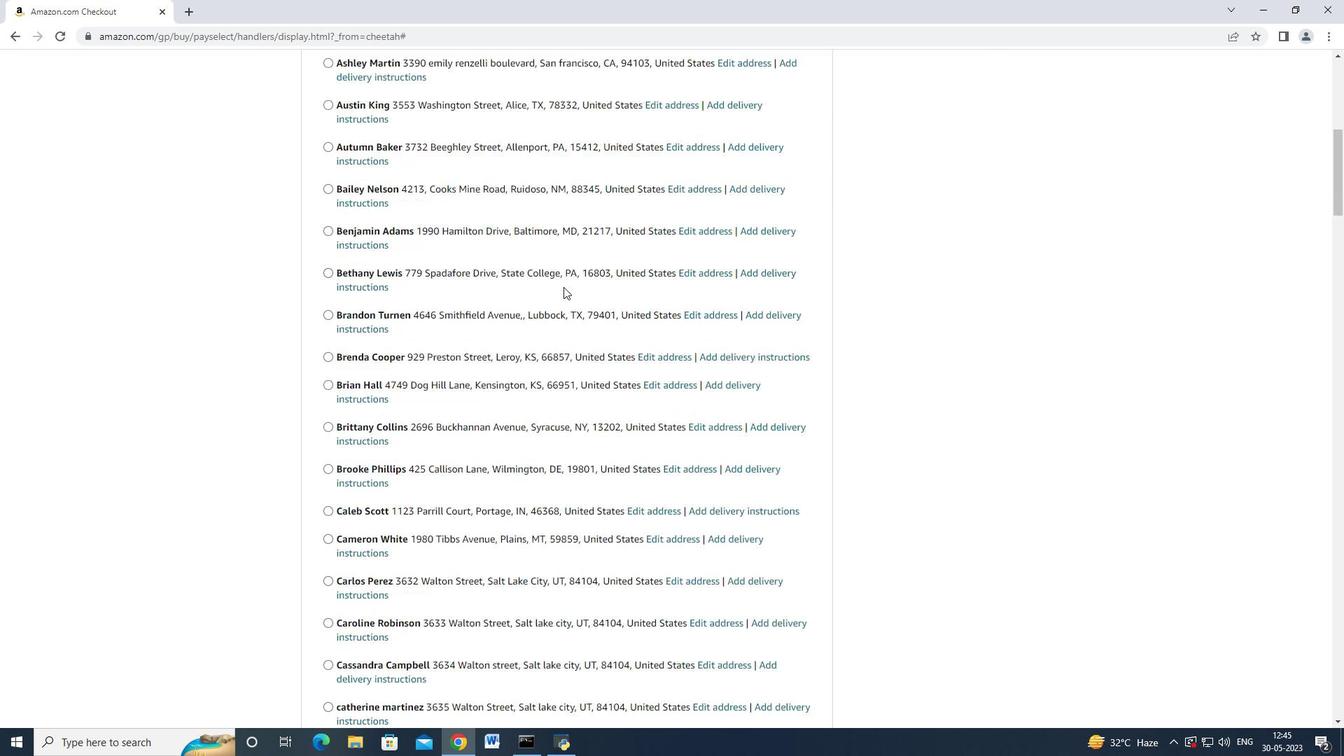 
Action: Mouse moved to (547, 314)
Screenshot: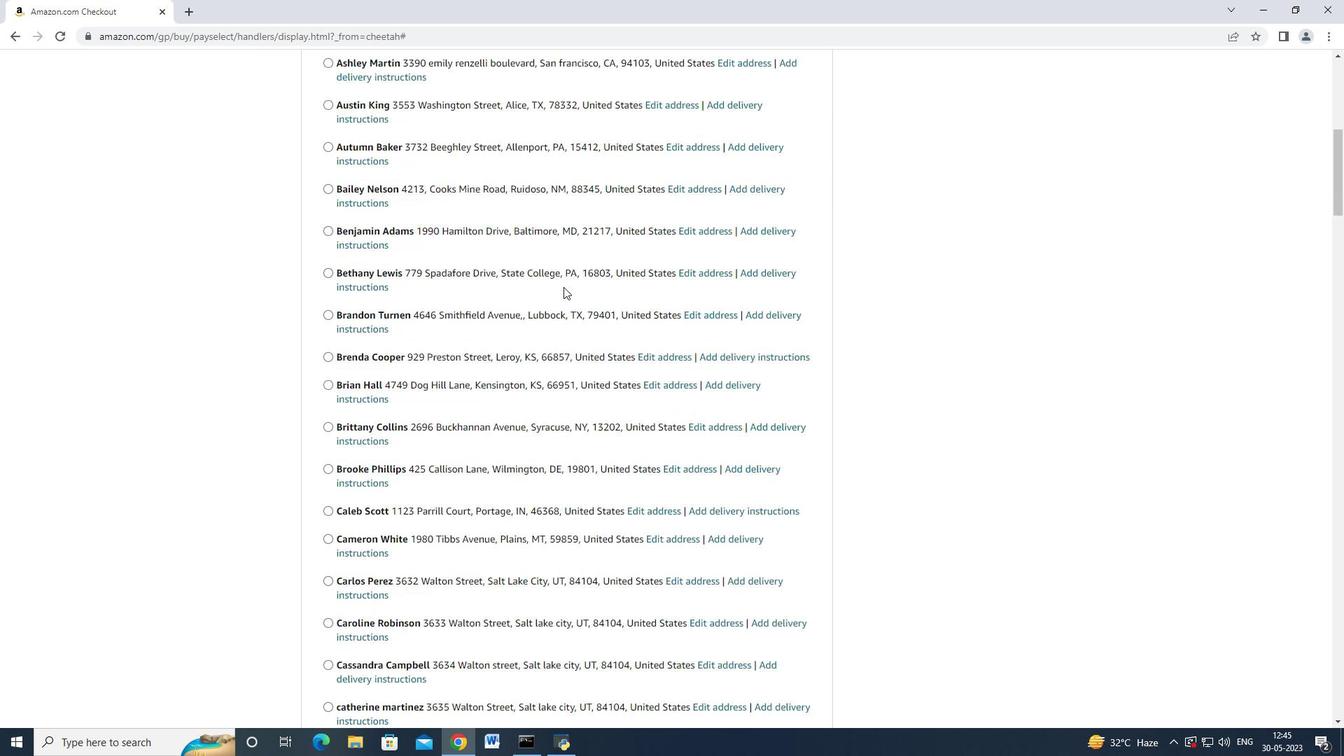
Action: Mouse scrolled (547, 313) with delta (0, 0)
Screenshot: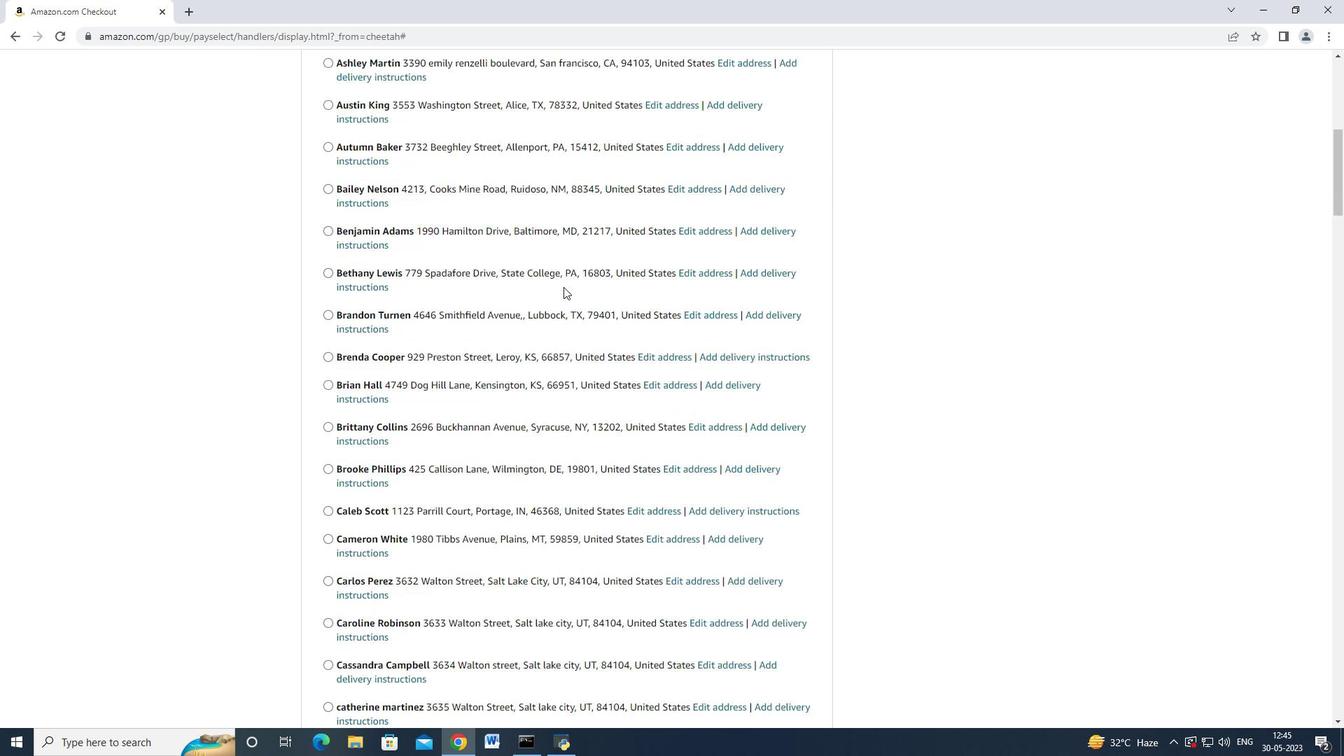 
Action: Mouse moved to (546, 315)
Screenshot: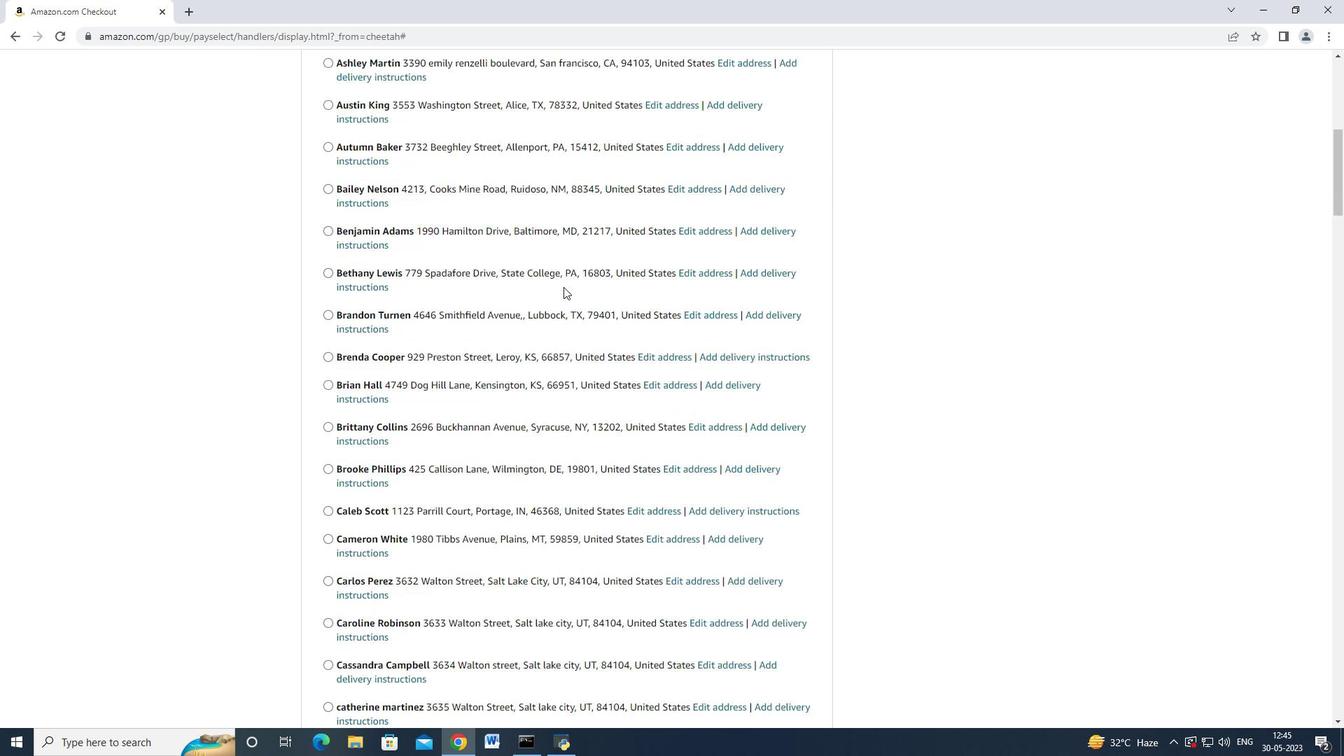 
Action: Mouse scrolled (547, 313) with delta (0, -1)
Screenshot: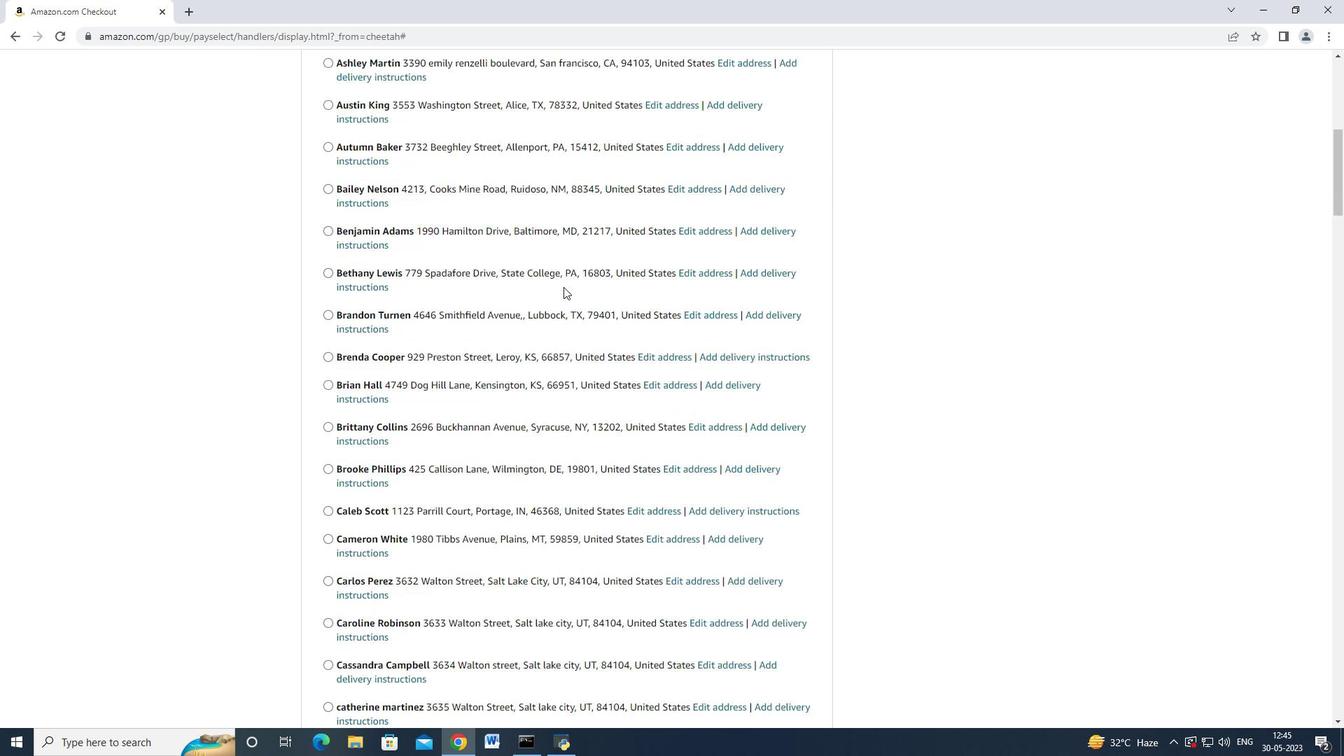 
Action: Mouse moved to (545, 315)
Screenshot: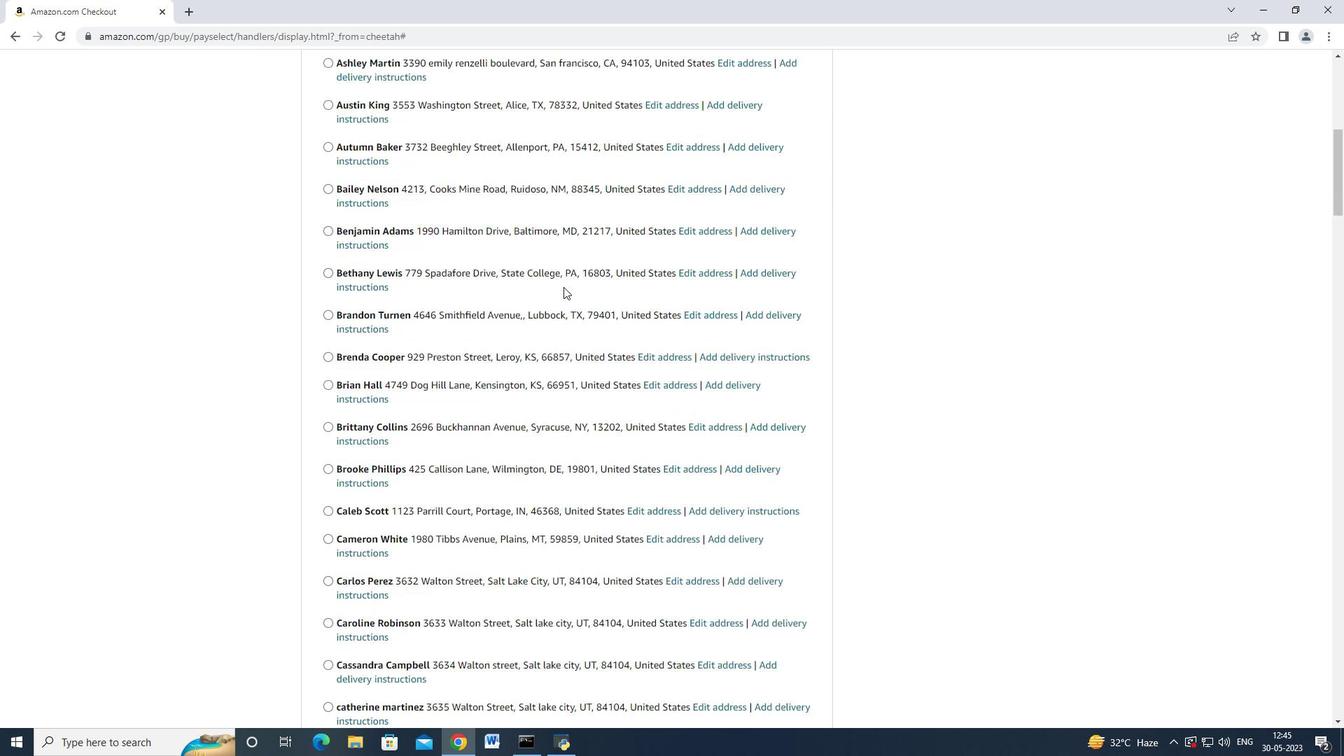 
Action: Mouse scrolled (546, 314) with delta (0, 0)
Screenshot: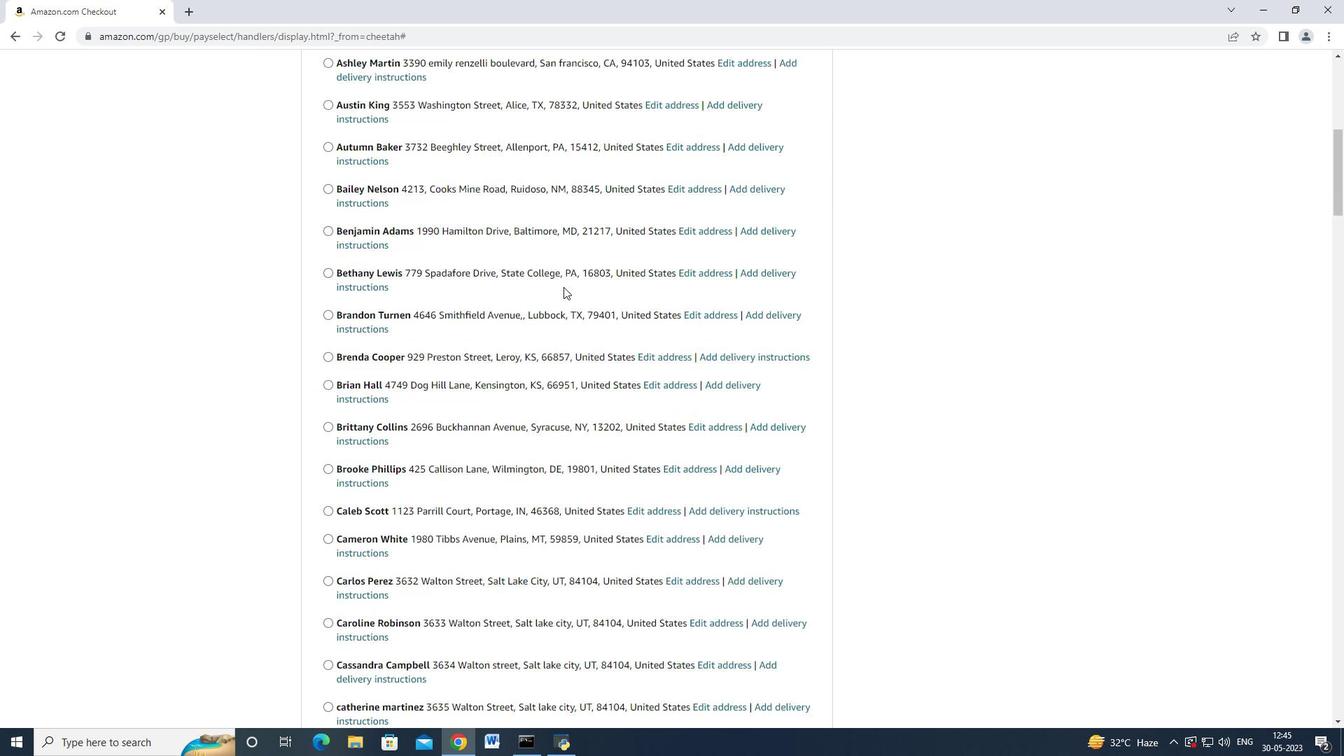 
Action: Mouse moved to (545, 314)
Screenshot: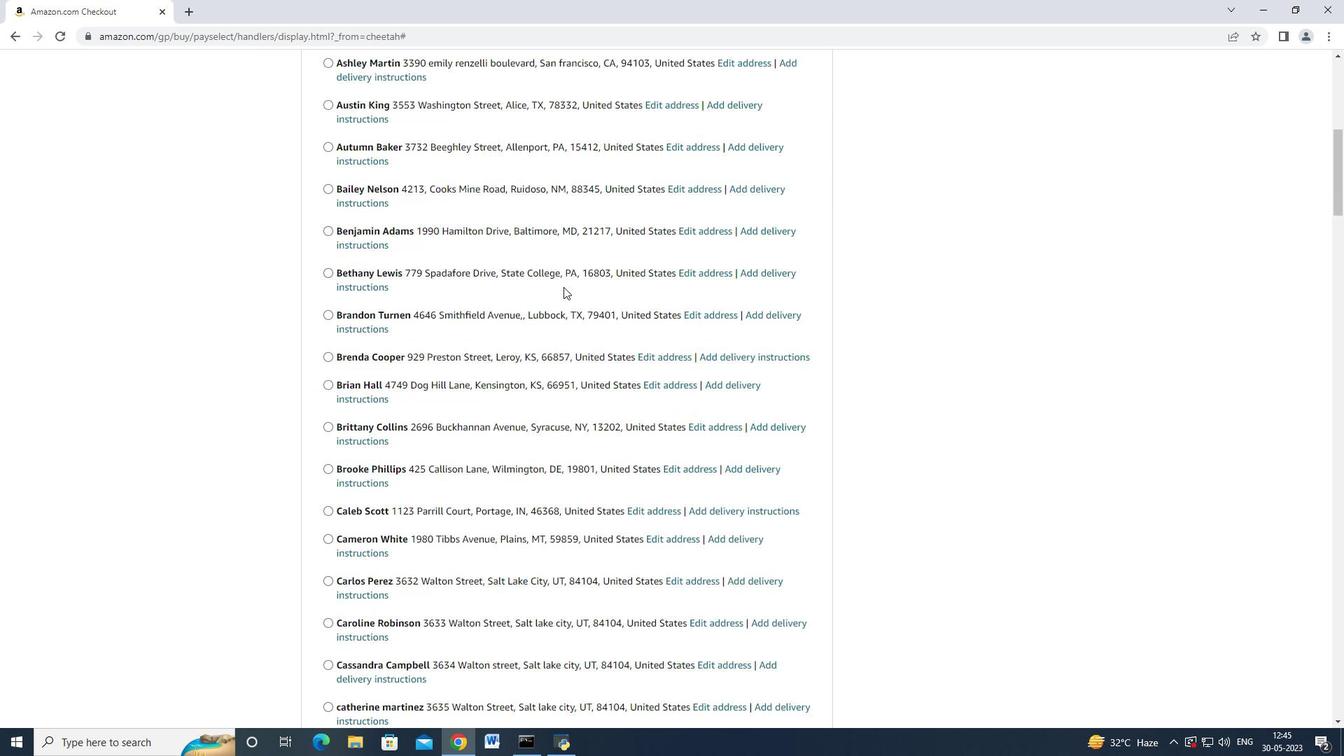 
Action: Mouse scrolled (545, 313) with delta (0, -1)
Screenshot: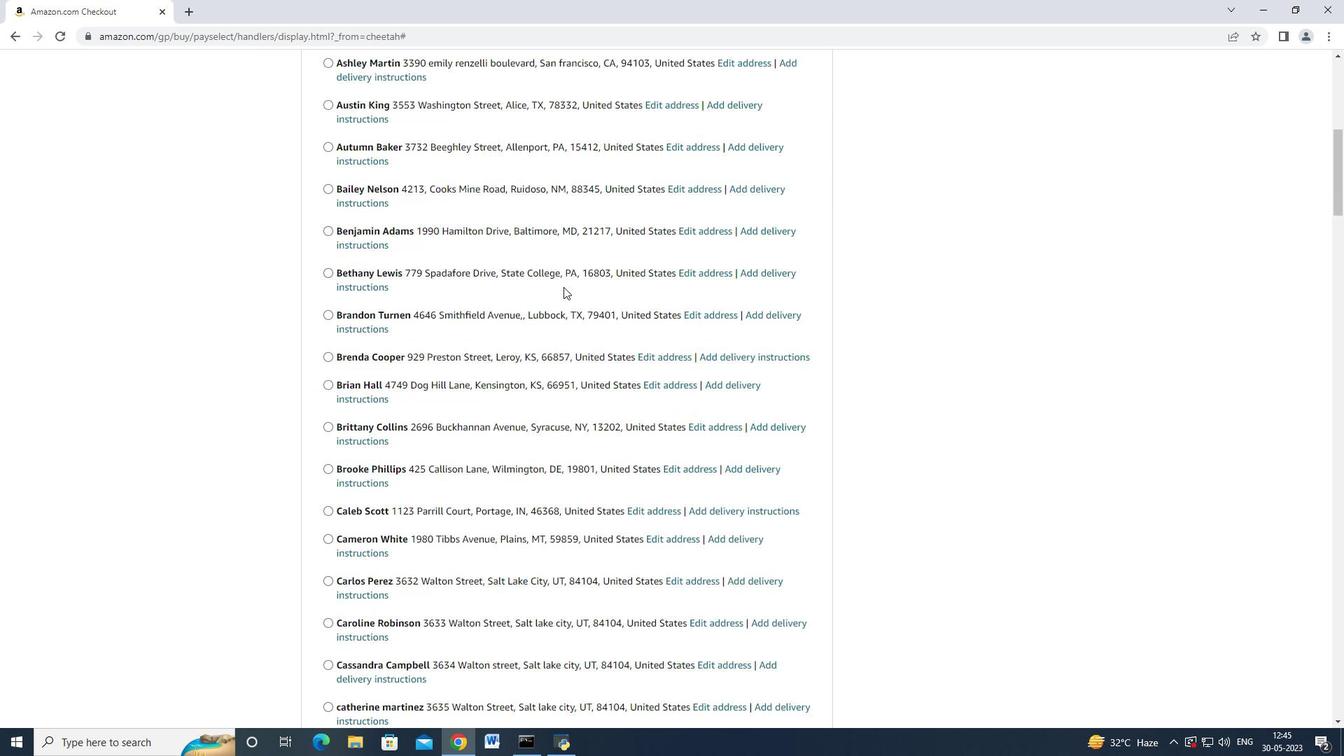 
Action: Mouse moved to (545, 313)
Screenshot: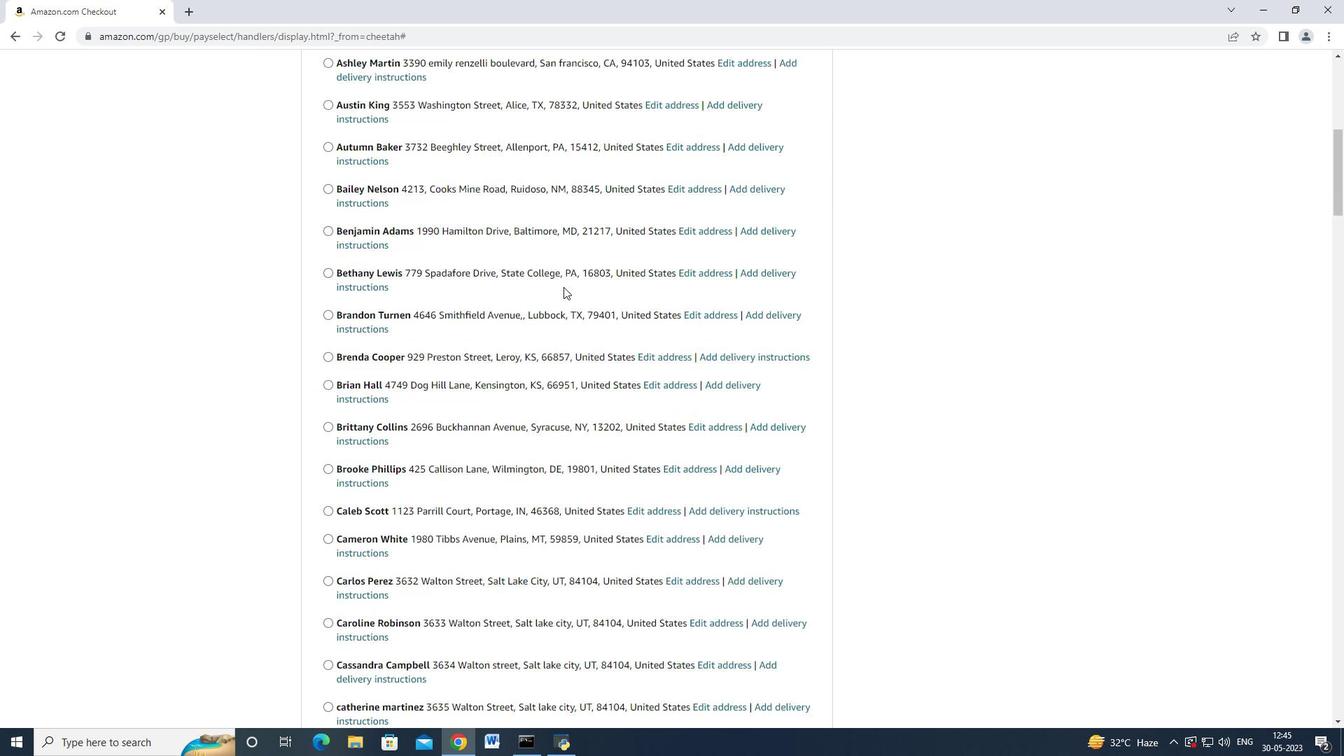 
Action: Mouse scrolled (545, 313) with delta (0, 0)
Screenshot: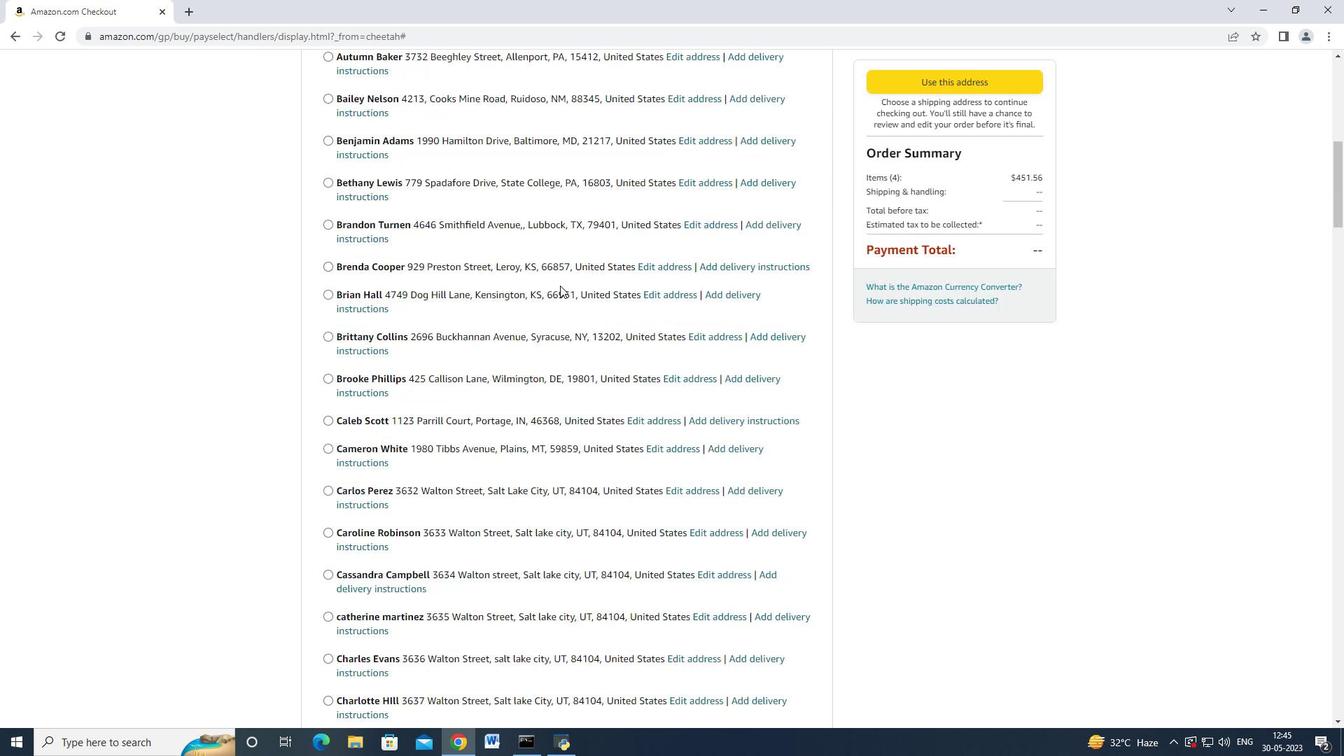 
Action: Mouse moved to (545, 310)
Screenshot: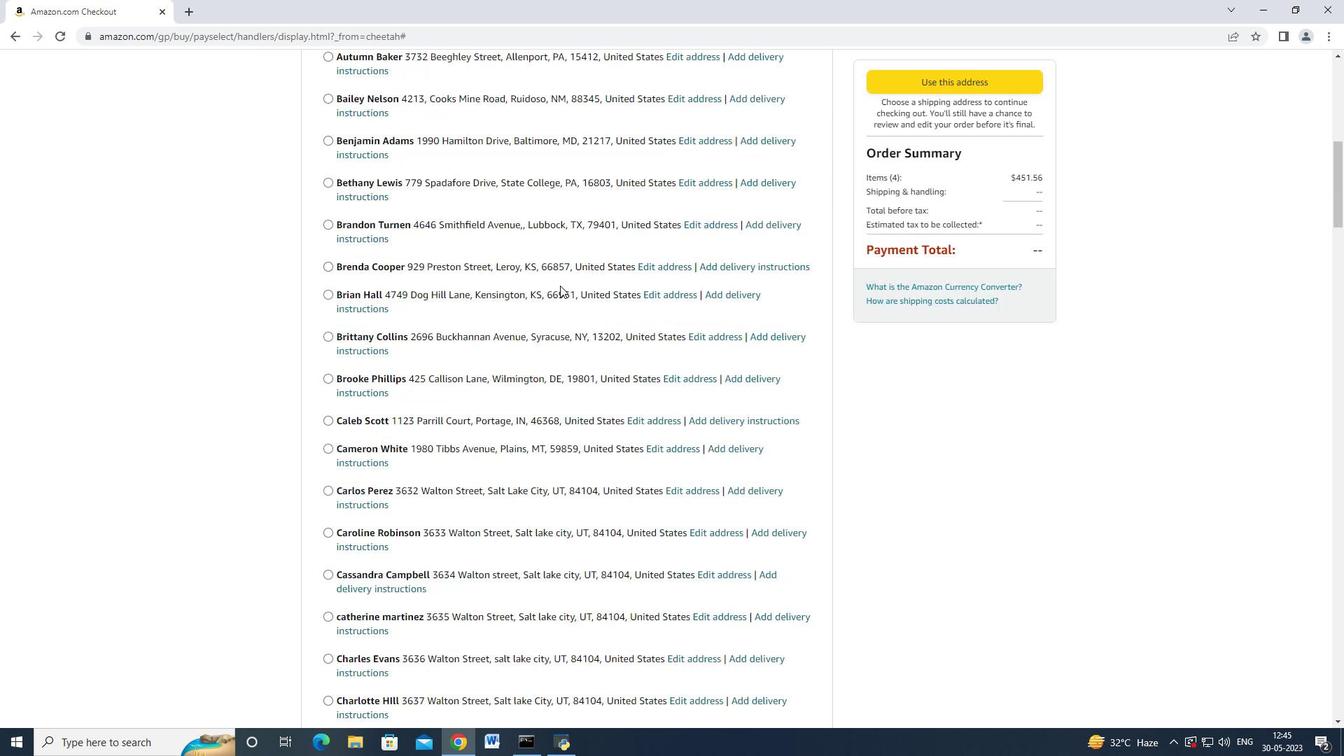 
Action: Mouse scrolled (545, 312) with delta (0, 0)
Screenshot: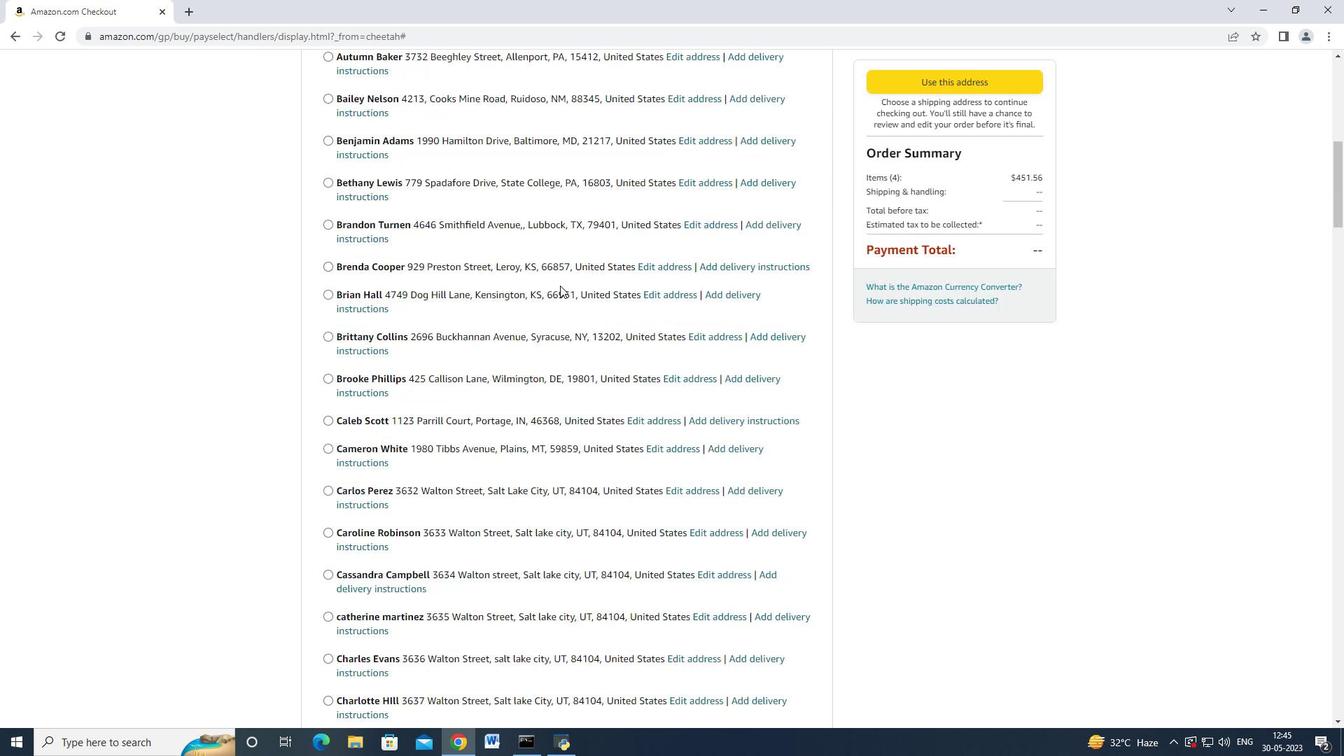 
Action: Mouse moved to (531, 318)
Screenshot: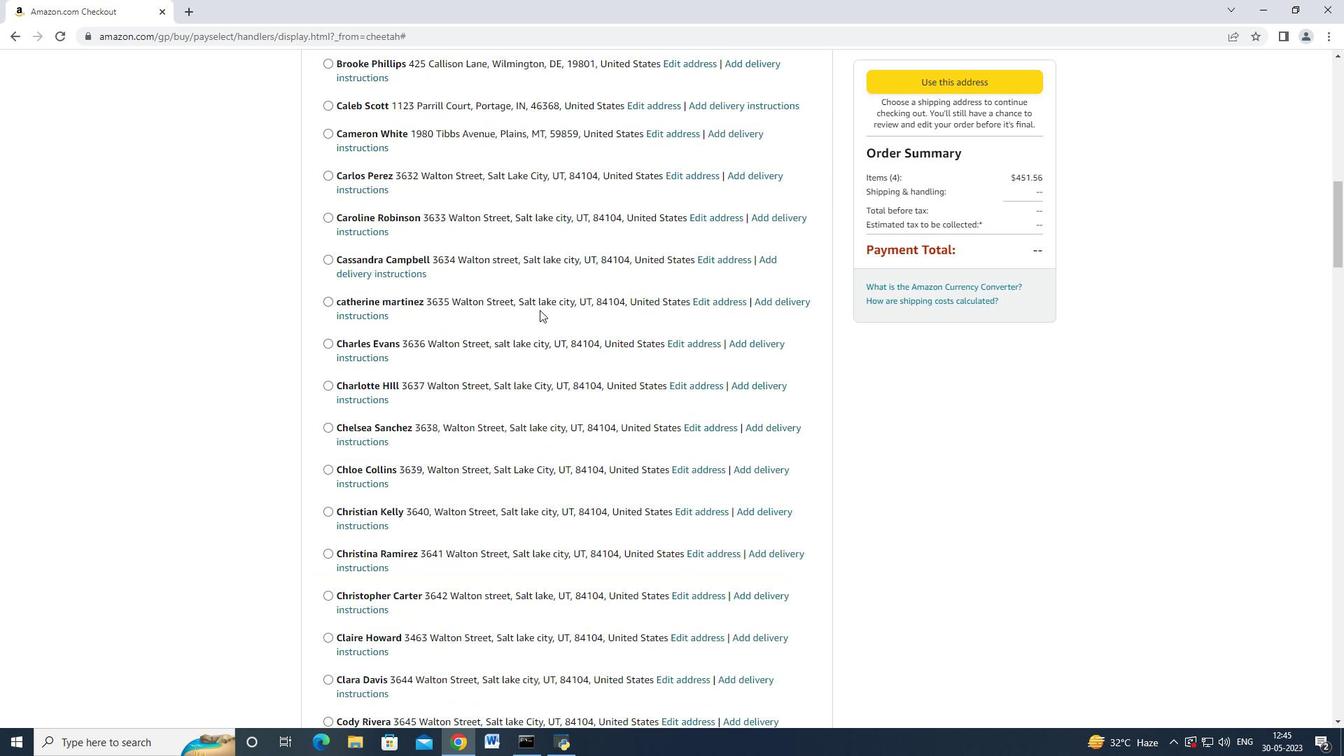 
Action: Mouse scrolled (537, 309) with delta (0, 0)
Screenshot: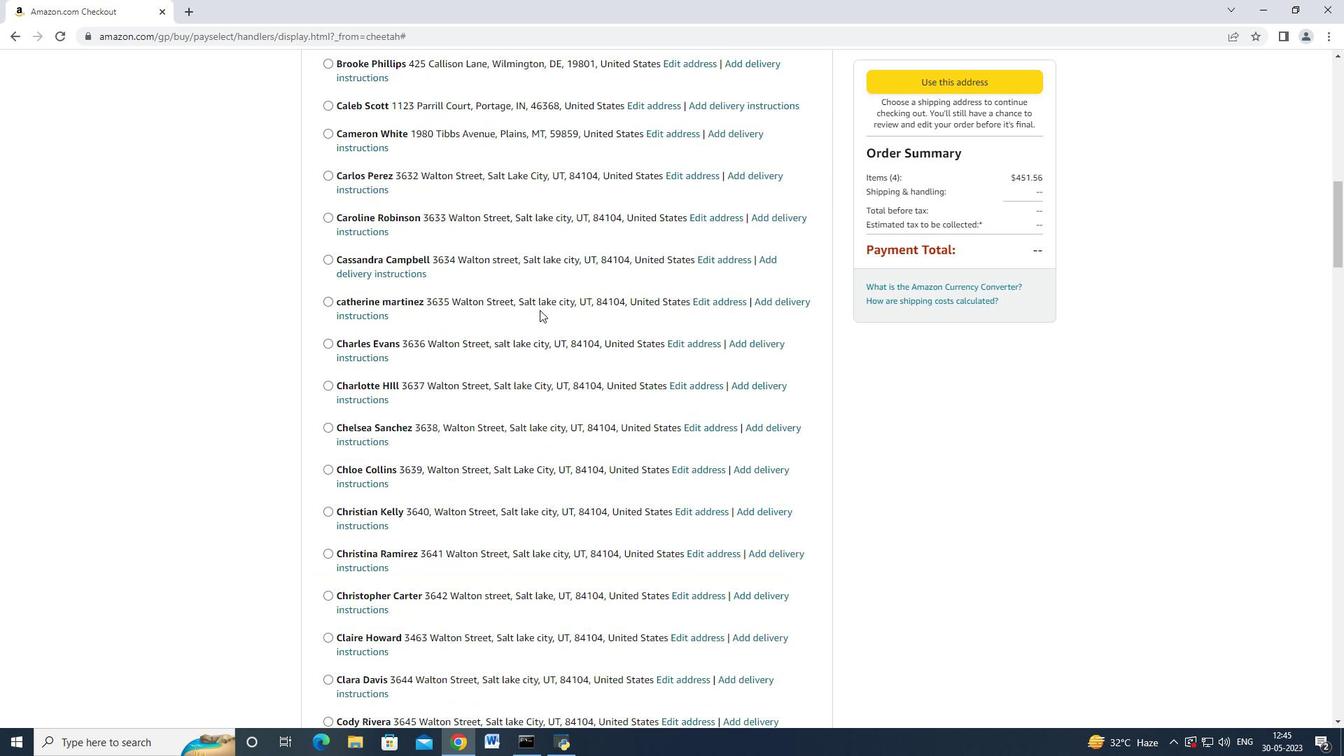 
Action: Mouse moved to (531, 318)
Screenshot: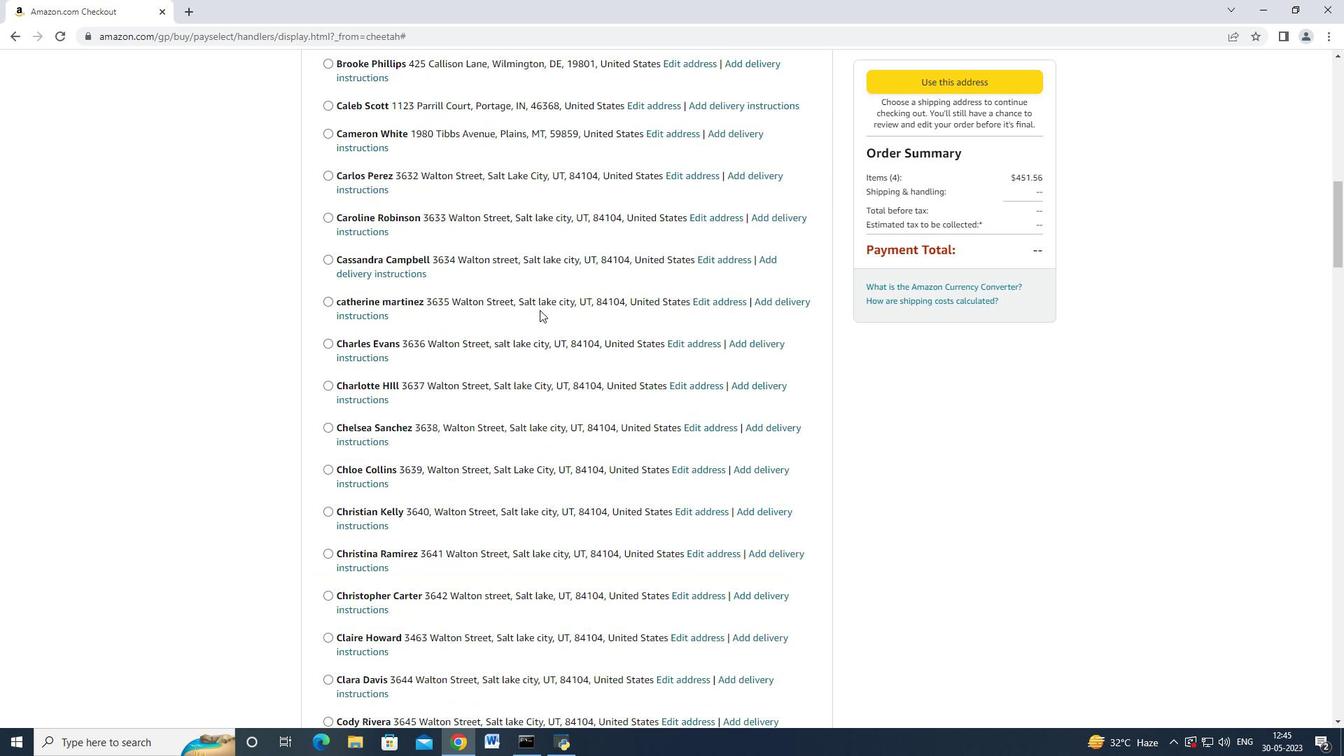 
Action: Mouse scrolled (533, 317) with delta (0, 0)
Screenshot: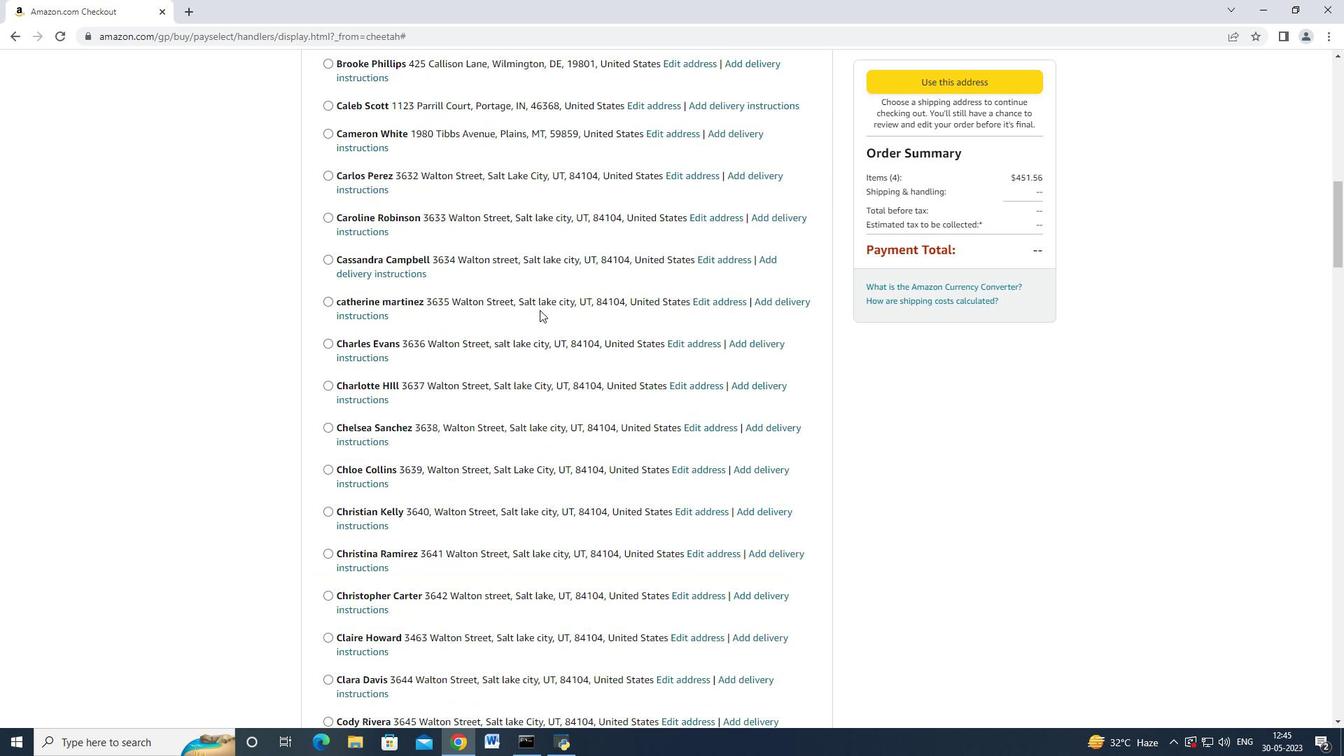 
Action: Mouse moved to (530, 318)
Screenshot: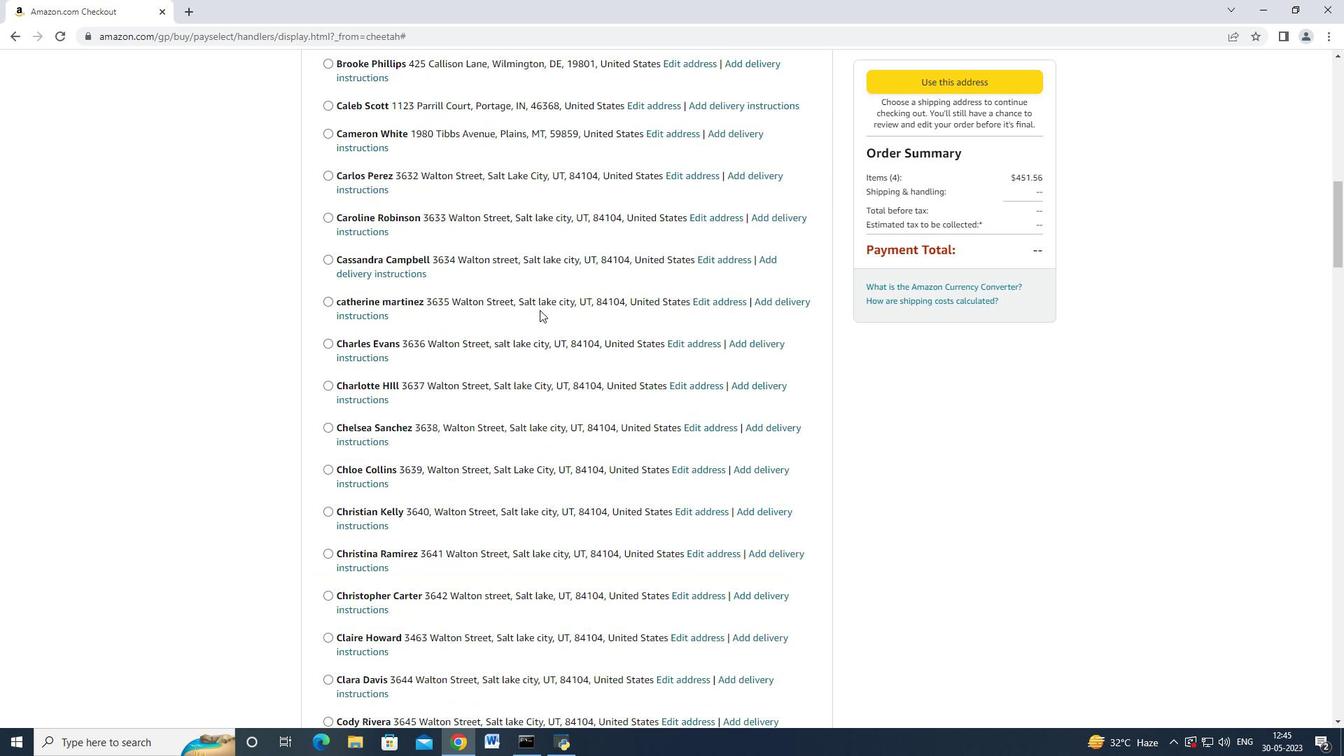 
Action: Mouse scrolled (532, 317) with delta (0, 0)
Screenshot: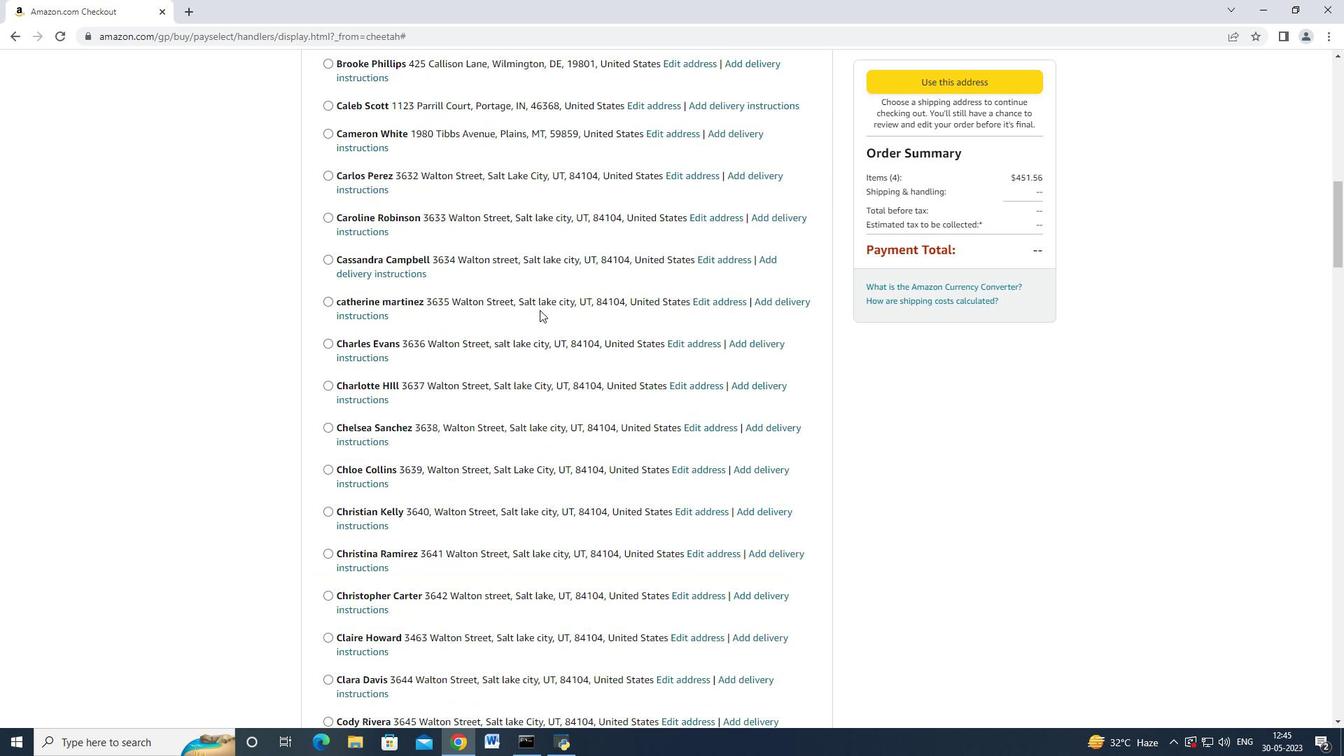 
Action: Mouse moved to (530, 318)
Screenshot: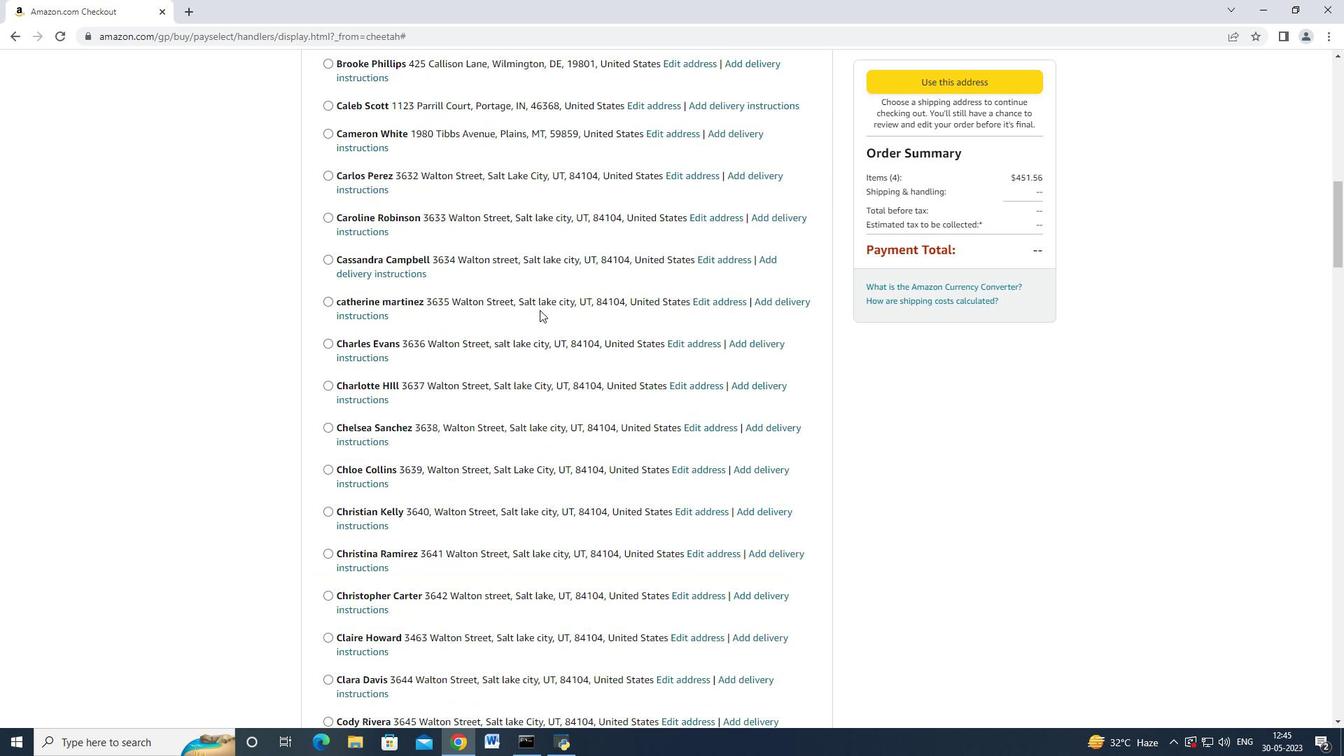 
Action: Mouse scrolled (531, 317) with delta (0, 0)
Screenshot: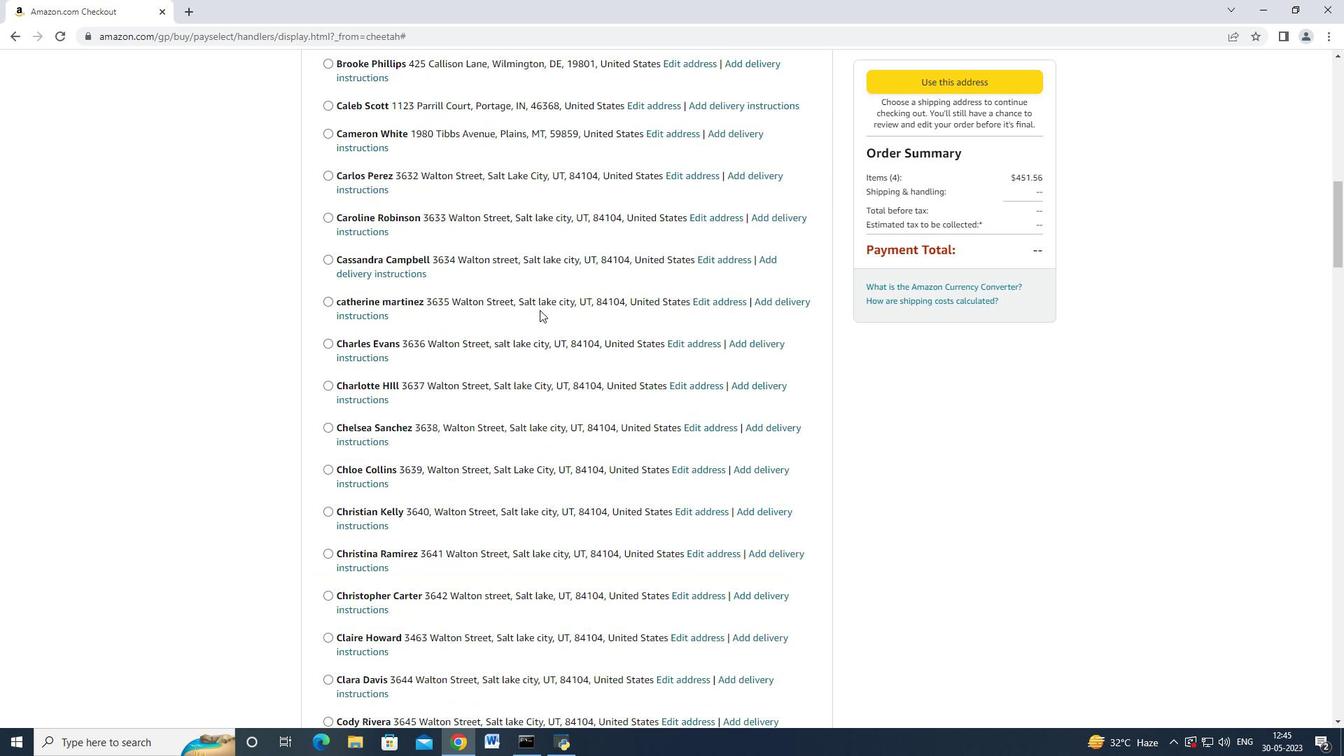 
Action: Mouse moved to (530, 318)
Screenshot: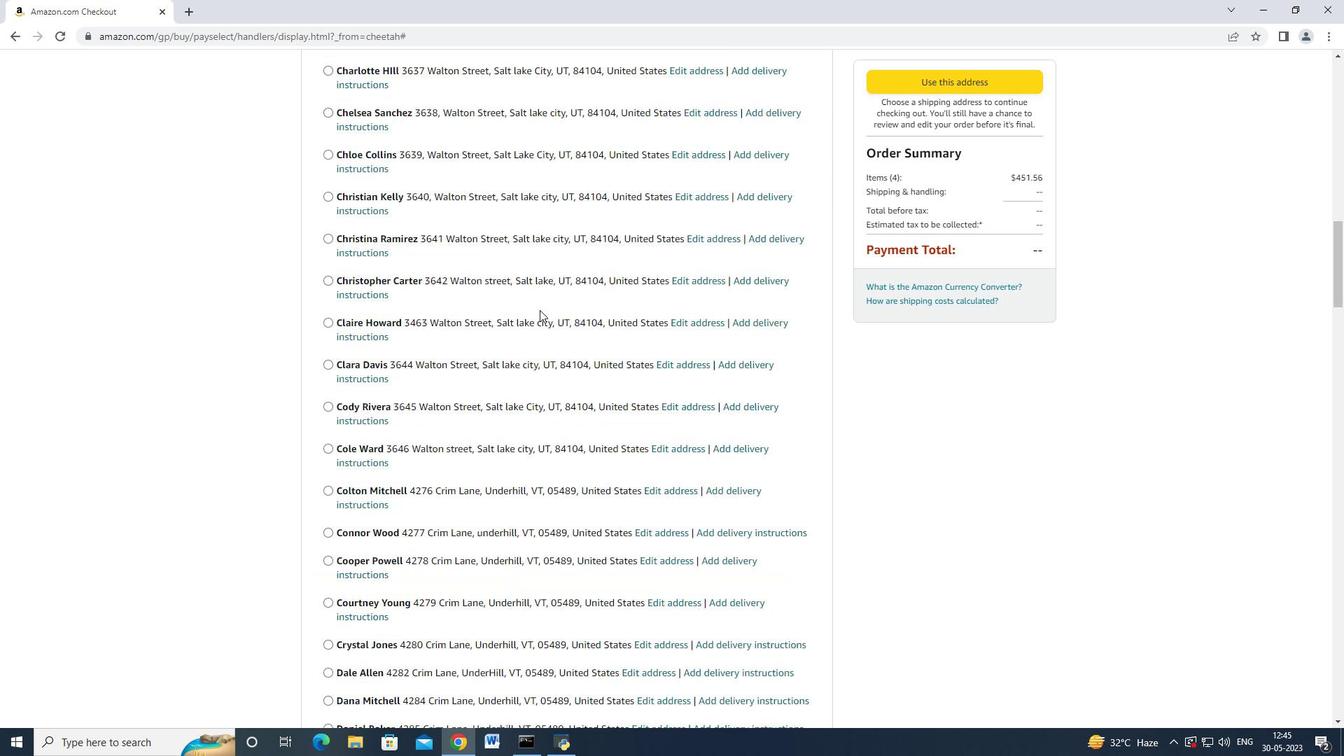 
Action: Mouse scrolled (531, 317) with delta (0, 0)
Screenshot: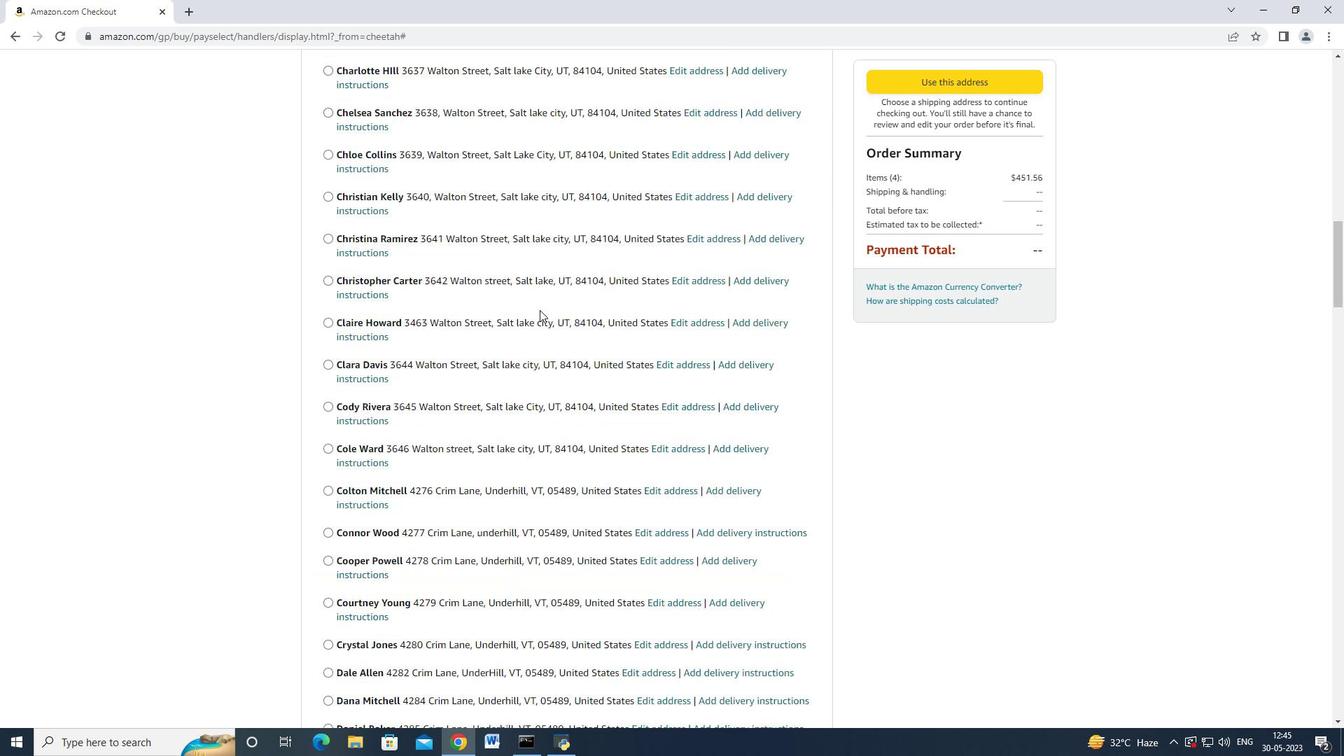 
Action: Mouse moved to (530, 318)
Screenshot: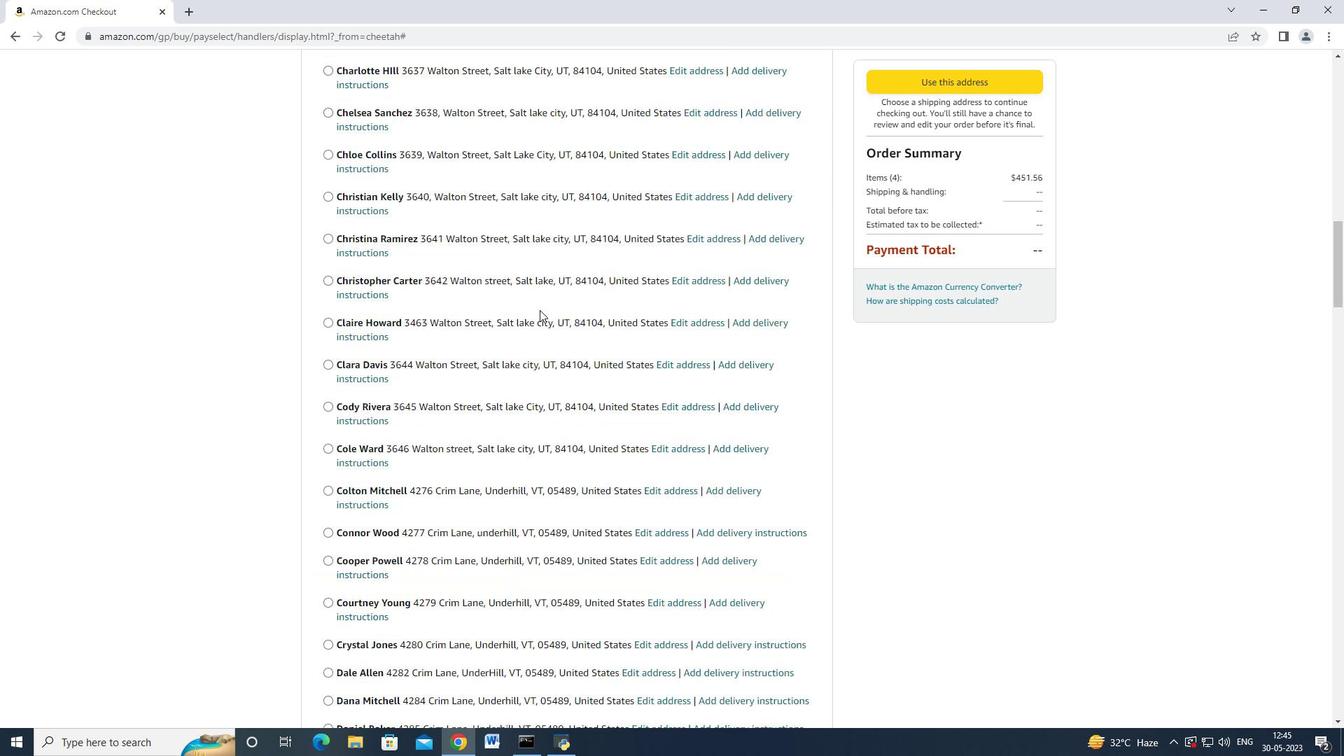 
Action: Mouse scrolled (530, 317) with delta (0, 0)
Screenshot: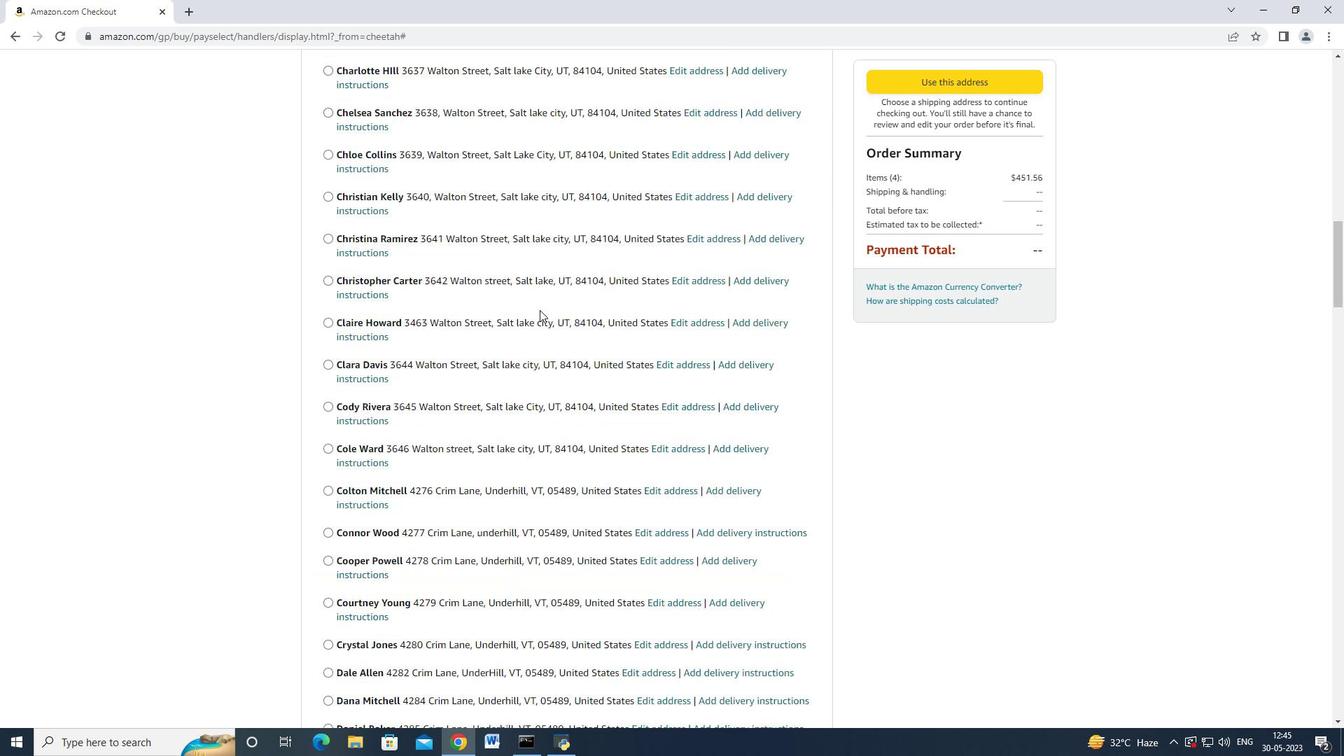 
Action: Mouse scrolled (530, 317) with delta (0, 0)
Screenshot: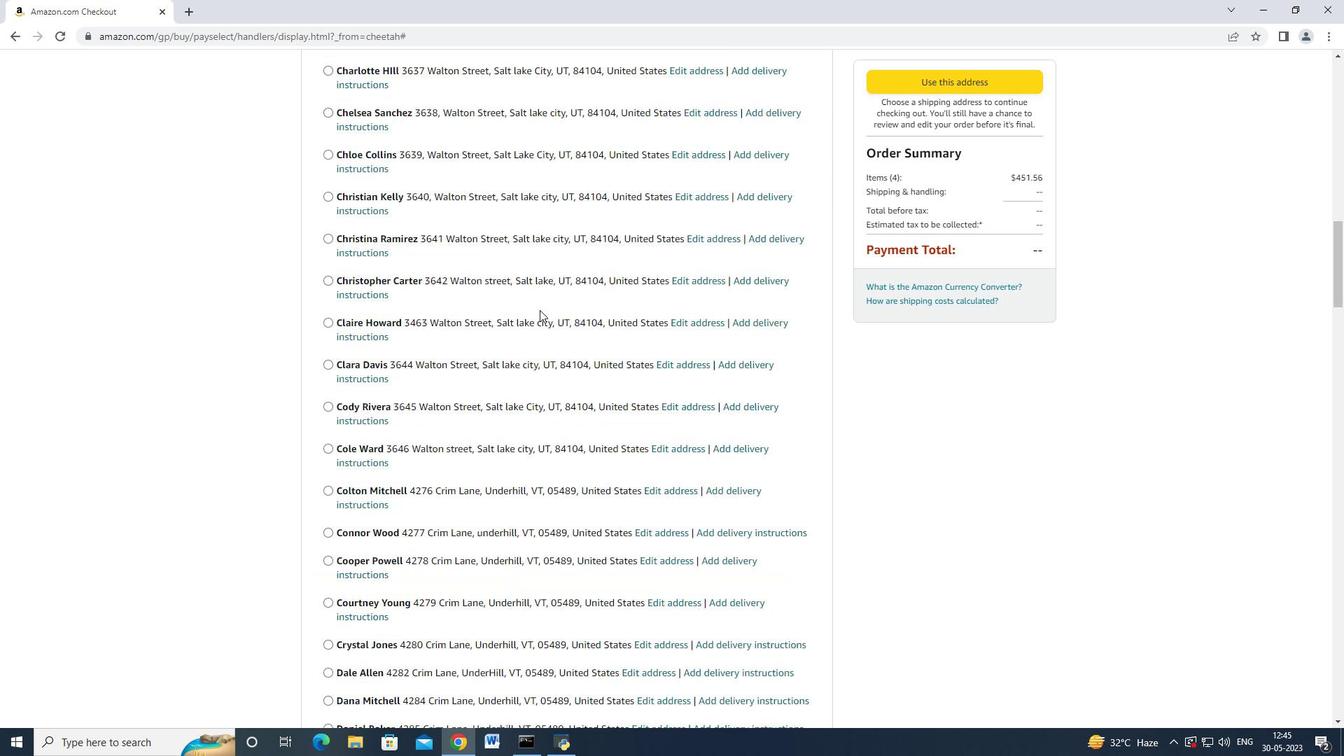 
Action: Mouse moved to (529, 318)
Screenshot: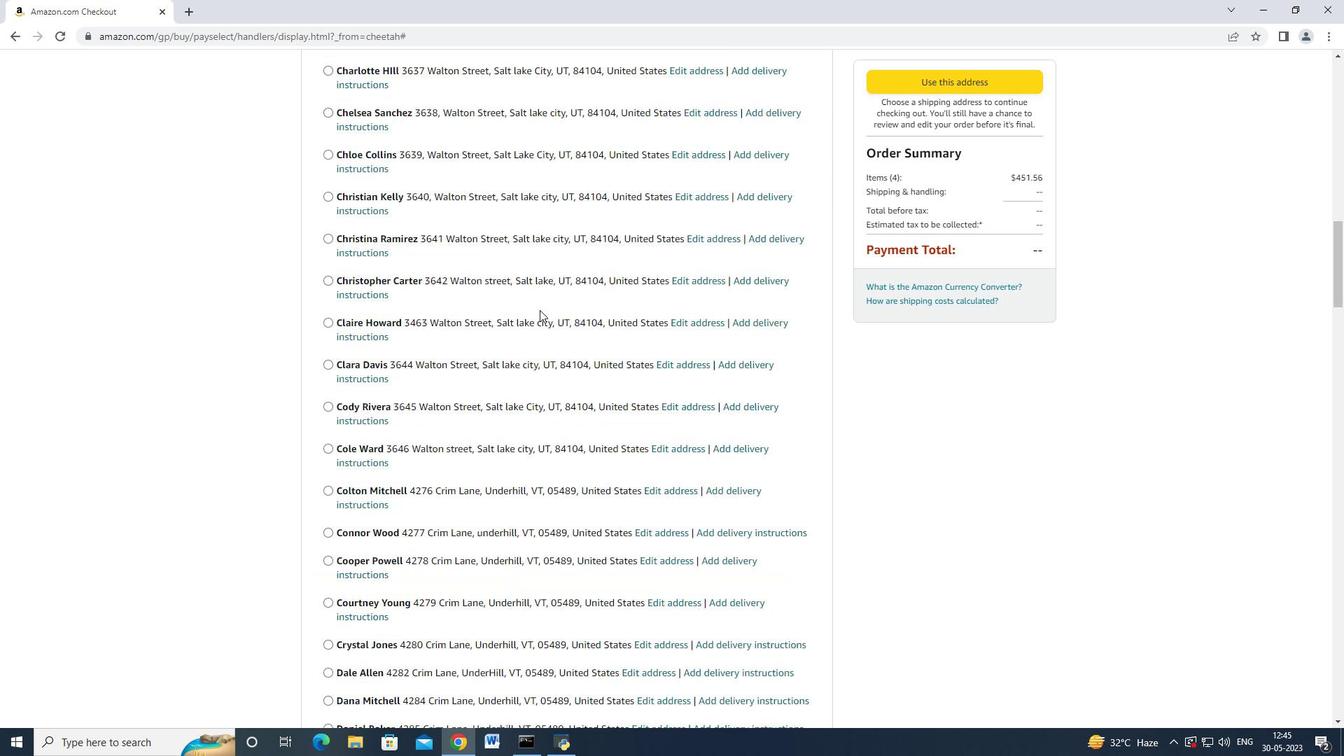 
Action: Mouse scrolled (530, 317) with delta (0, 0)
Screenshot: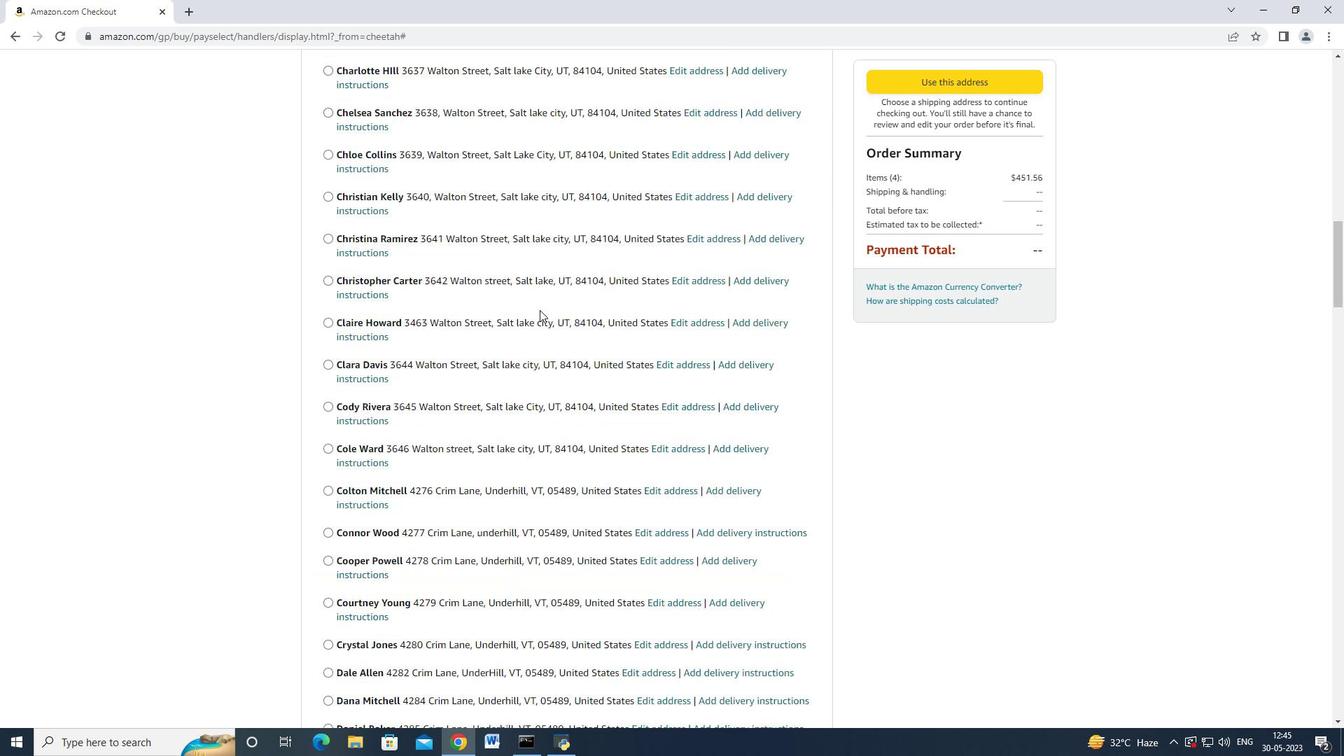 
Action: Mouse moved to (526, 350)
Screenshot: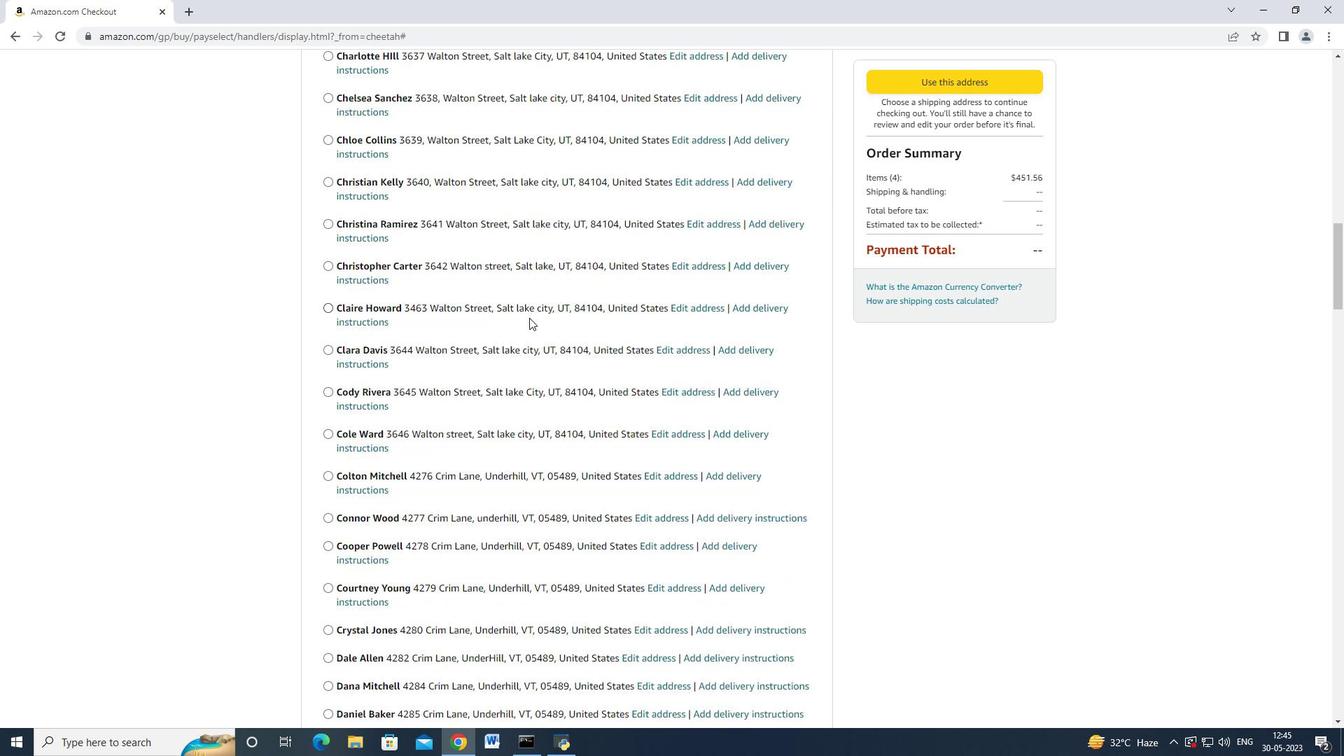 
Action: Mouse scrolled (526, 349) with delta (0, 0)
Screenshot: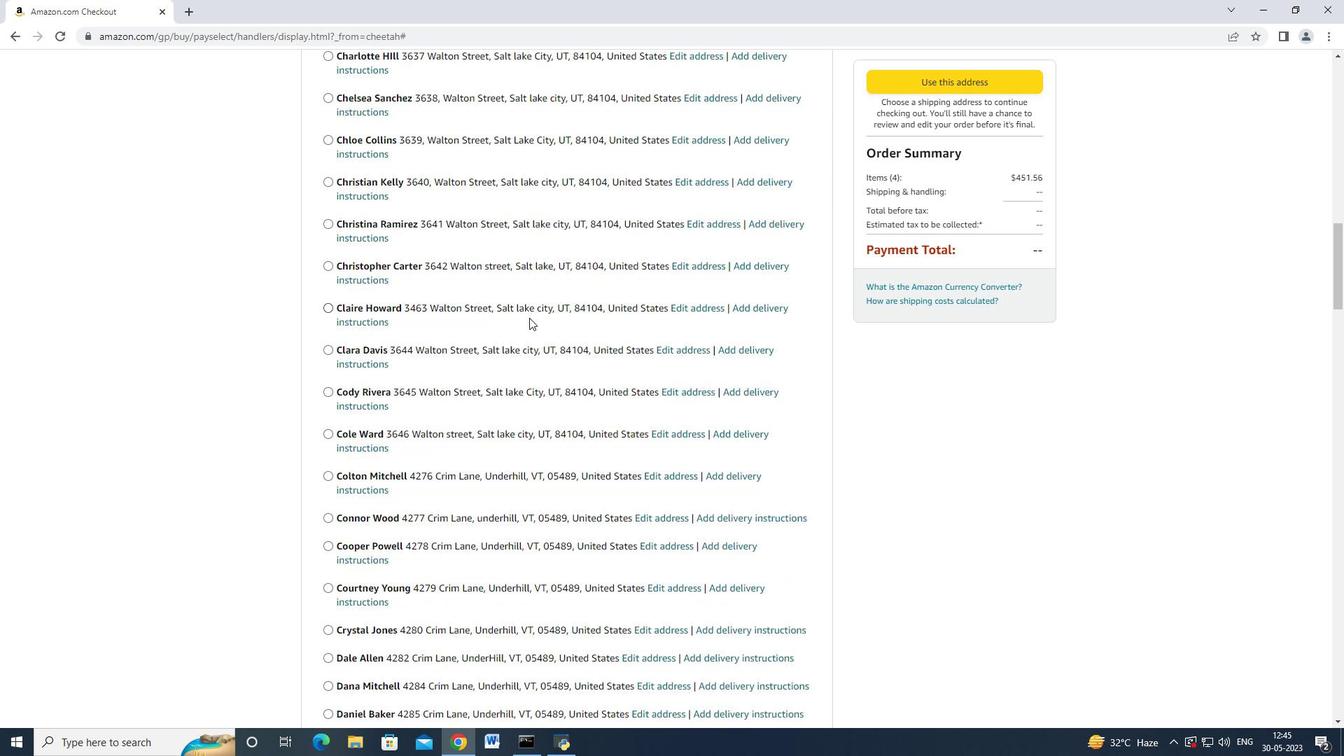 
Action: Mouse moved to (523, 367)
Screenshot: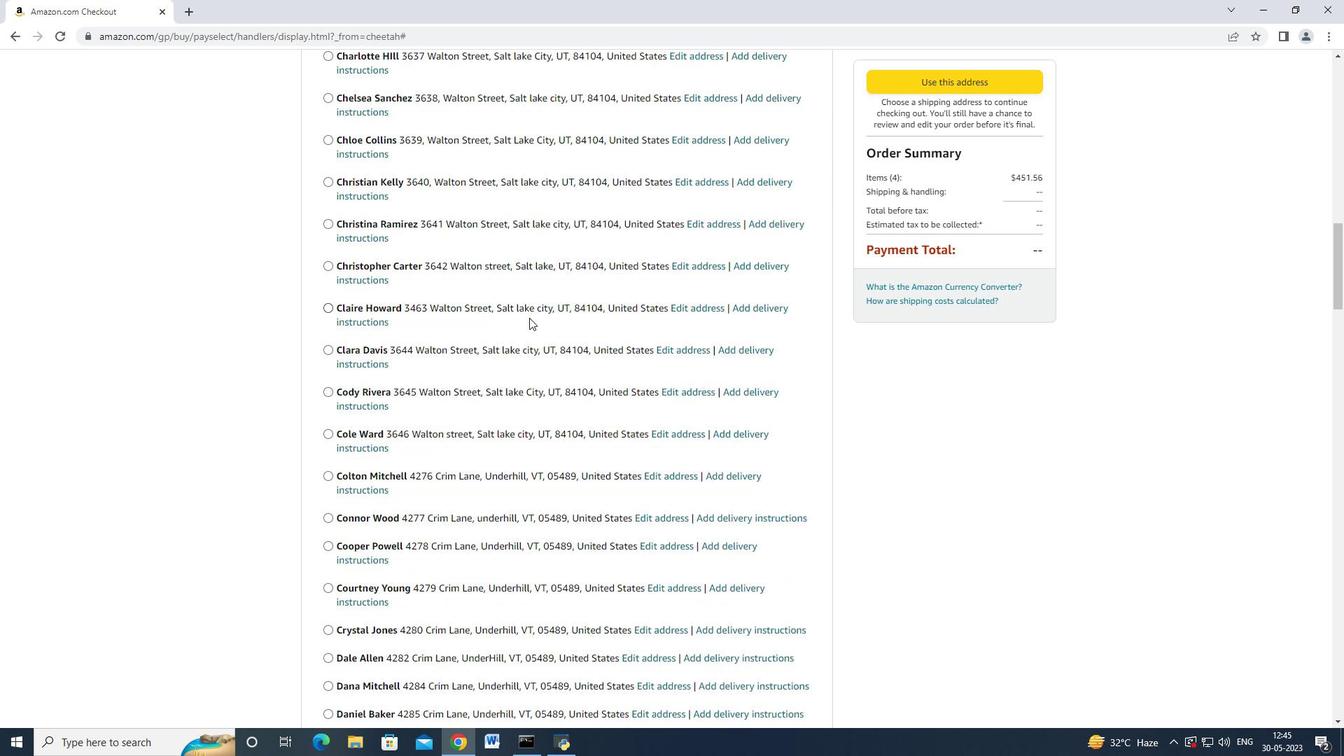 
Action: Mouse scrolled (523, 364) with delta (0, 0)
Screenshot: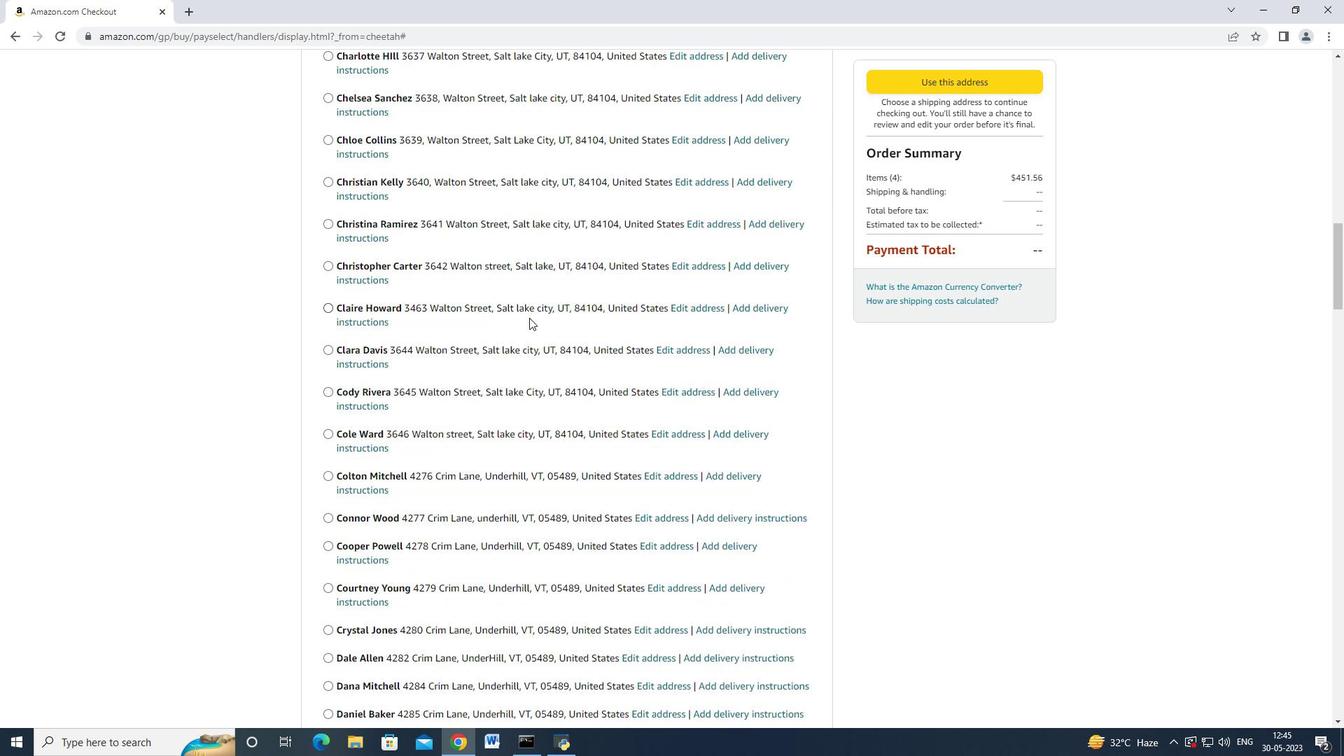 
Action: Mouse scrolled (523, 366) with delta (0, 0)
Screenshot: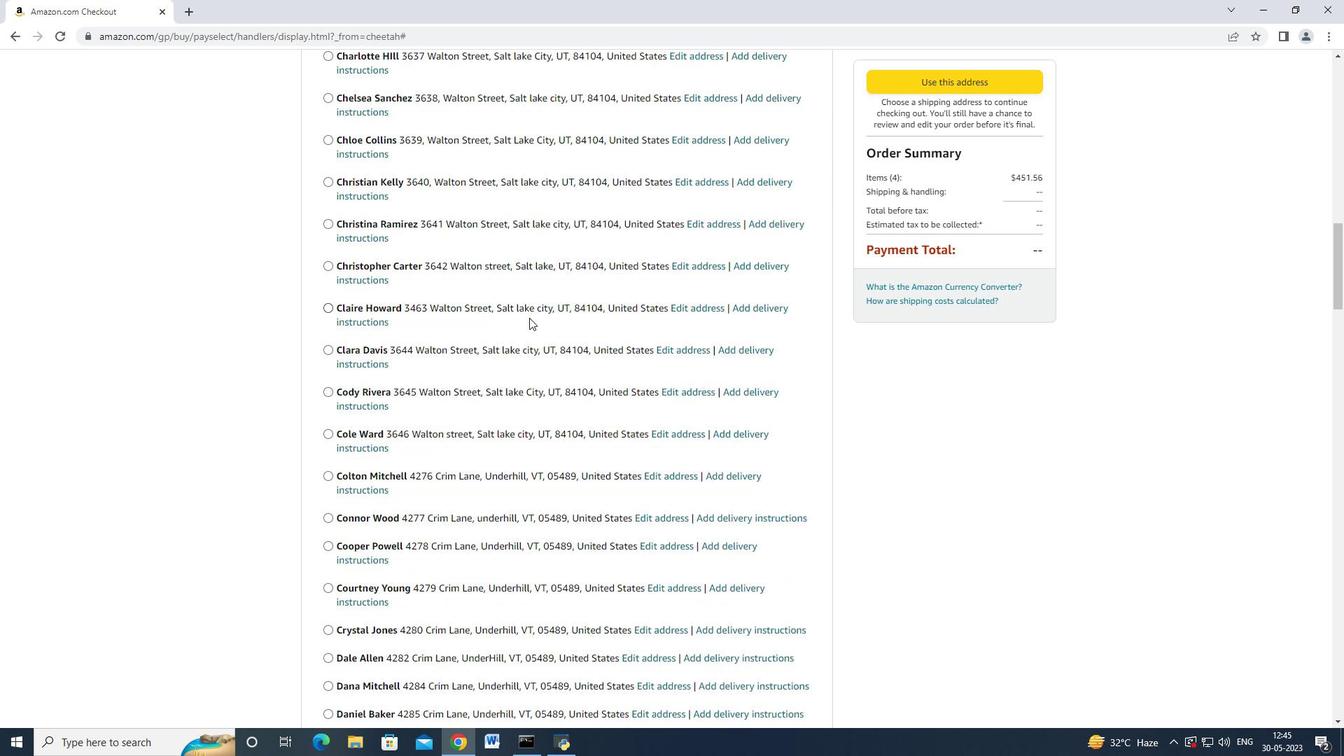 
Action: Mouse scrolled (523, 365) with delta (0, -1)
Screenshot: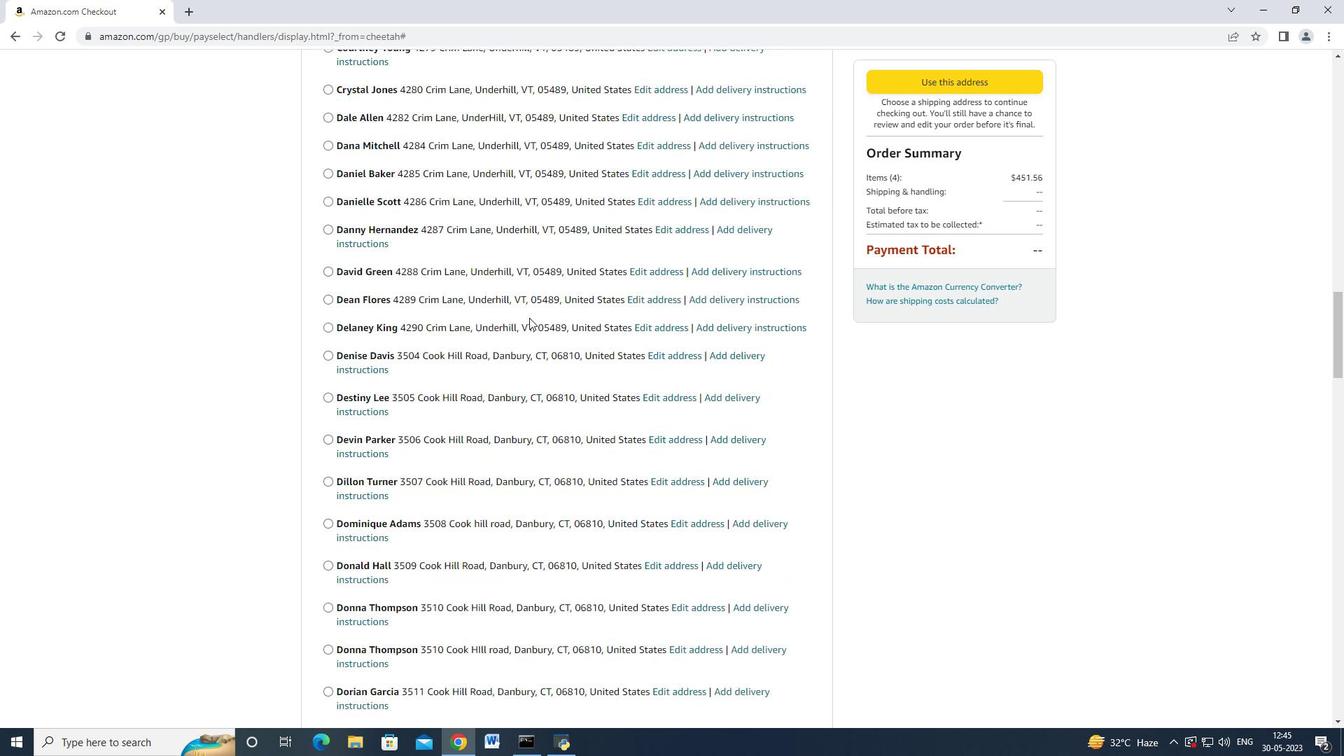 
Action: Mouse moved to (521, 367)
Screenshot: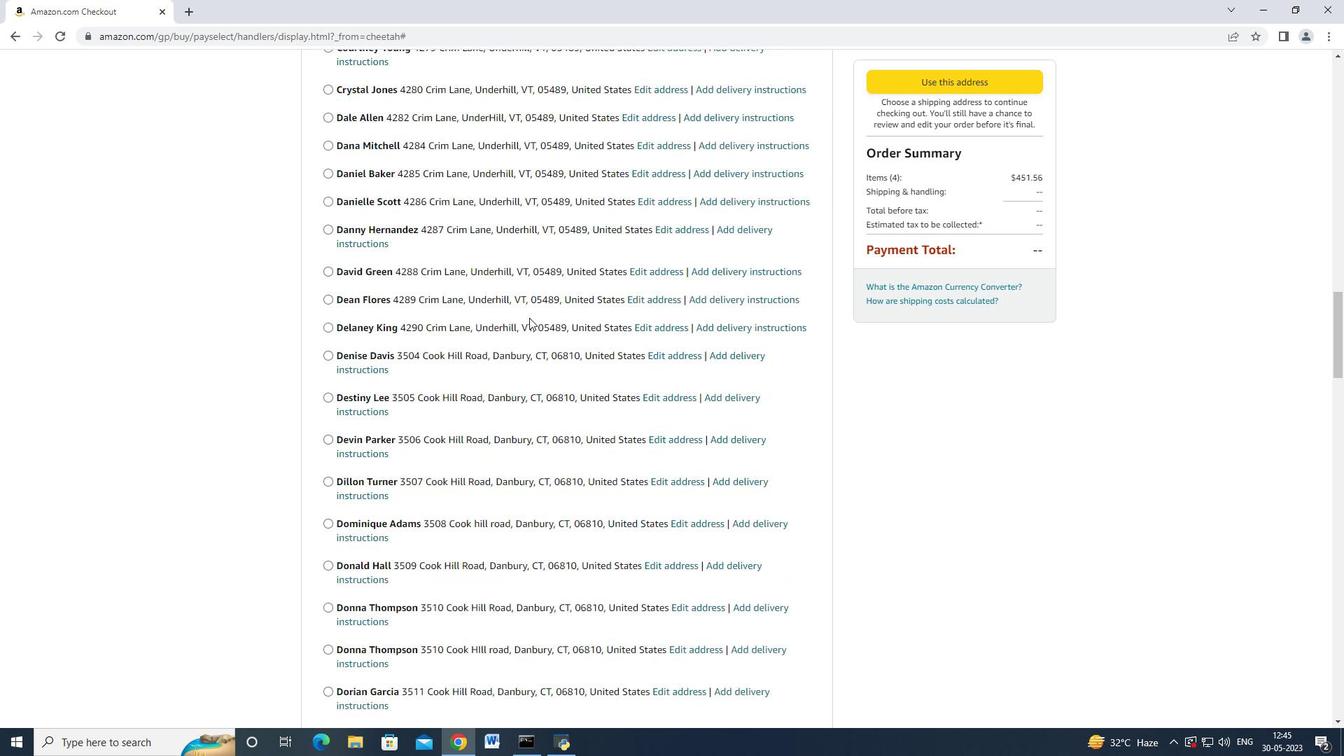 
Action: Mouse scrolled (523, 366) with delta (0, 0)
Screenshot: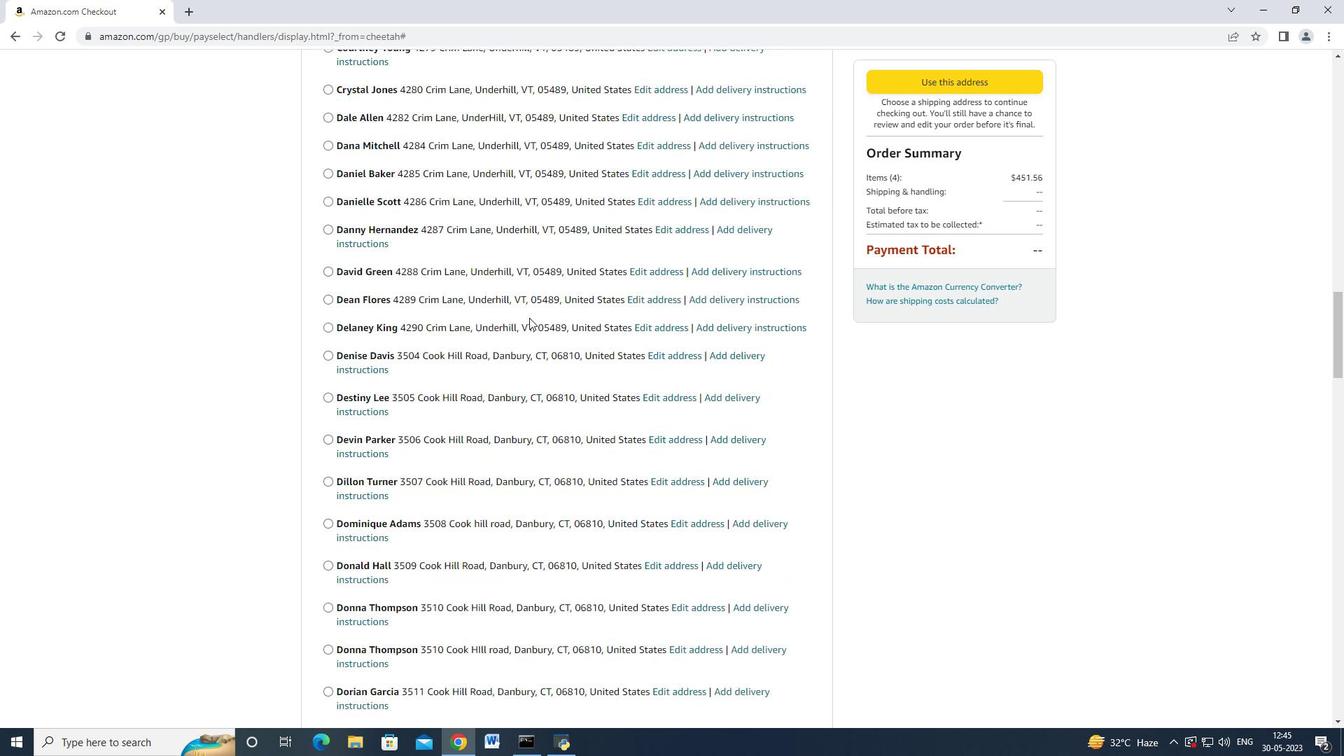 
Action: Mouse moved to (519, 367)
Screenshot: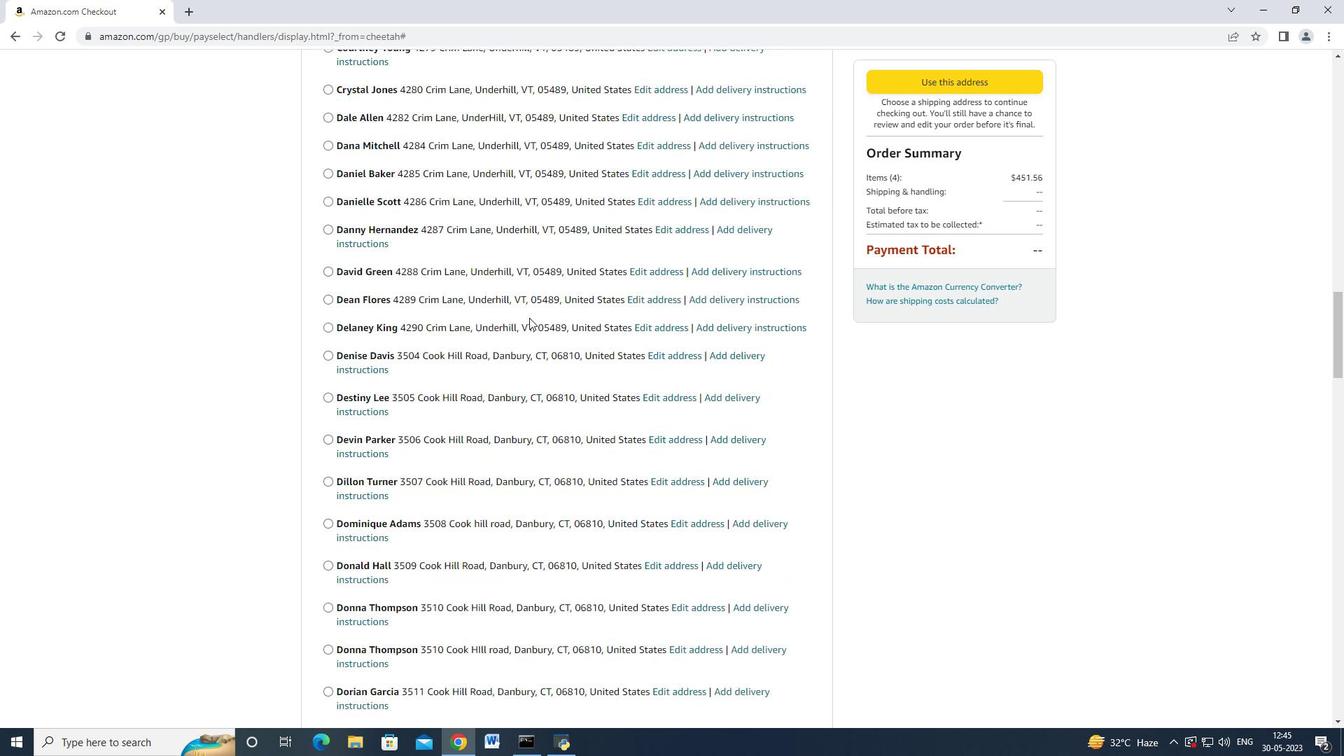 
Action: Mouse scrolled (521, 366) with delta (0, 0)
Screenshot: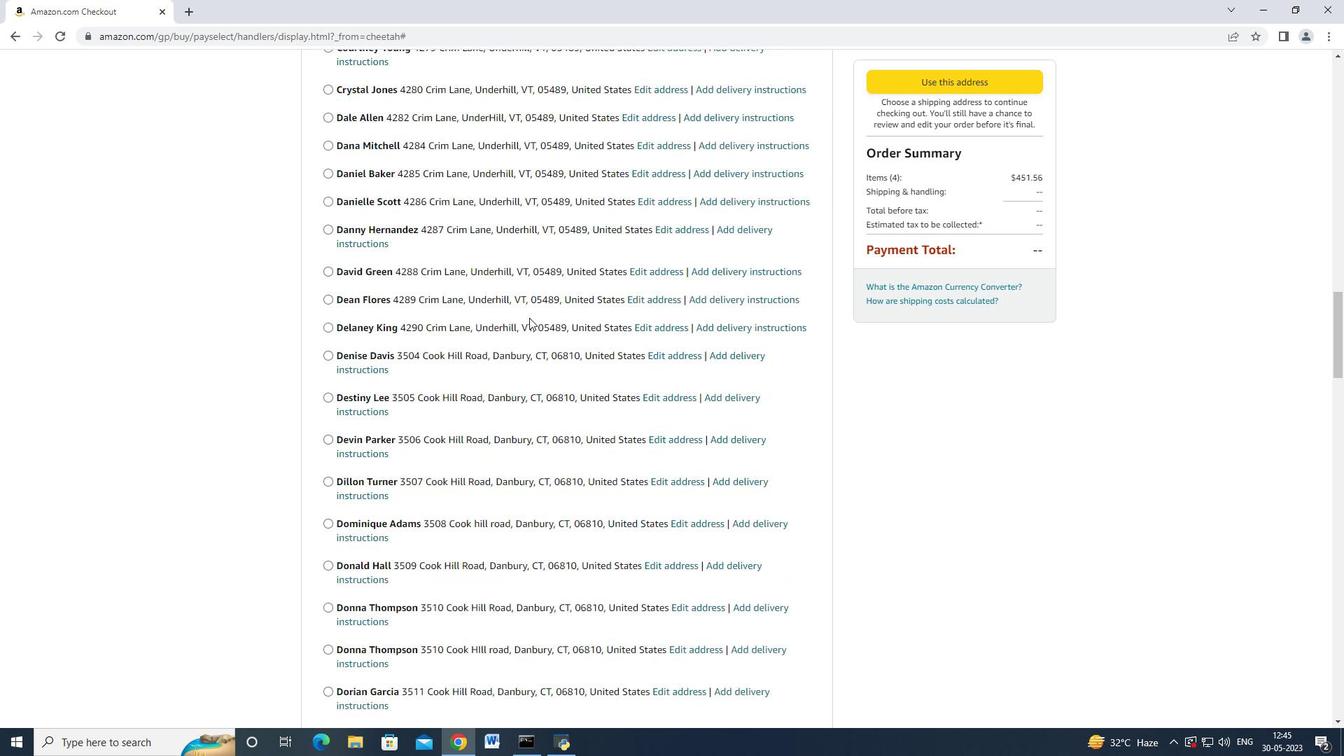 
Action: Mouse scrolled (519, 366) with delta (0, 0)
Screenshot: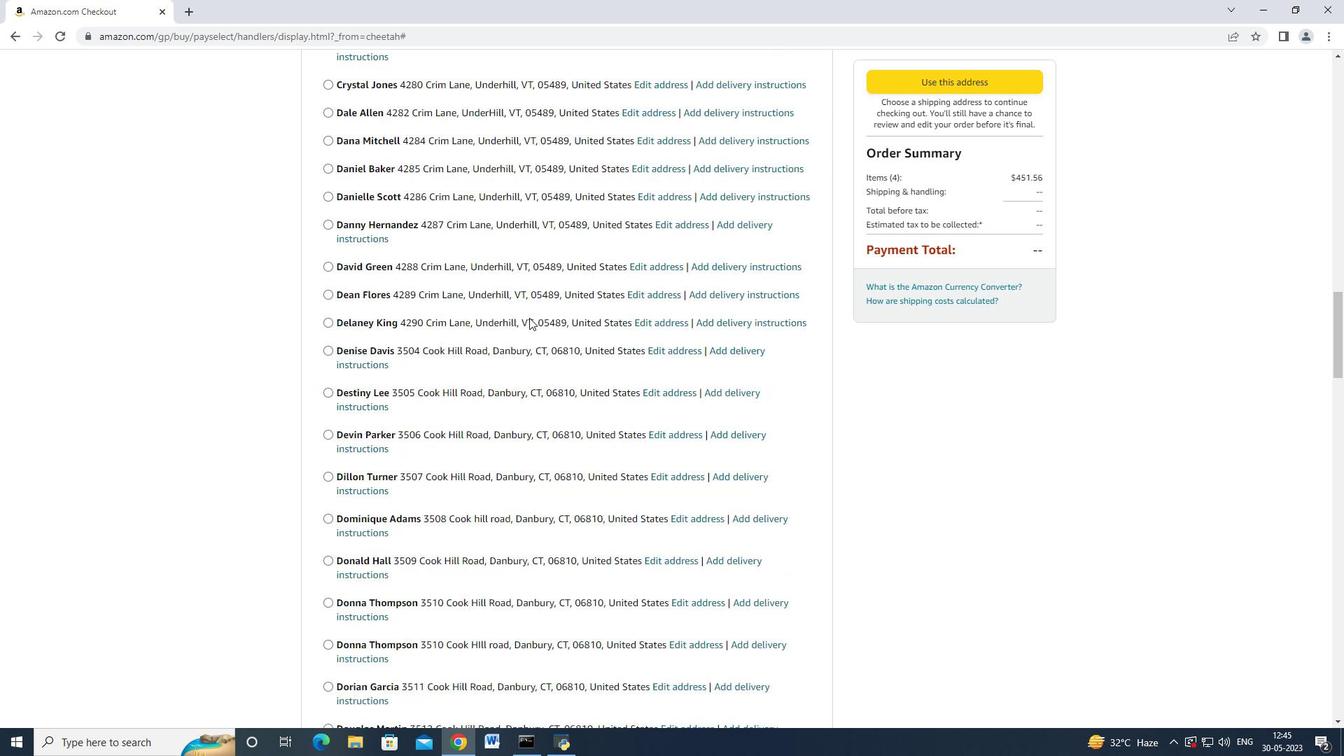 
Action: Mouse scrolled (519, 366) with delta (0, 0)
Screenshot: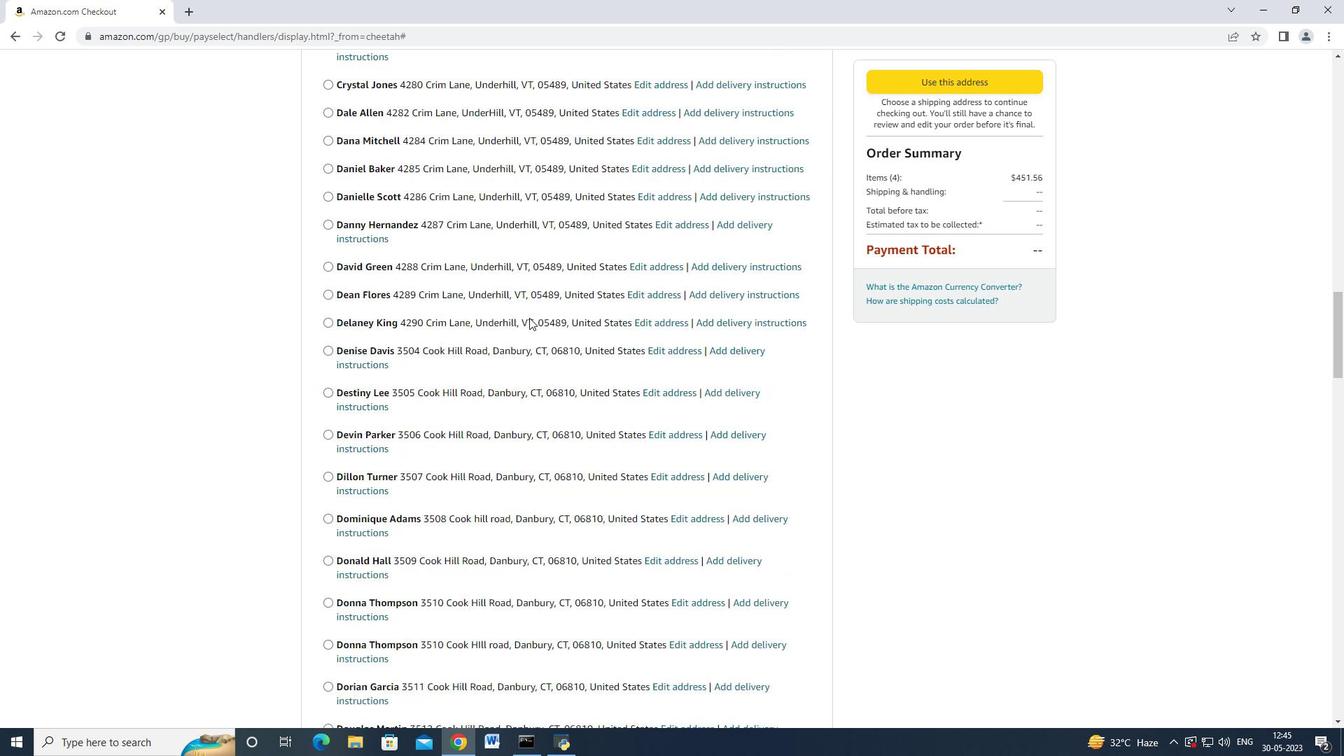 
Action: Mouse moved to (514, 363)
Screenshot: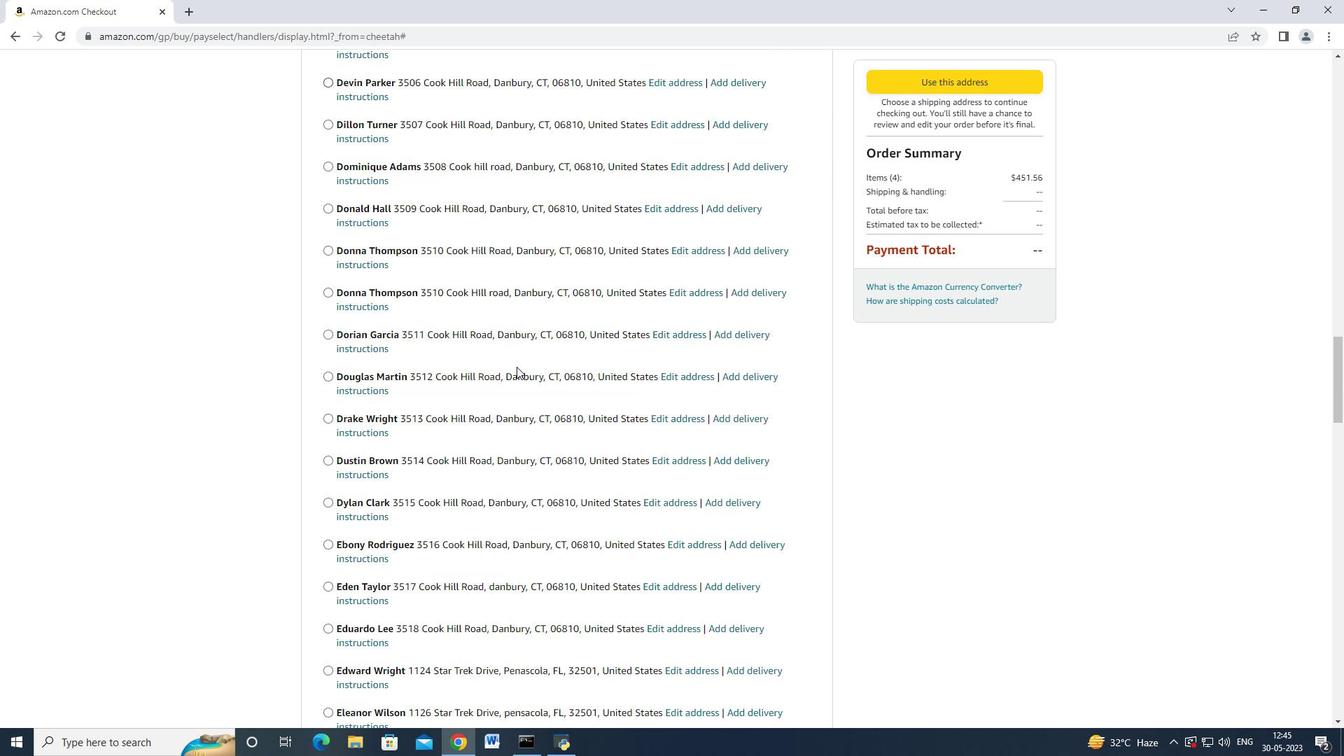 
Action: Mouse scrolled (516, 362) with delta (0, 0)
Screenshot: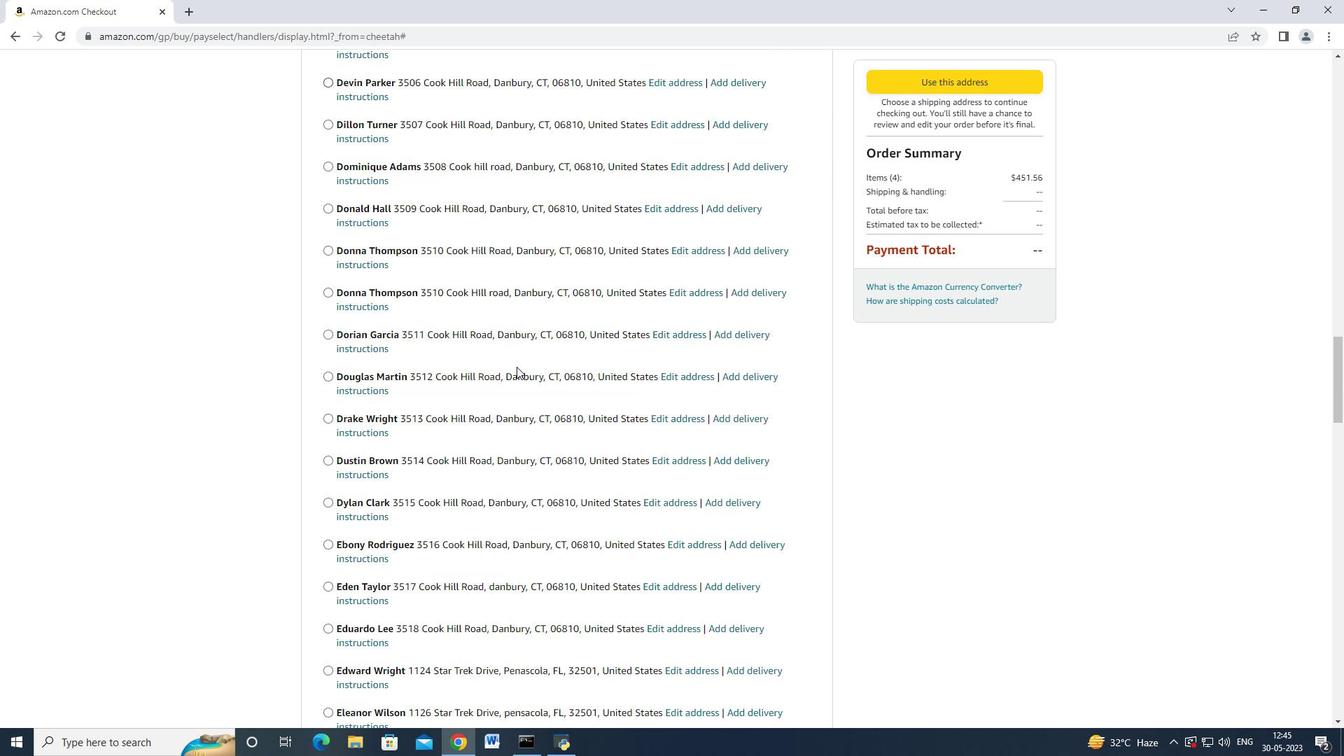 
Action: Mouse moved to (512, 363)
Screenshot: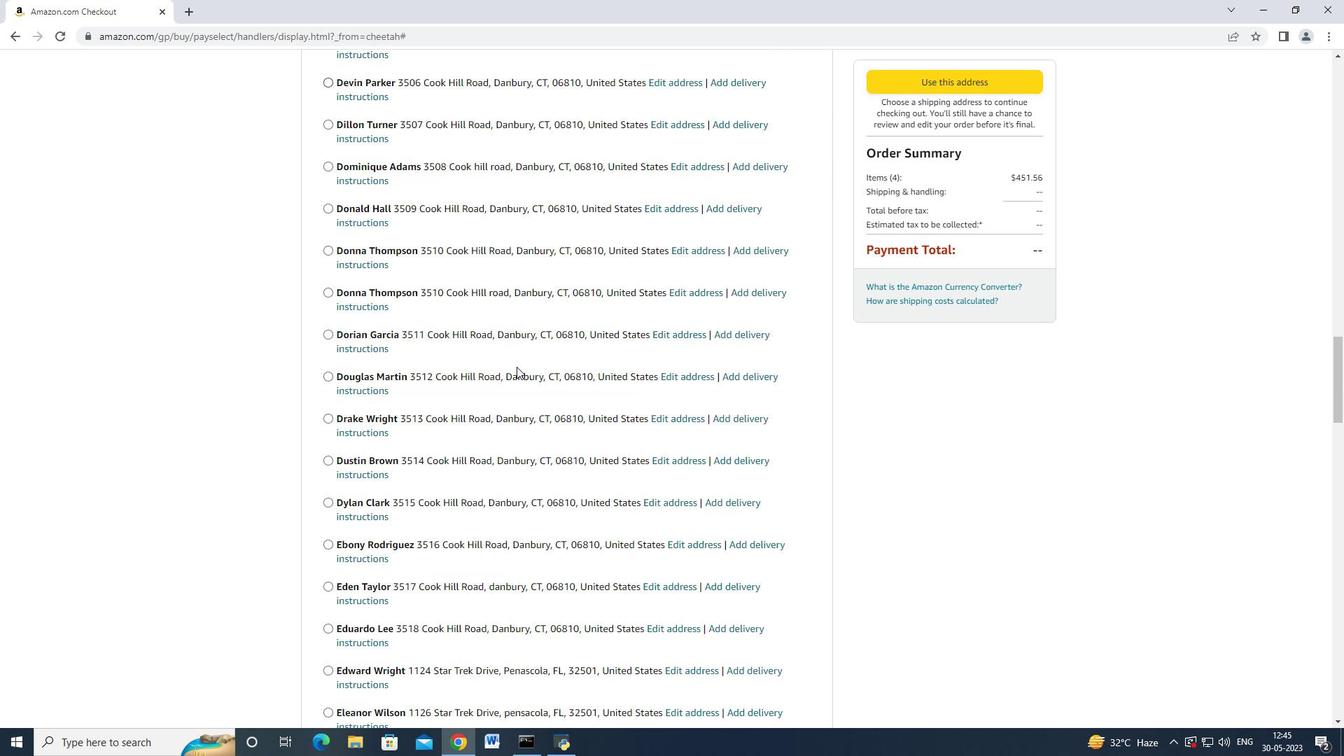 
Action: Mouse scrolled (514, 362) with delta (0, 0)
Screenshot: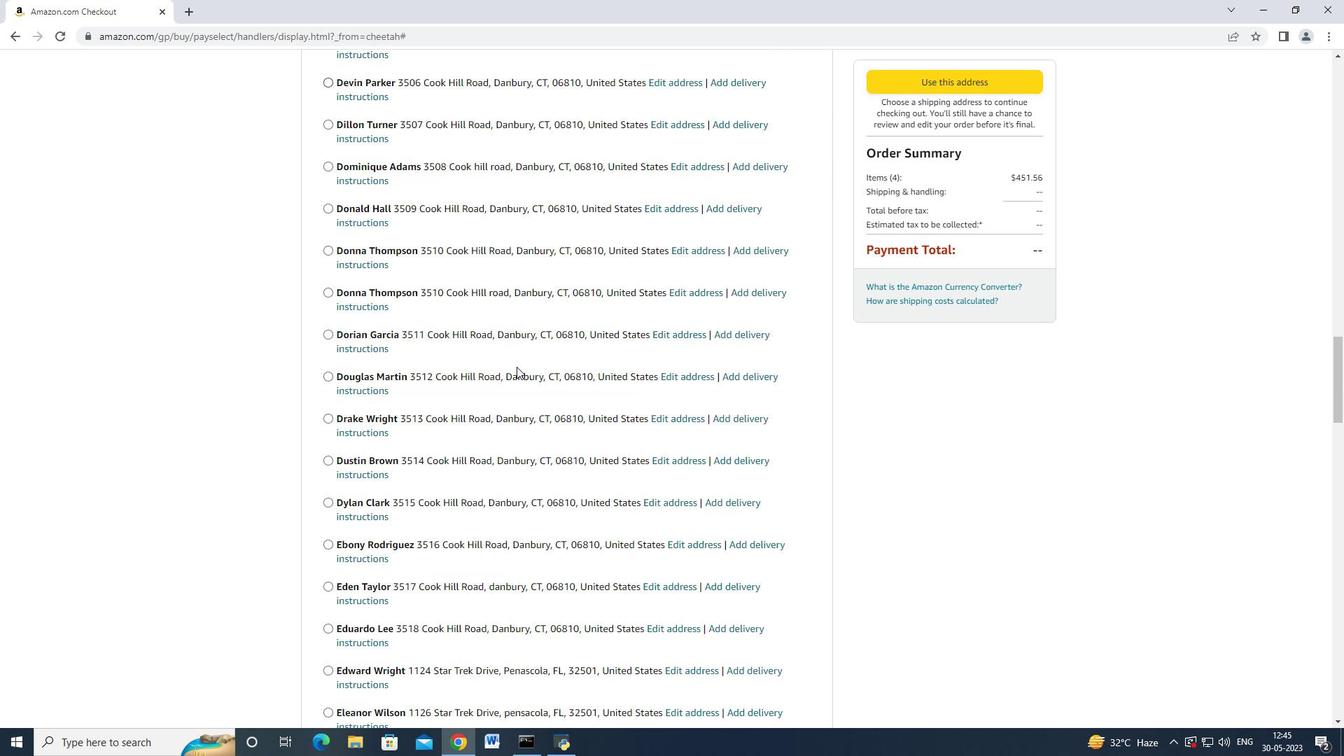 
Action: Mouse moved to (510, 363)
Screenshot: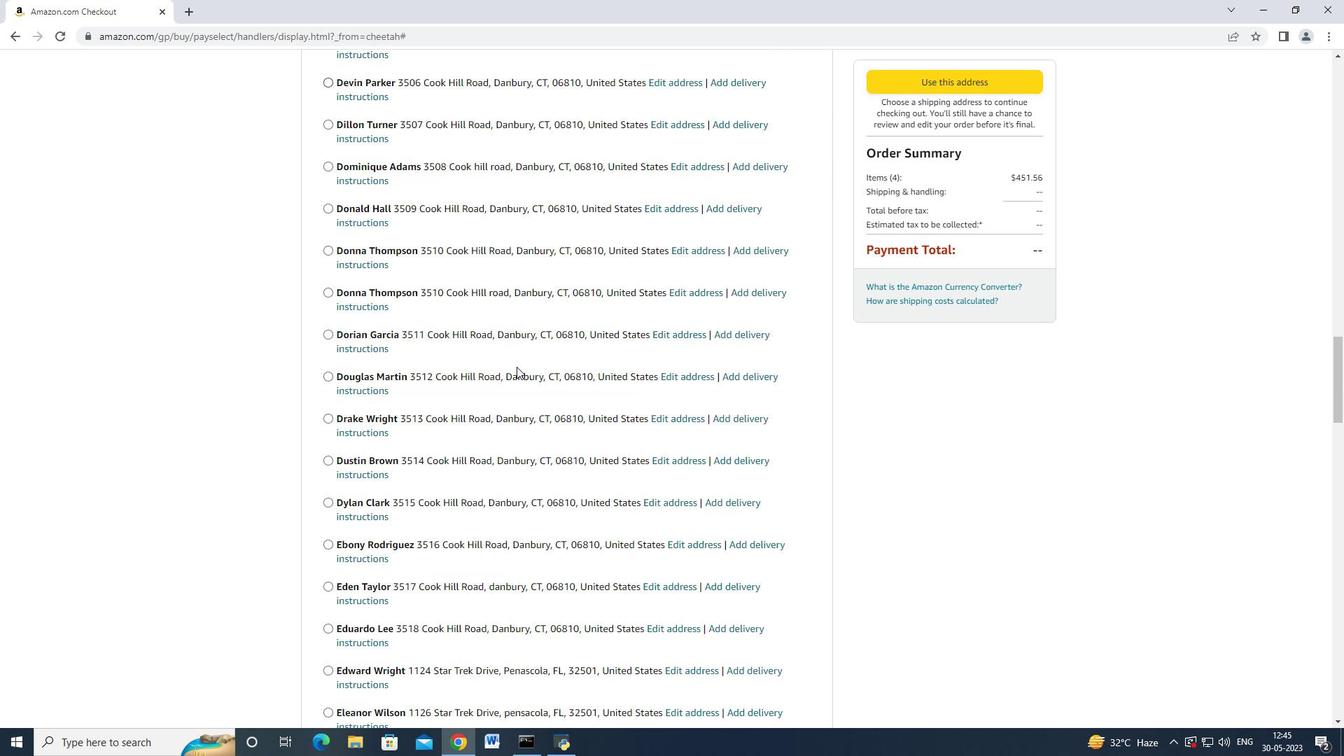 
Action: Mouse scrolled (512, 362) with delta (0, -1)
Screenshot: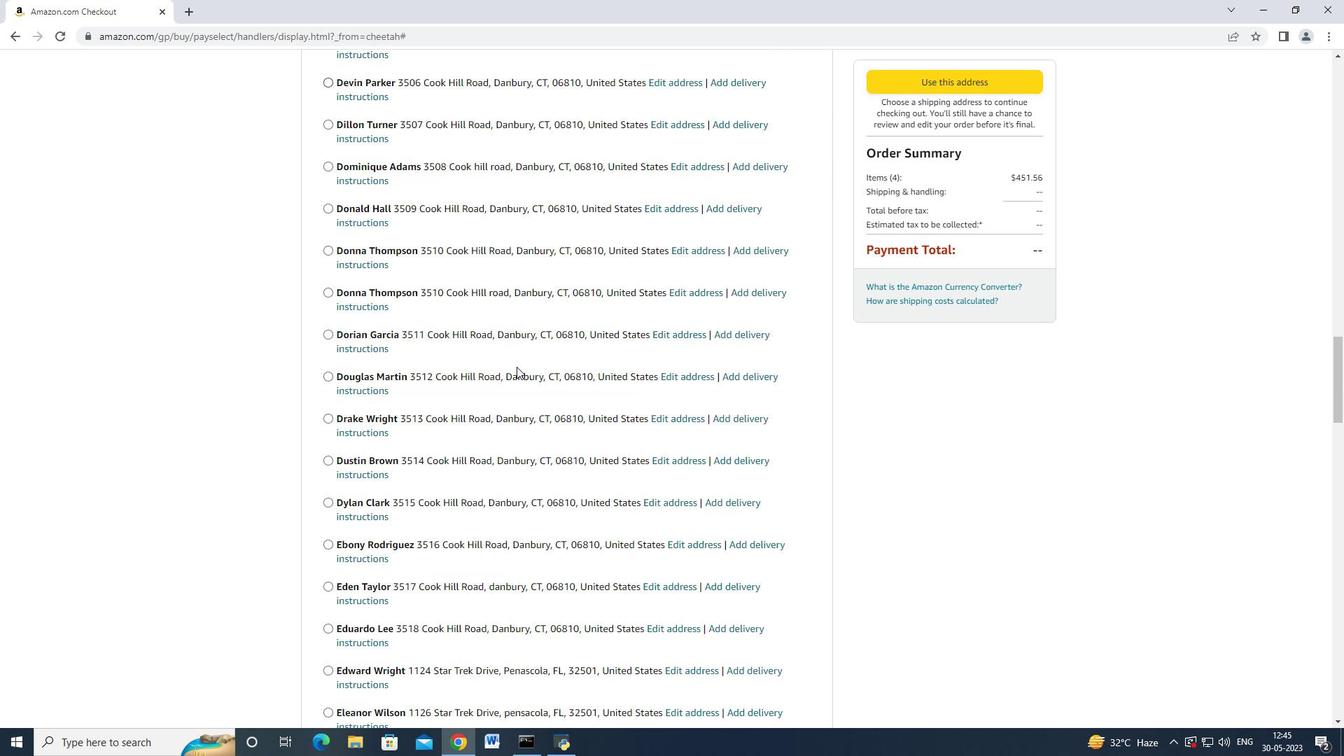 
Action: Mouse moved to (509, 363)
Screenshot: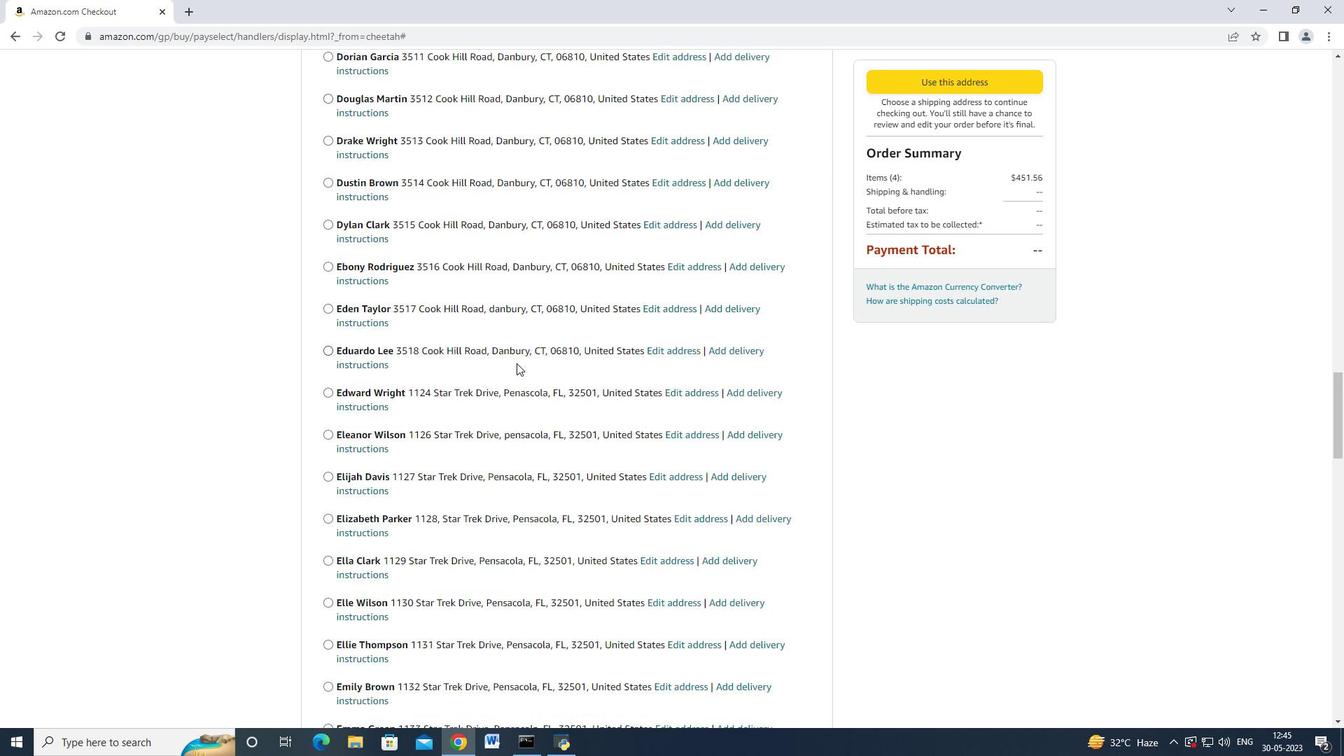 
Action: Mouse scrolled (510, 362) with delta (0, 0)
Screenshot: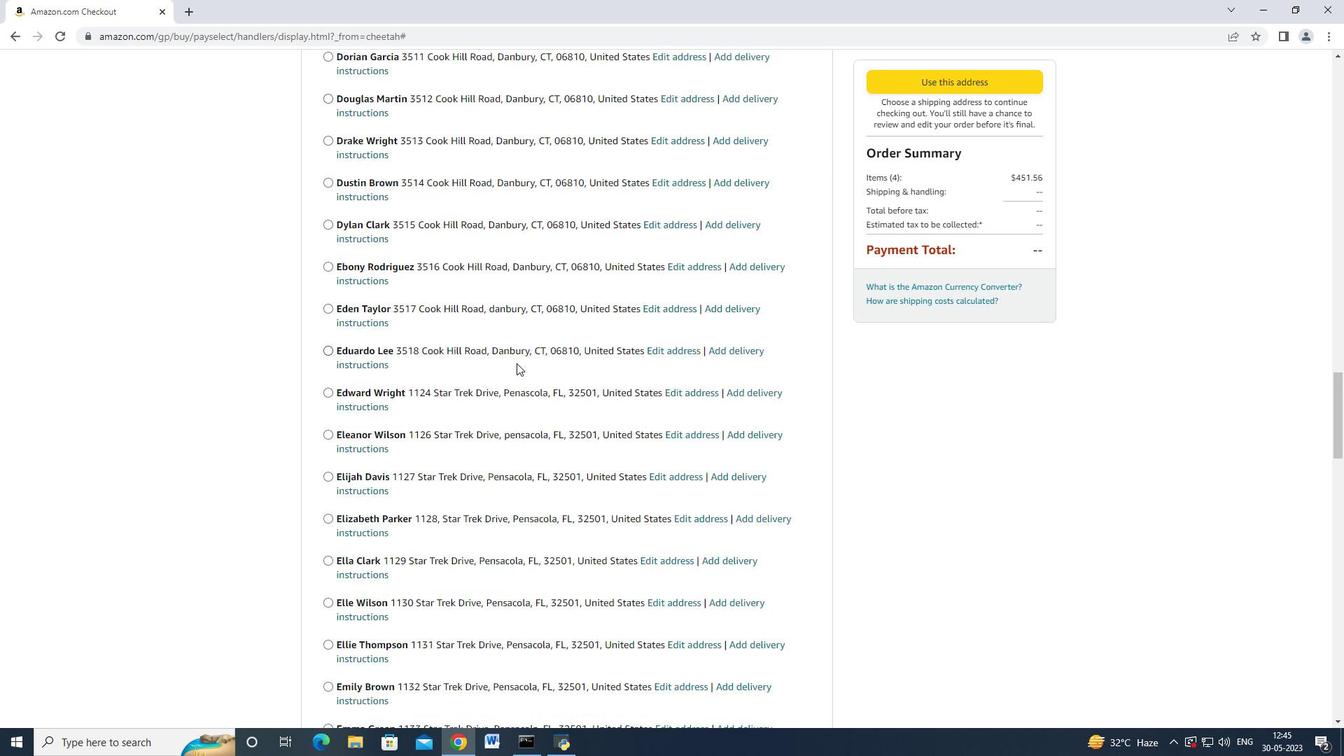 
Action: Mouse moved to (509, 363)
Screenshot: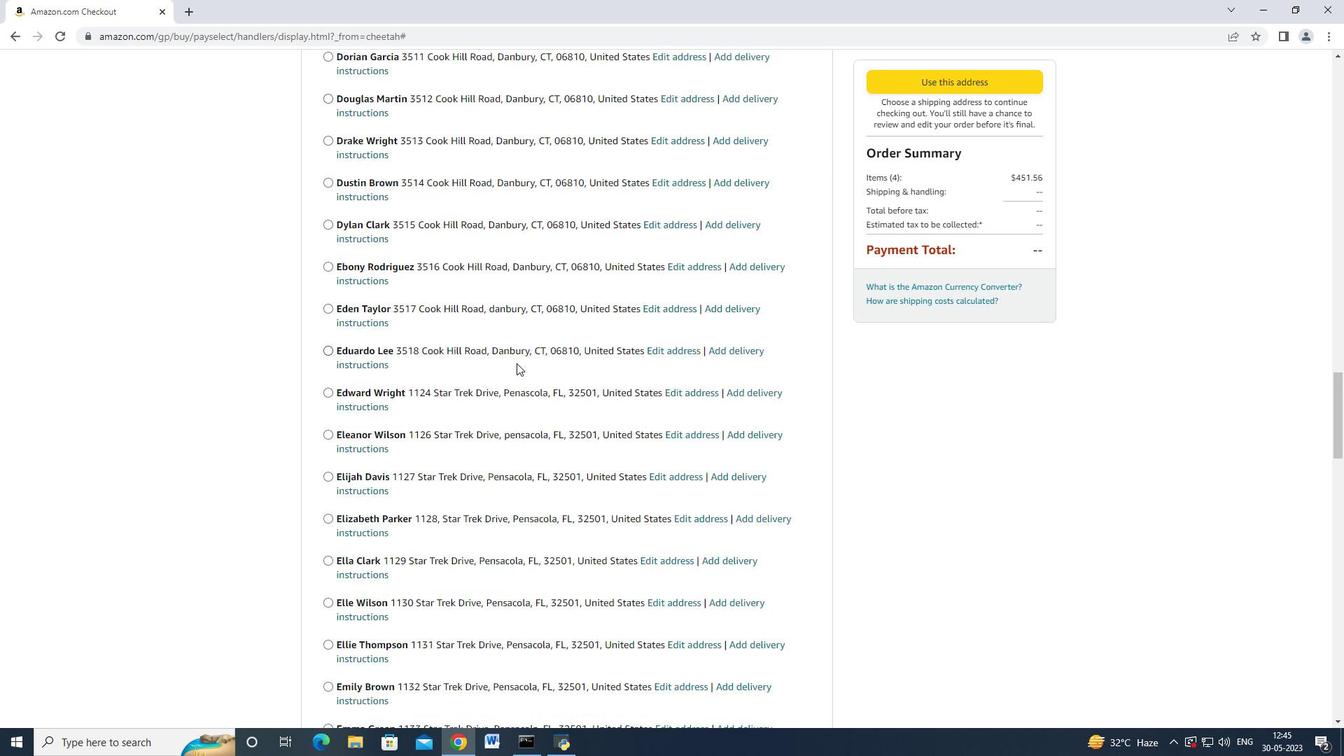 
Action: Mouse scrolled (509, 362) with delta (0, -1)
Screenshot: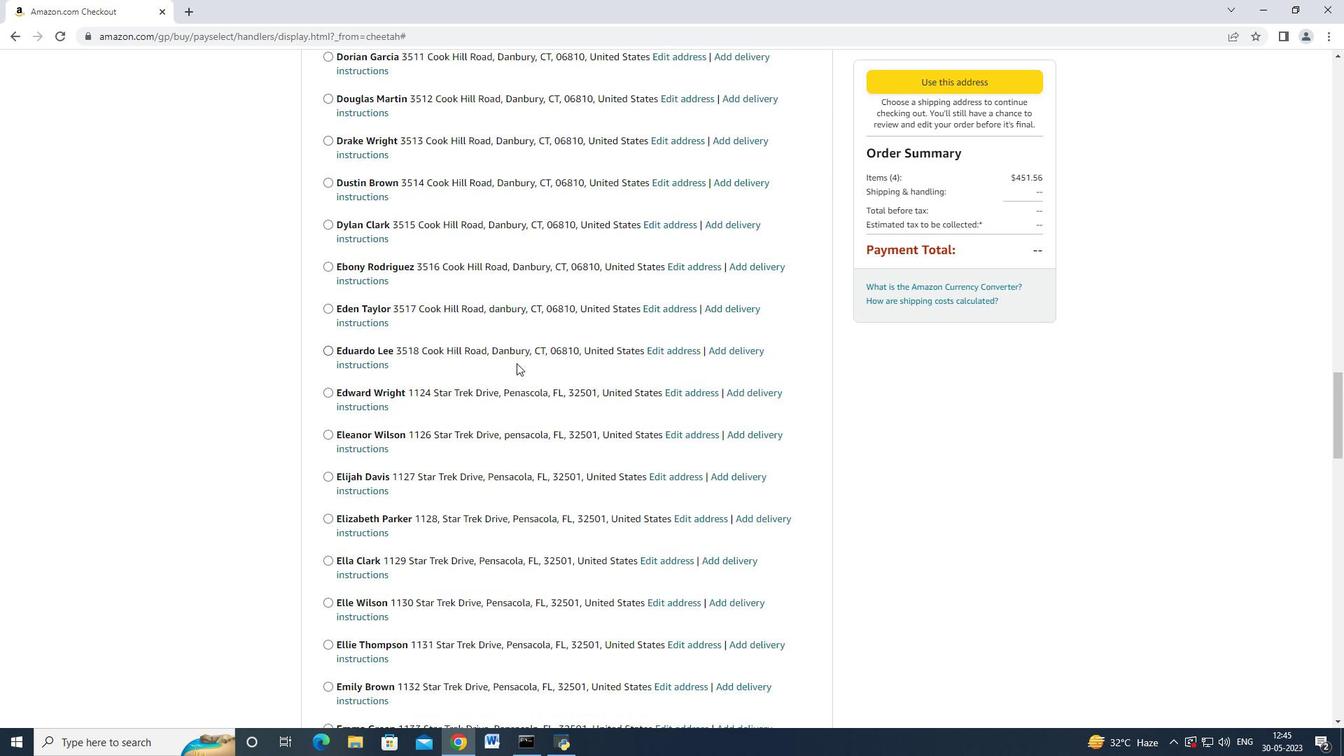 
Action: Mouse moved to (508, 363)
Screenshot: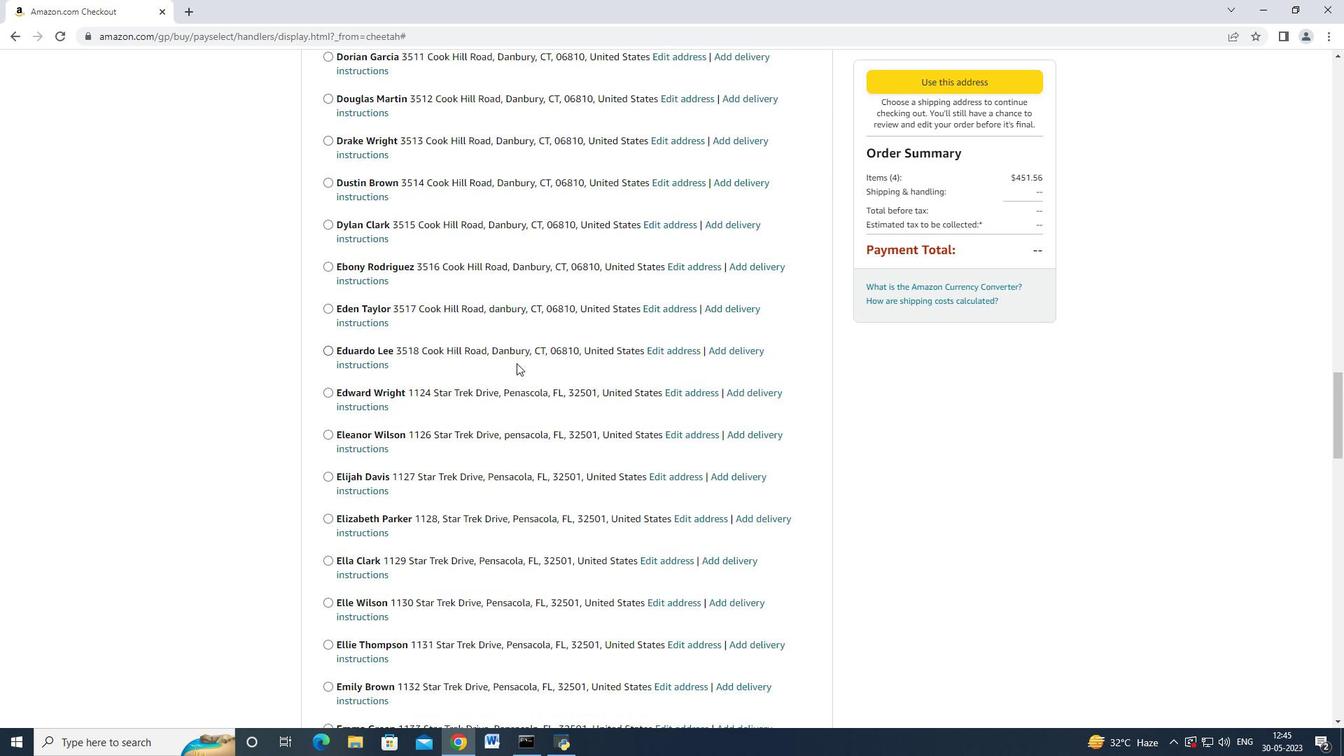 
Action: Mouse scrolled (509, 362) with delta (0, 0)
Screenshot: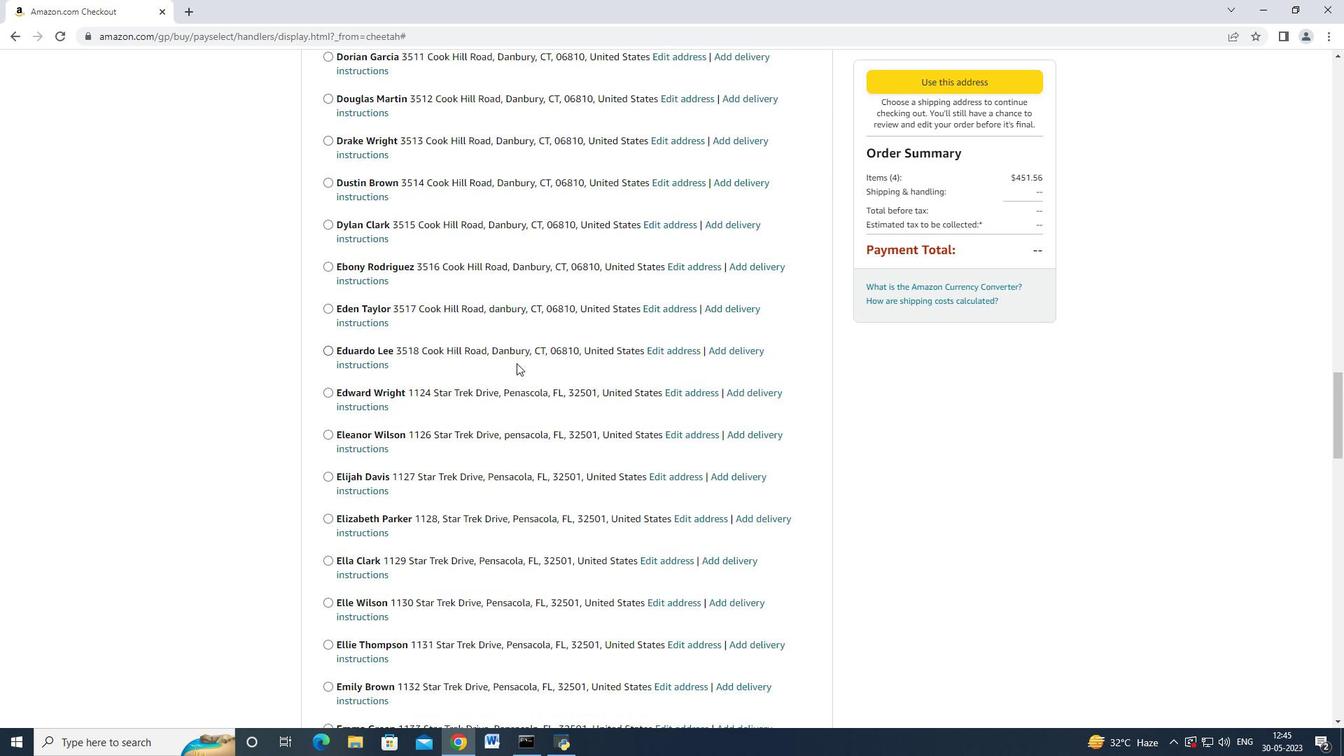 
Action: Mouse moved to (491, 355)
Screenshot: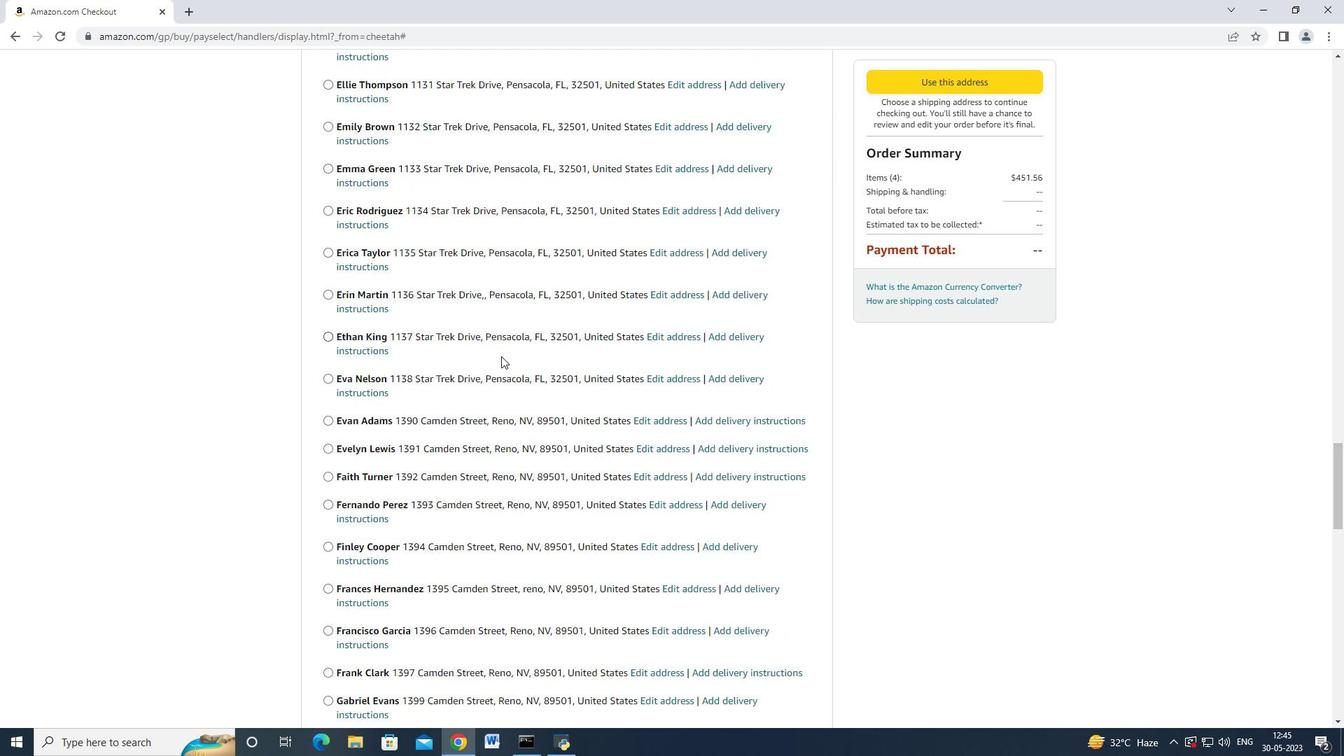 
Action: Mouse scrolled (499, 352) with delta (0, 0)
Screenshot: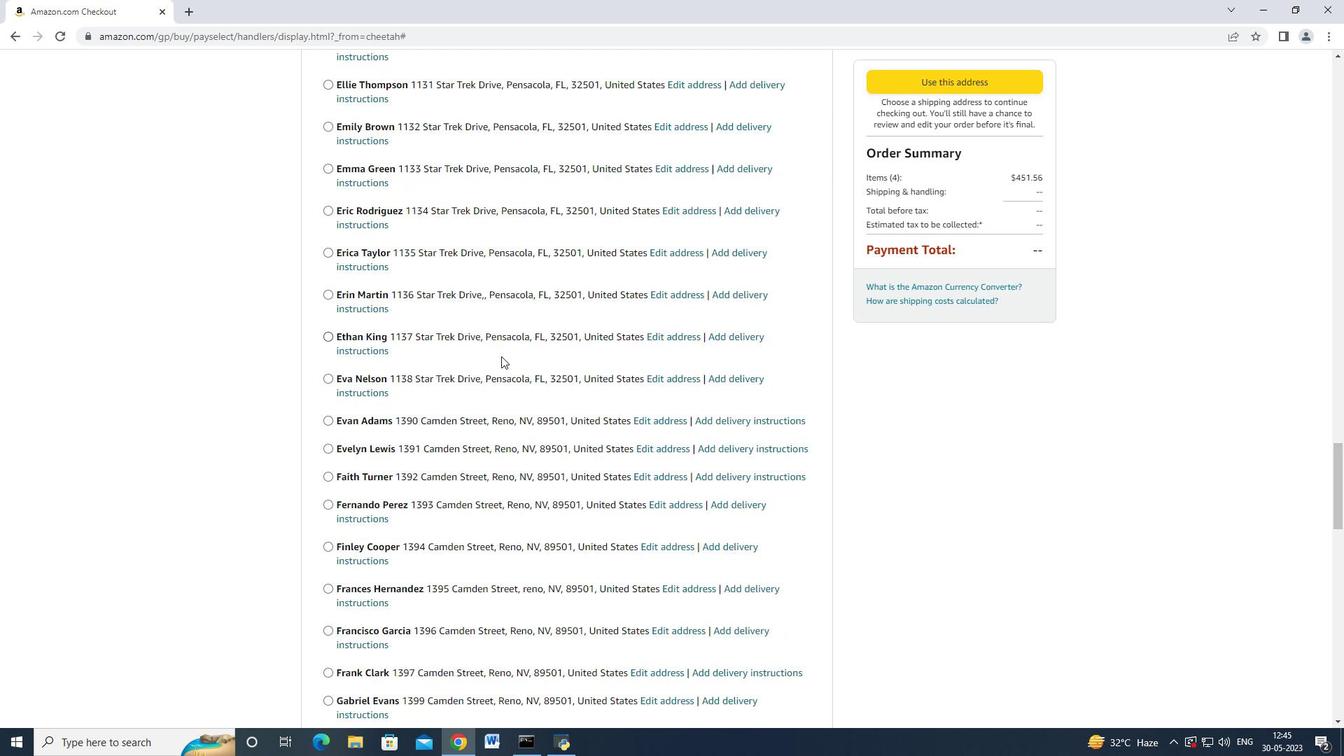 
Action: Mouse scrolled (499, 352) with delta (0, 0)
Screenshot: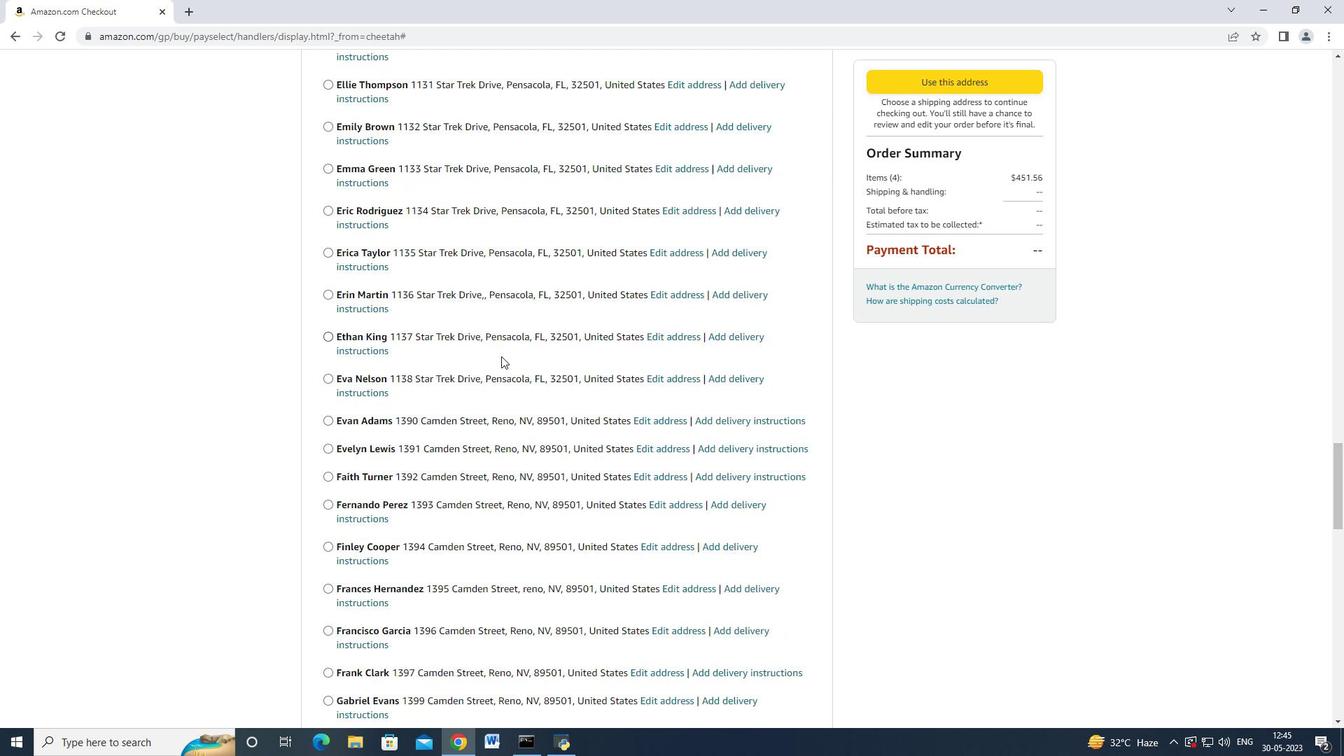 
Action: Mouse scrolled (499, 352) with delta (0, 0)
Screenshot: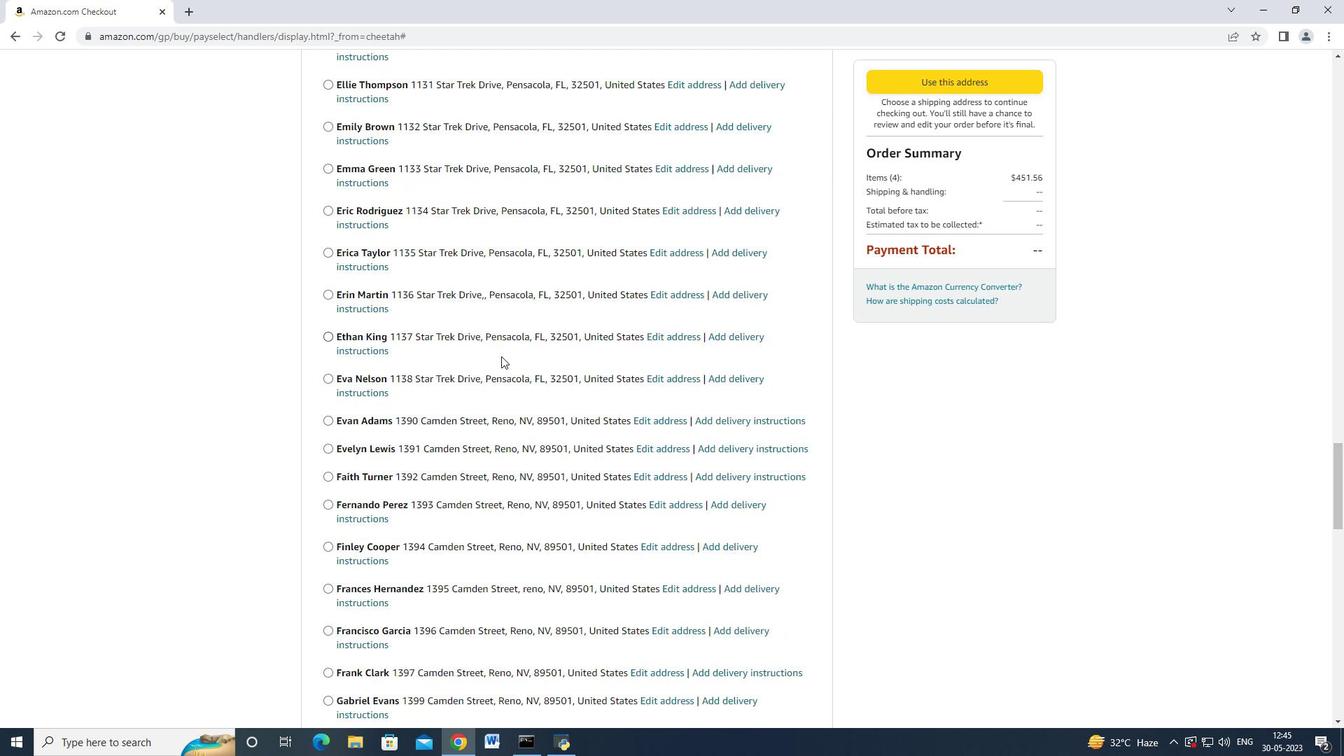 
Action: Mouse scrolled (499, 352) with delta (0, 0)
Screenshot: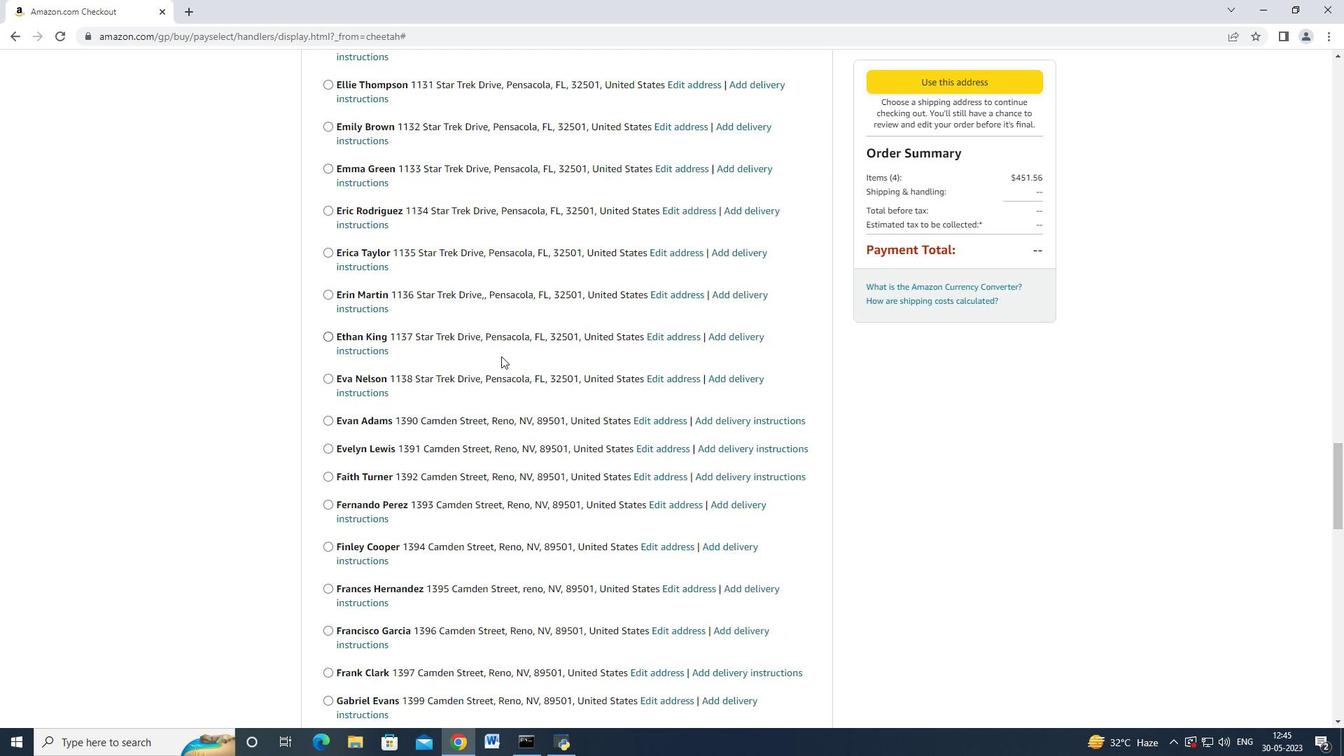 
Action: Mouse scrolled (499, 351) with delta (0, -1)
Screenshot: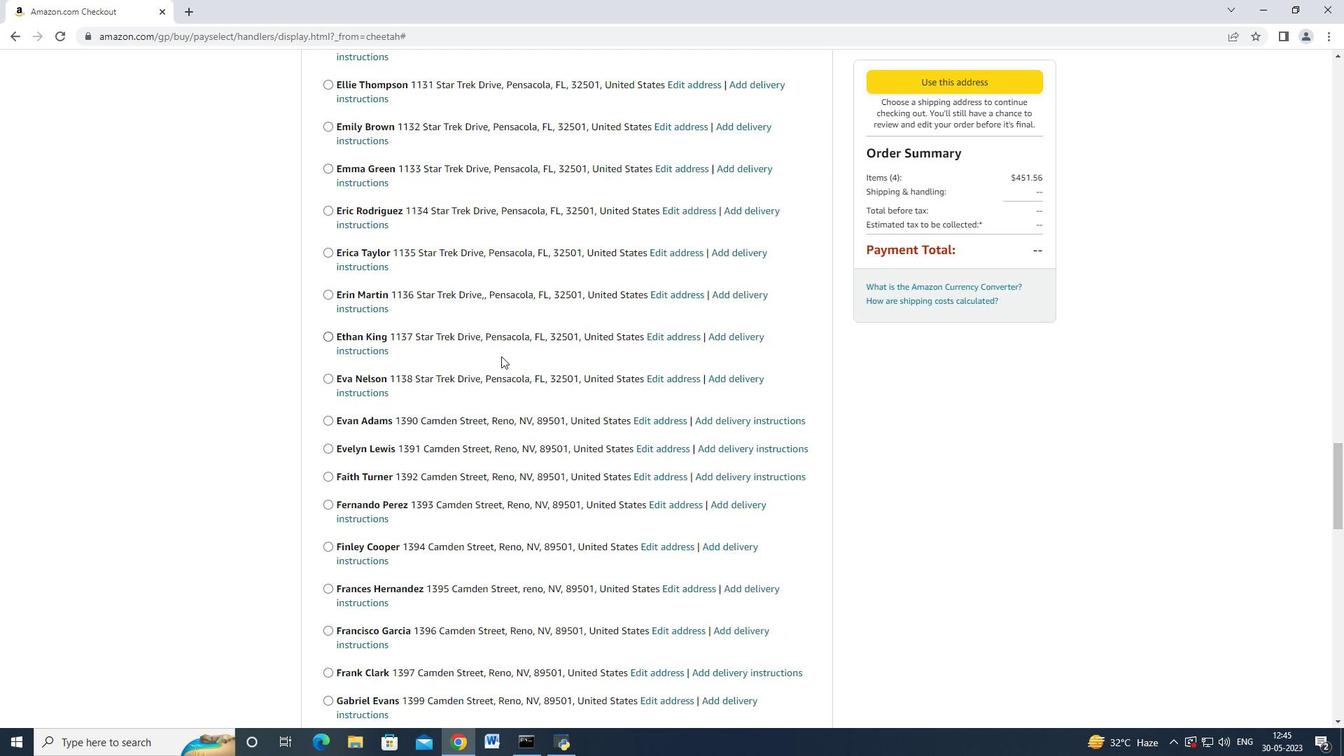 
Action: Mouse scrolled (498, 352) with delta (0, 0)
Screenshot: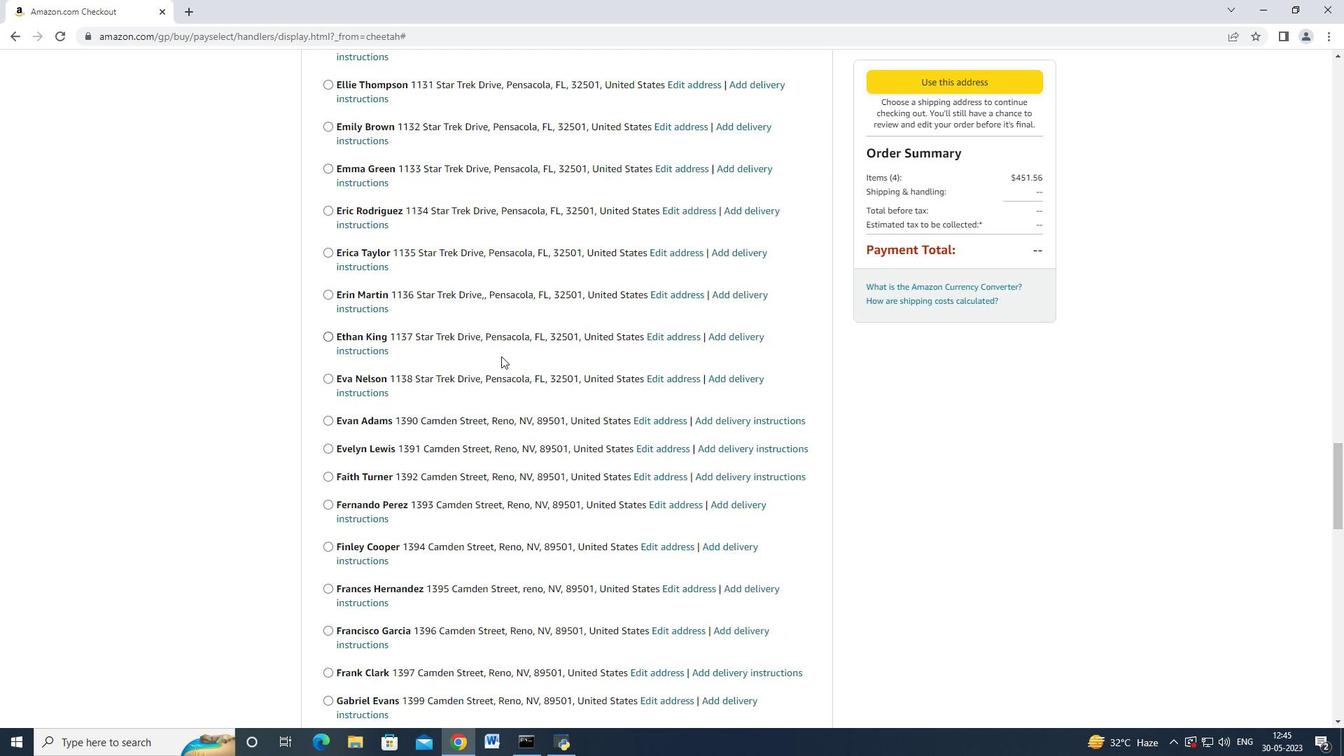
Action: Mouse scrolled (496, 352) with delta (0, 0)
Screenshot: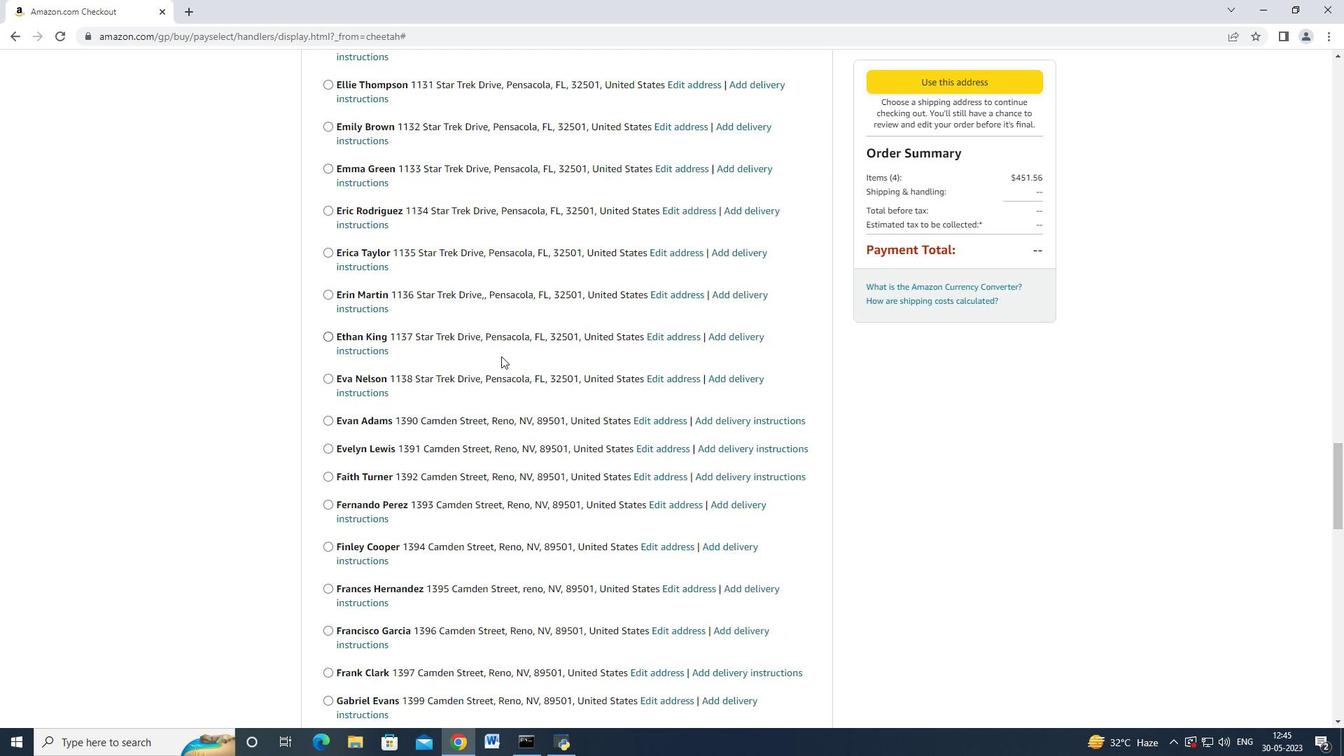 
Action: Mouse scrolled (491, 354) with delta (0, 0)
Screenshot: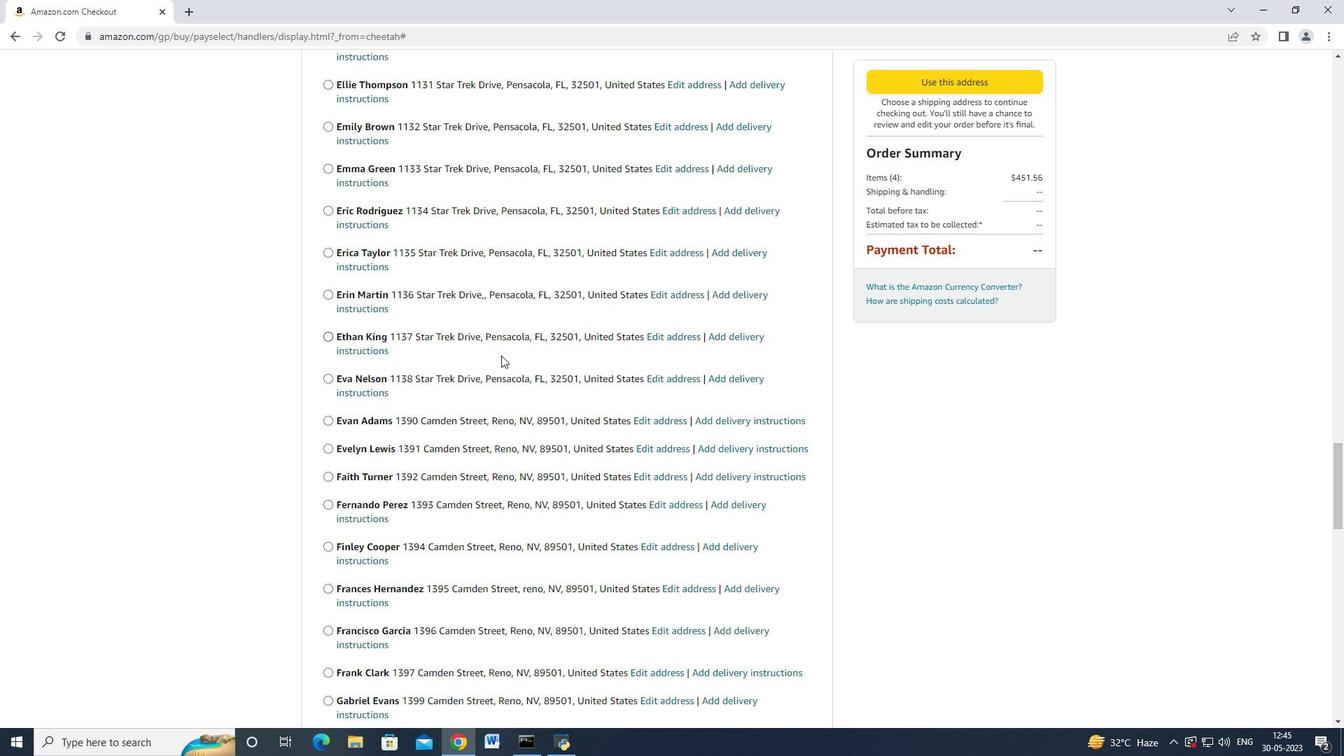 
Action: Mouse scrolled (491, 354) with delta (0, 0)
Screenshot: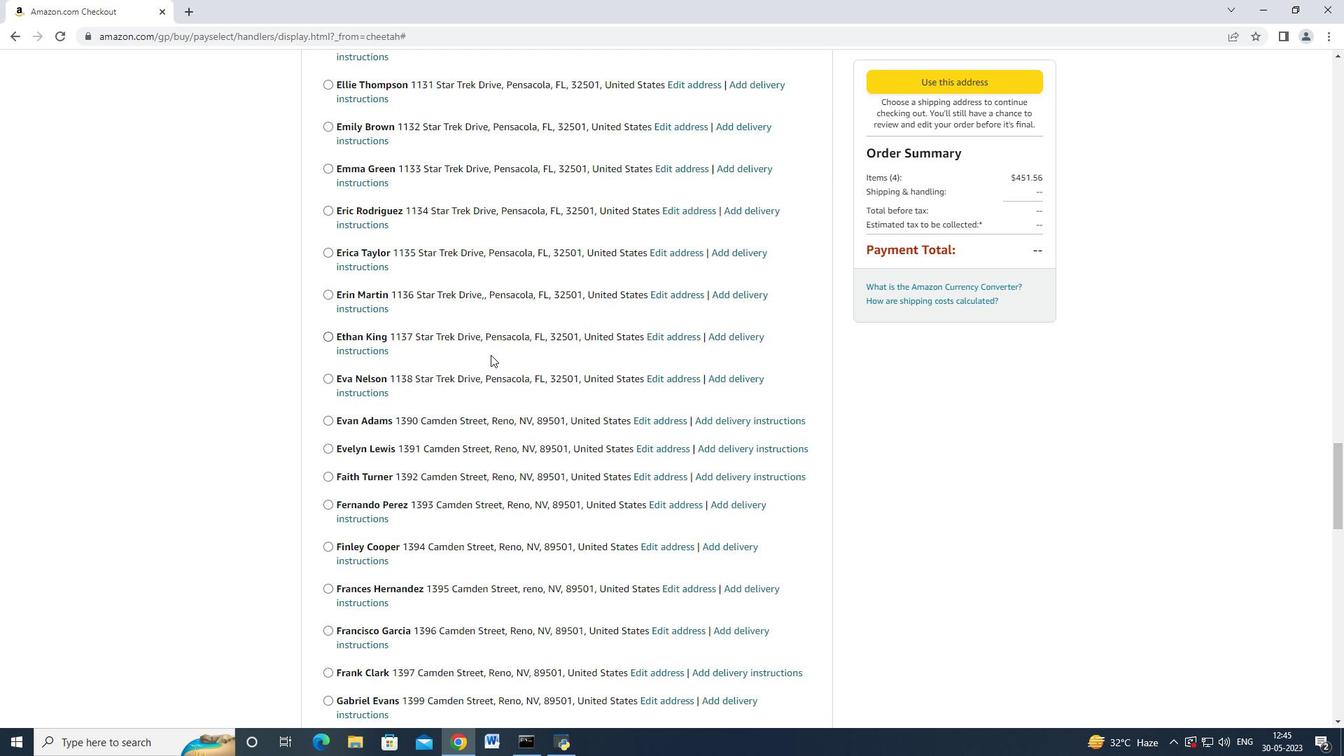 
Action: Mouse scrolled (491, 354) with delta (0, 0)
Screenshot: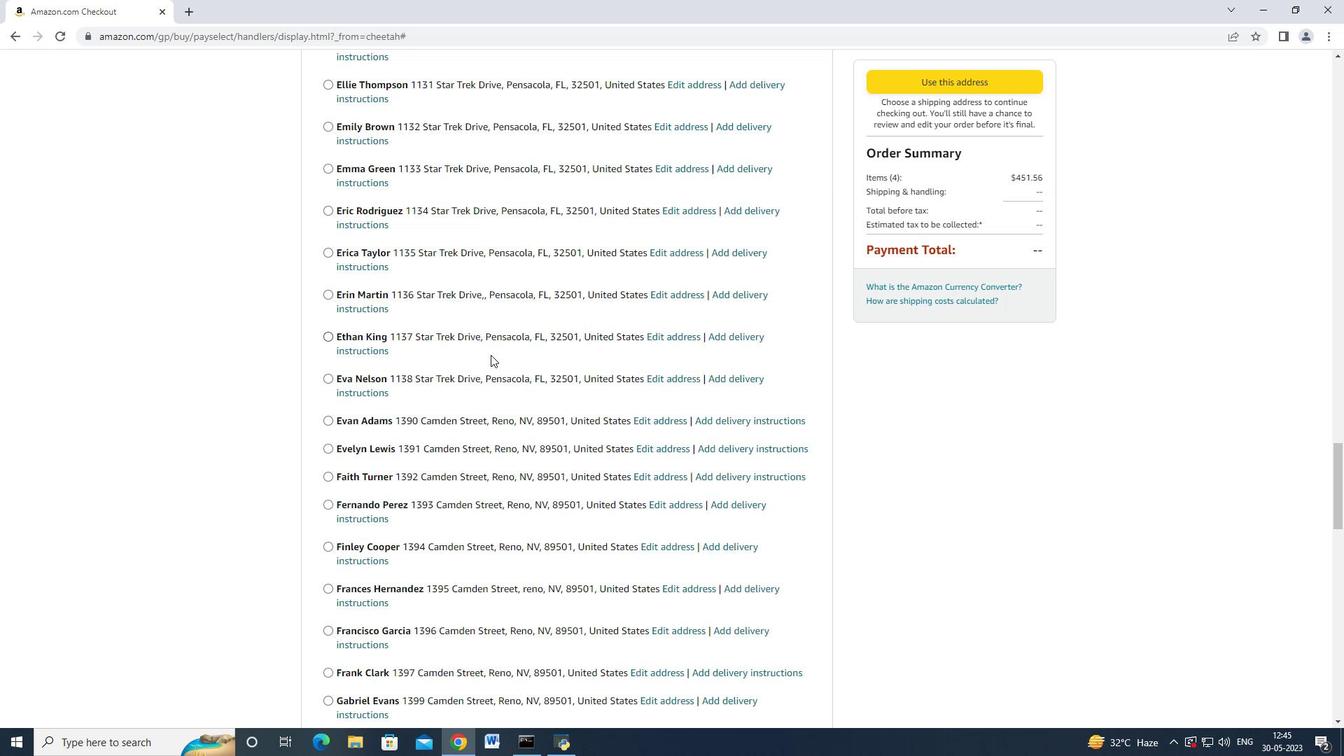
Action: Mouse scrolled (491, 354) with delta (0, 0)
Screenshot: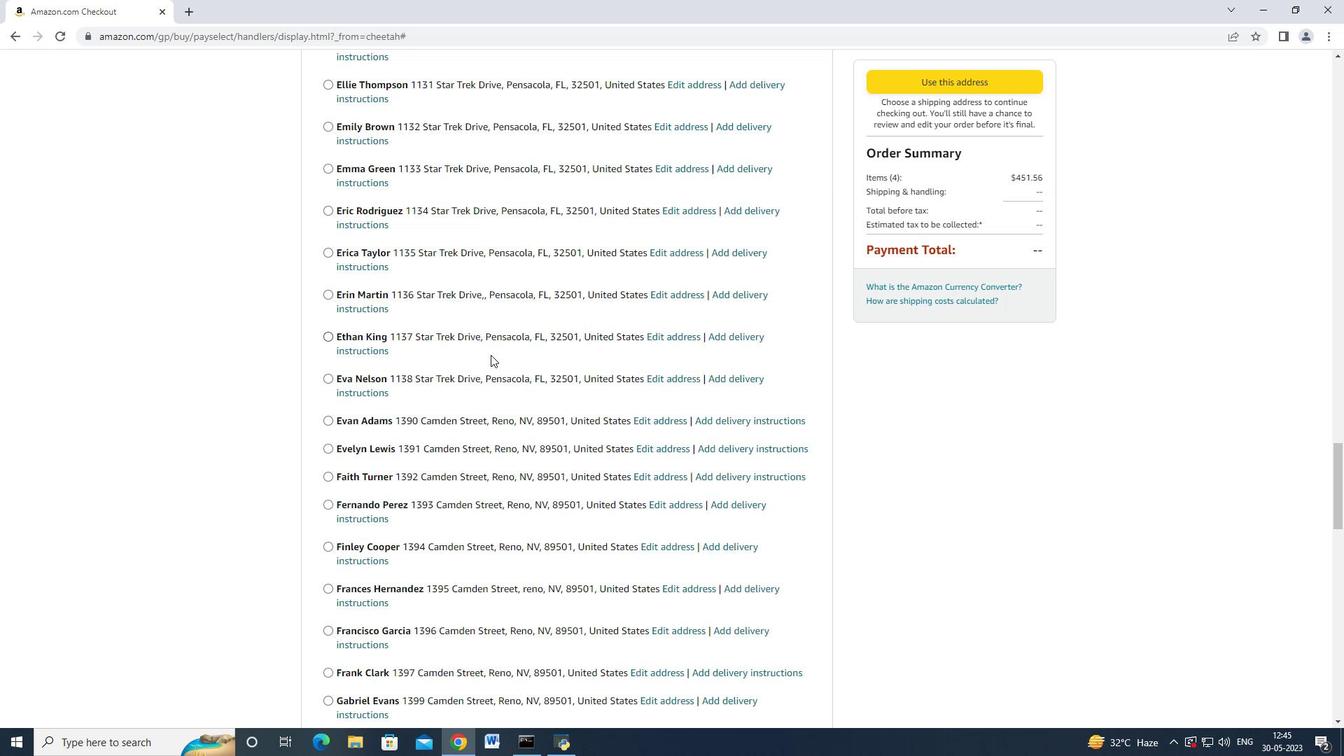 
Action: Mouse scrolled (491, 353) with delta (0, -1)
Screenshot: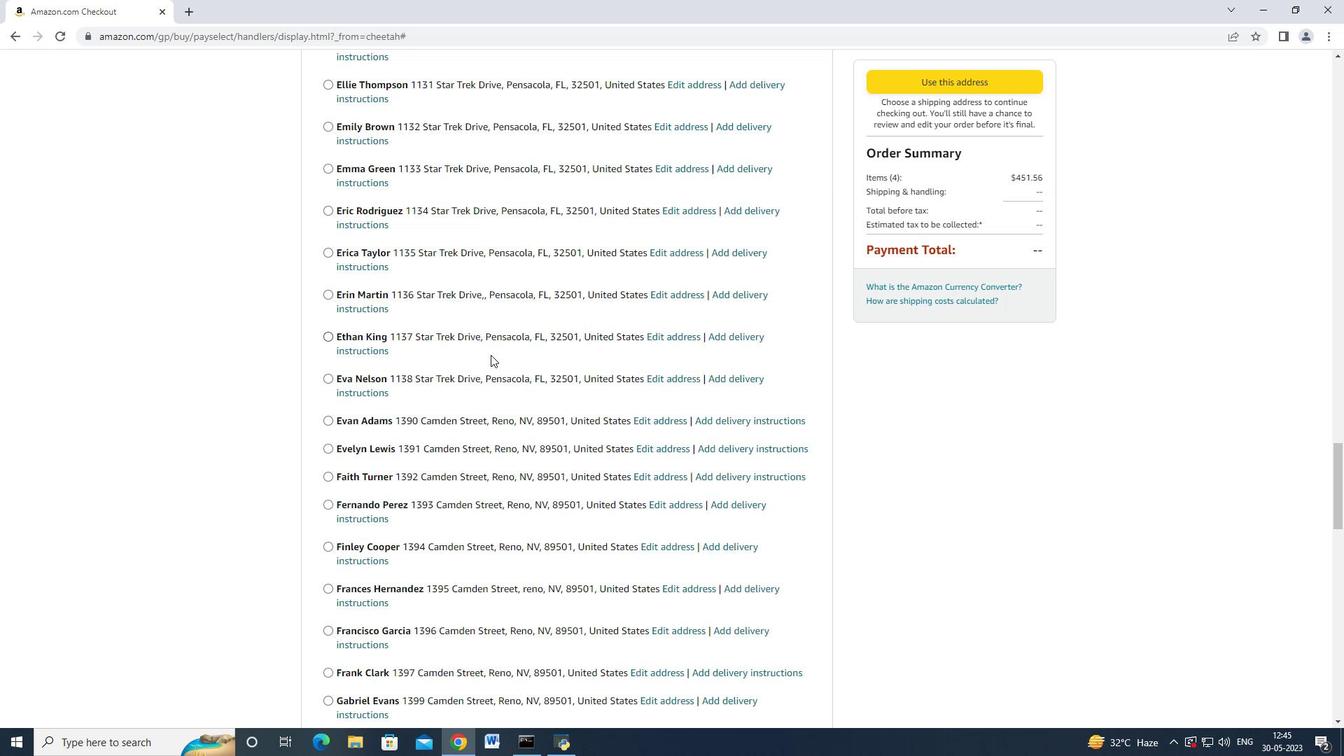 
Action: Mouse scrolled (491, 354) with delta (0, 0)
Screenshot: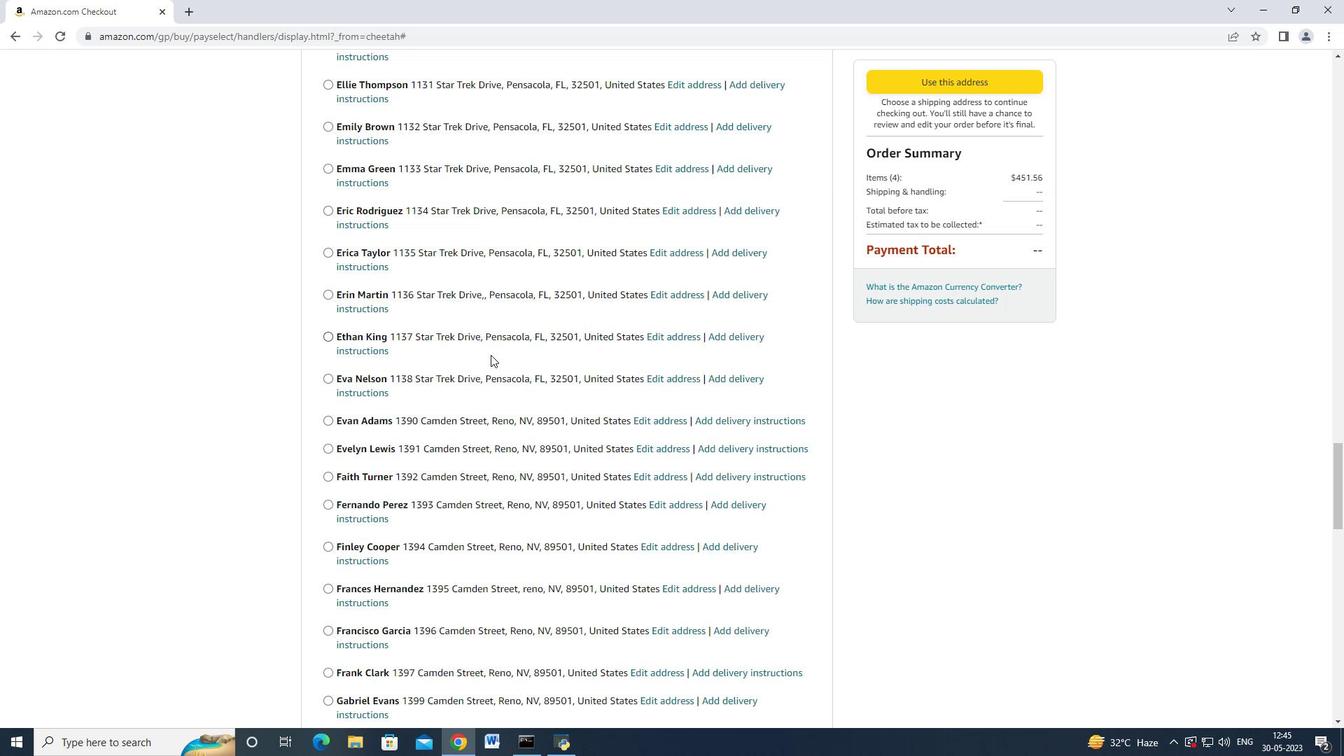 
Action: Mouse moved to (491, 355)
Screenshot: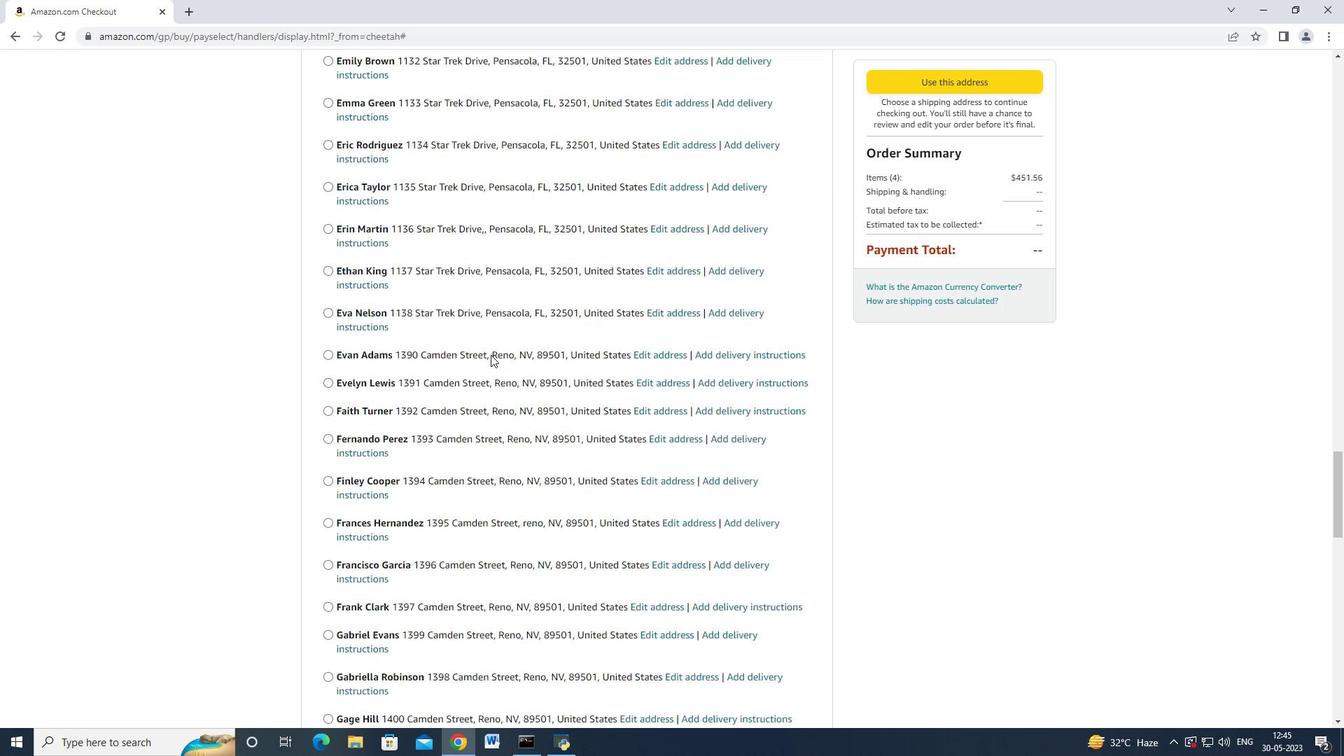 
Action: Mouse scrolled (491, 354) with delta (0, 0)
Screenshot: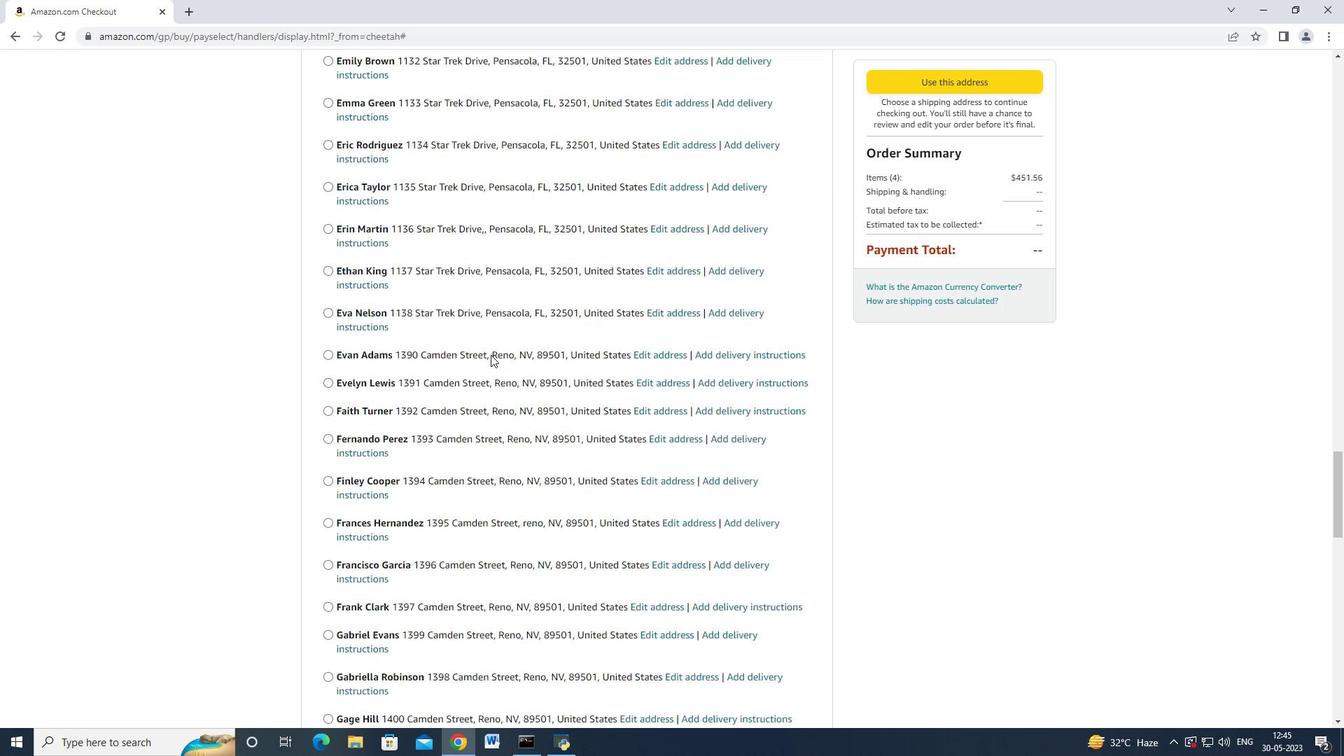 
Action: Mouse moved to (488, 357)
Screenshot: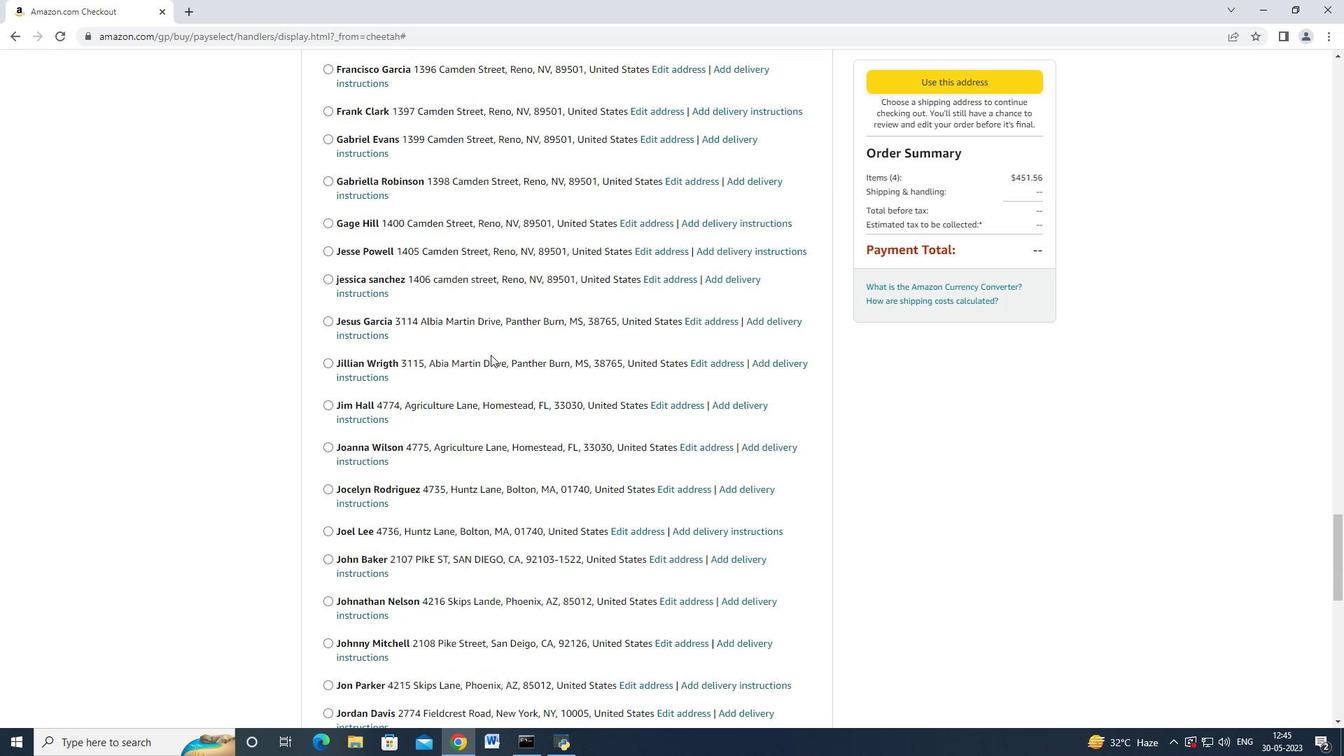 
Action: Mouse scrolled (488, 357) with delta (0, 0)
Screenshot: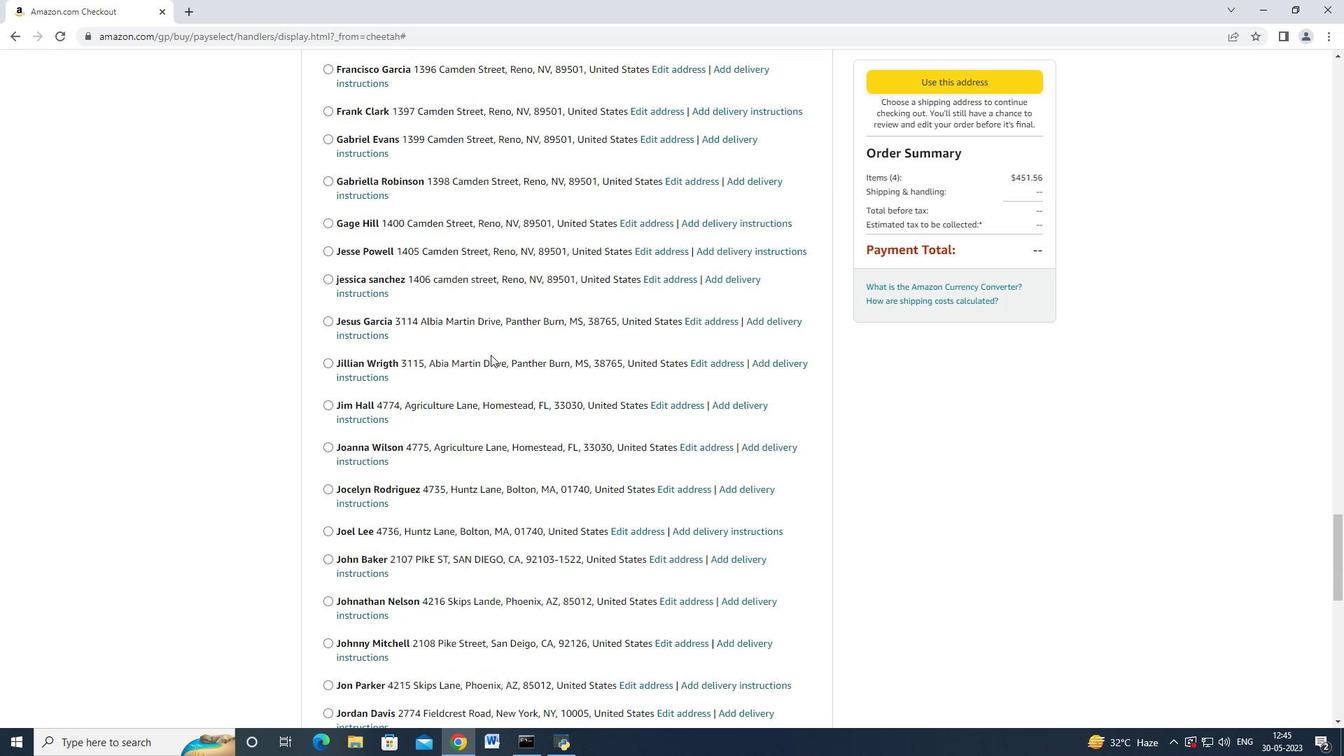 
Action: Mouse moved to (488, 358)
Screenshot: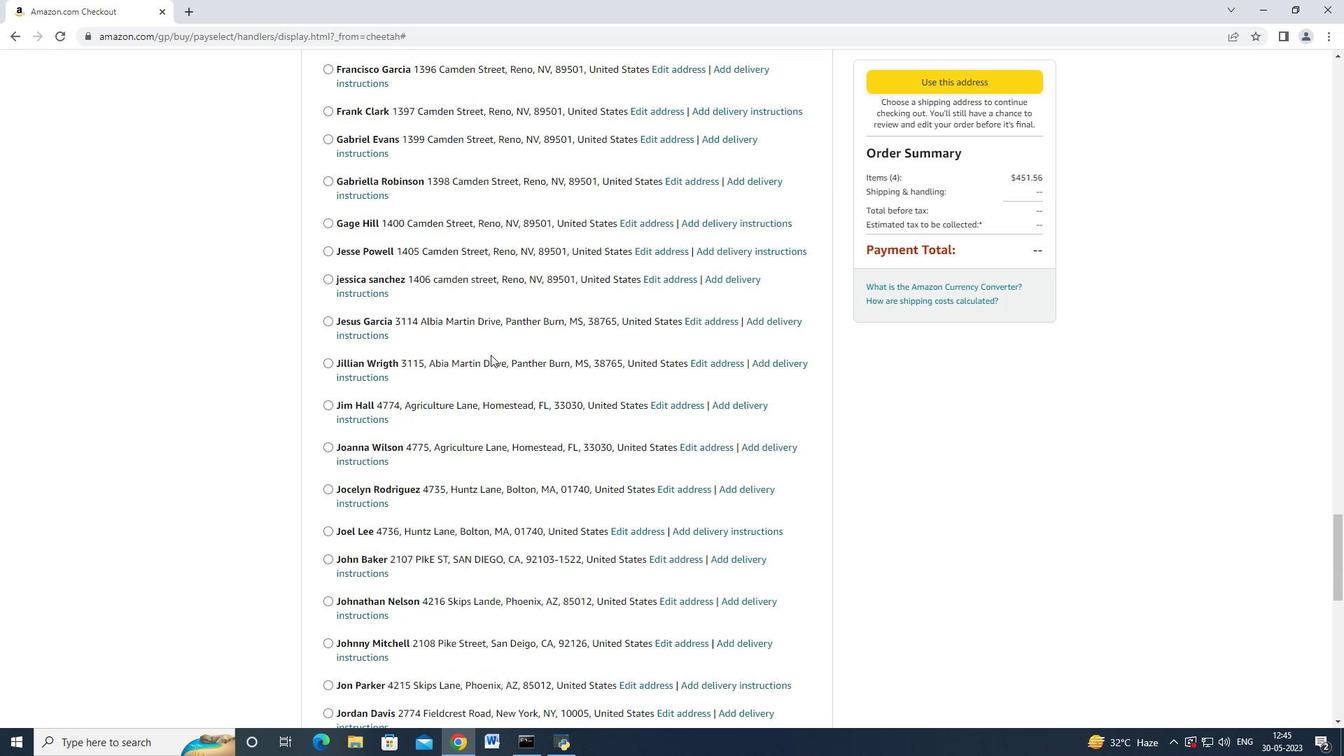 
Action: Mouse scrolled (488, 357) with delta (0, 0)
Screenshot: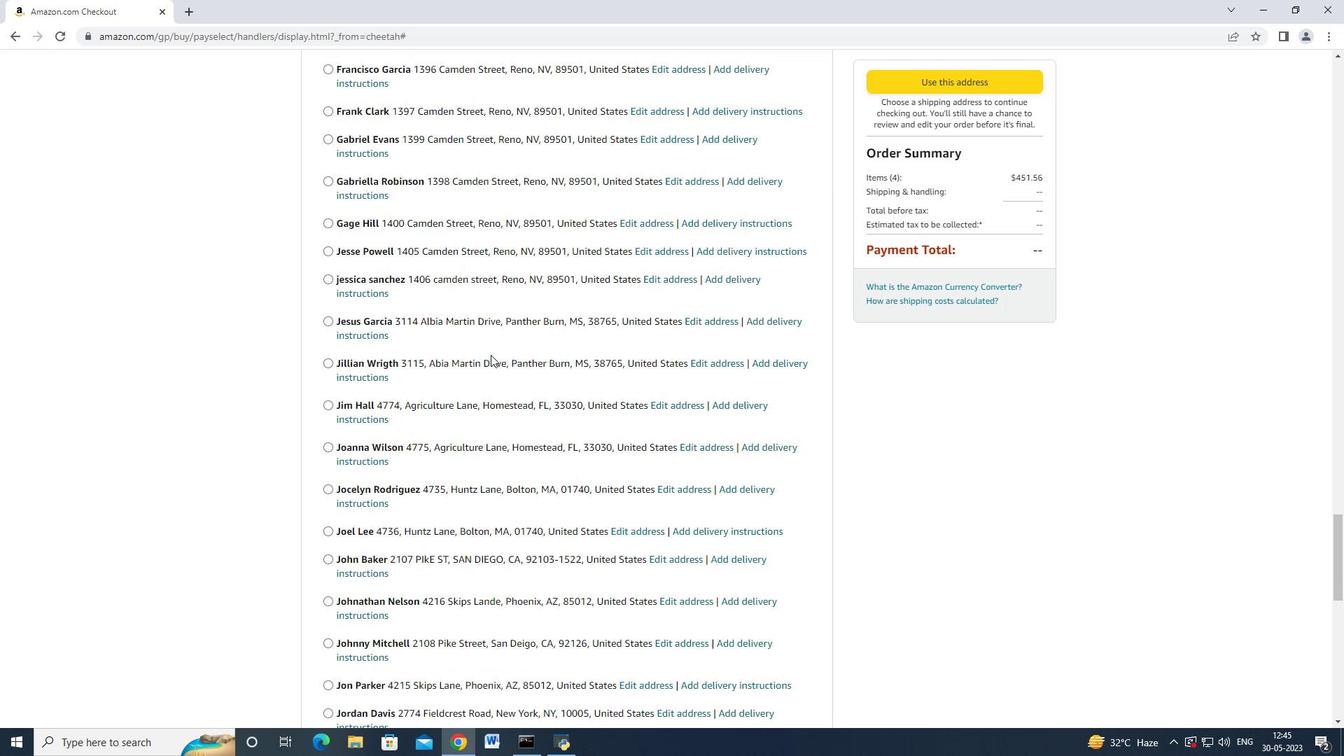 
Action: Mouse scrolled (488, 357) with delta (0, 0)
Screenshot: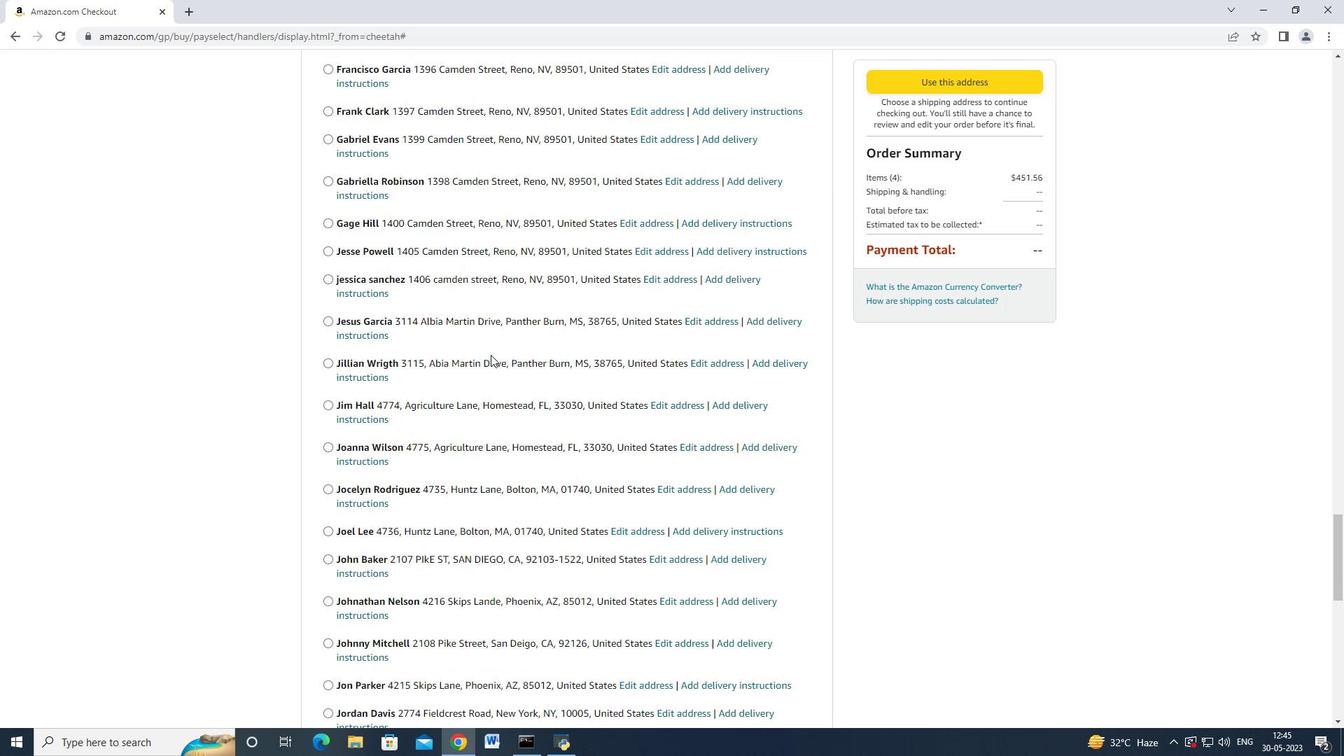 
Action: Mouse scrolled (488, 357) with delta (0, 0)
Screenshot: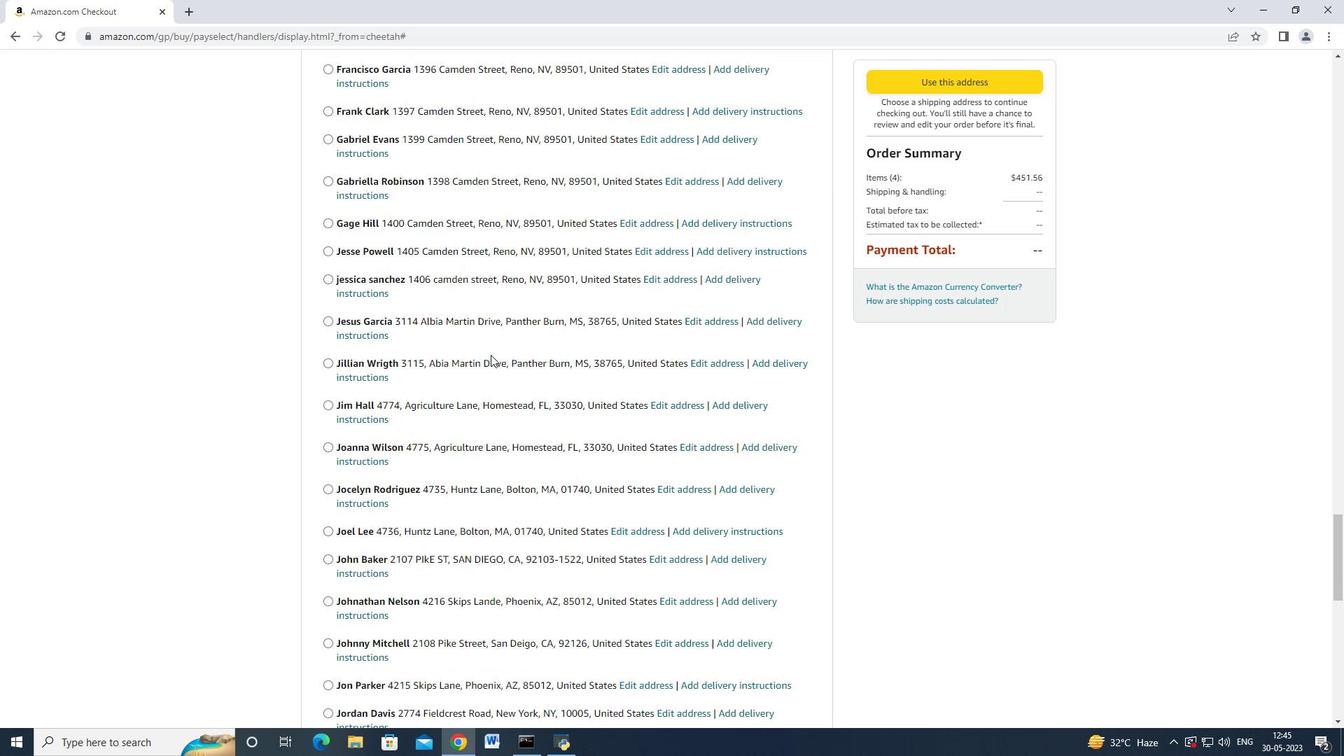 
Action: Mouse scrolled (488, 357) with delta (0, -1)
Screenshot: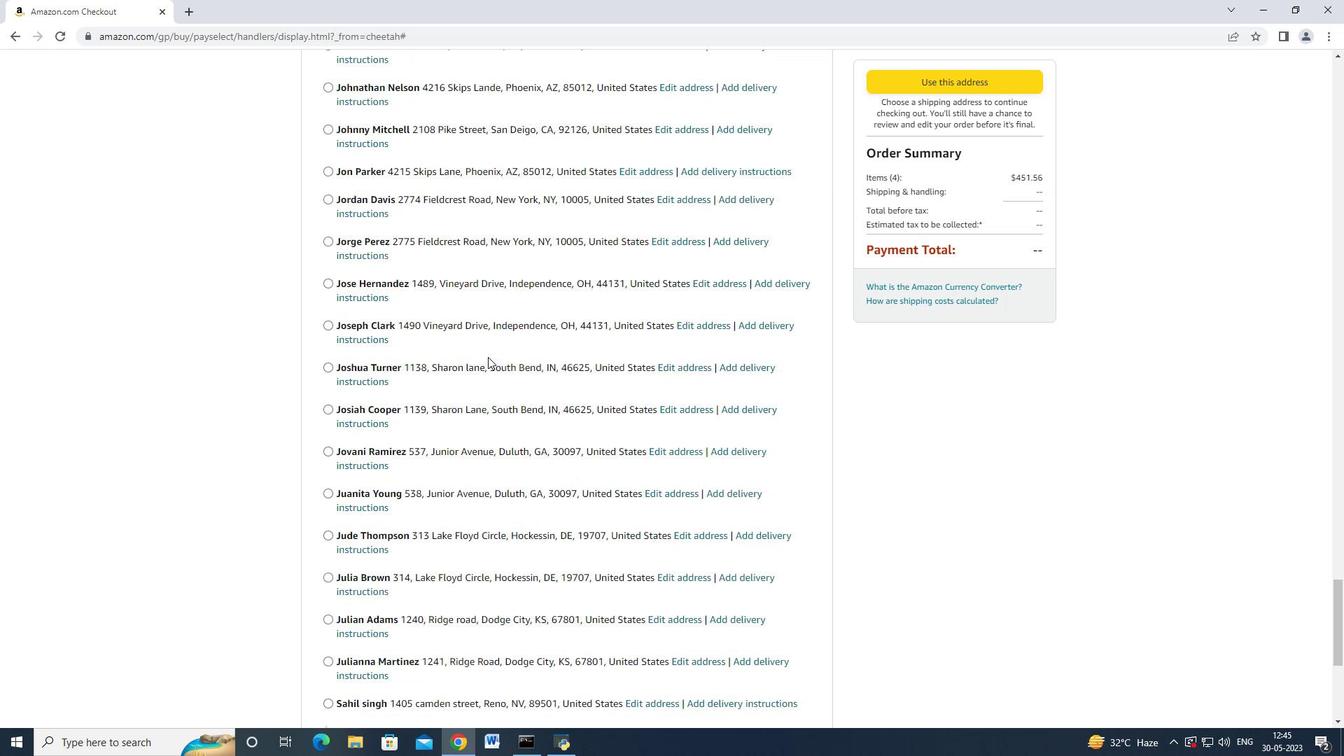 
Action: Mouse scrolled (488, 357) with delta (0, 0)
Screenshot: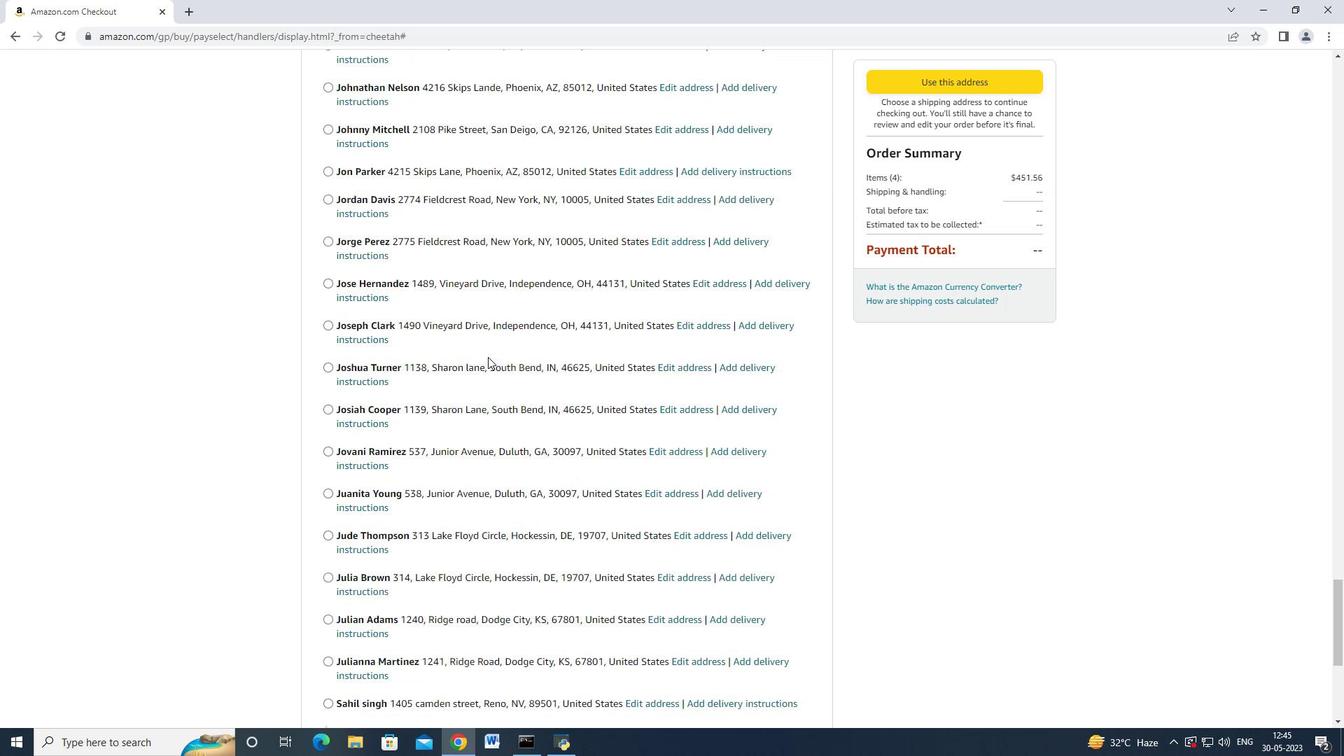 
Action: Mouse scrolled (488, 357) with delta (0, 0)
Screenshot: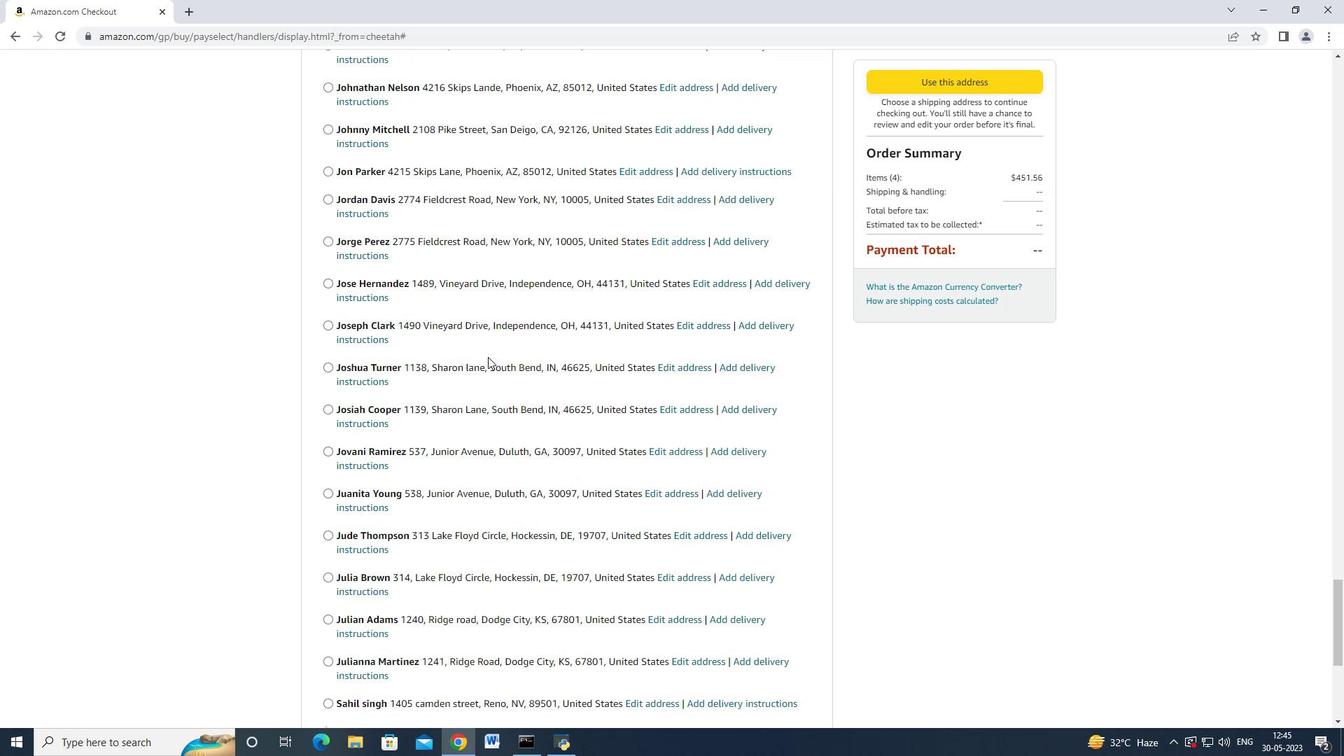
Action: Mouse moved to (488, 358)
Screenshot: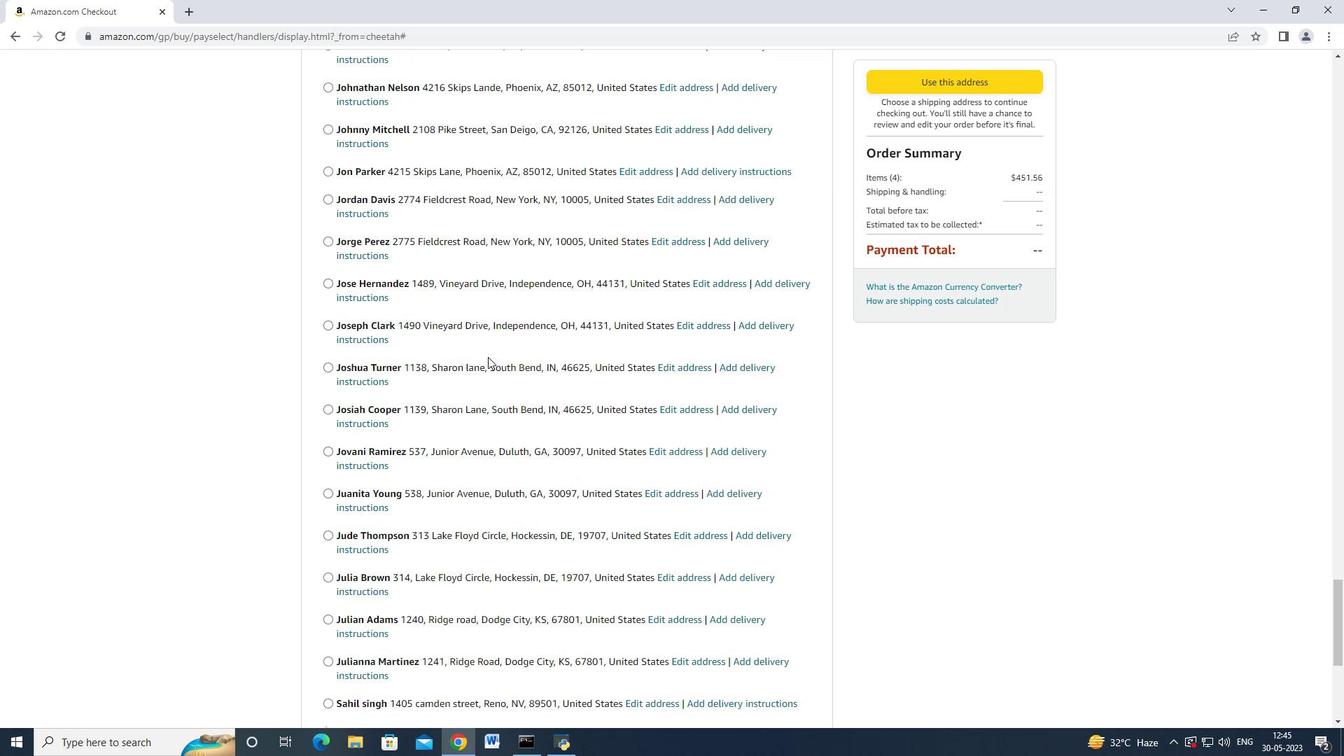 
Action: Mouse scrolled (488, 357) with delta (0, 0)
Screenshot: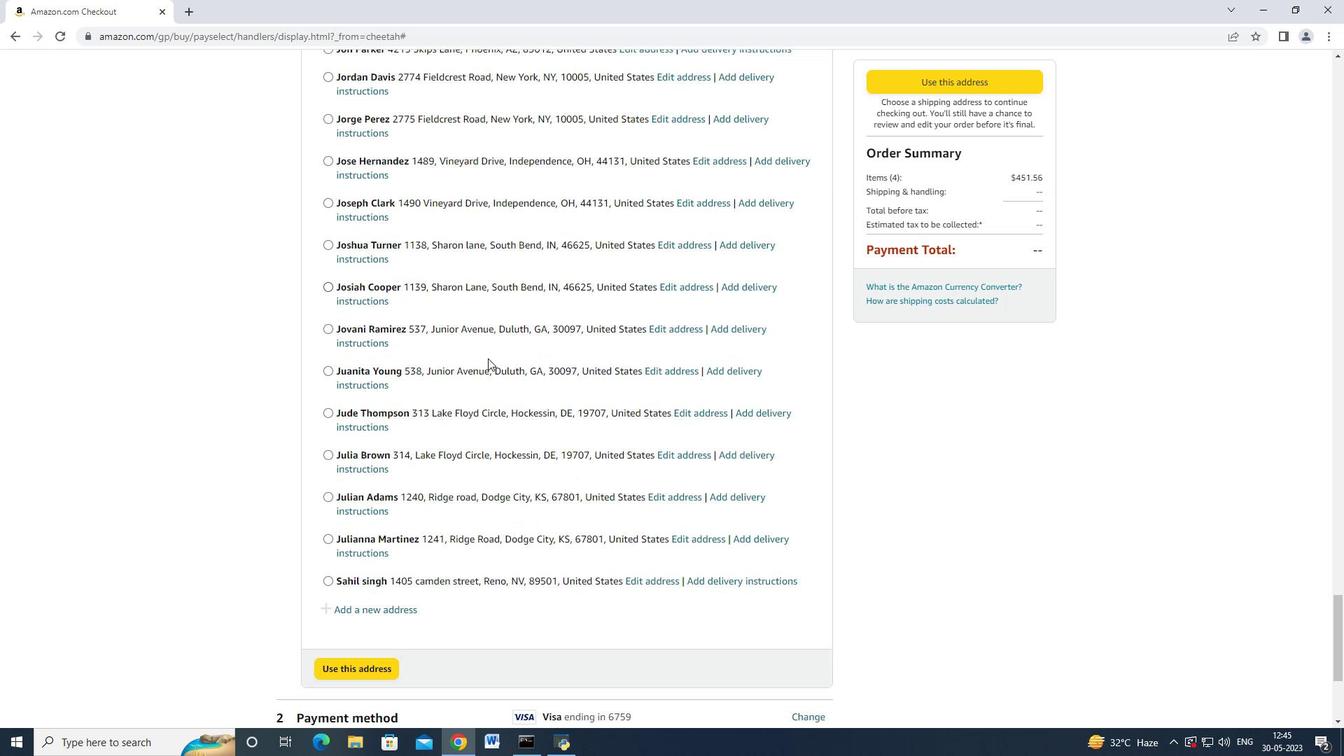 
Action: Mouse scrolled (488, 357) with delta (0, 0)
Screenshot: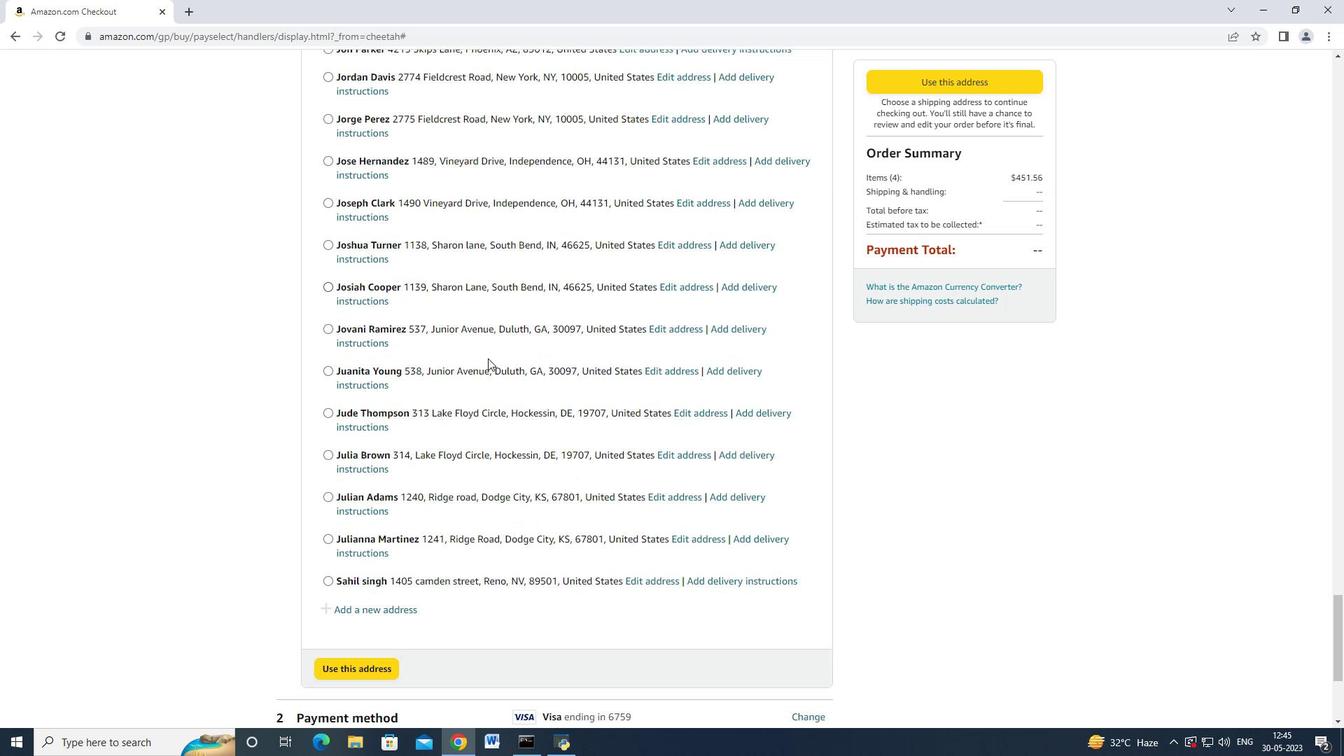 
Action: Mouse scrolled (488, 357) with delta (0, 0)
Screenshot: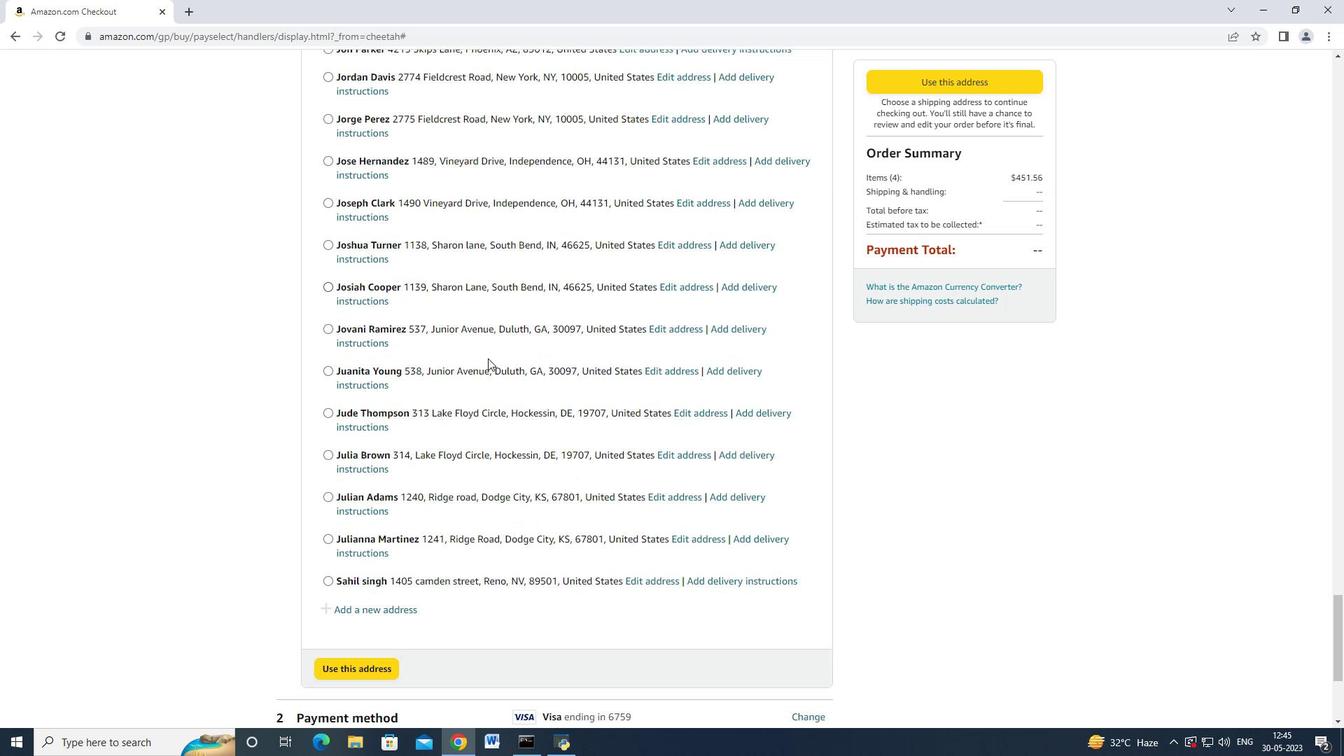 
Action: Mouse scrolled (488, 357) with delta (0, 0)
Screenshot: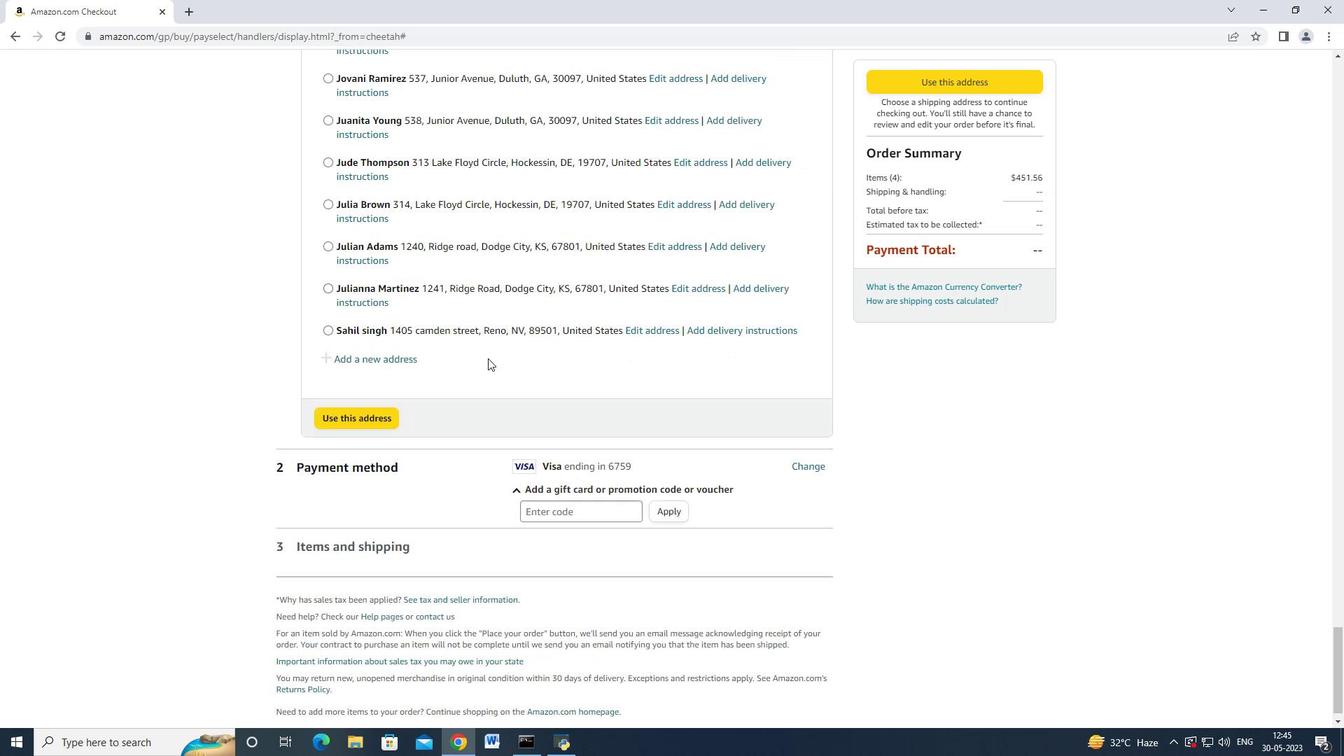 
Action: Mouse scrolled (488, 357) with delta (0, 0)
Screenshot: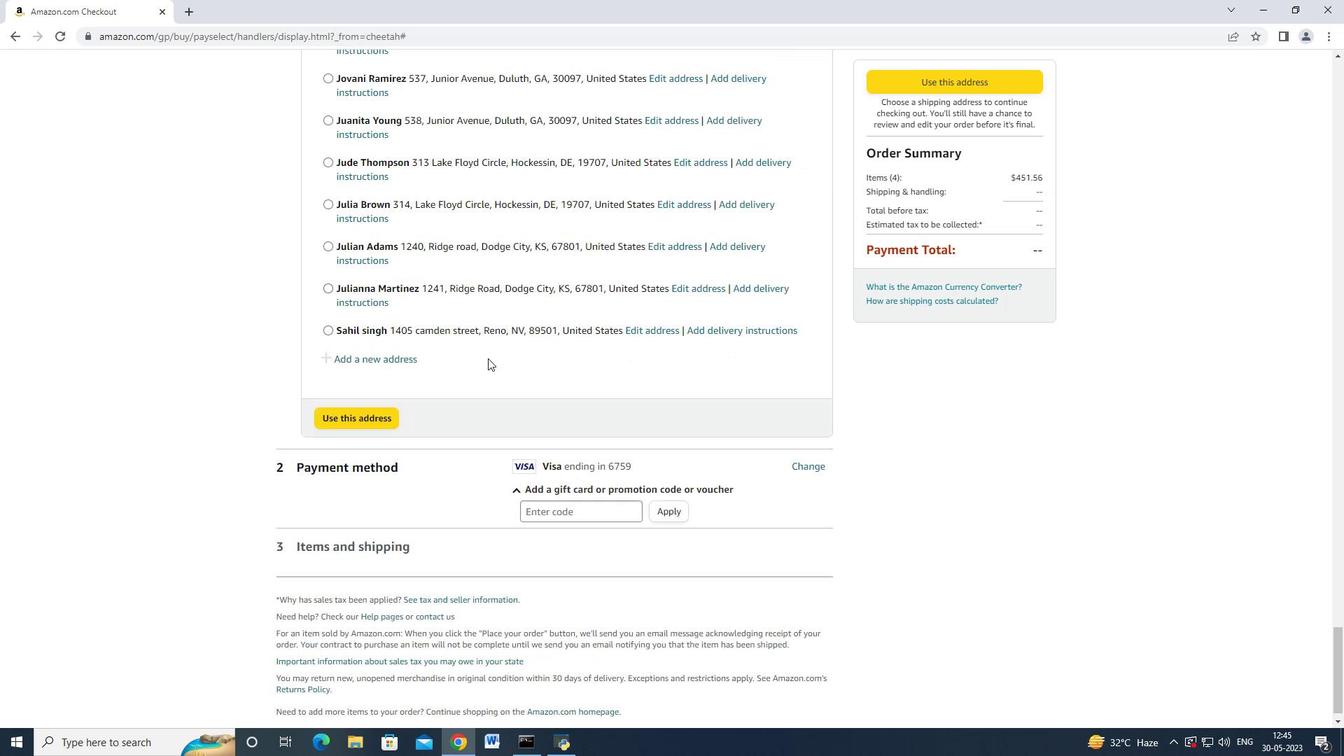 
Action: Mouse scrolled (488, 357) with delta (0, 0)
Screenshot: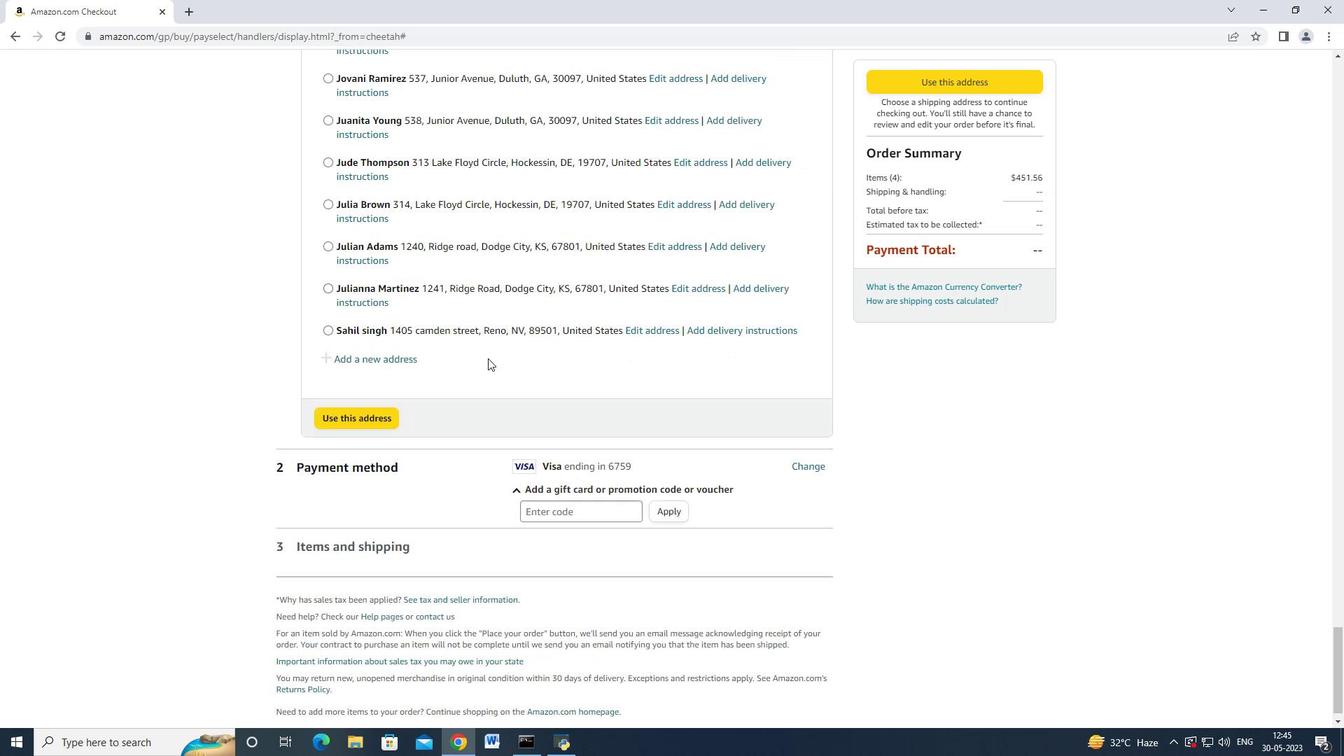 
Action: Mouse scrolled (488, 357) with delta (0, 0)
Screenshot: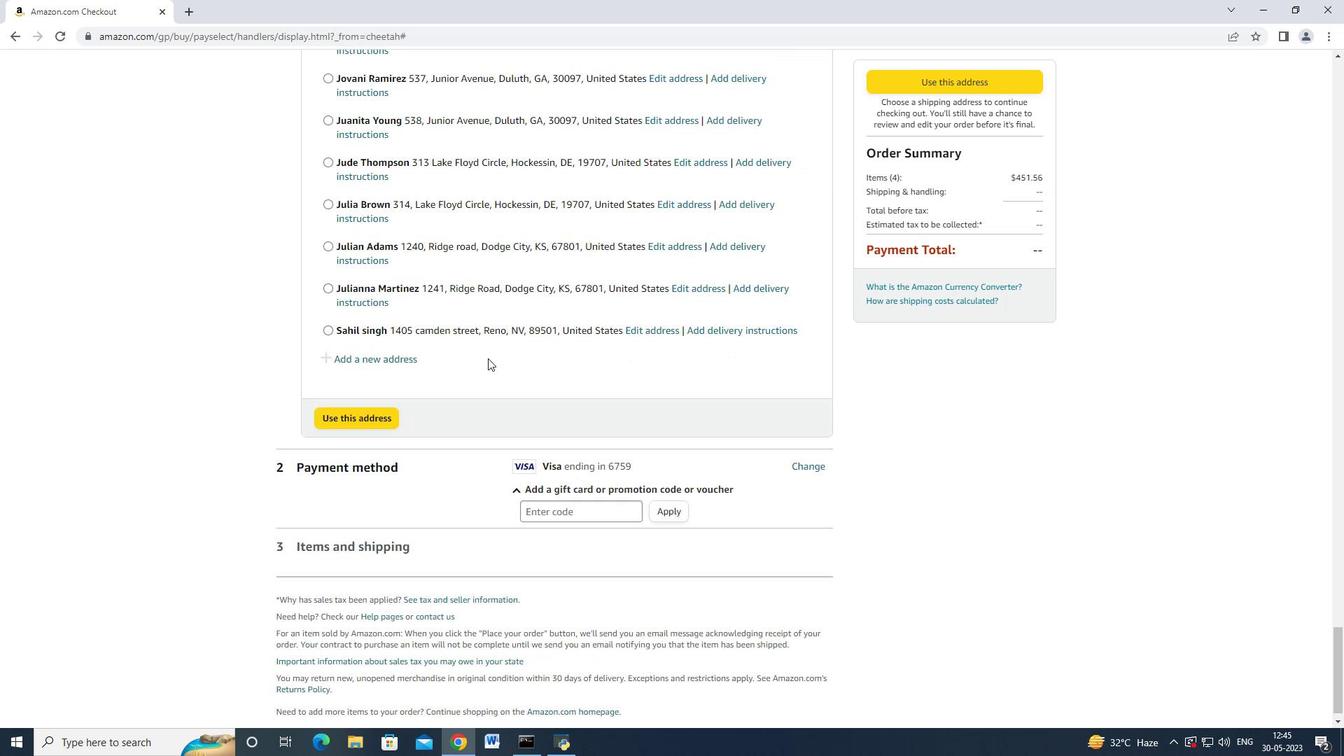 
Action: Mouse moved to (368, 336)
Screenshot: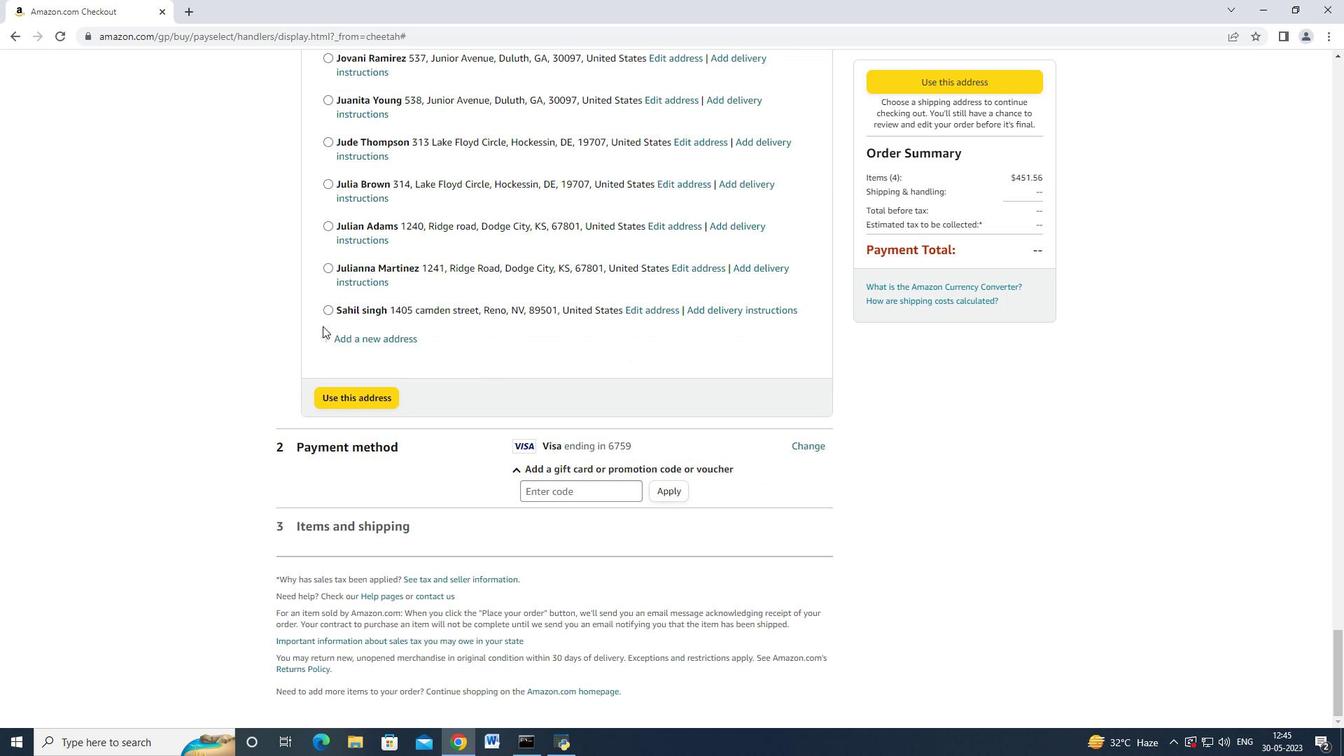 
Action: Mouse pressed left at (368, 336)
Screenshot: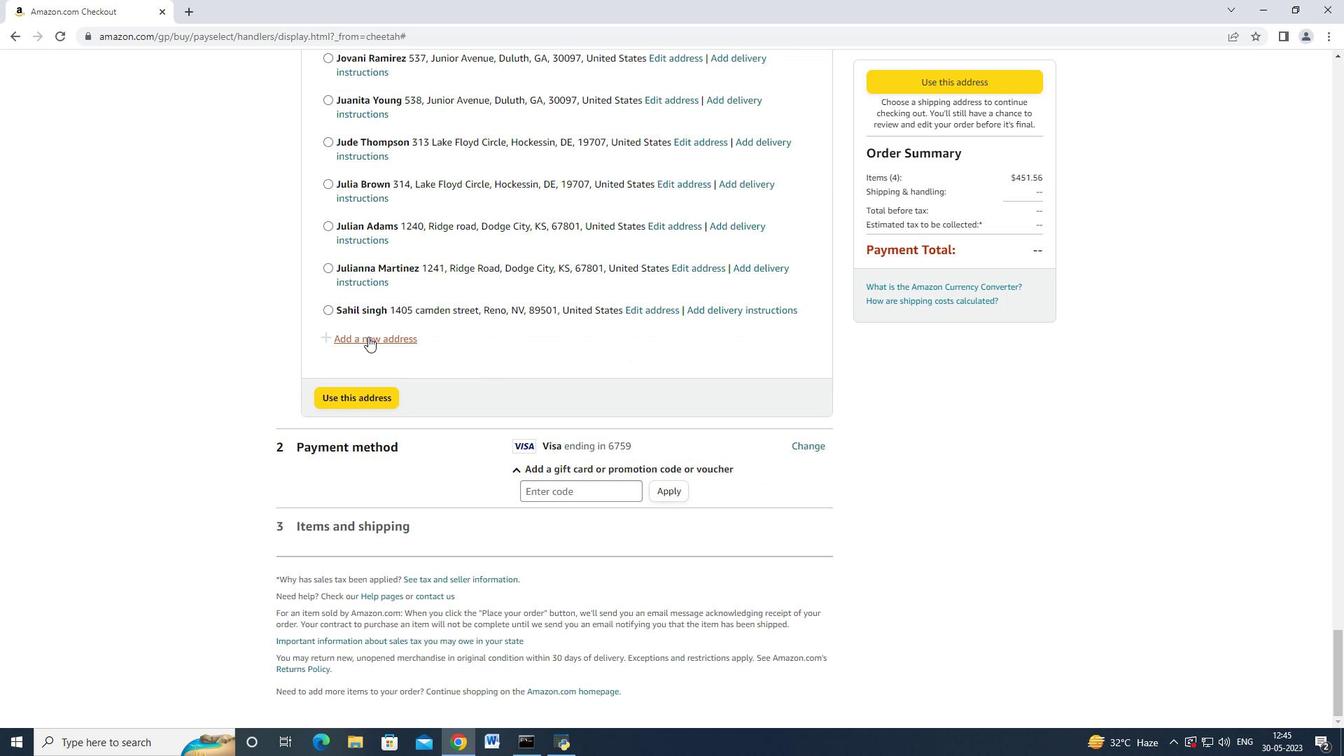 
Action: Mouse moved to (460, 336)
Screenshot: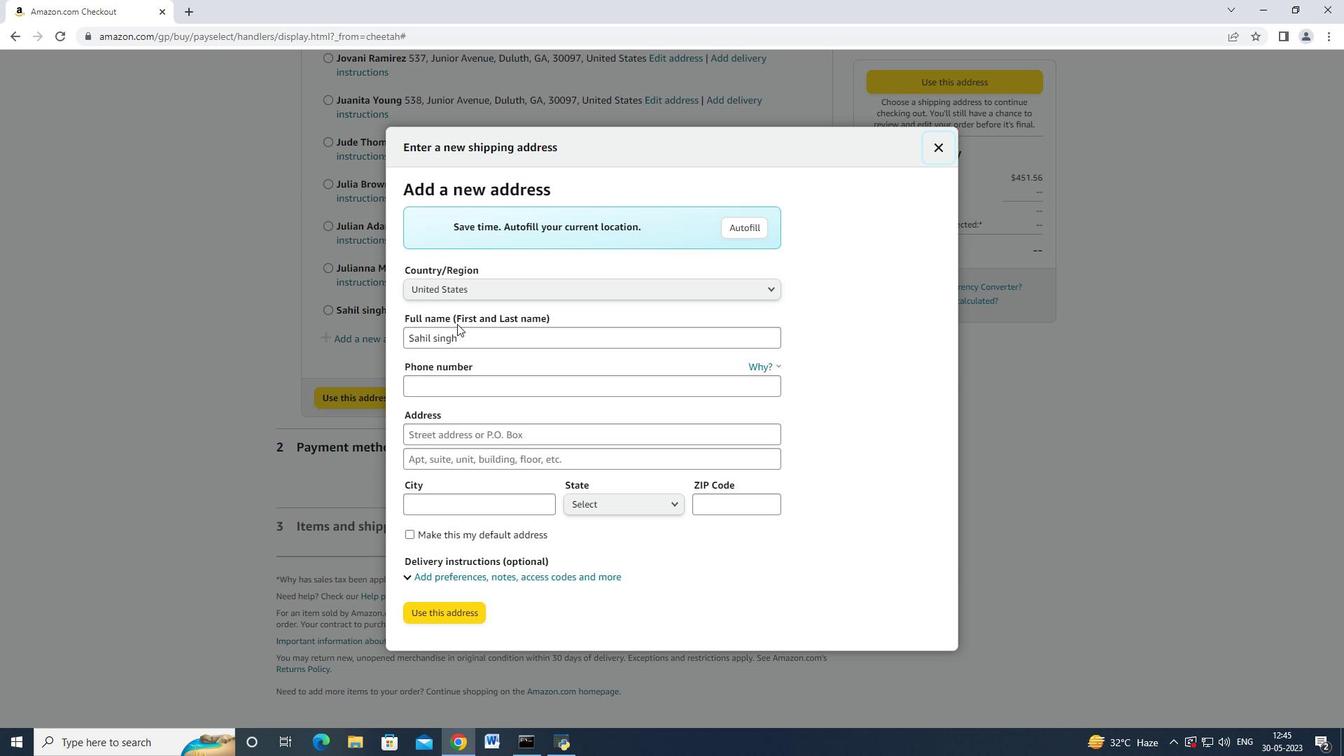 
Action: Mouse pressed left at (460, 336)
Screenshot: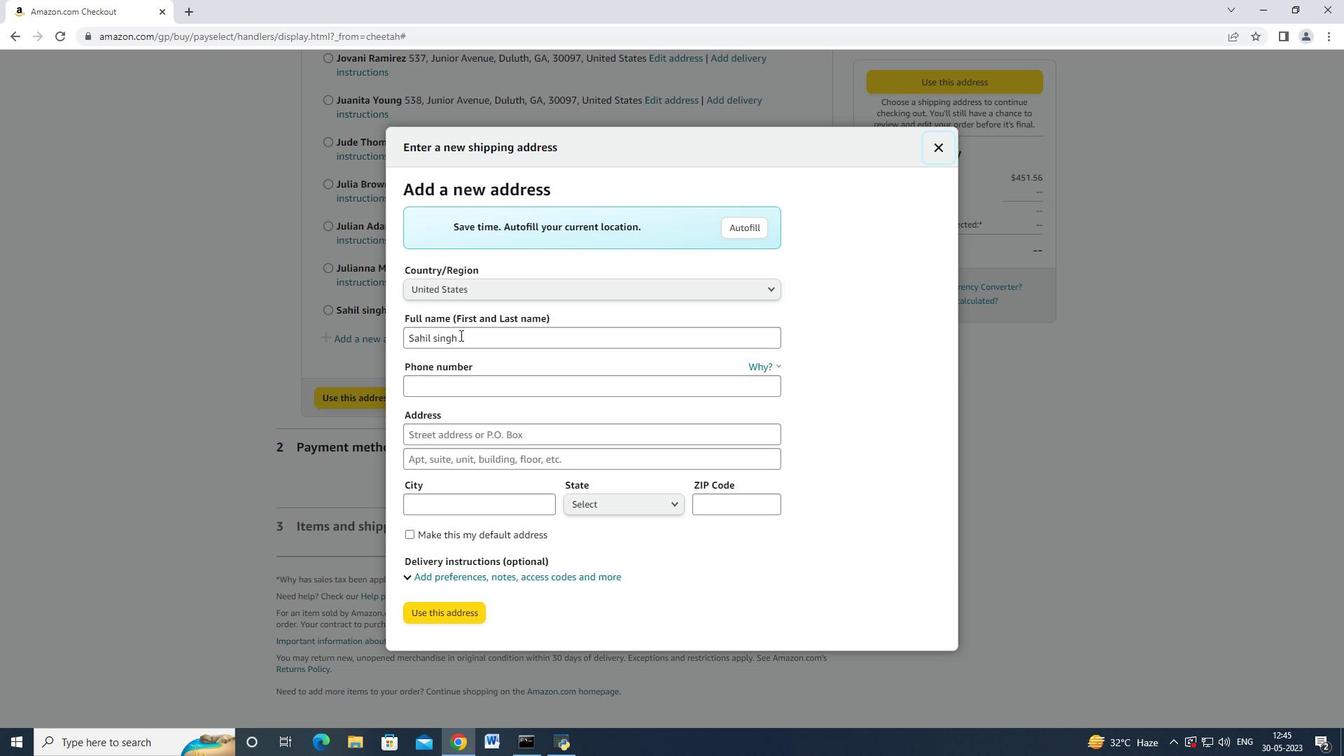 
Action: Mouse moved to (411, 322)
Screenshot: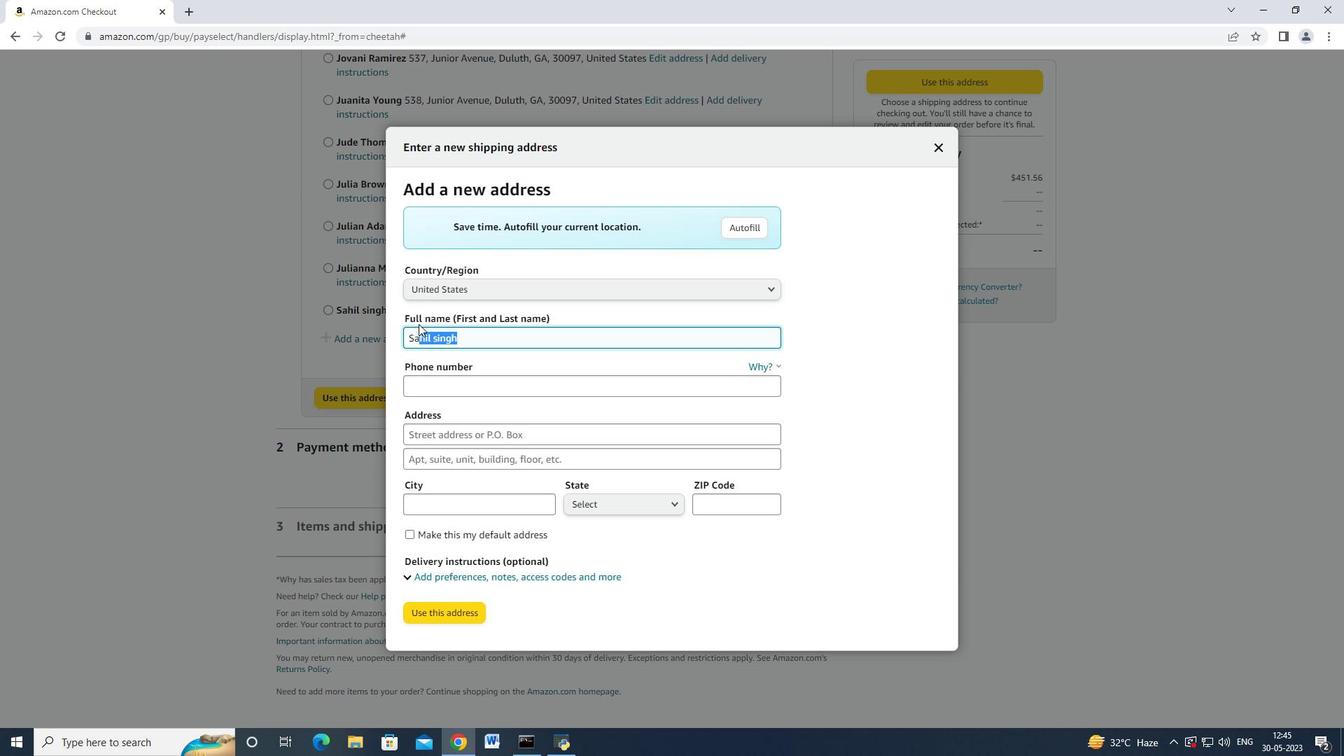 
Action: Key pressed <Key.backspace><Key.shift_r><Key.shift_r><Key.shift_r><Key.shift_r>Garrett<Key.space><Key.shift_r>Sanchez<Key.tab><Key.tab>775255121<Key.backspace>31<Key.tab>13<Key.backspace>401<Key.space><Key.shift>Camden<Key.space><Key.shift_r>Street<Key.tab><Key.tab><Key.shift_r>Reno
Screenshot: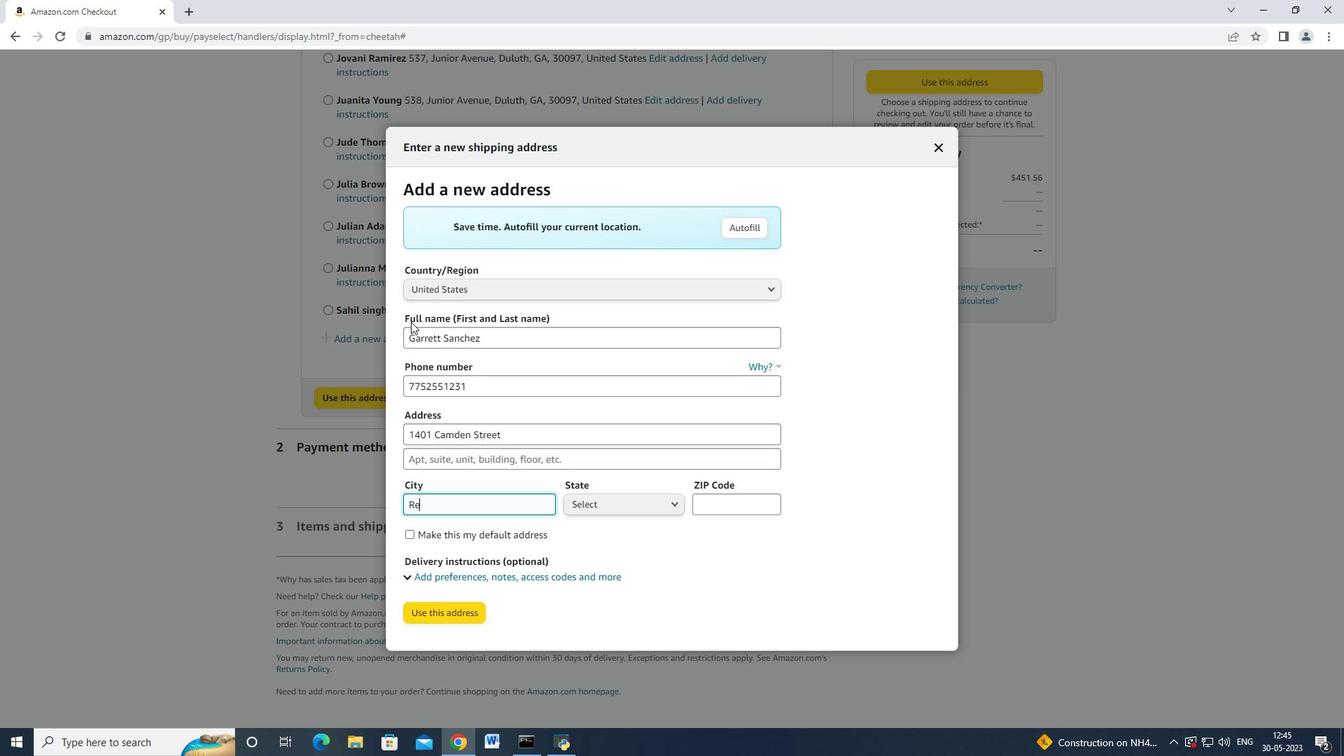 
Action: Mouse moved to (638, 497)
Screenshot: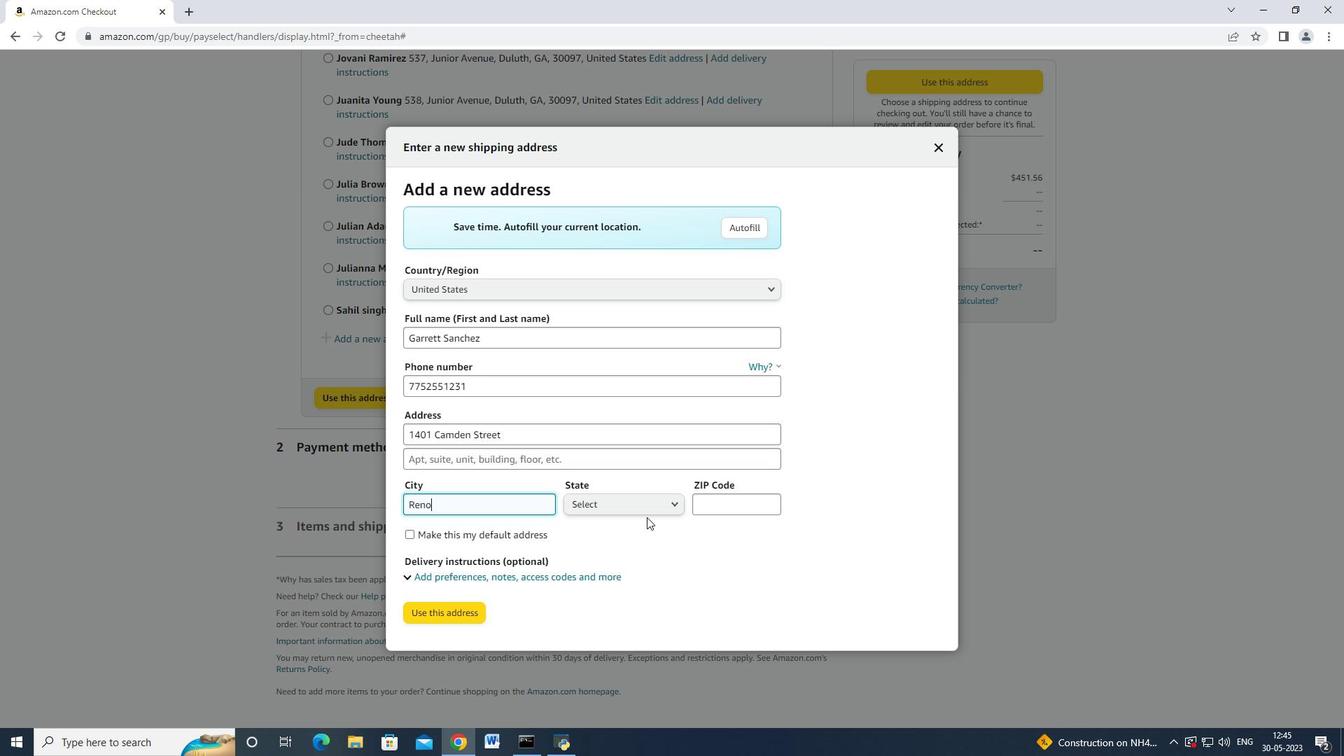 
Action: Mouse pressed left at (638, 497)
Screenshot: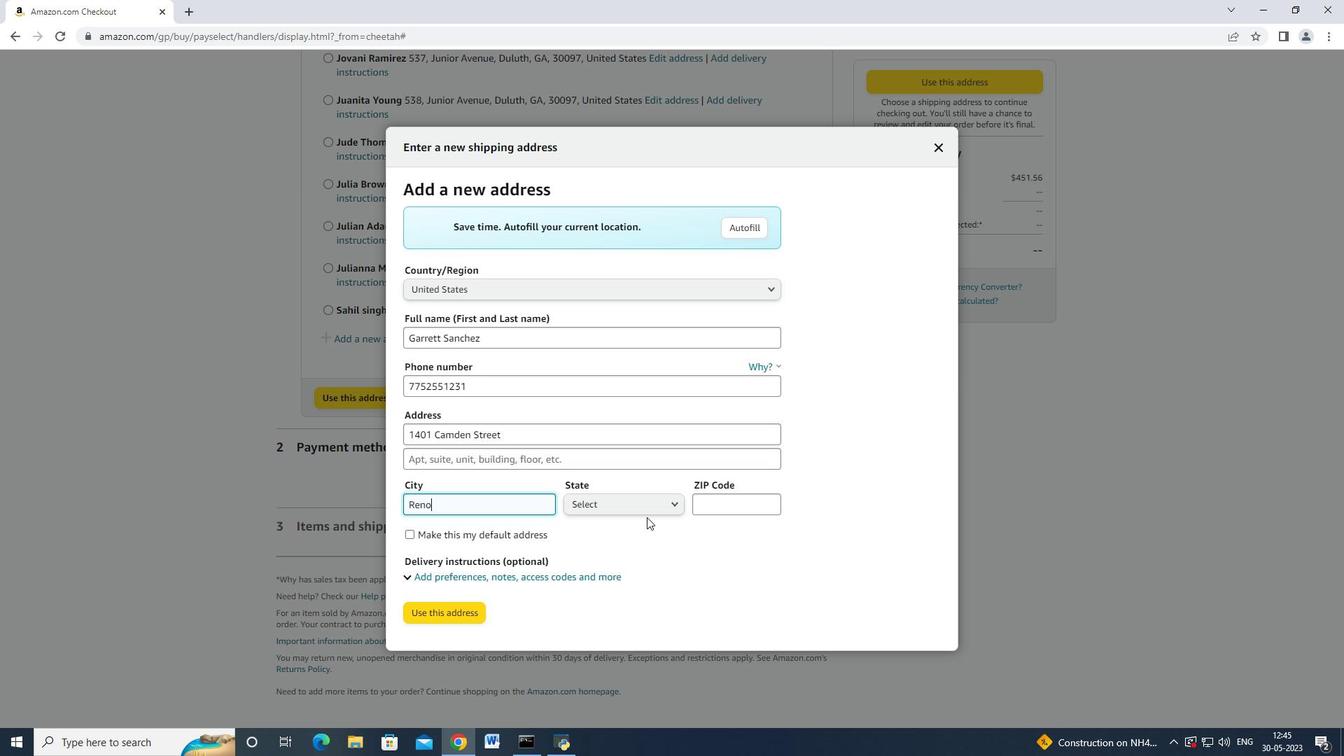 
Action: Mouse moved to (645, 481)
Screenshot: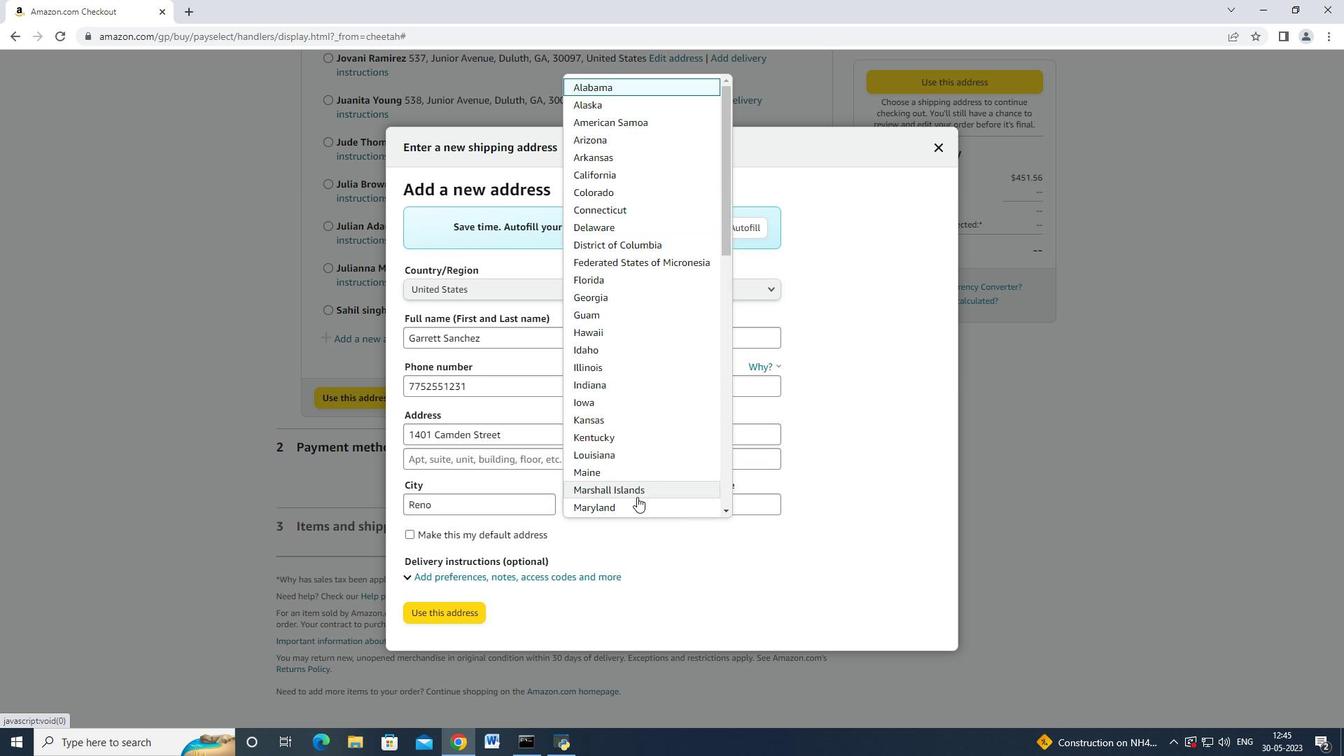 
Action: Mouse scrolled (645, 481) with delta (0, 0)
Screenshot: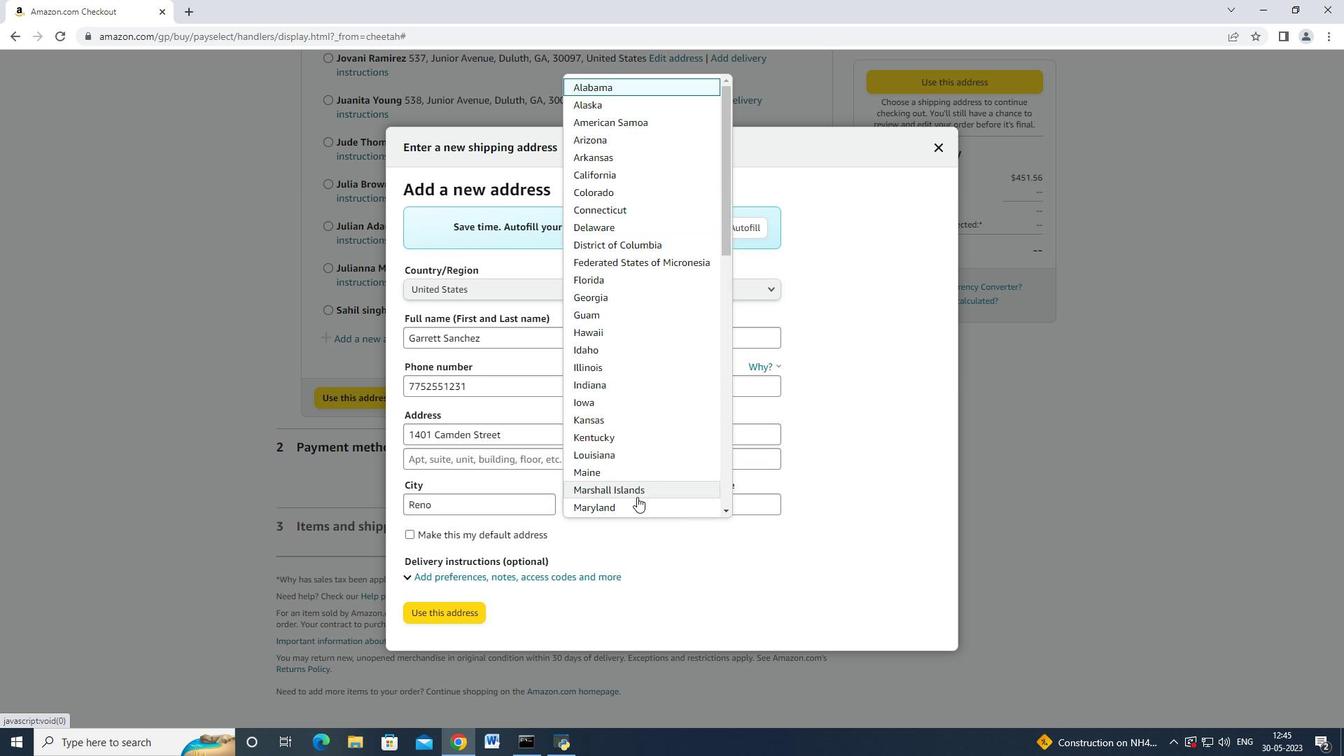
Action: Mouse scrolled (645, 481) with delta (0, 0)
Screenshot: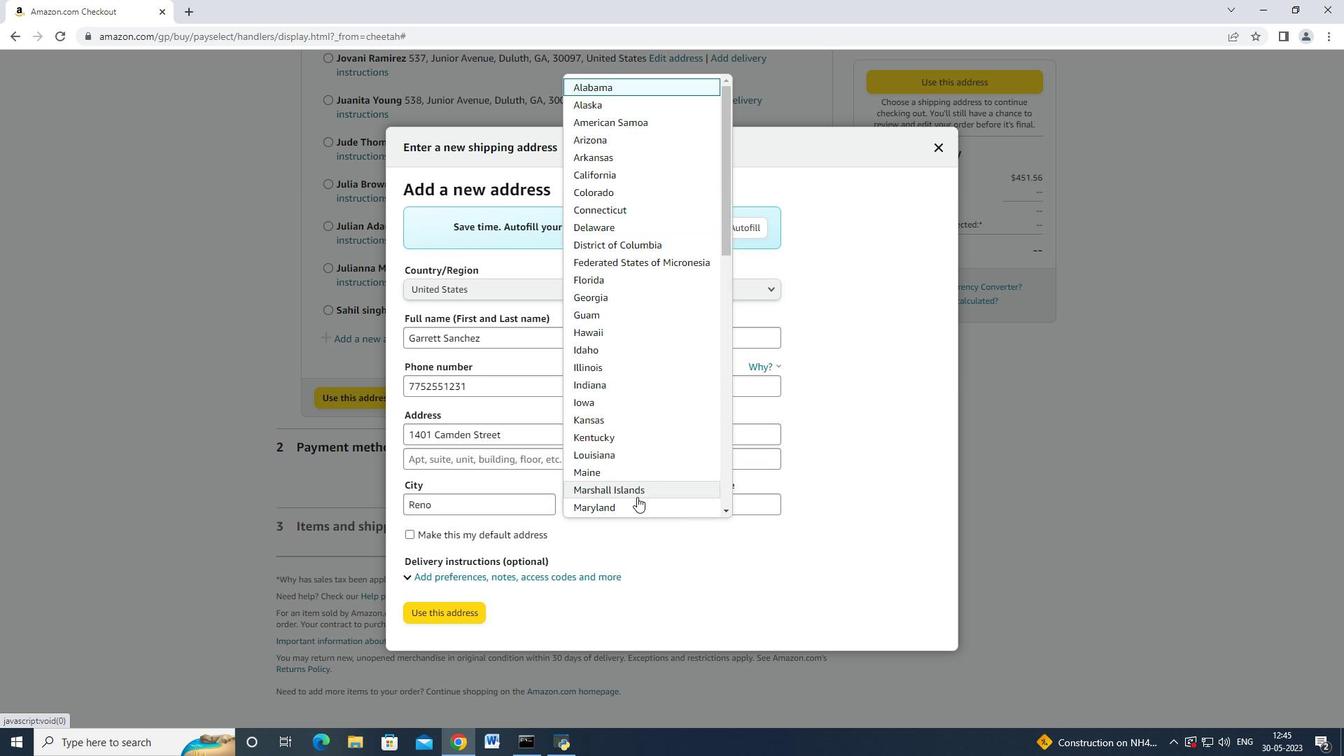 
Action: Mouse scrolled (645, 481) with delta (0, 0)
Screenshot: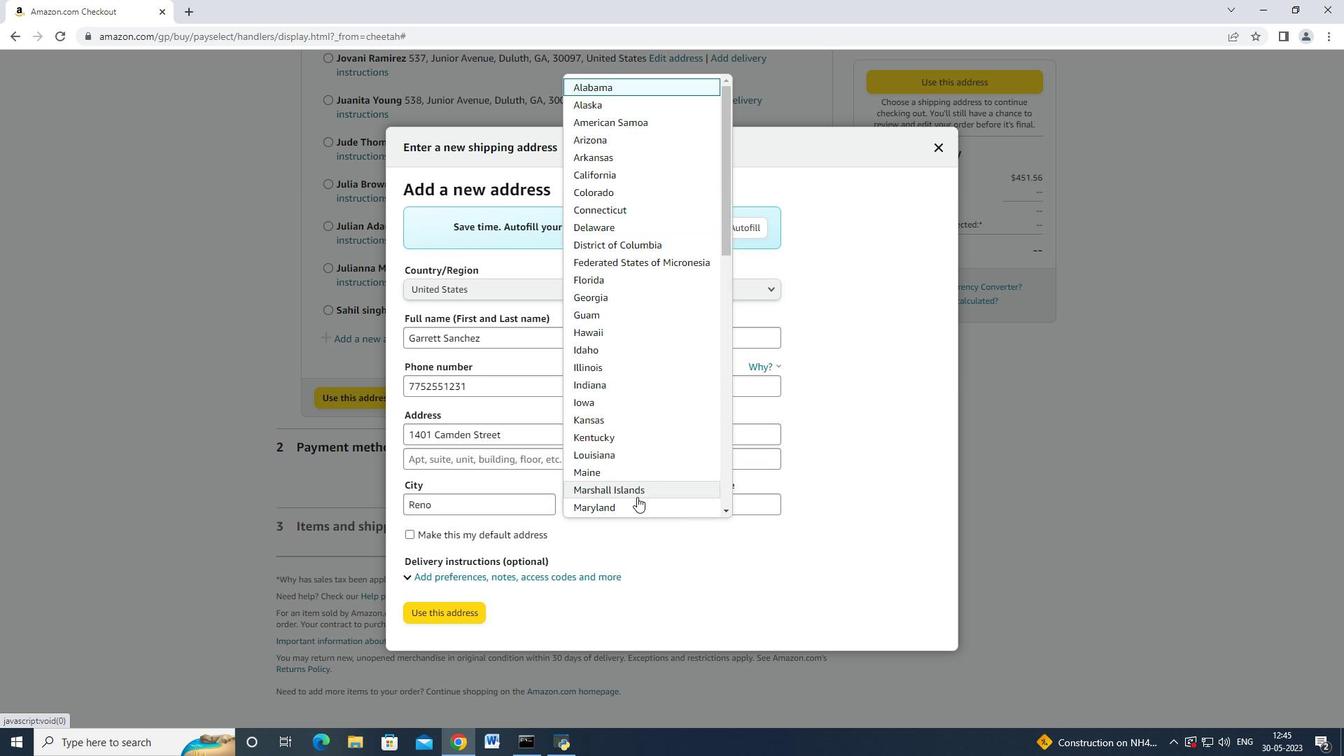 
Action: Mouse scrolled (645, 481) with delta (0, 0)
Screenshot: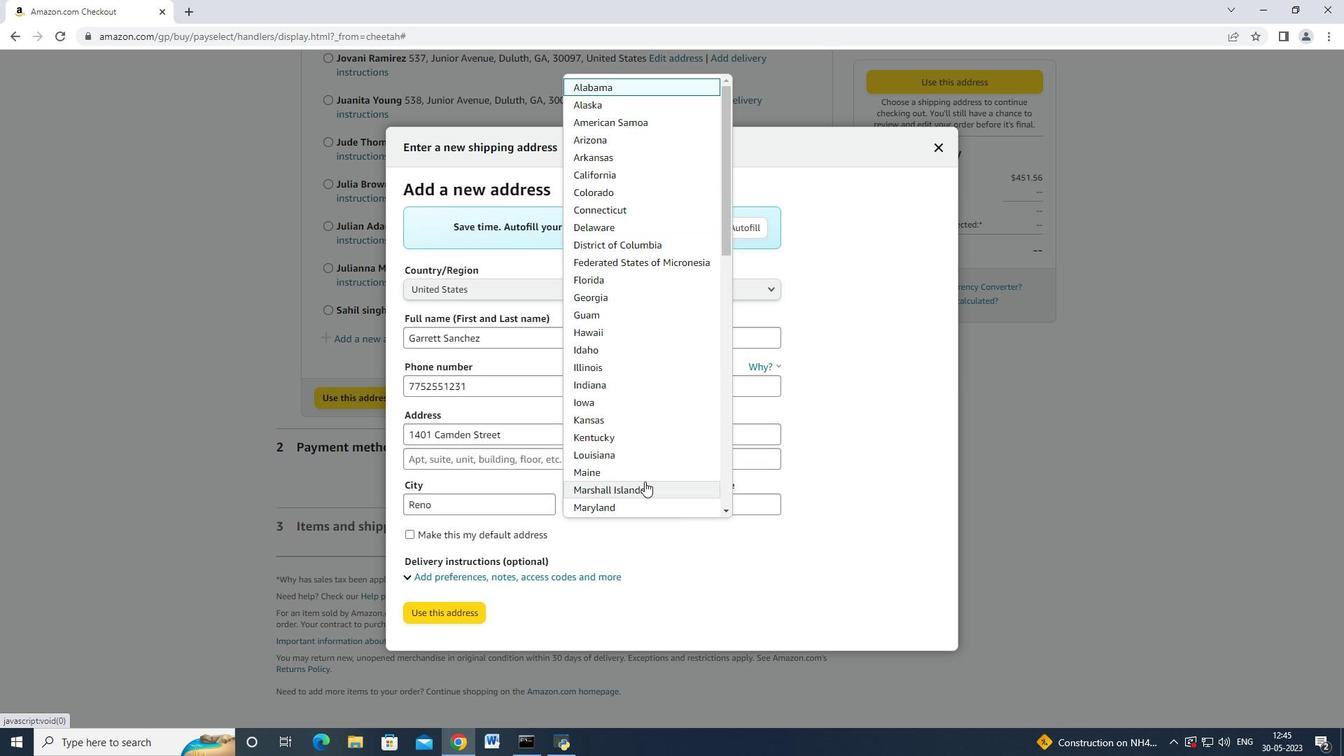 
Action: Mouse scrolled (645, 481) with delta (0, 0)
Screenshot: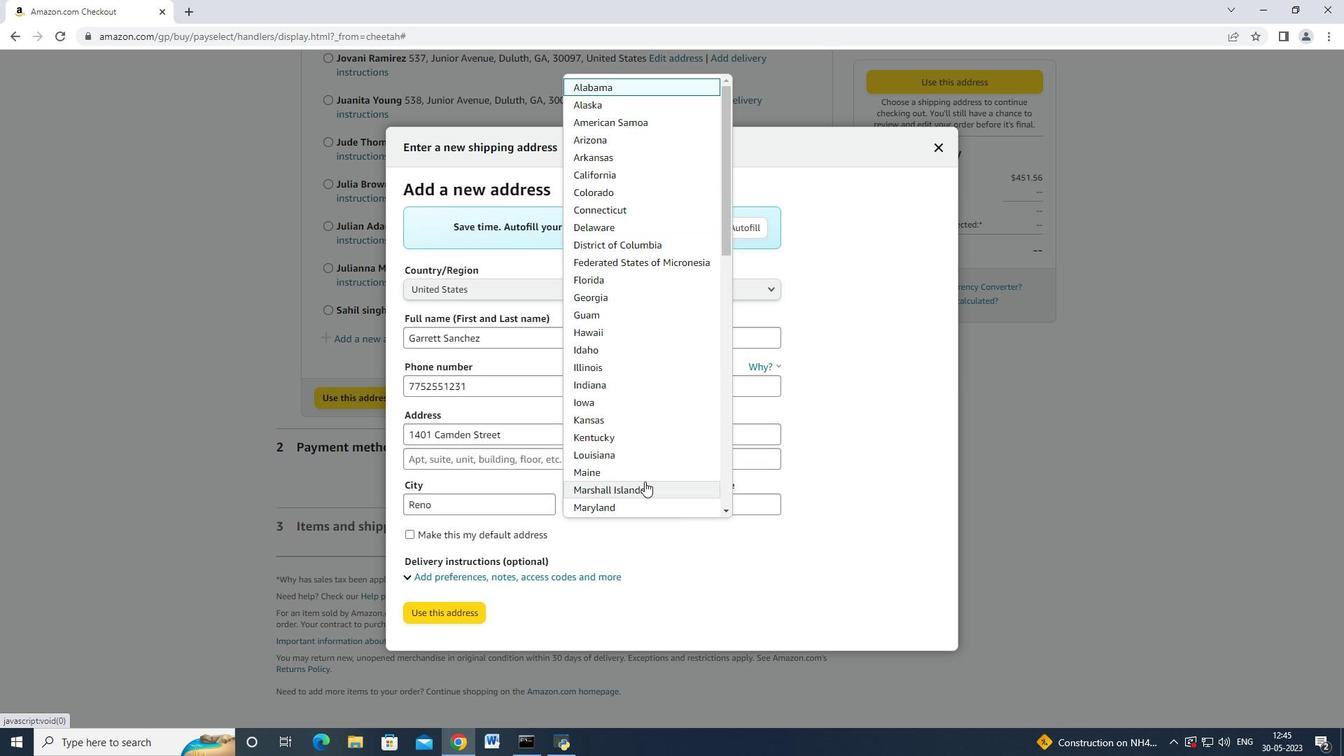
Action: Mouse scrolled (645, 481) with delta (0, 0)
Screenshot: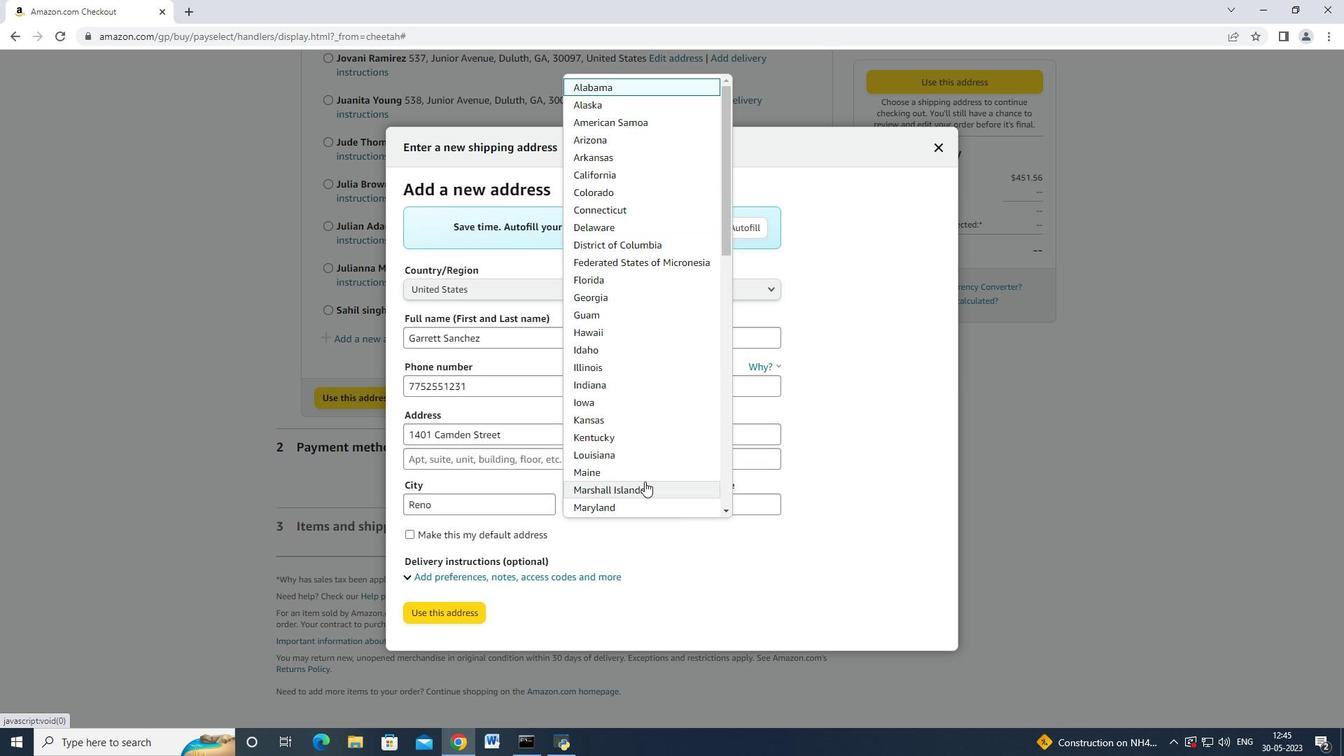 
Action: Mouse scrolled (645, 481) with delta (0, 0)
Screenshot: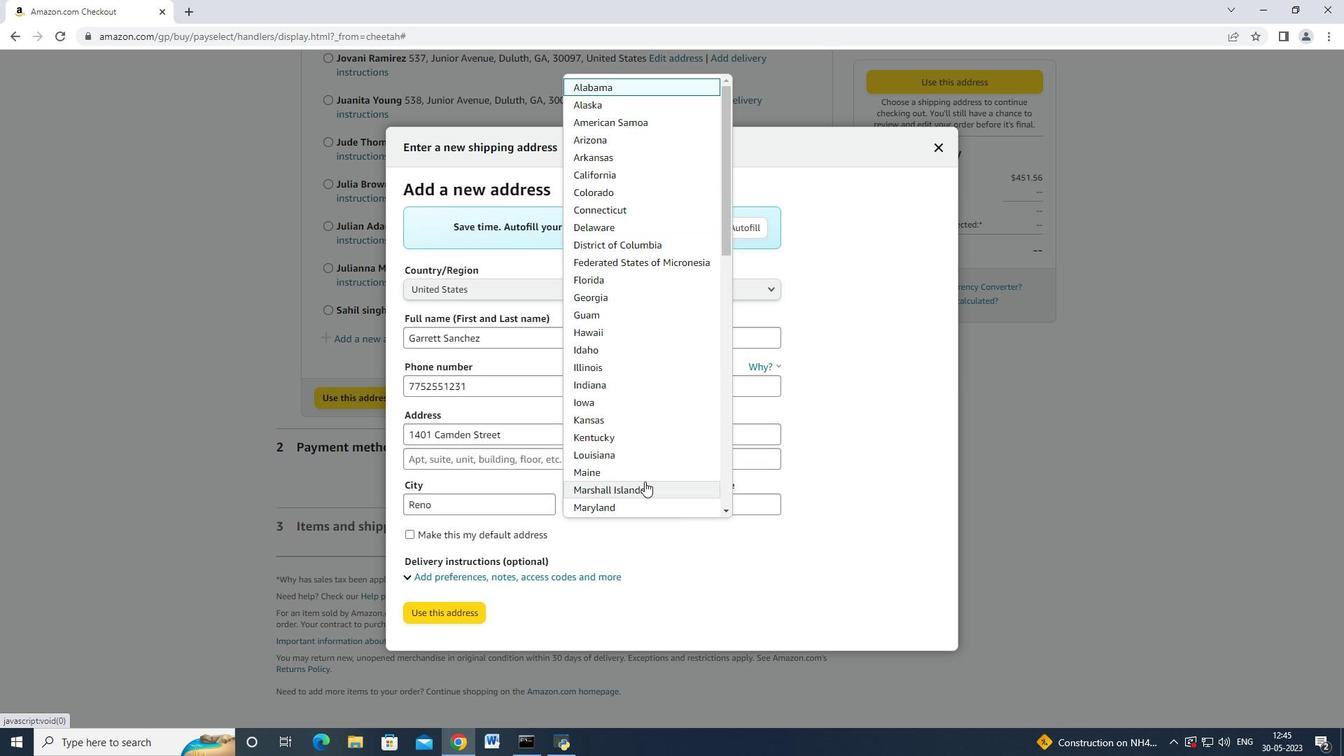 
Action: Mouse scrolled (645, 481) with delta (0, 0)
Screenshot: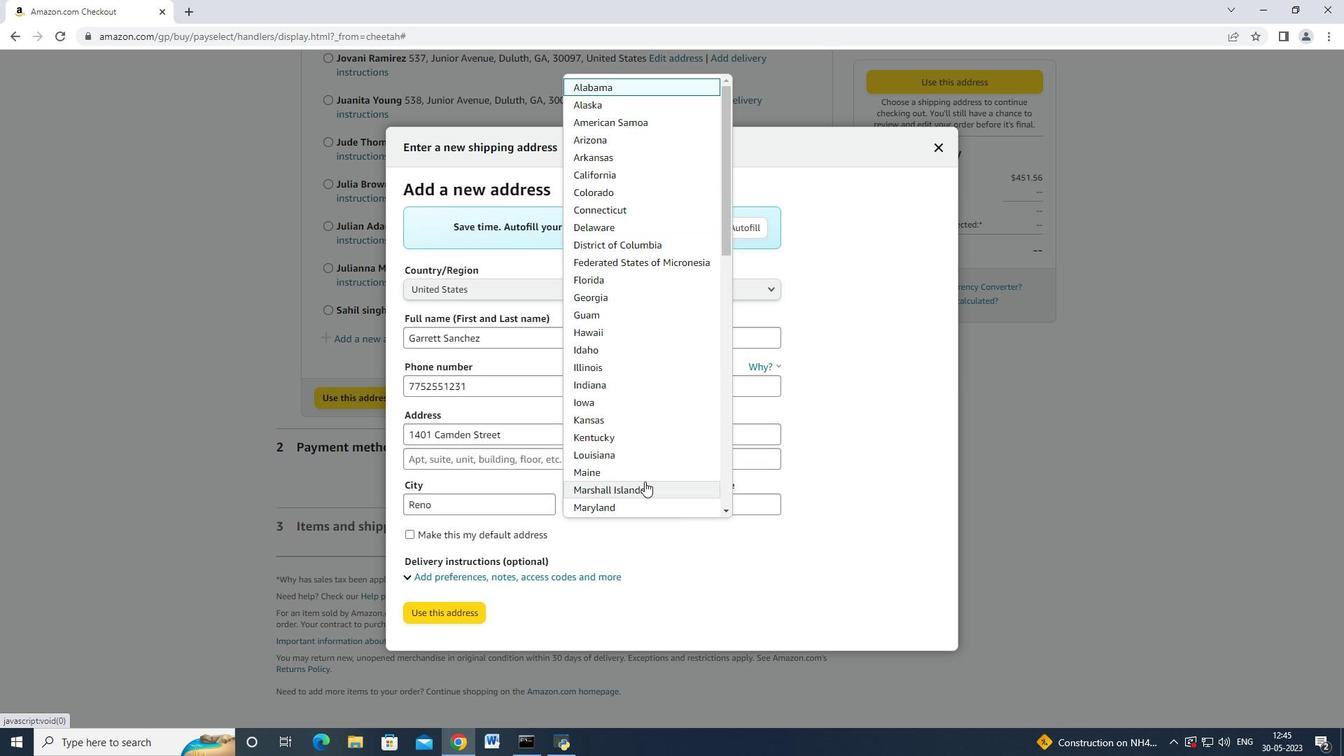 
Action: Mouse scrolled (645, 481) with delta (0, 0)
Screenshot: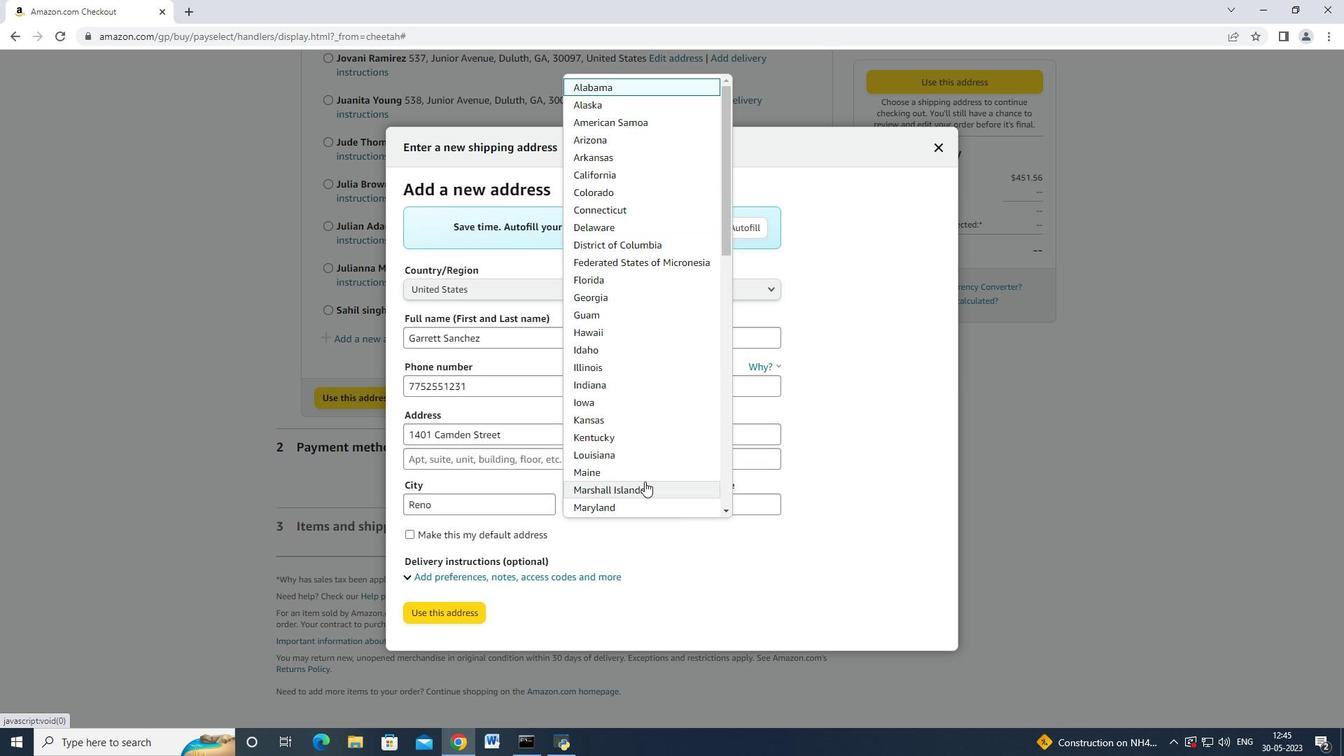 
Action: Mouse scrolled (645, 481) with delta (0, 0)
Screenshot: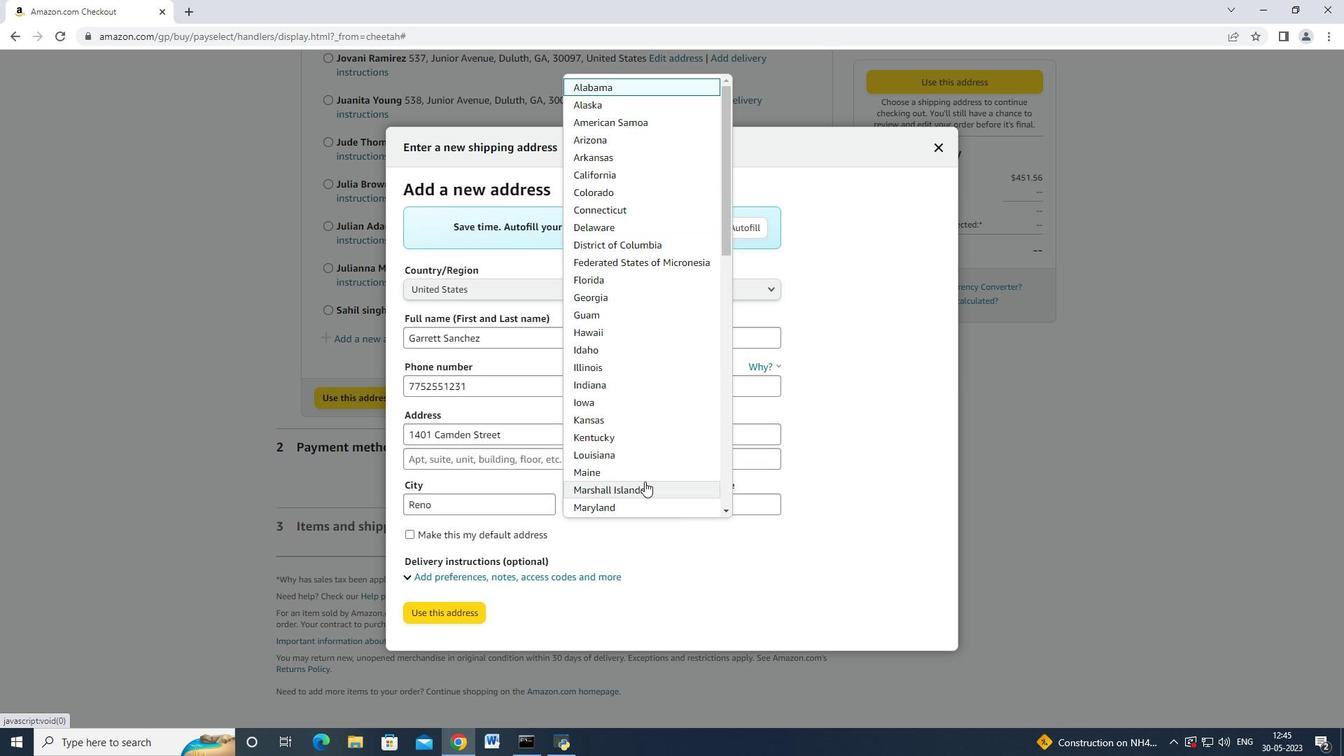 
Action: Mouse moved to (595, 170)
Screenshot: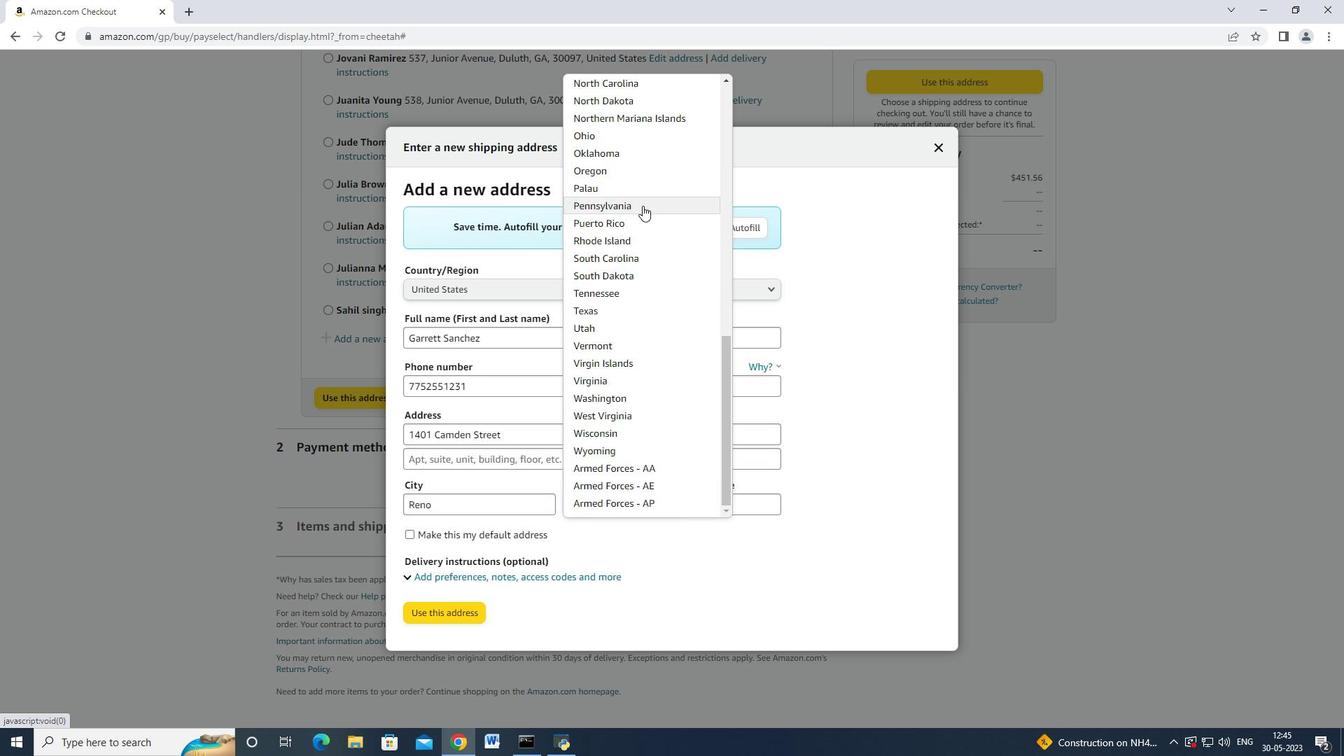 
Action: Mouse scrolled (595, 171) with delta (0, 0)
Screenshot: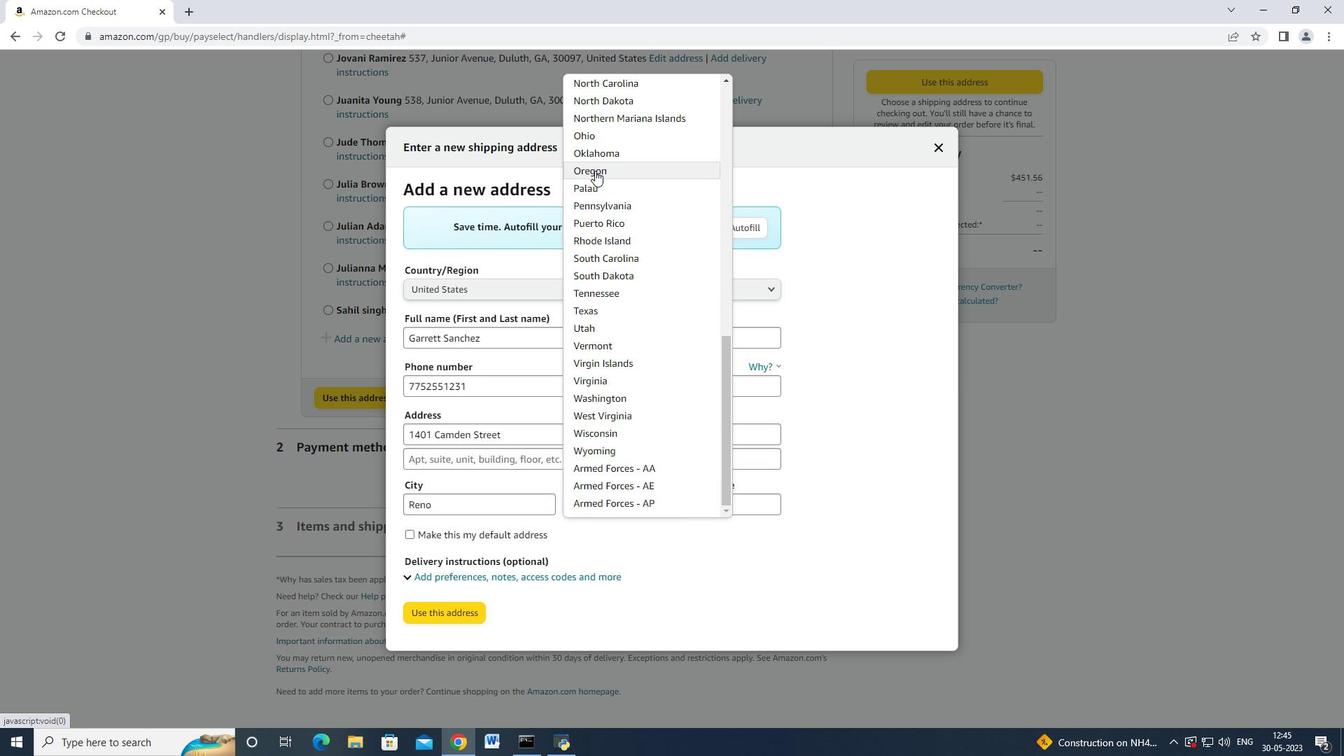 
Action: Mouse moved to (613, 128)
Screenshot: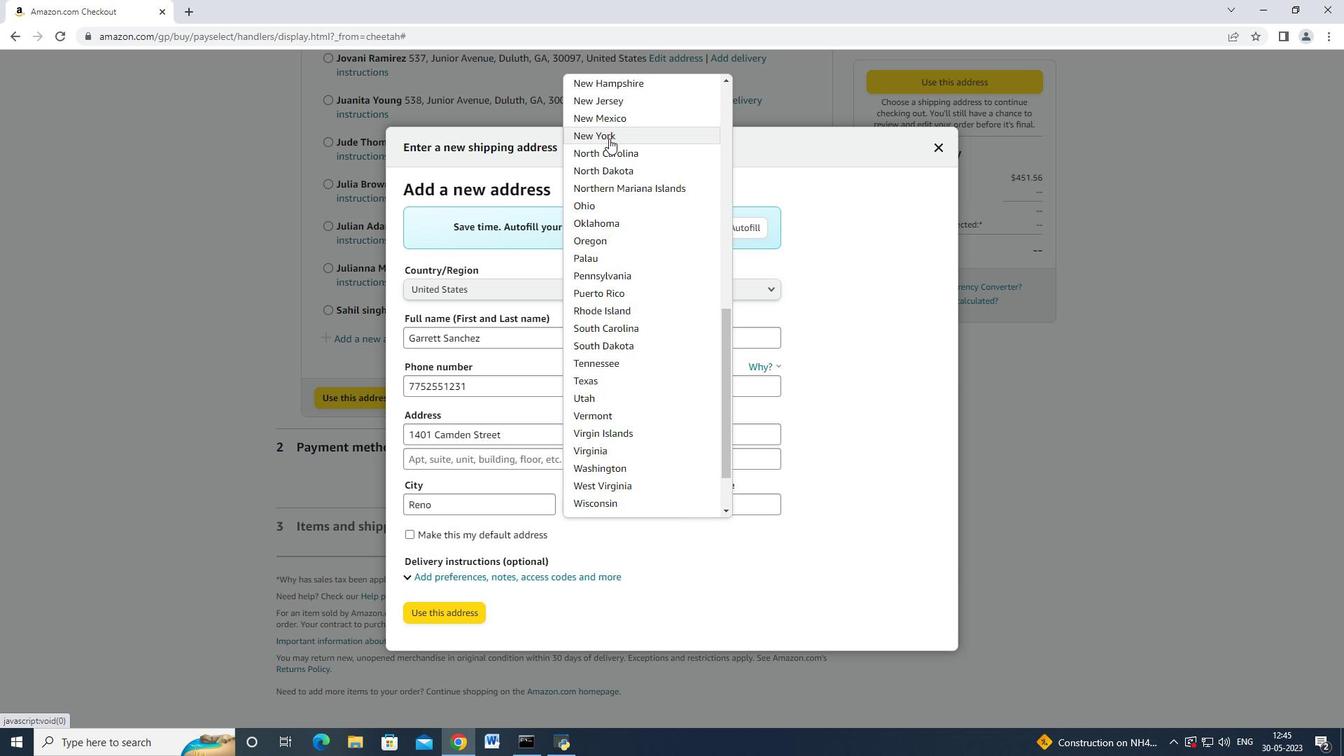 
Action: Mouse scrolled (613, 128) with delta (0, 0)
Screenshot: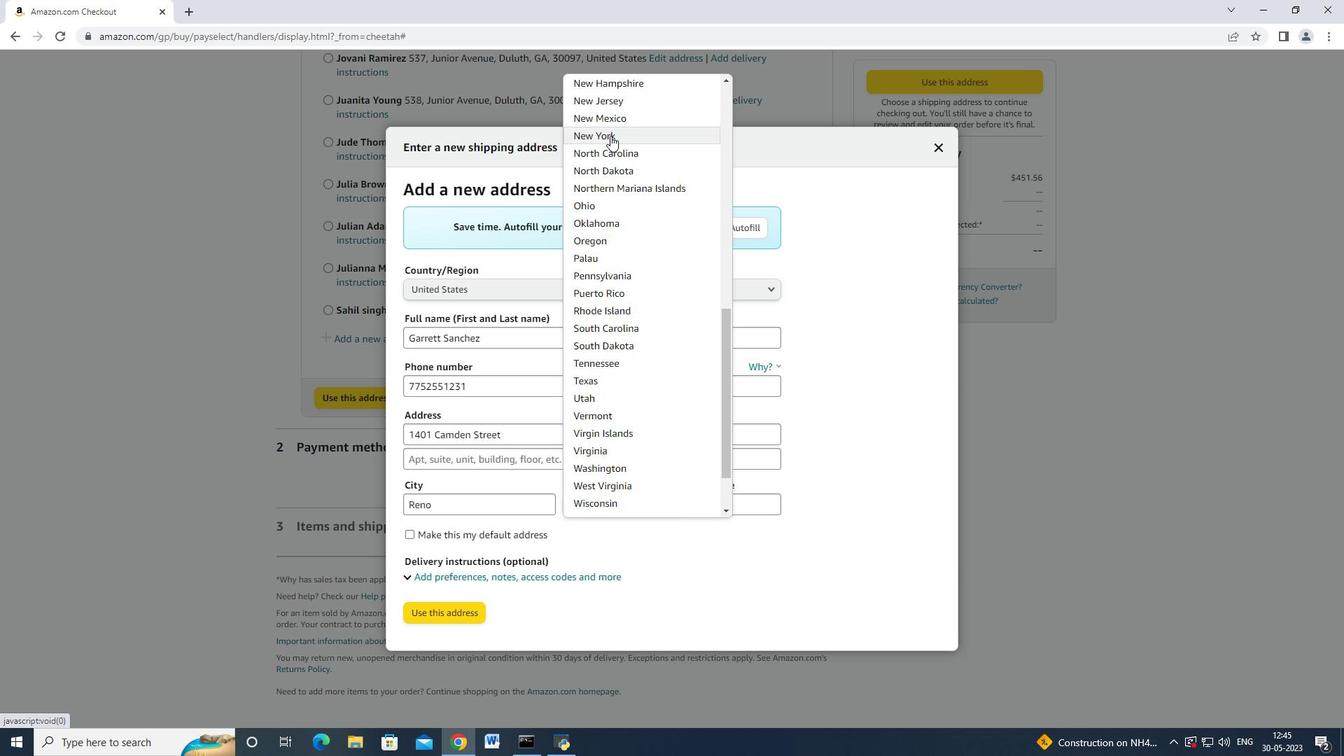 
Action: Mouse scrolled (613, 128) with delta (0, 0)
Screenshot: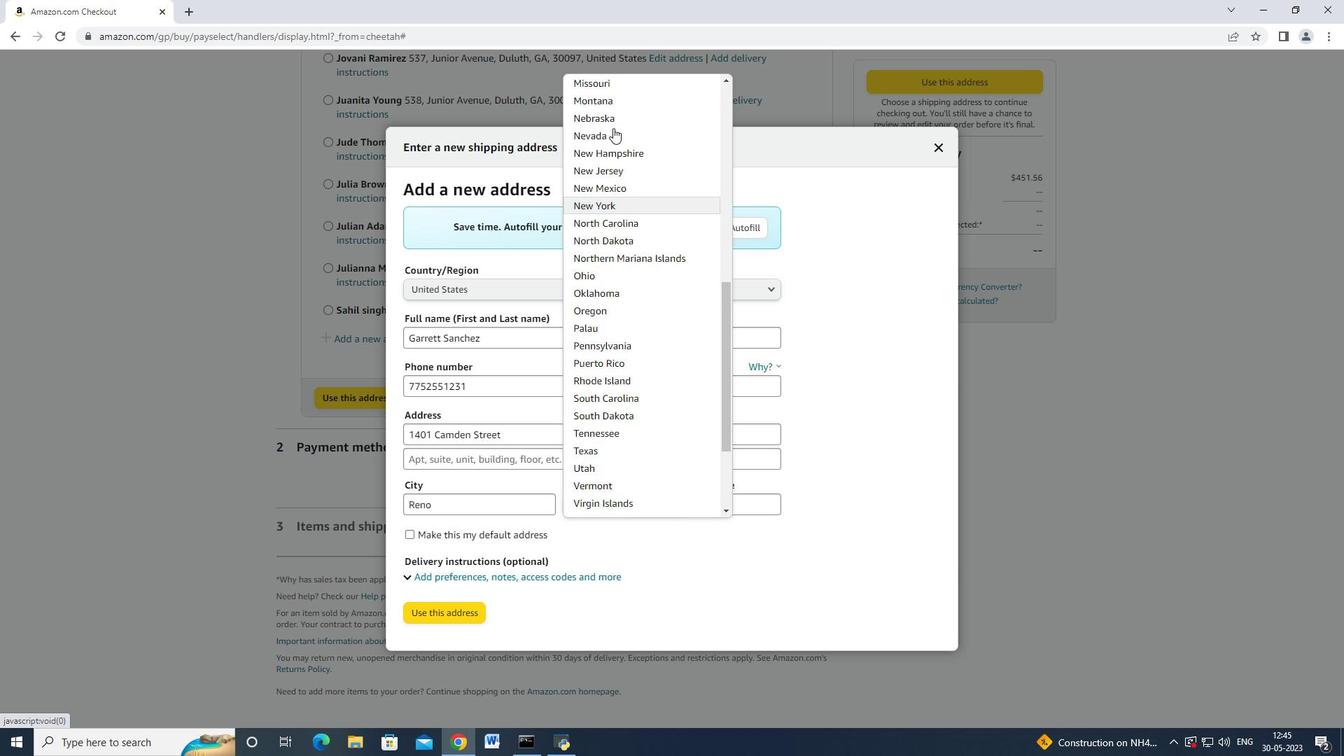 
Action: Mouse moved to (603, 210)
Screenshot: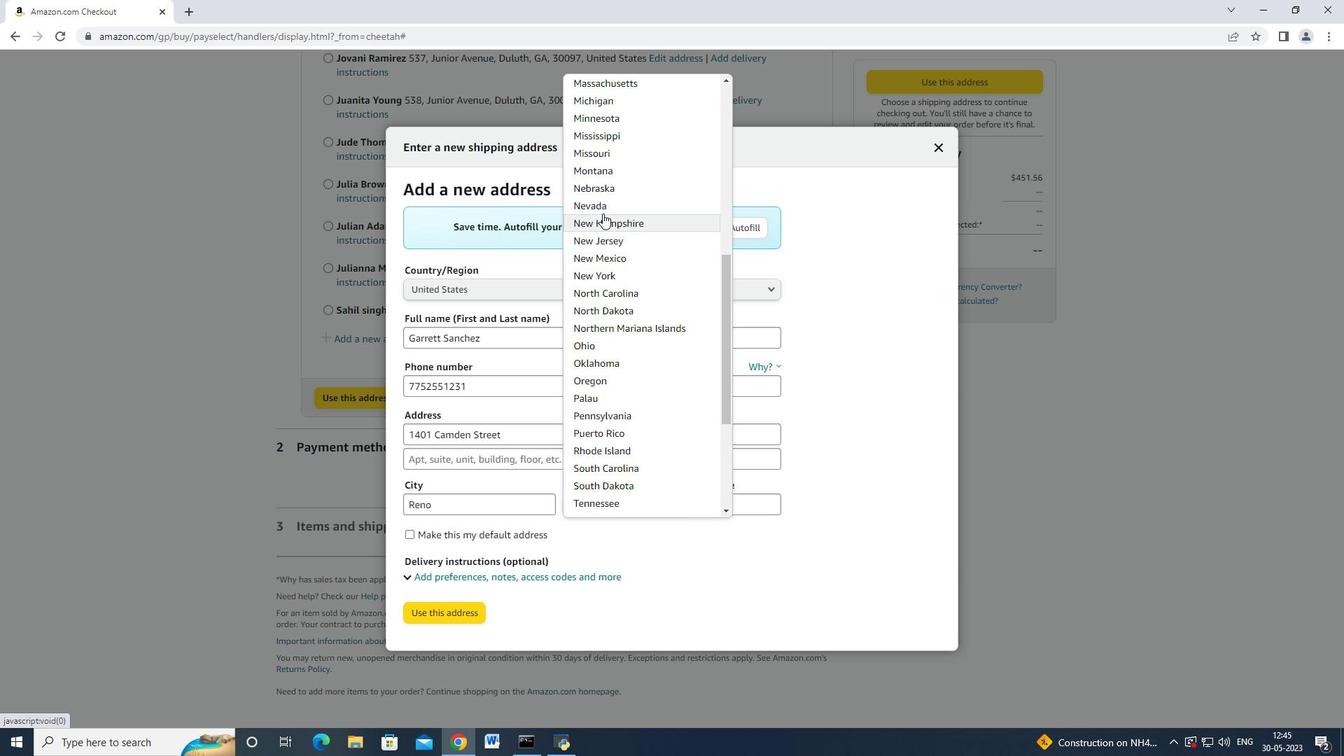 
Action: Mouse pressed left at (603, 210)
Screenshot: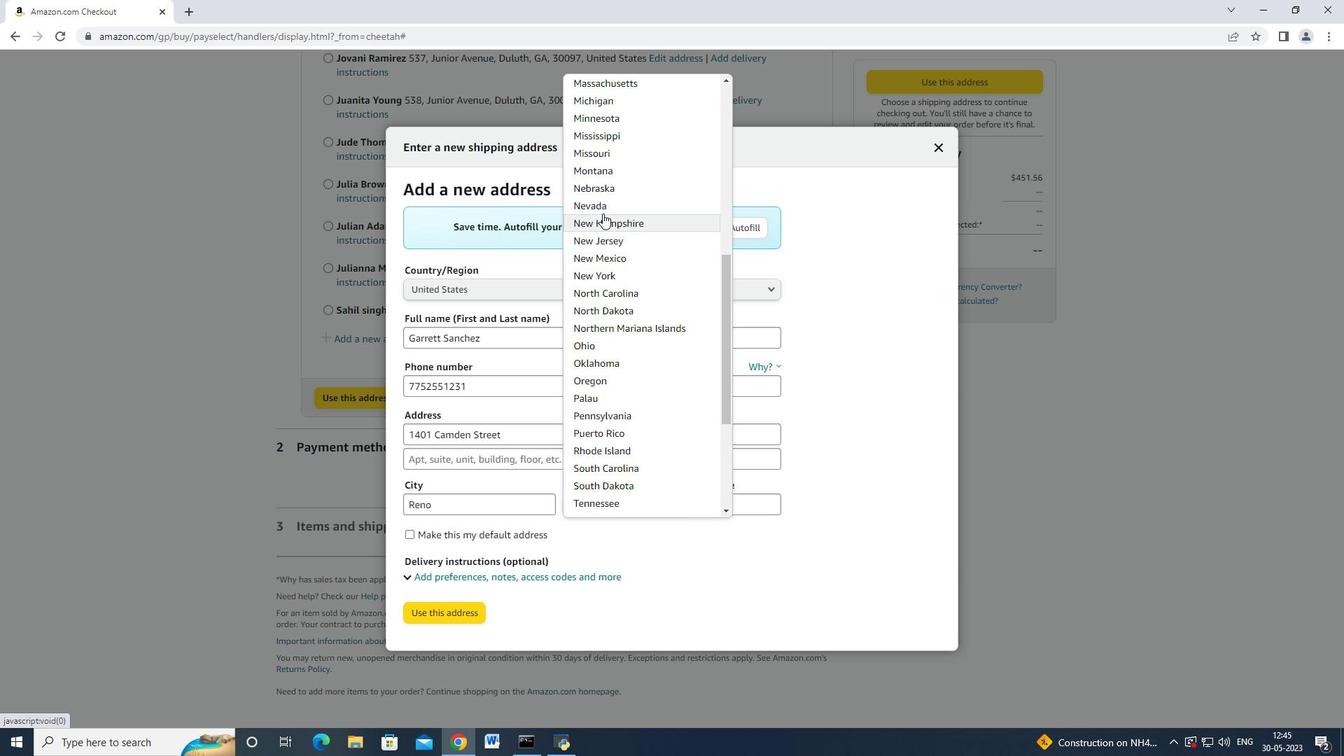 
Action: Mouse moved to (716, 510)
Screenshot: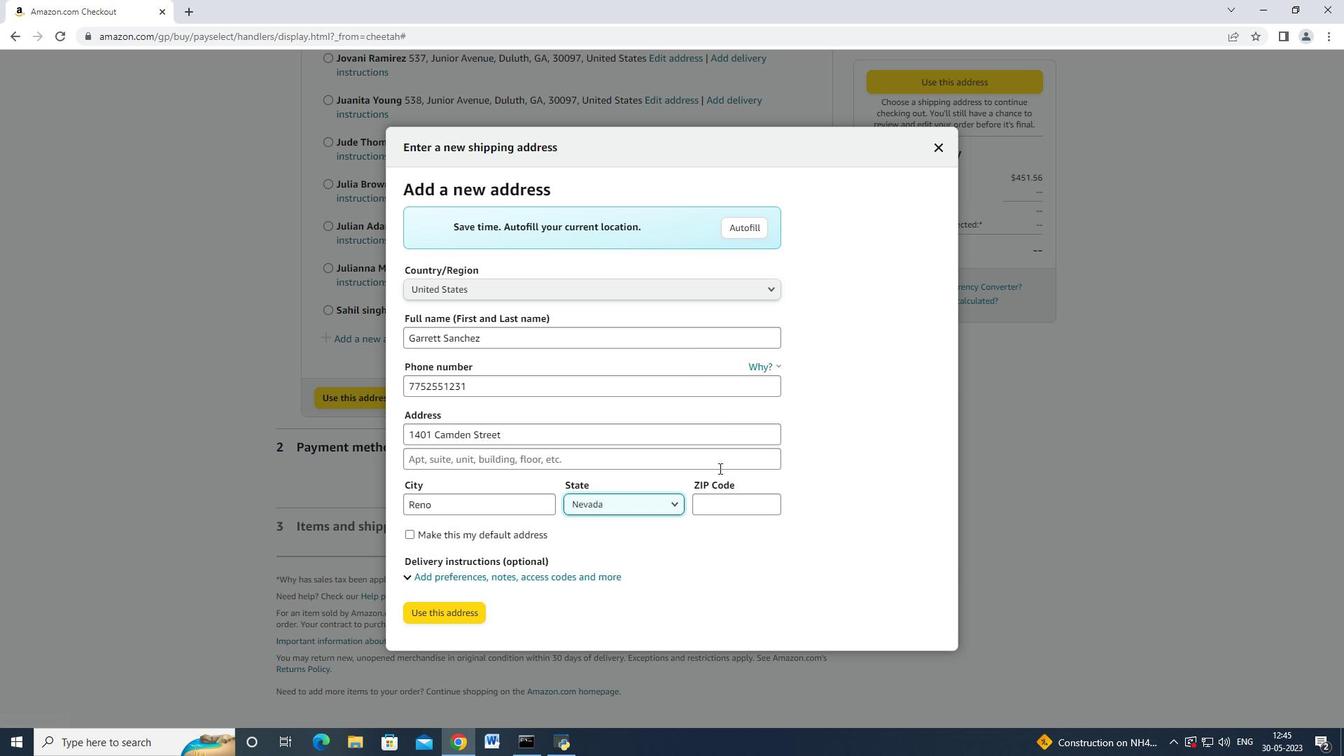 
Action: Mouse pressed left at (716, 510)
Screenshot: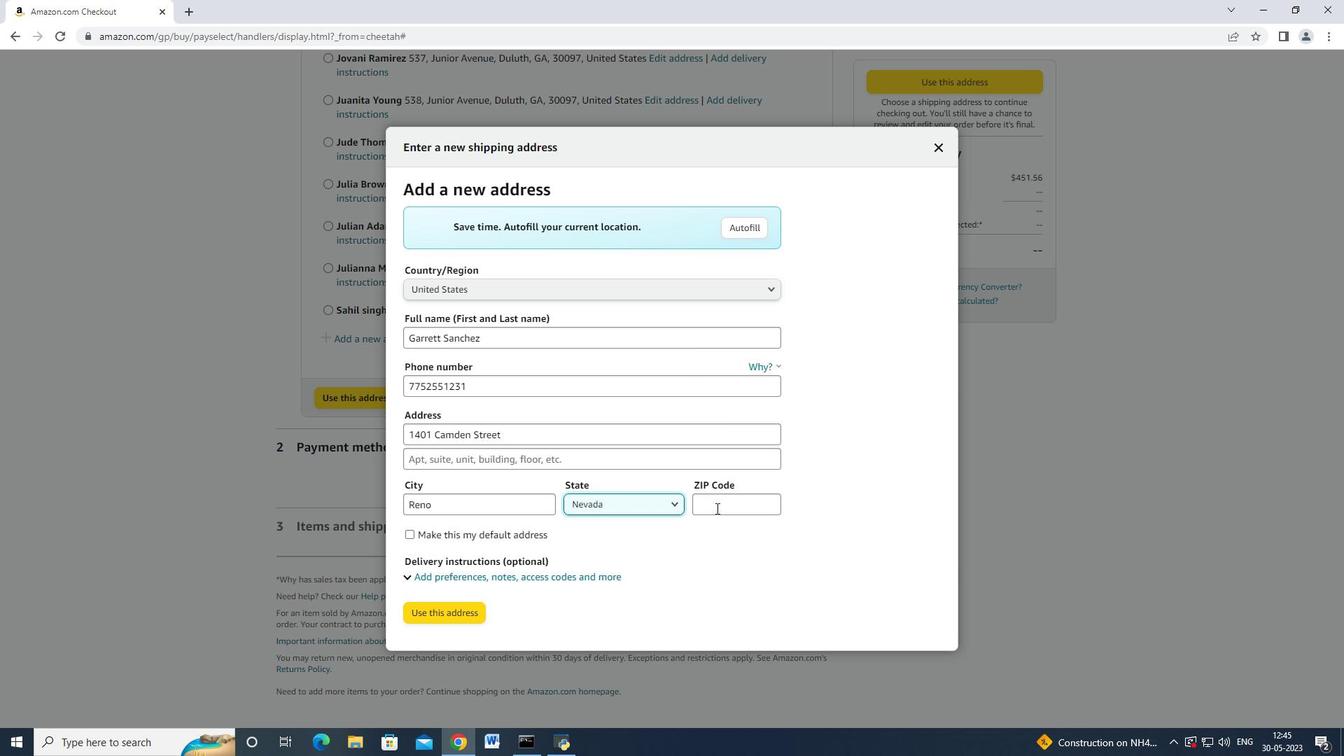 
Action: Key pressed 14<Key.backspace><Key.backspace>89501
Screenshot: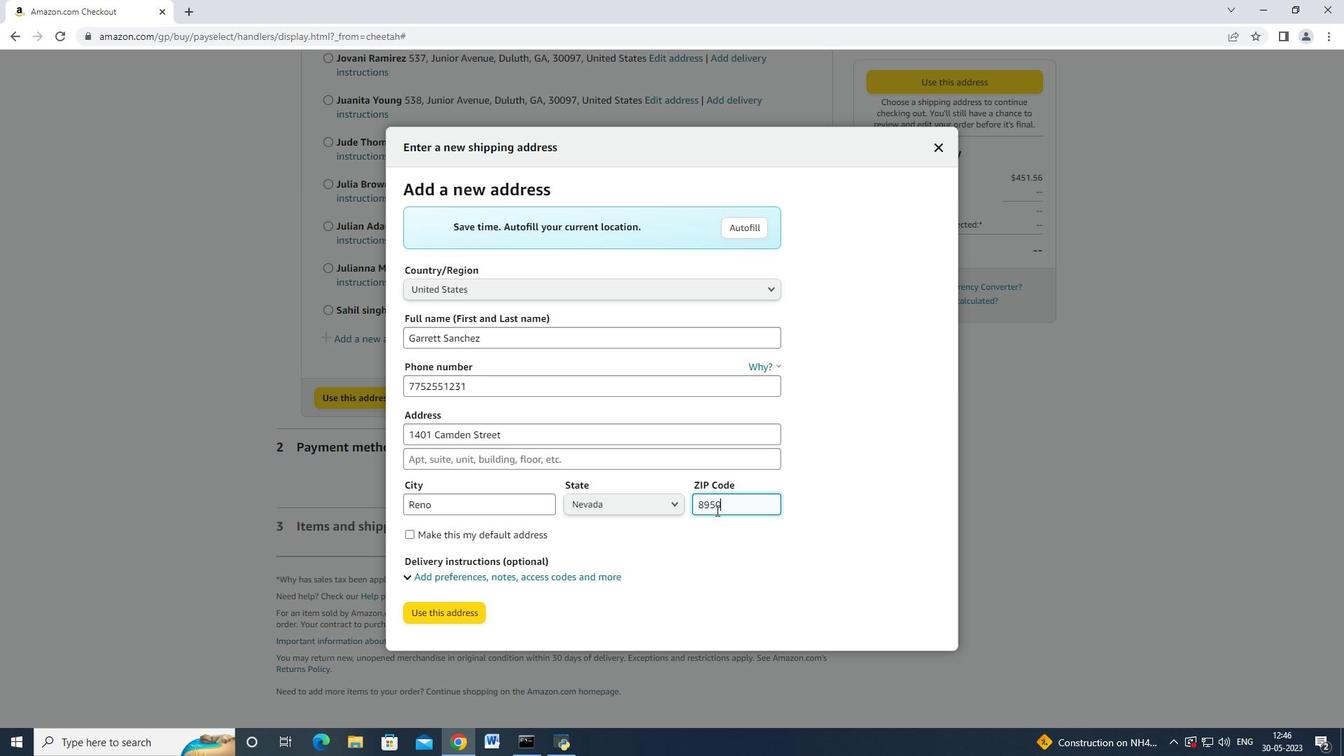 
Action: Mouse moved to (463, 612)
Screenshot: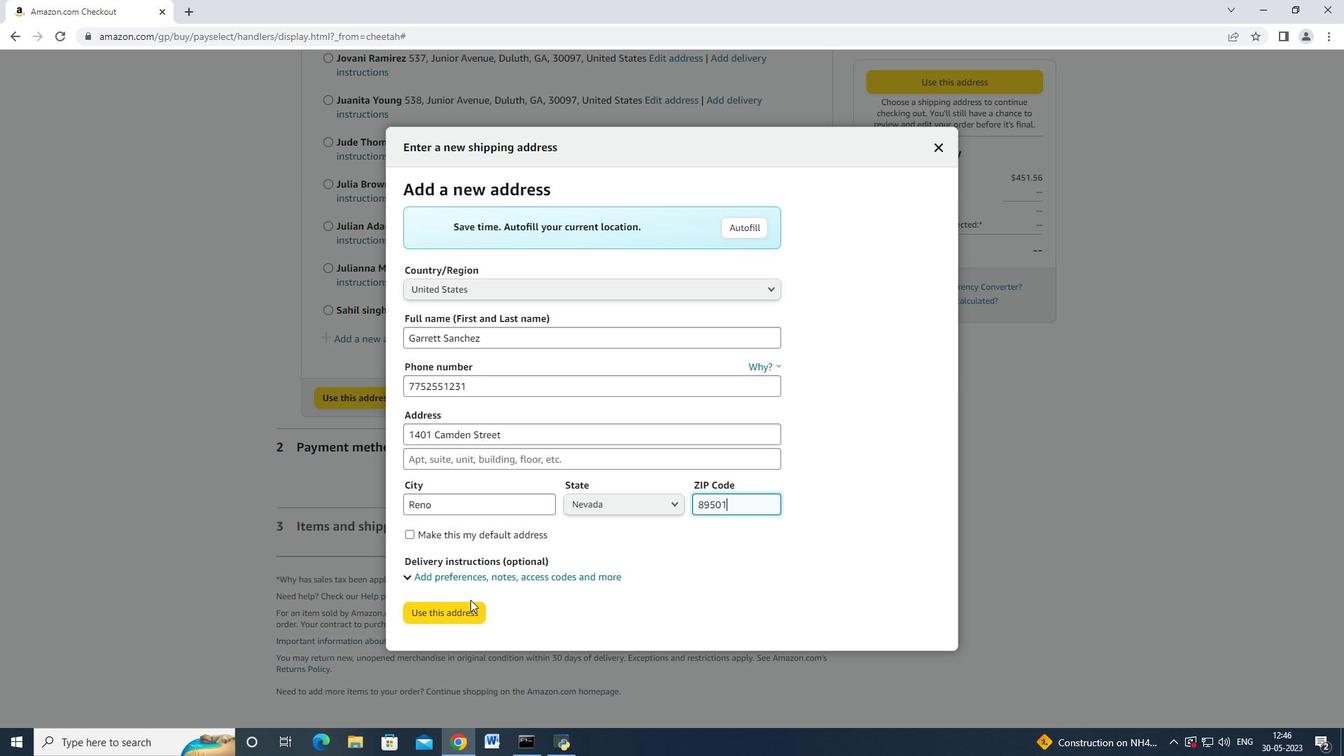 
Action: Mouse pressed left at (463, 612)
